 Task: Compose an email with the signature Cole Ward with the subject Invitation to a meeting and the message Could you please provide me with a list of vendors we are currently using for our supplies? from softage.4@softage.net to softage.2@softage.net, select first 2 words, change the font of the message to Serif and change the font typography to italics Send the email. Finally, move the email from Sent Items to the label Onboarding
Action: Mouse moved to (1259, 98)
Screenshot: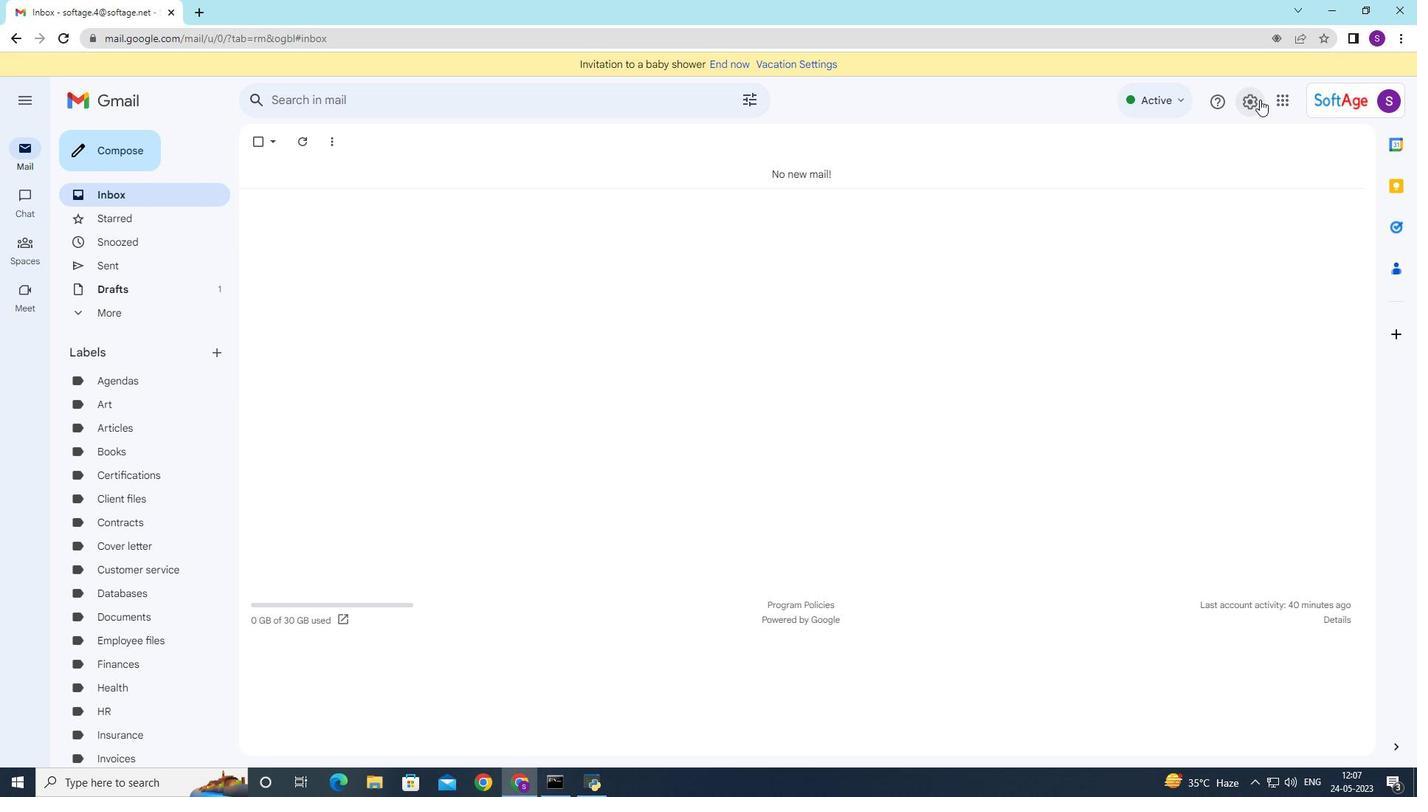 
Action: Mouse pressed left at (1259, 98)
Screenshot: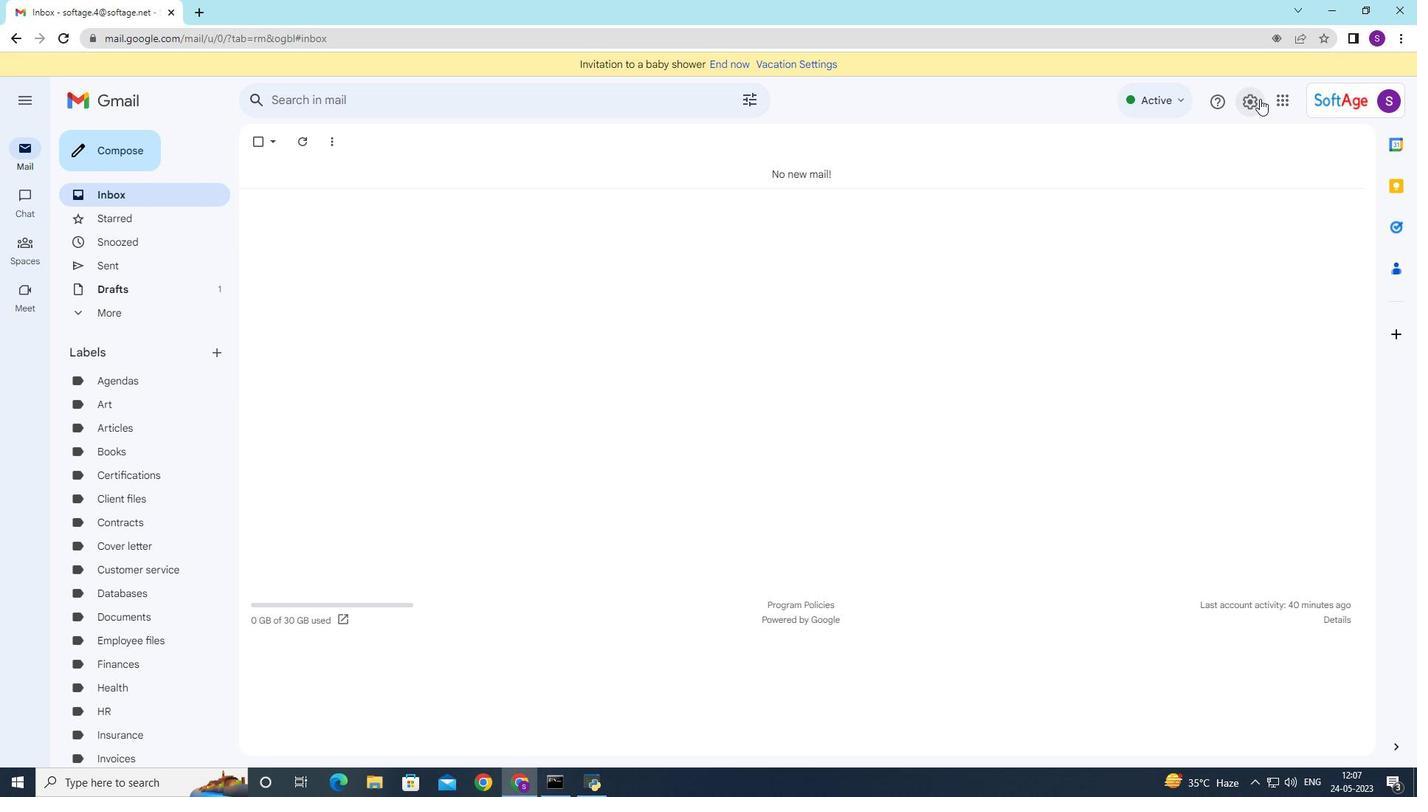 
Action: Mouse moved to (1273, 177)
Screenshot: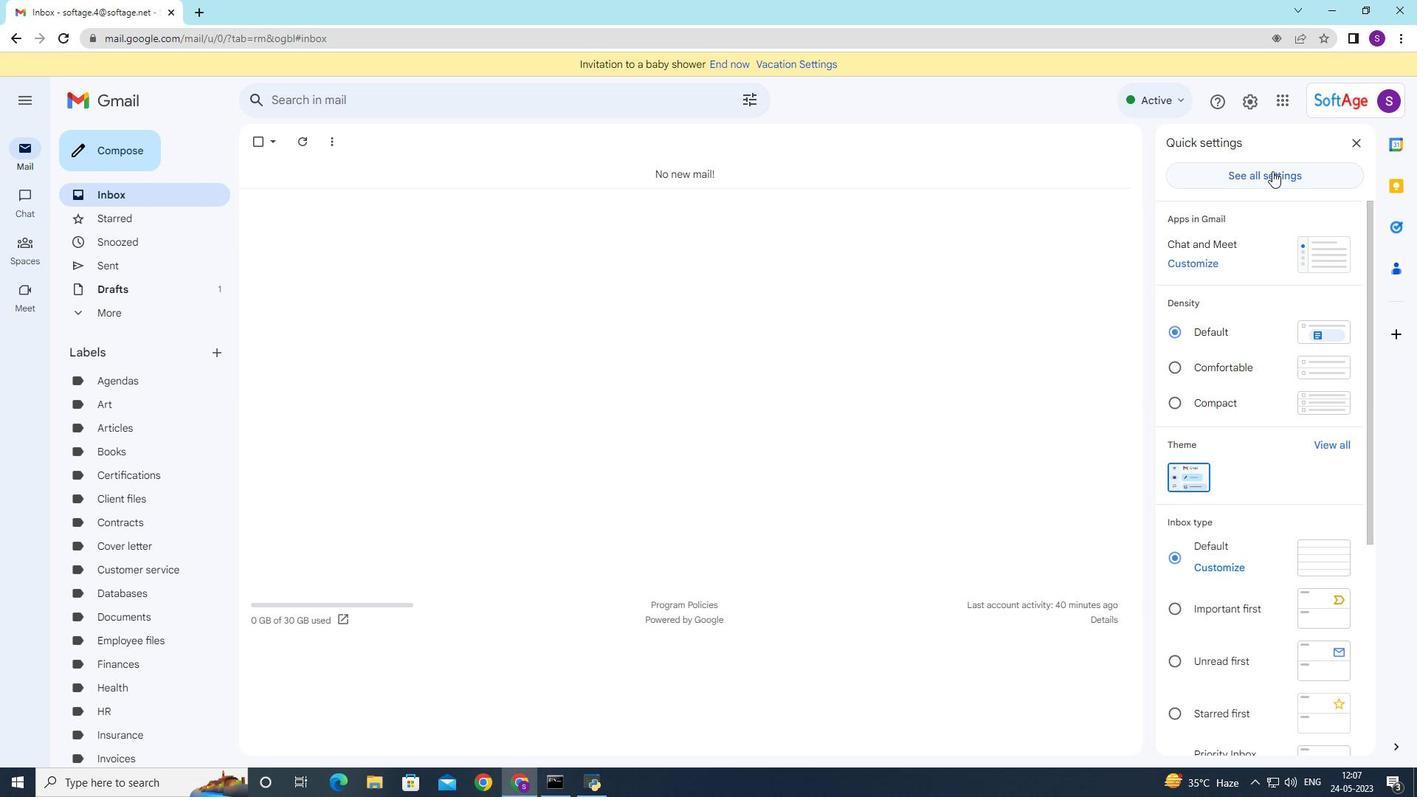 
Action: Mouse pressed left at (1272, 178)
Screenshot: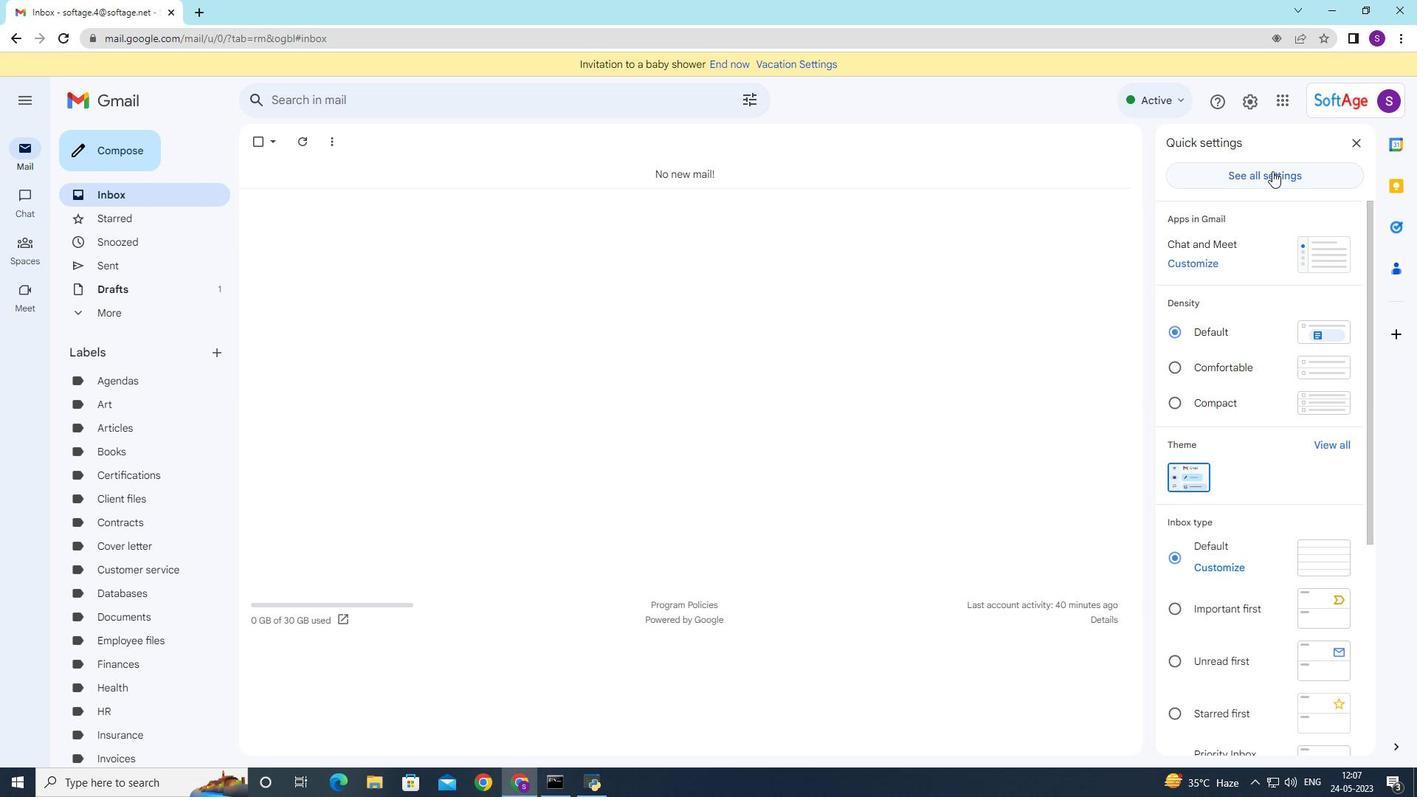 
Action: Mouse moved to (606, 348)
Screenshot: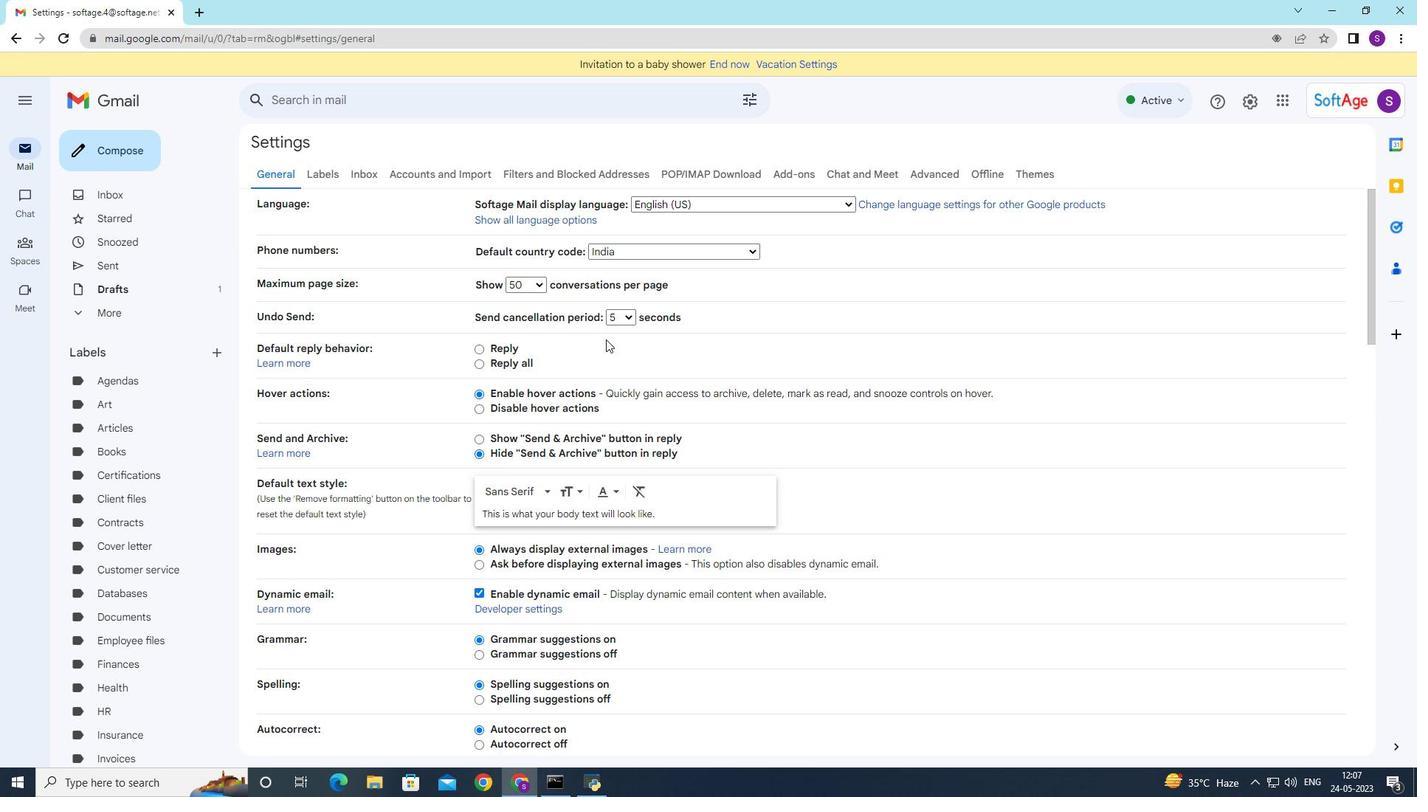
Action: Mouse scrolled (606, 347) with delta (0, 0)
Screenshot: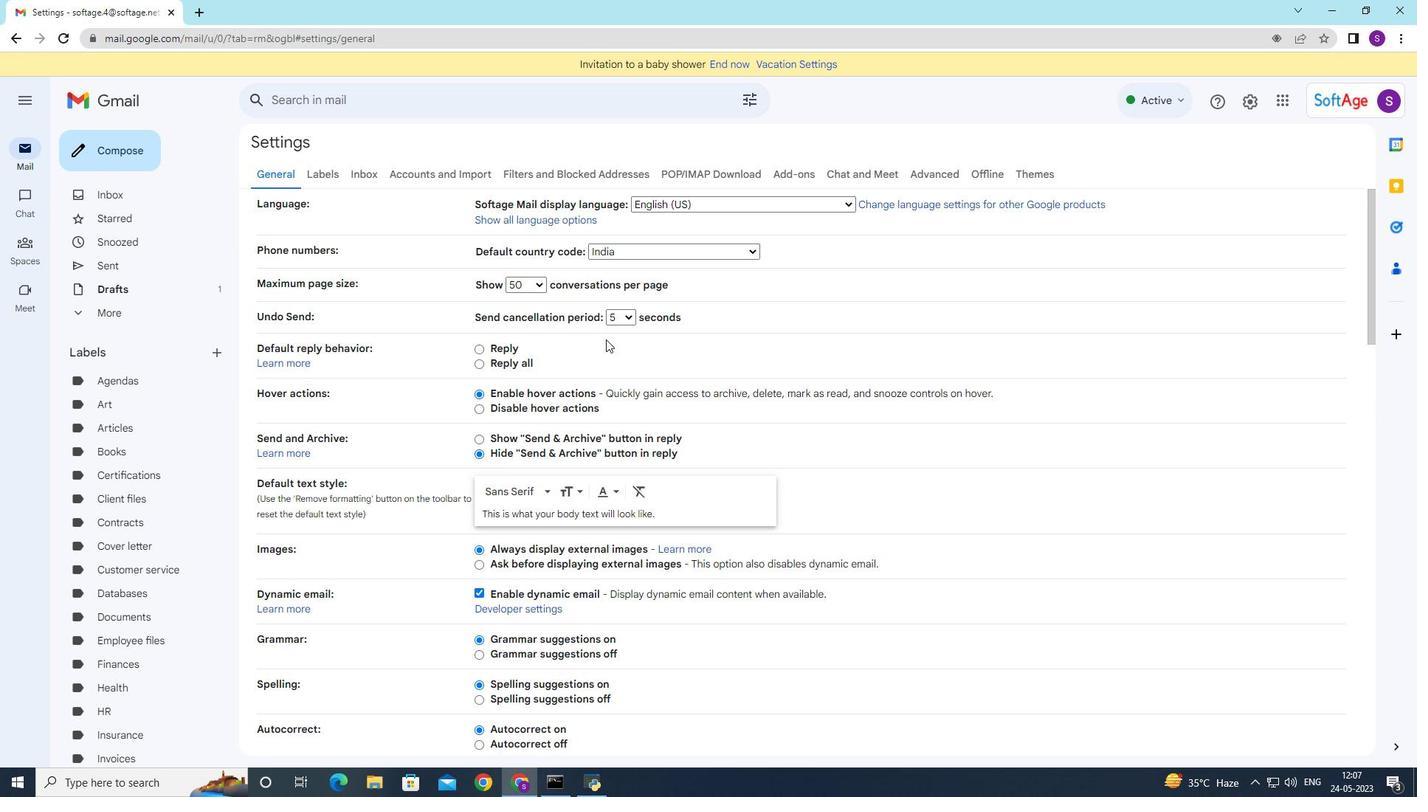 
Action: Mouse moved to (606, 349)
Screenshot: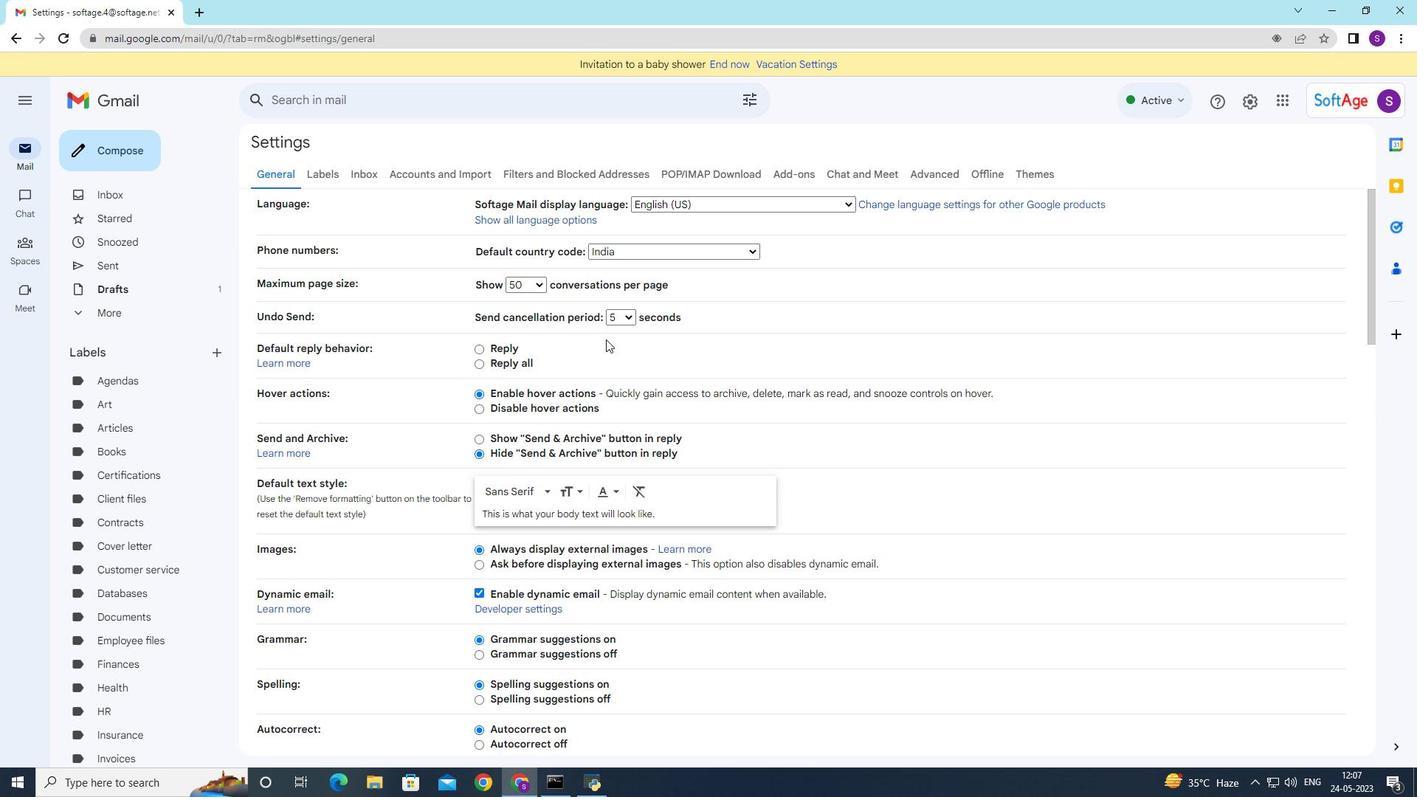 
Action: Mouse scrolled (606, 348) with delta (0, 0)
Screenshot: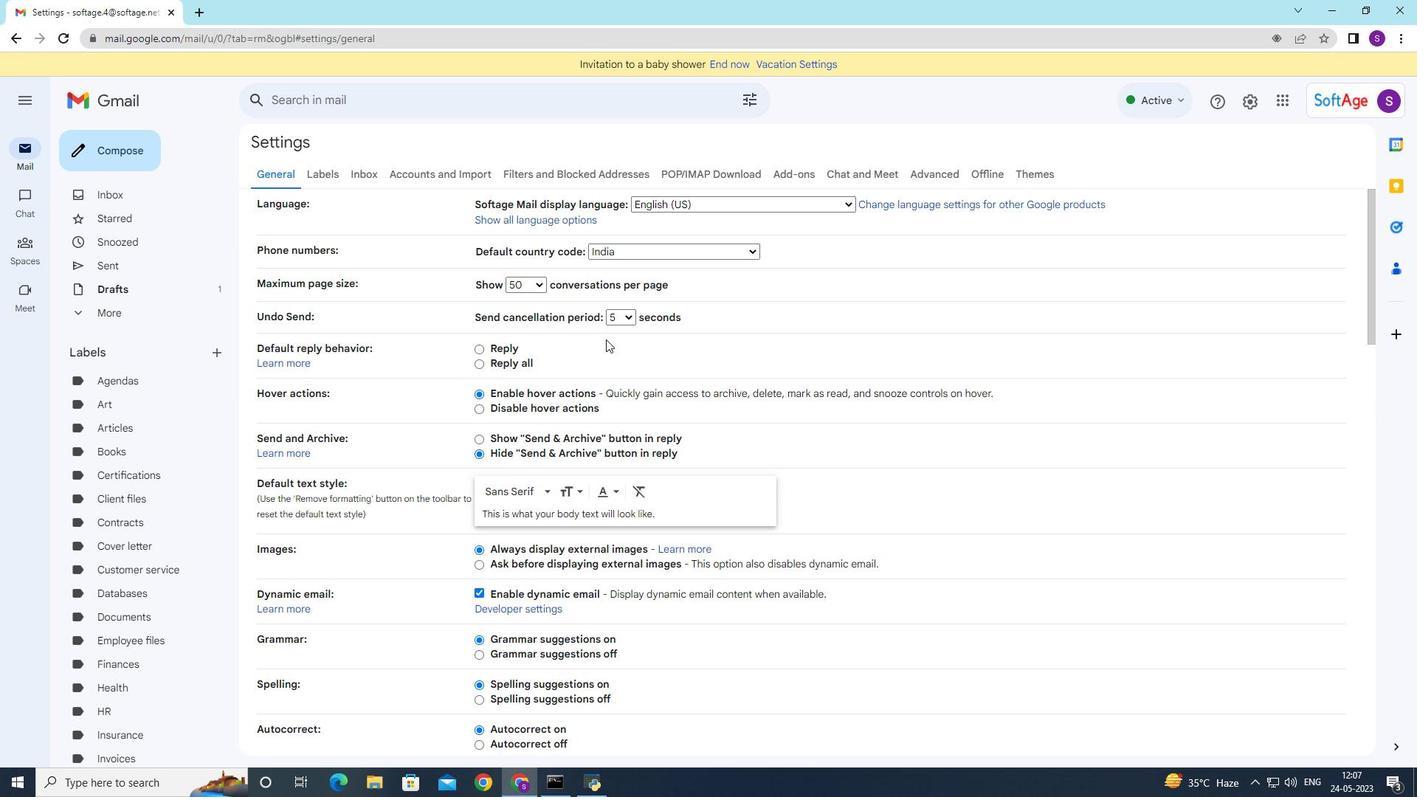 
Action: Mouse scrolled (606, 348) with delta (0, 0)
Screenshot: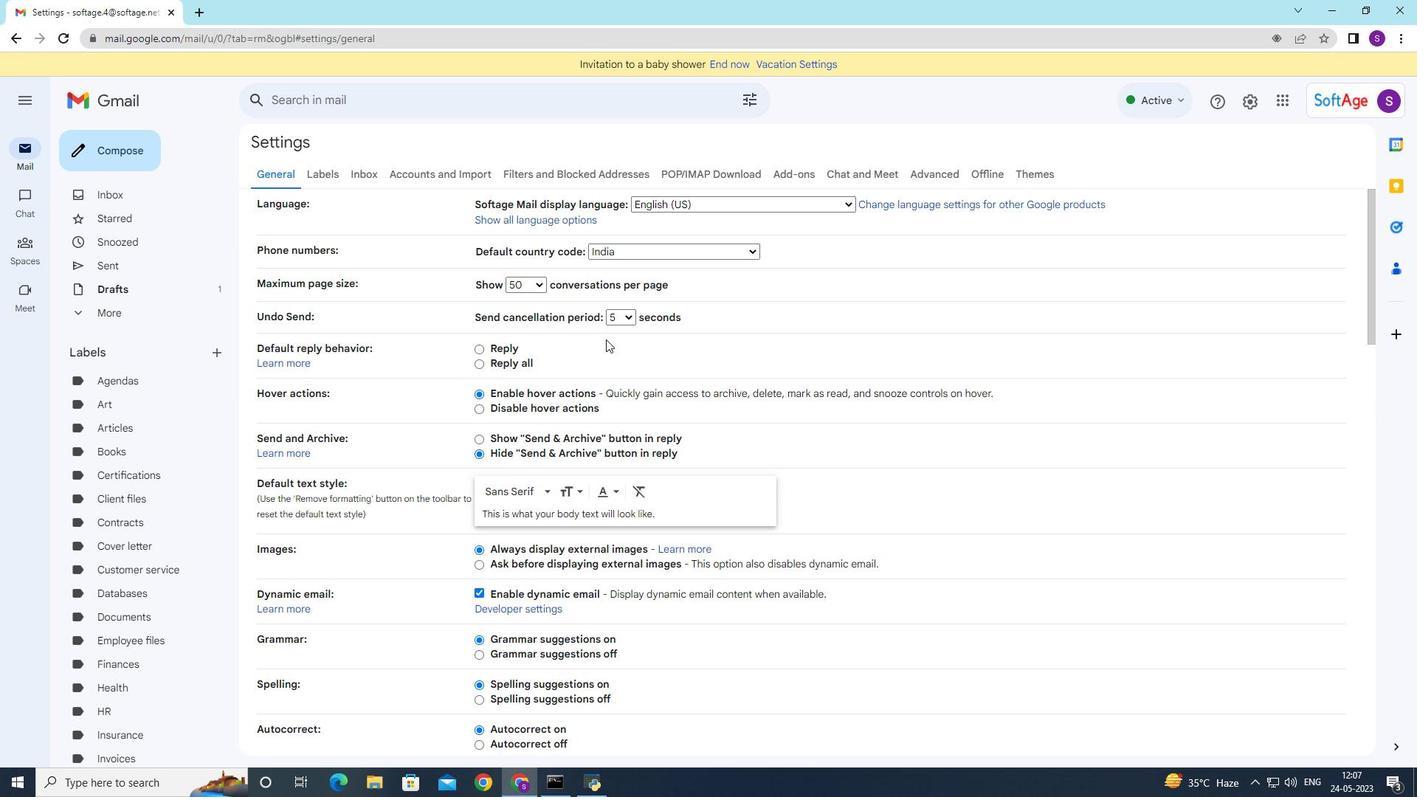 
Action: Mouse moved to (606, 349)
Screenshot: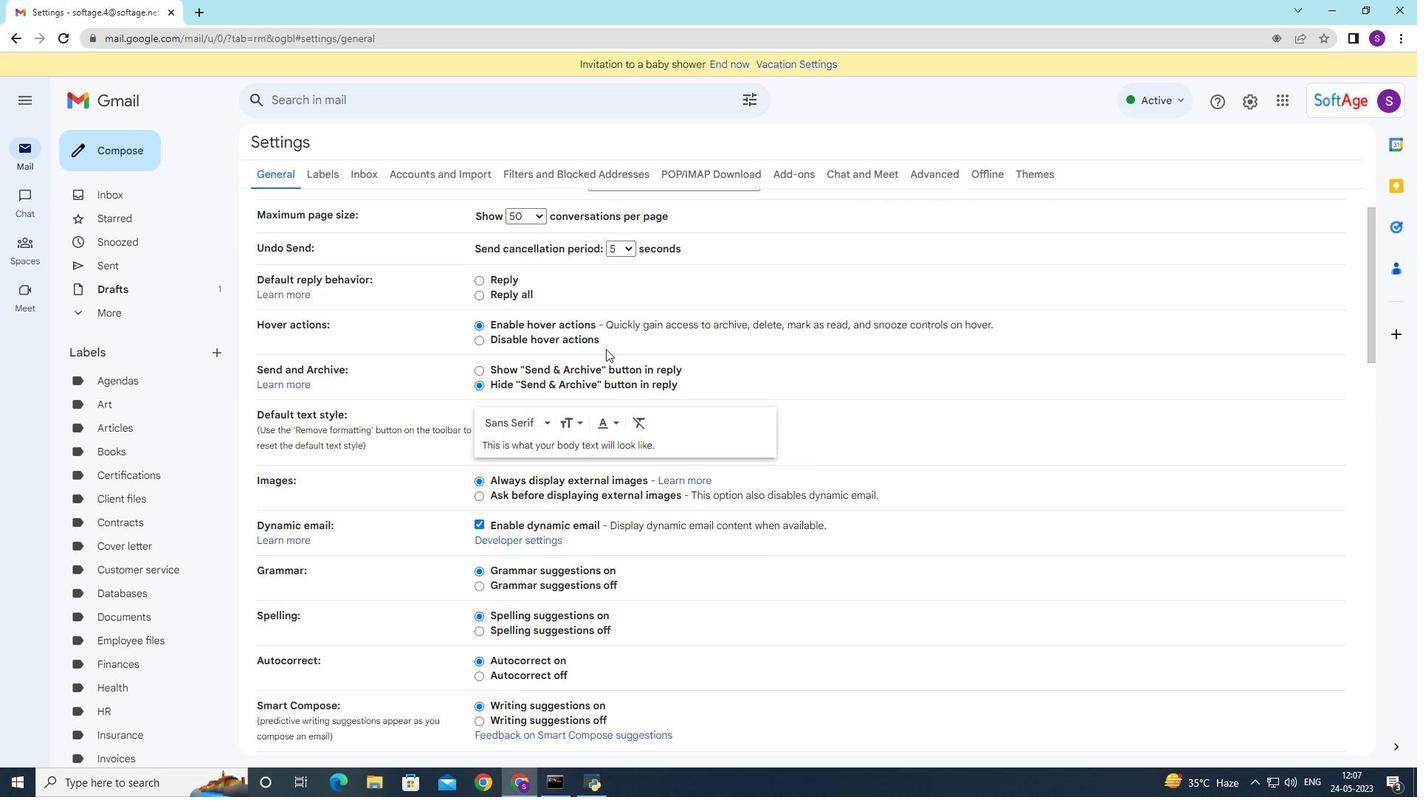
Action: Mouse scrolled (606, 348) with delta (0, 0)
Screenshot: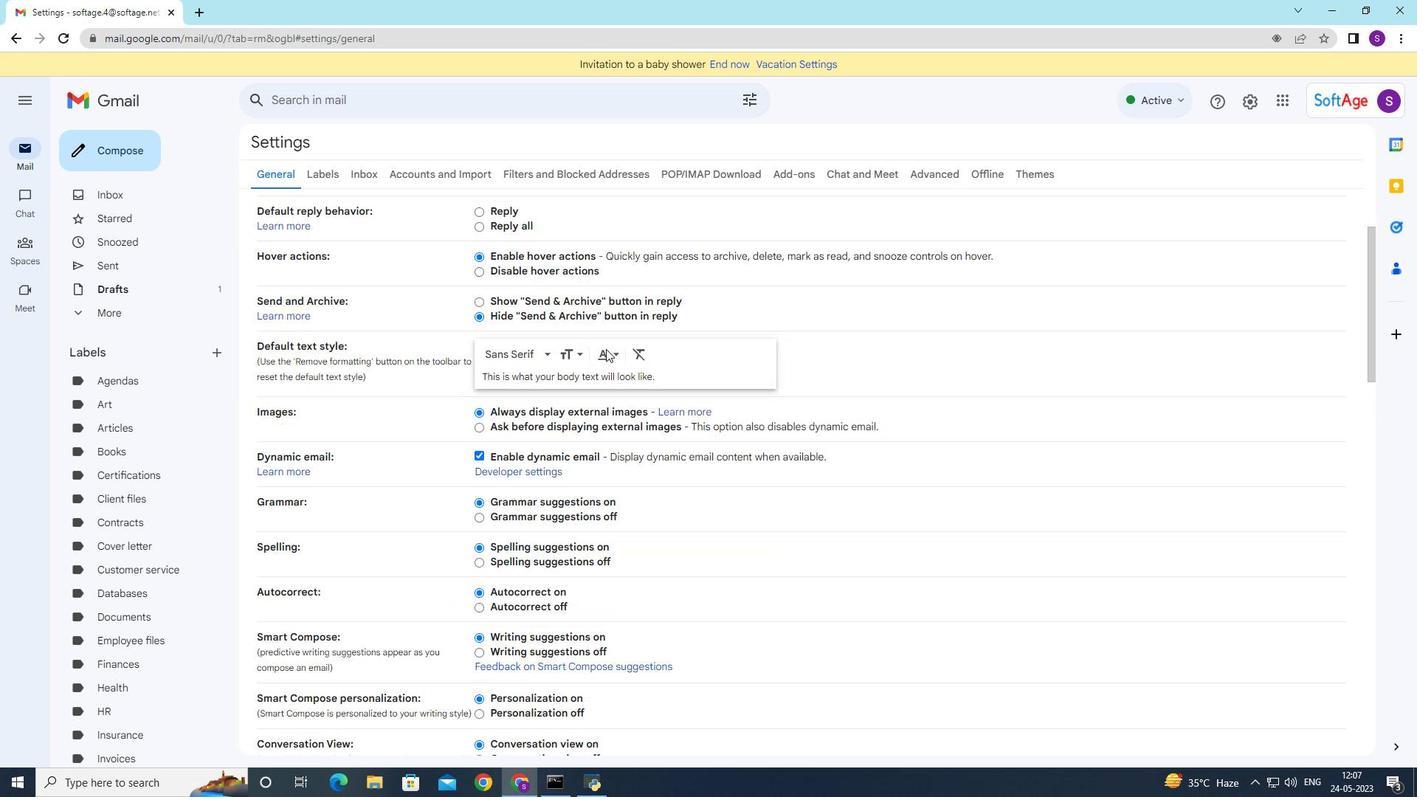 
Action: Mouse moved to (606, 349)
Screenshot: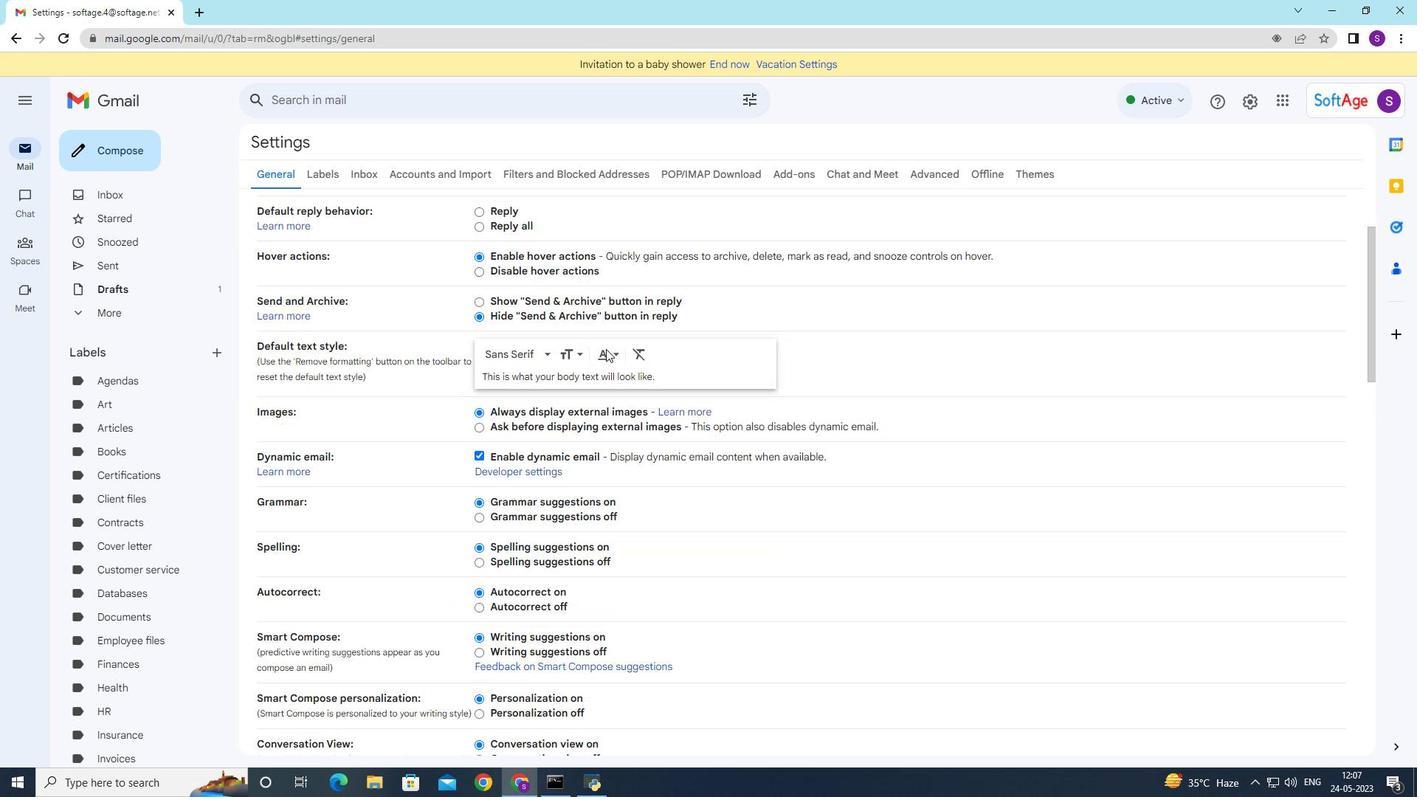 
Action: Mouse scrolled (606, 348) with delta (0, 0)
Screenshot: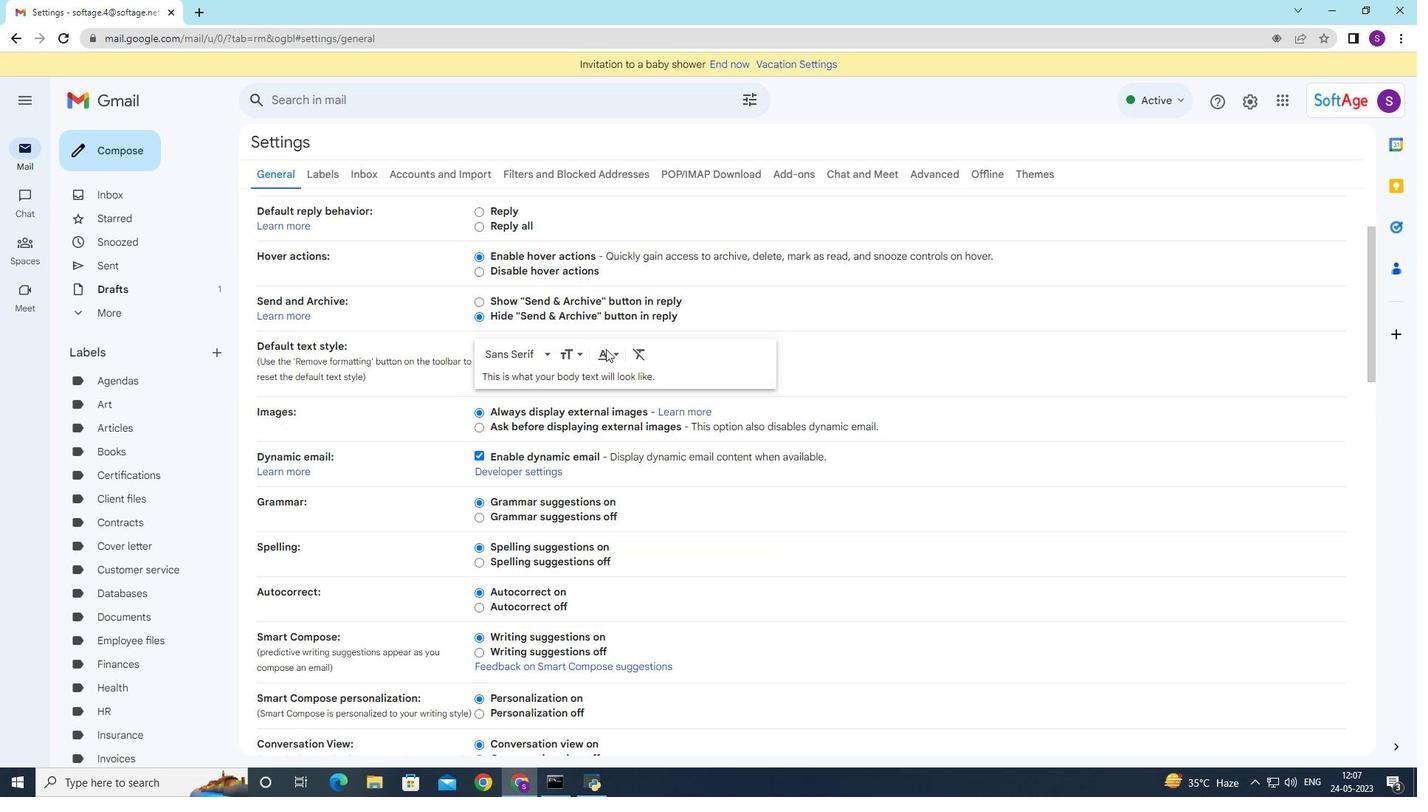 
Action: Mouse moved to (598, 373)
Screenshot: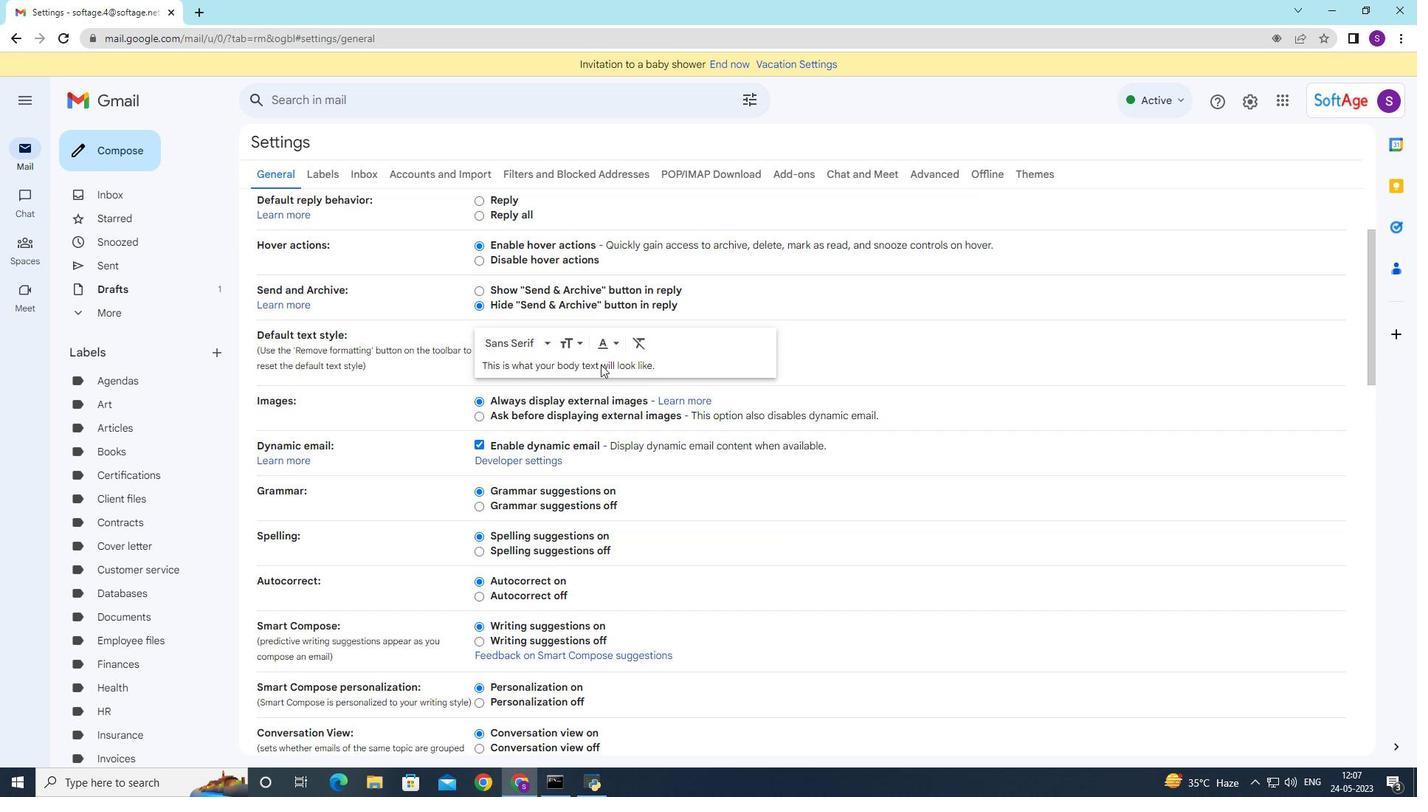 
Action: Mouse scrolled (598, 372) with delta (0, 0)
Screenshot: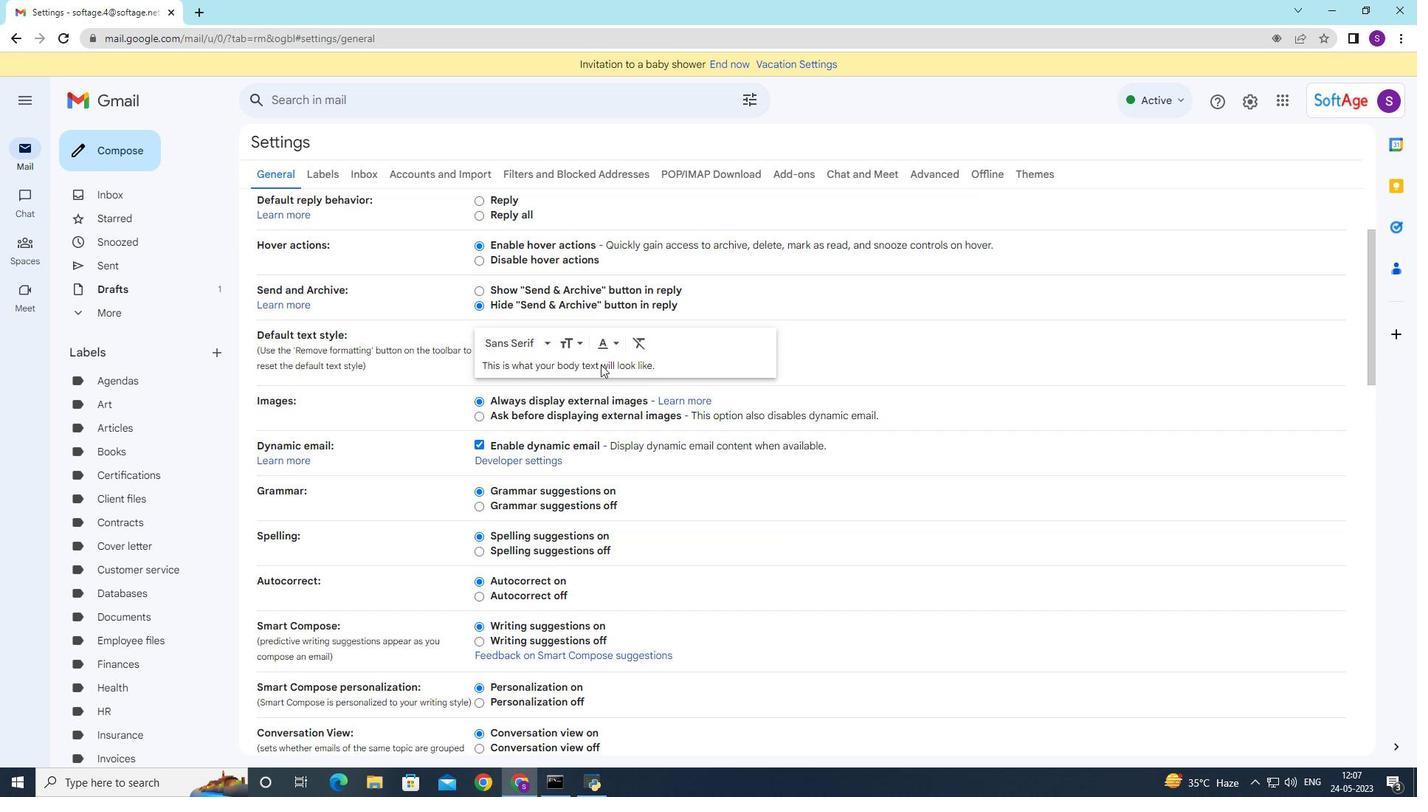 
Action: Mouse moved to (598, 374)
Screenshot: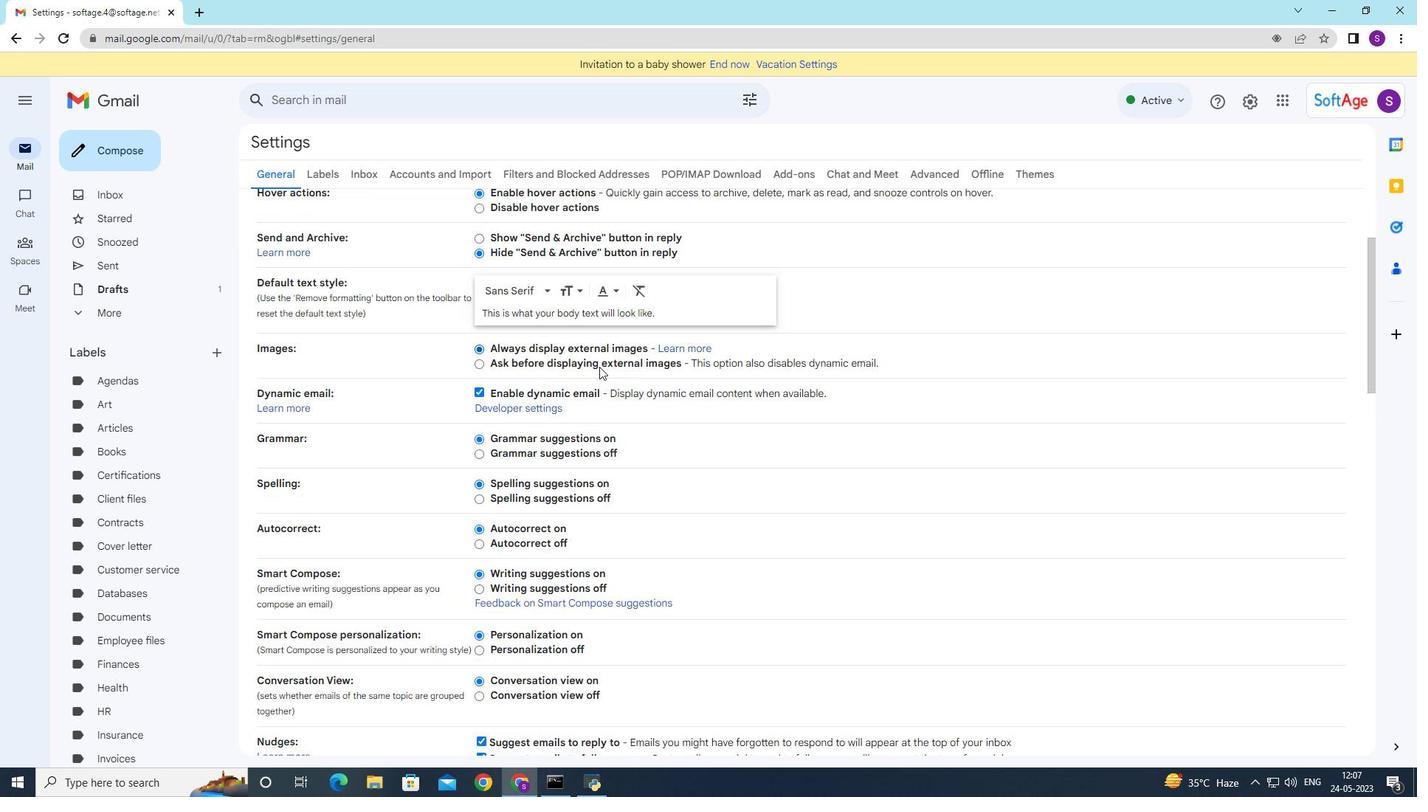 
Action: Mouse scrolled (598, 374) with delta (0, 0)
Screenshot: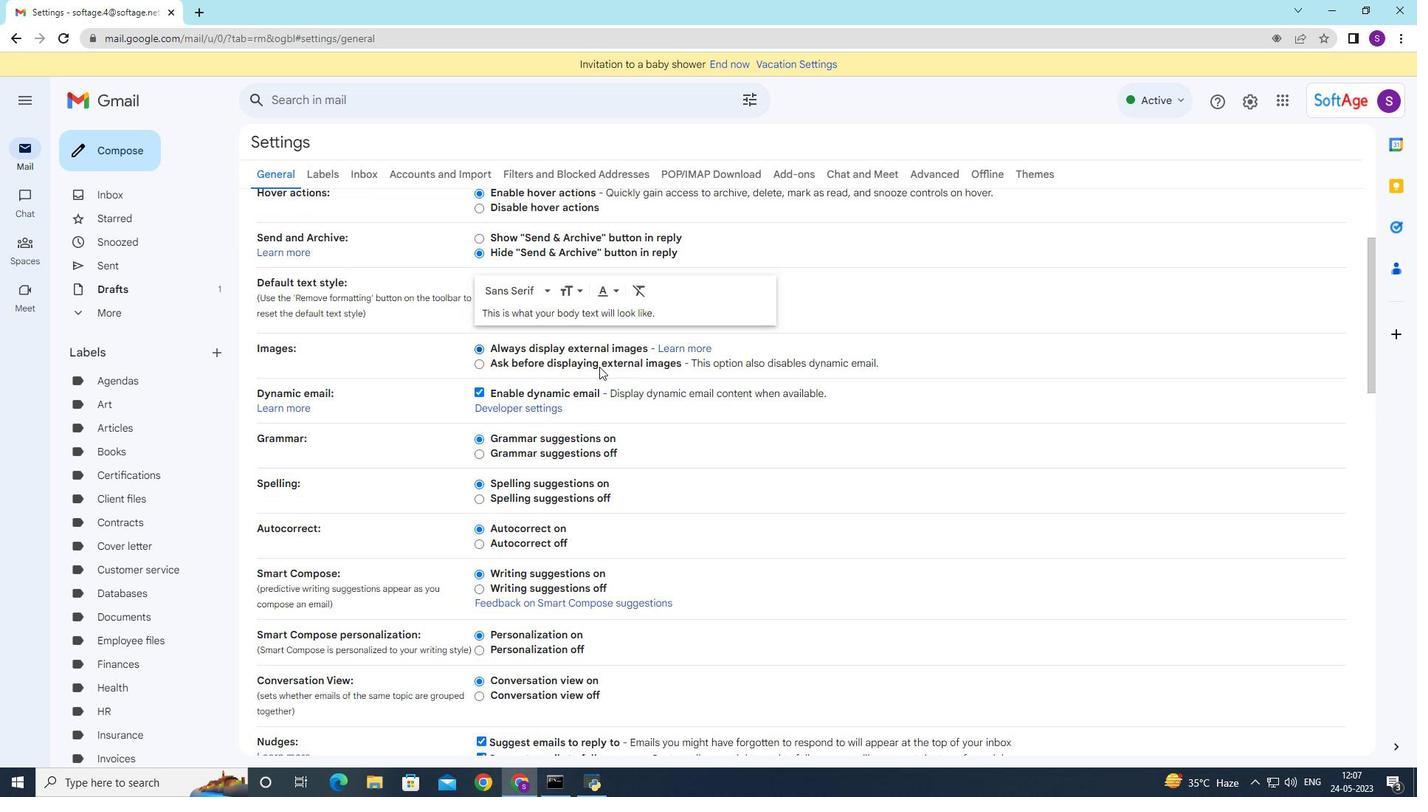 
Action: Mouse moved to (598, 375)
Screenshot: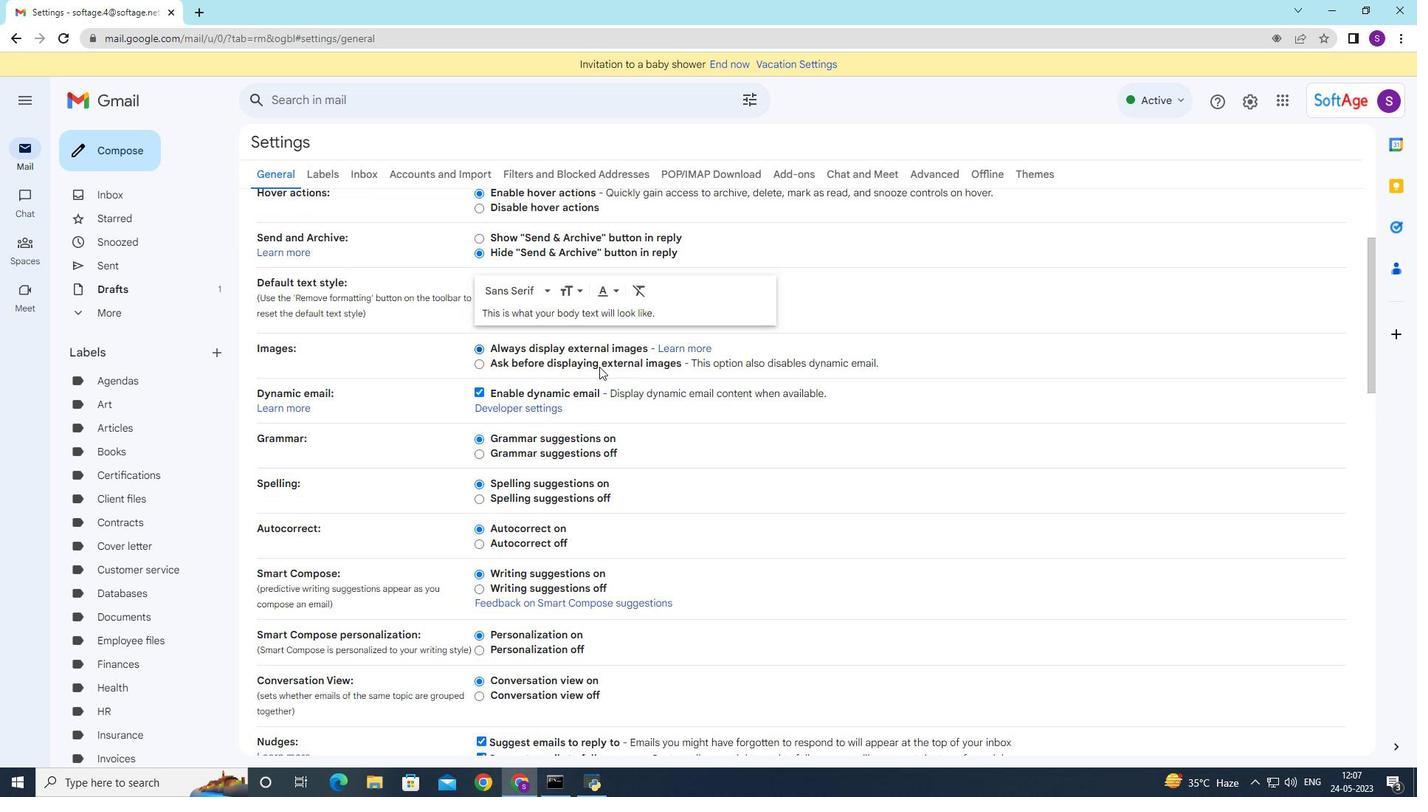 
Action: Mouse scrolled (598, 374) with delta (0, 0)
Screenshot: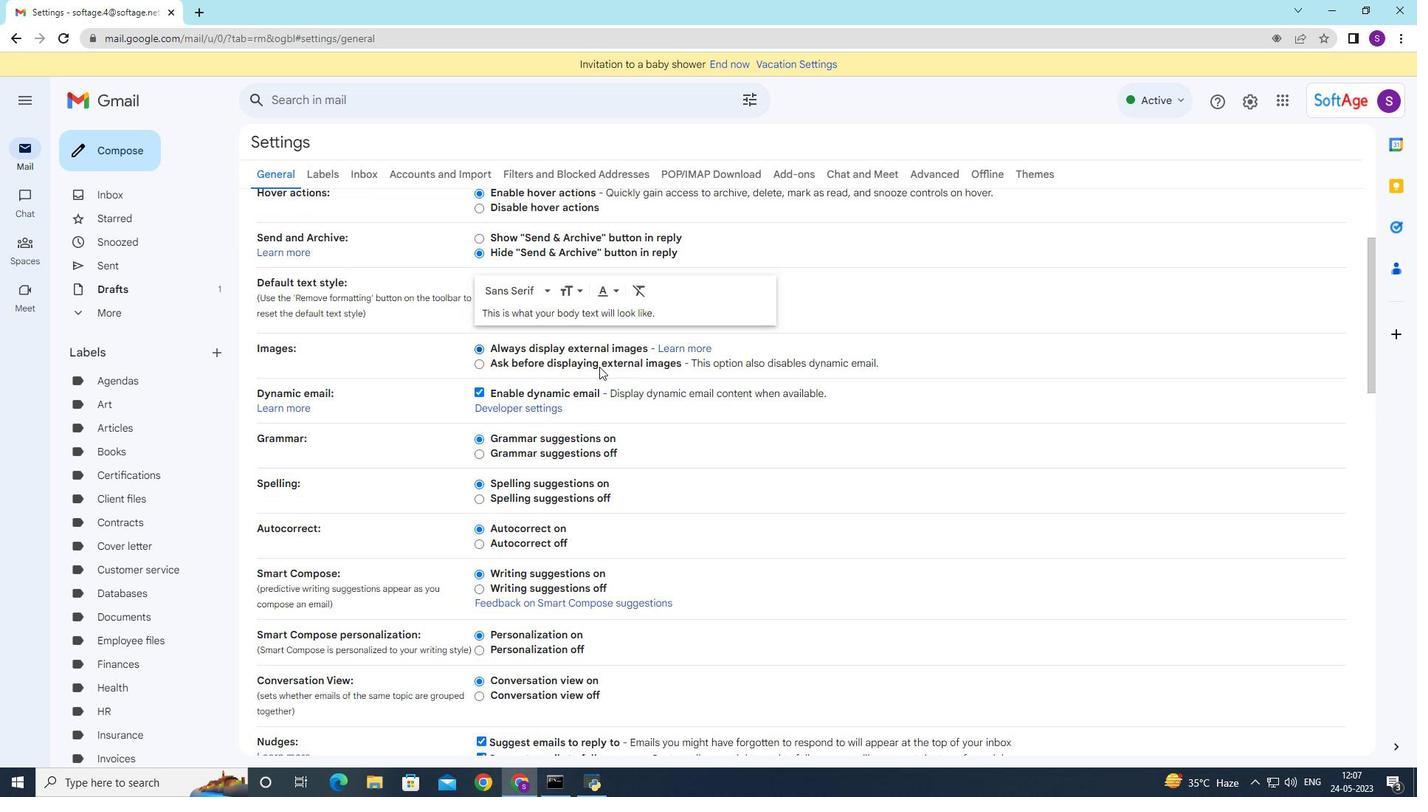 
Action: Mouse scrolled (598, 374) with delta (0, 0)
Screenshot: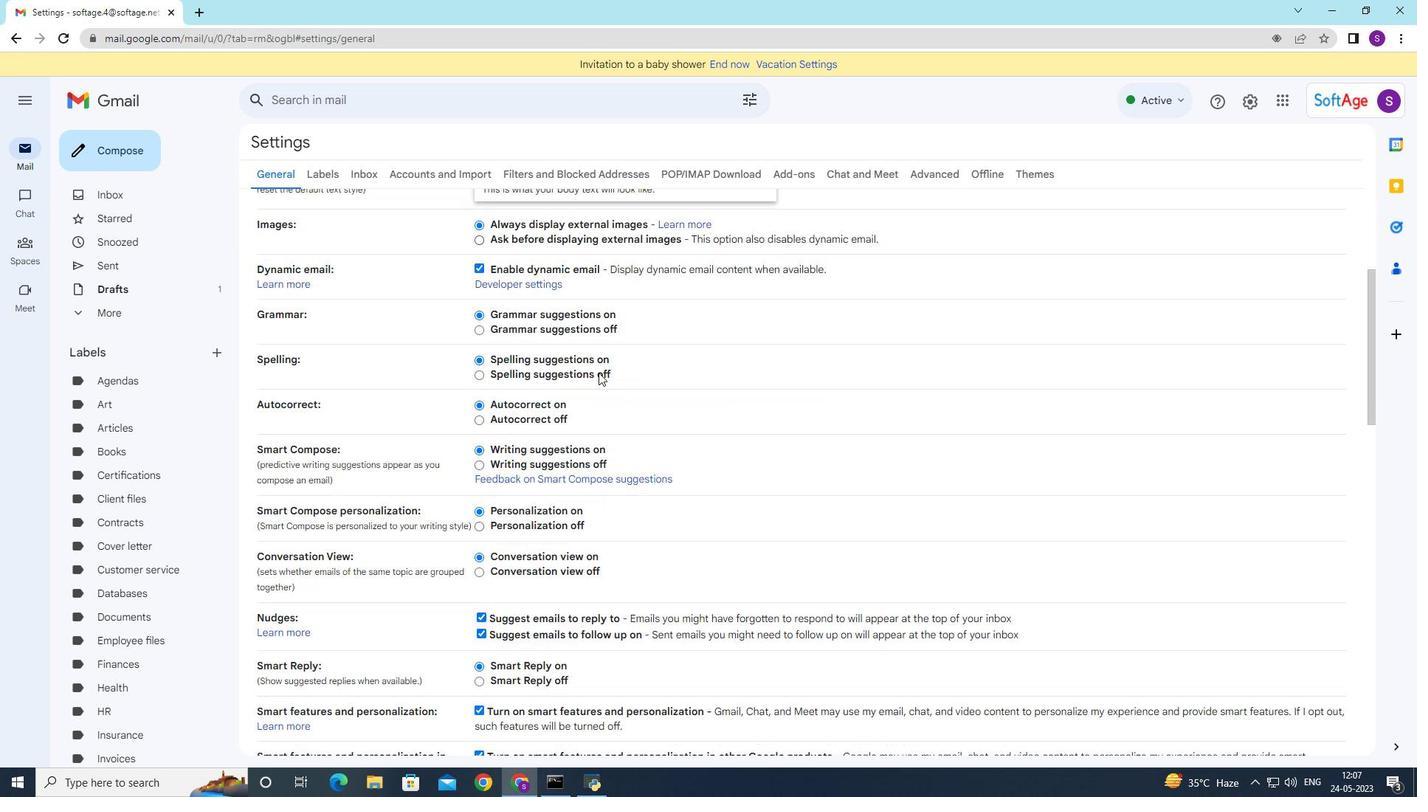 
Action: Mouse moved to (598, 375)
Screenshot: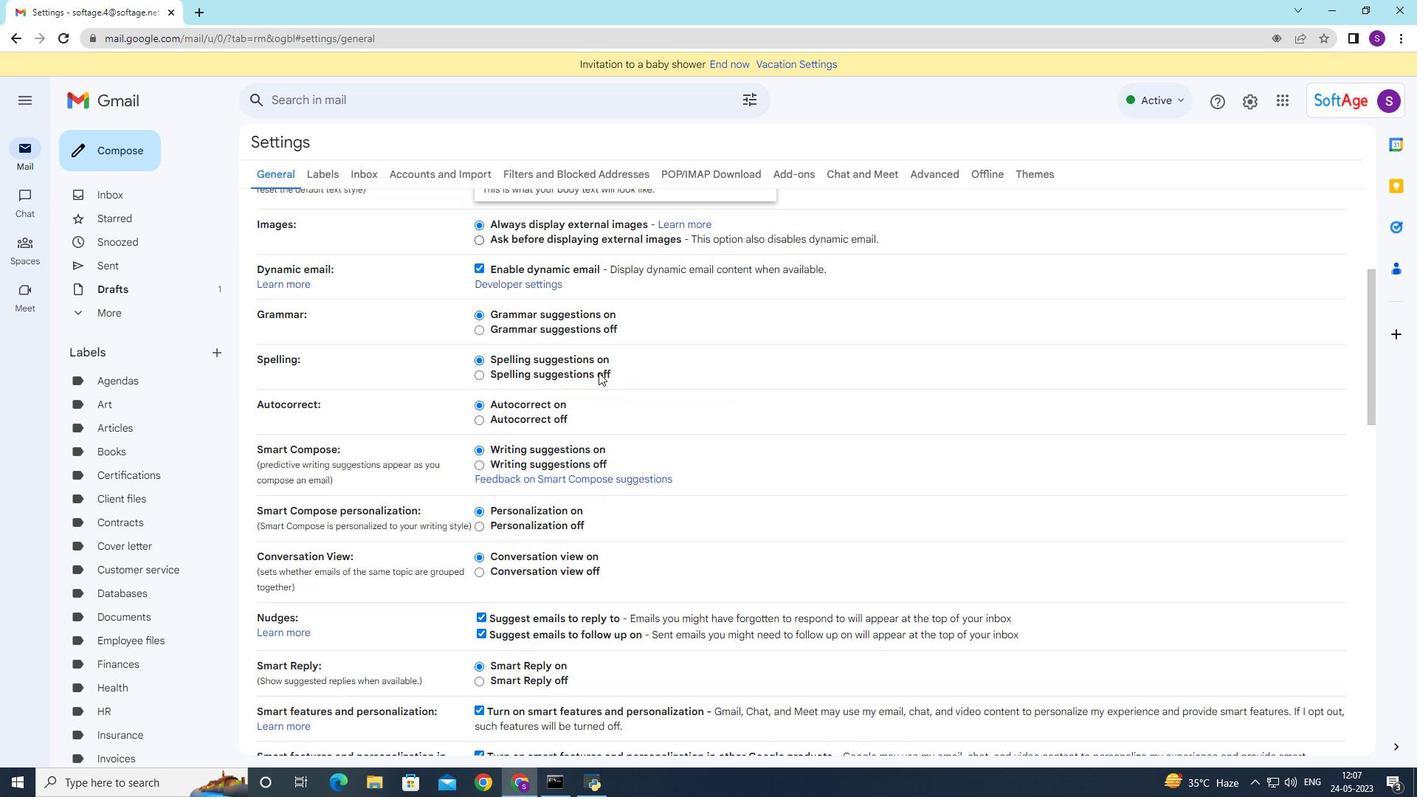 
Action: Mouse scrolled (598, 374) with delta (0, 0)
Screenshot: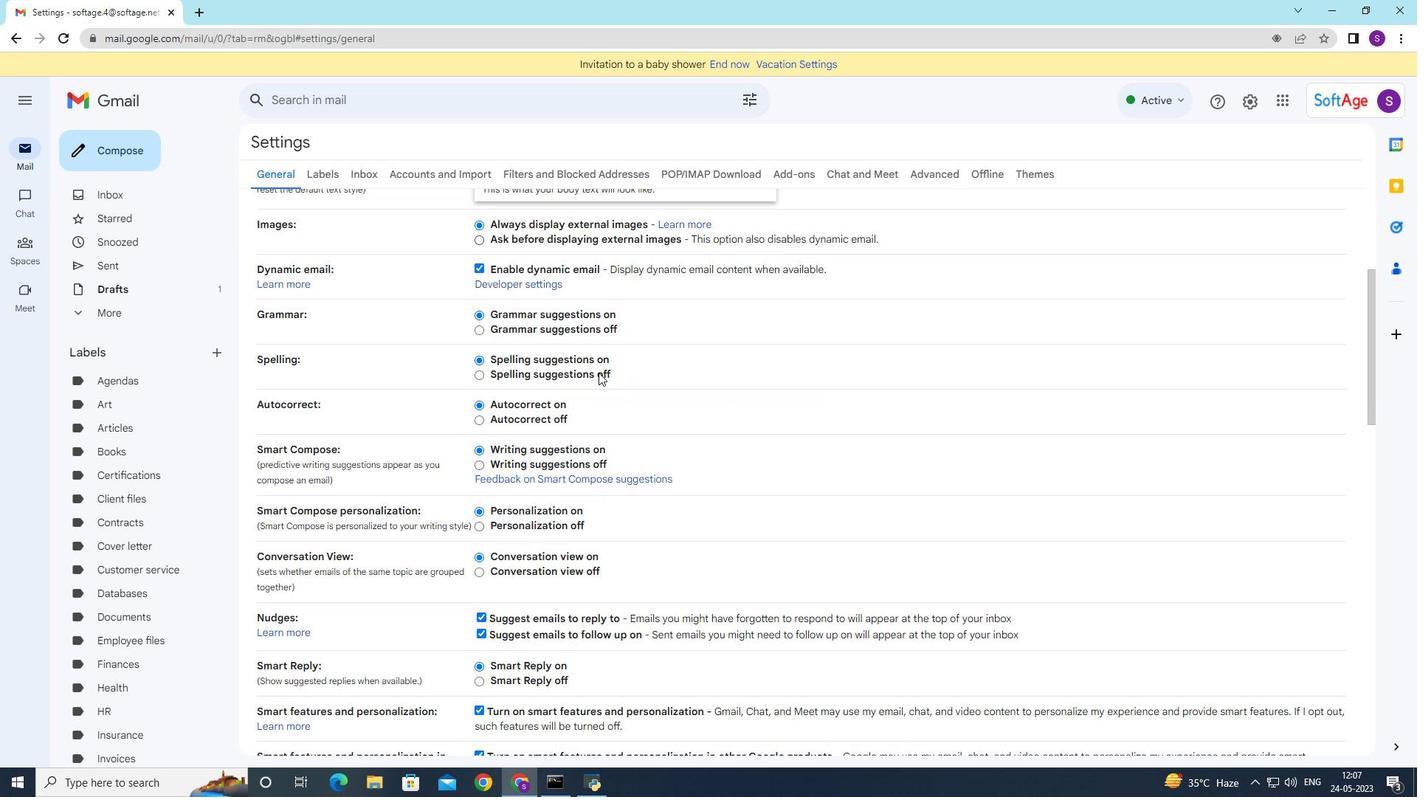 
Action: Mouse moved to (598, 377)
Screenshot: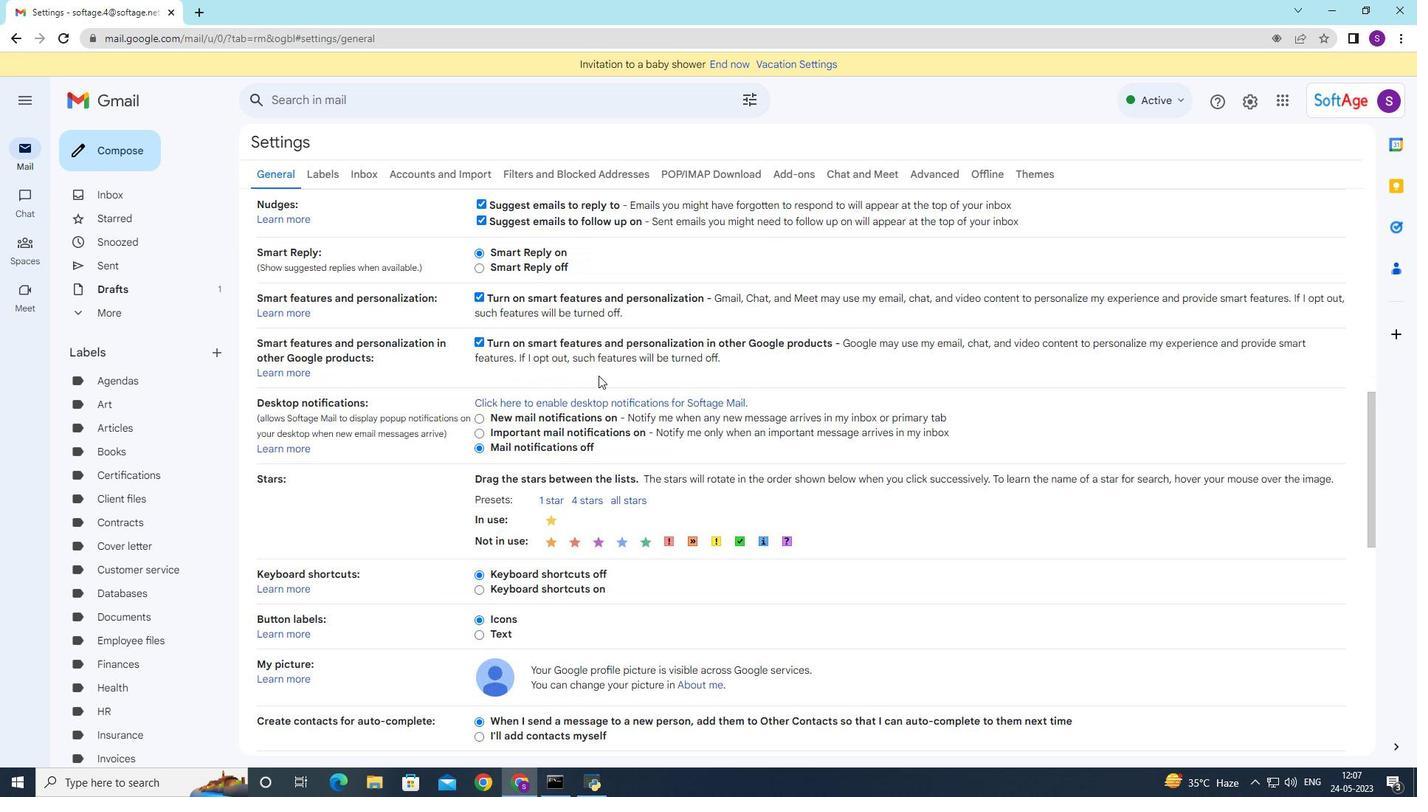 
Action: Mouse scrolled (598, 376) with delta (0, 0)
Screenshot: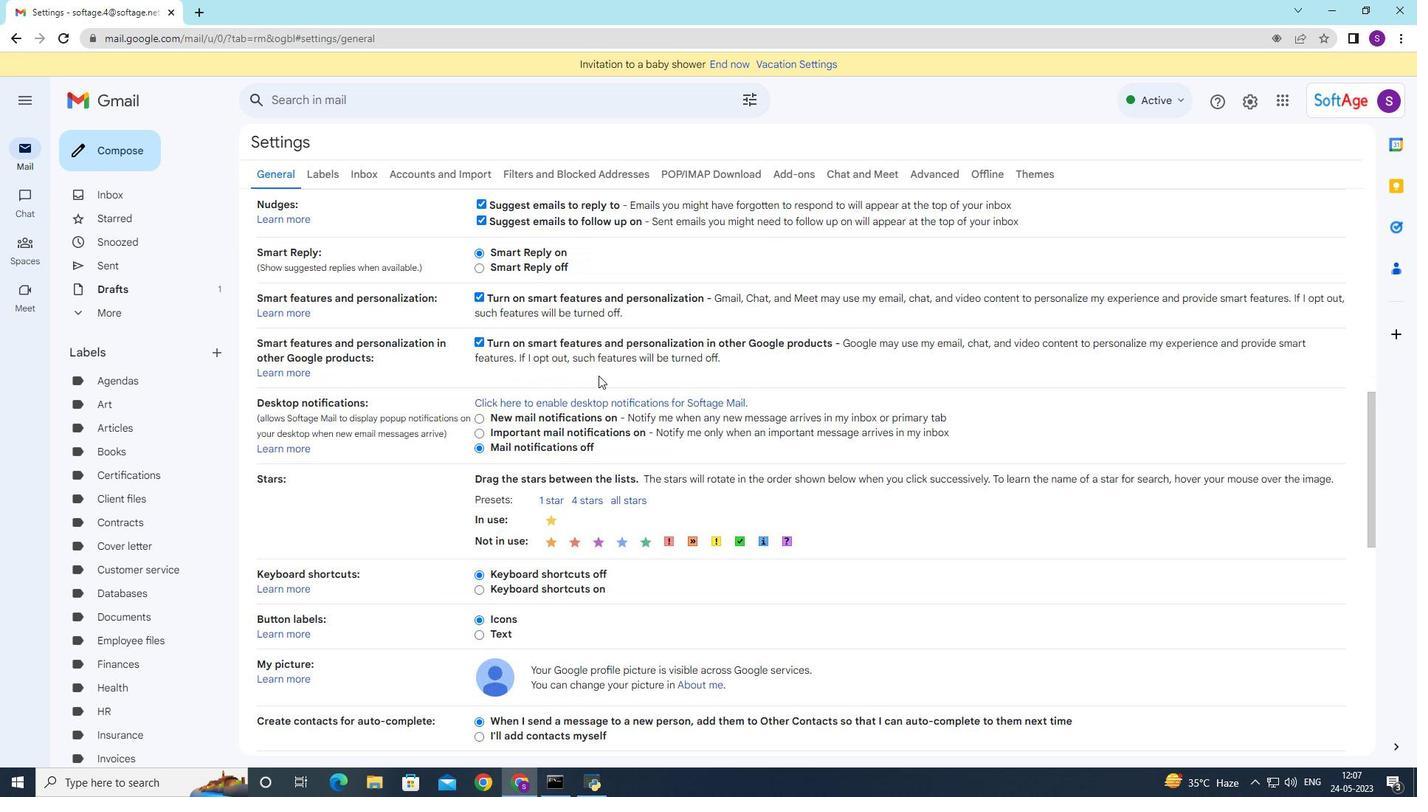 
Action: Mouse moved to (598, 379)
Screenshot: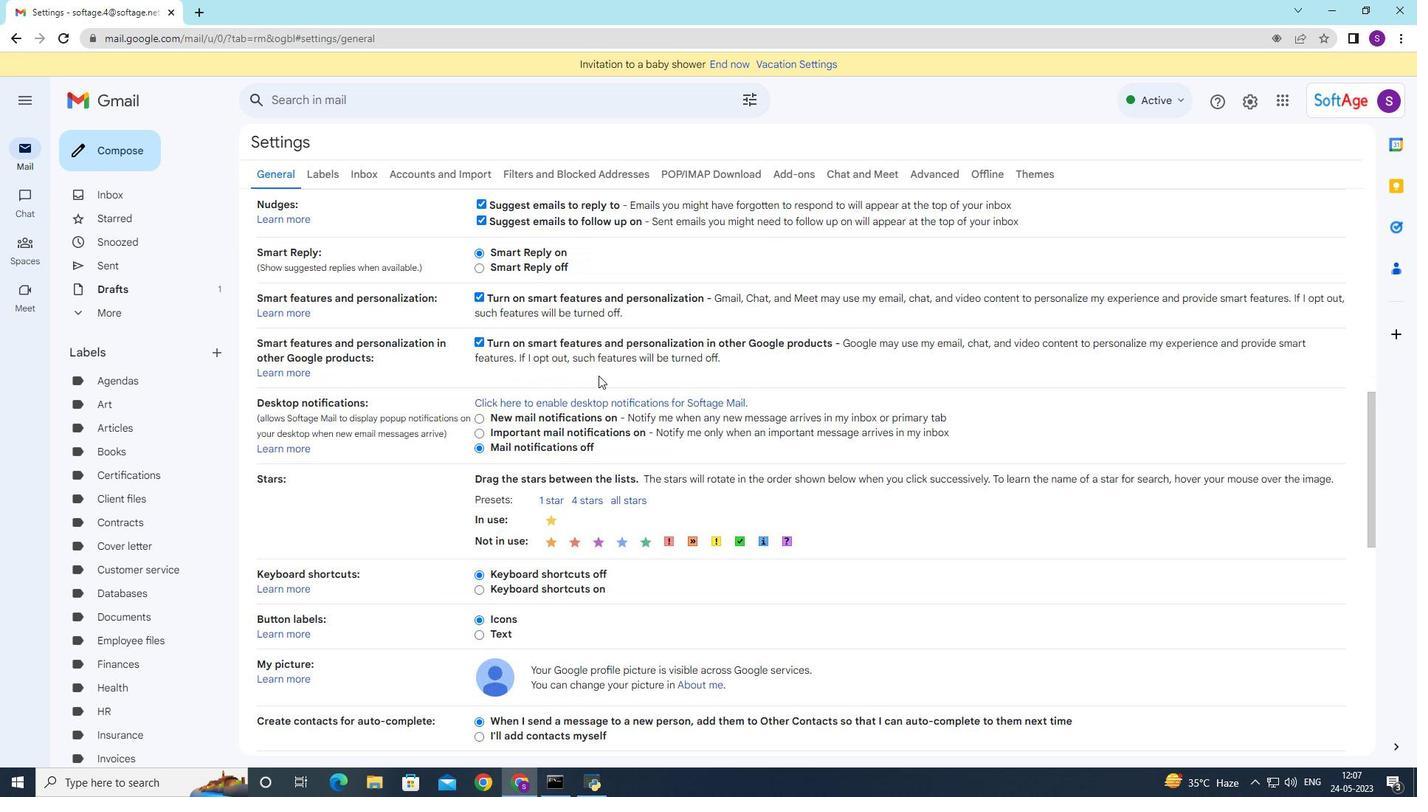 
Action: Mouse scrolled (598, 378) with delta (0, 0)
Screenshot: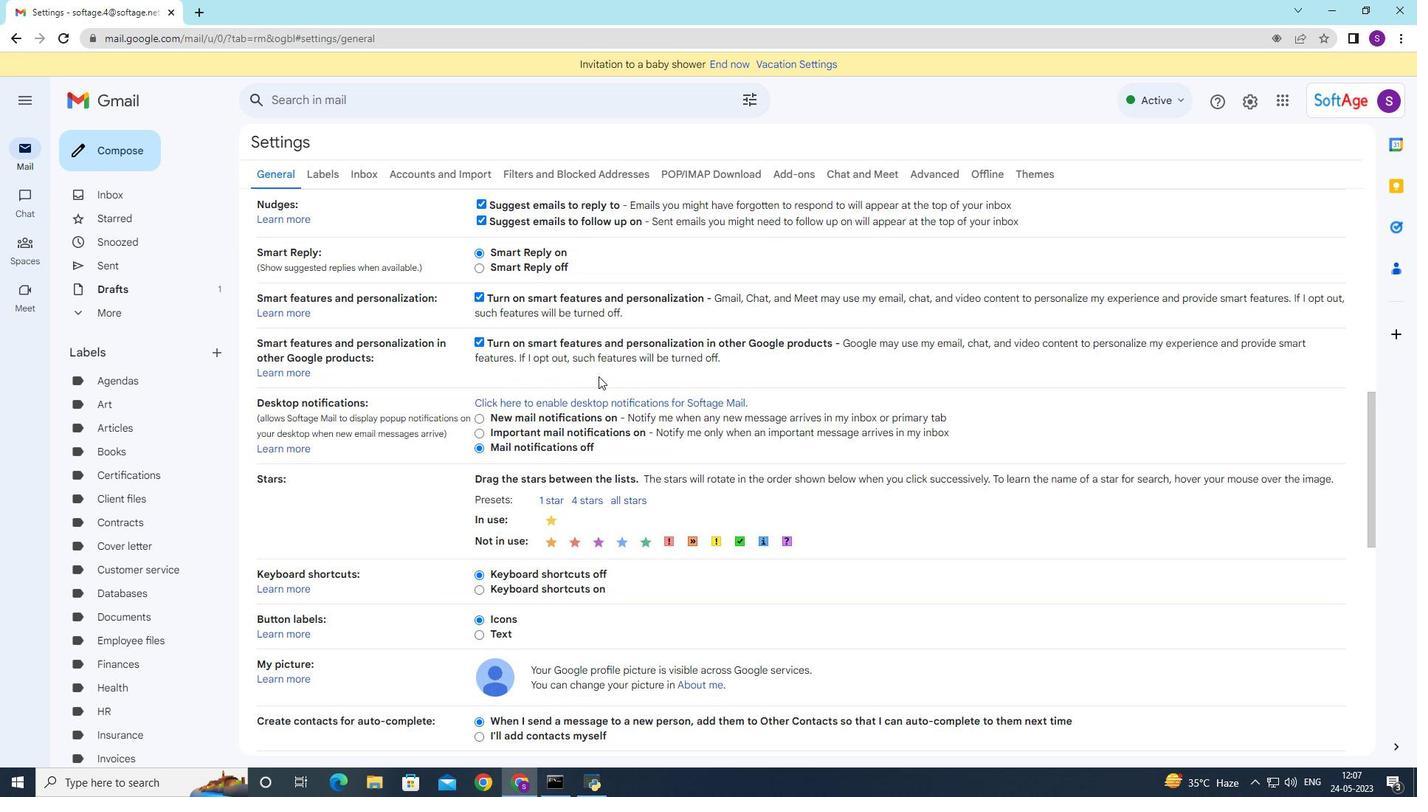 
Action: Mouse moved to (598, 383)
Screenshot: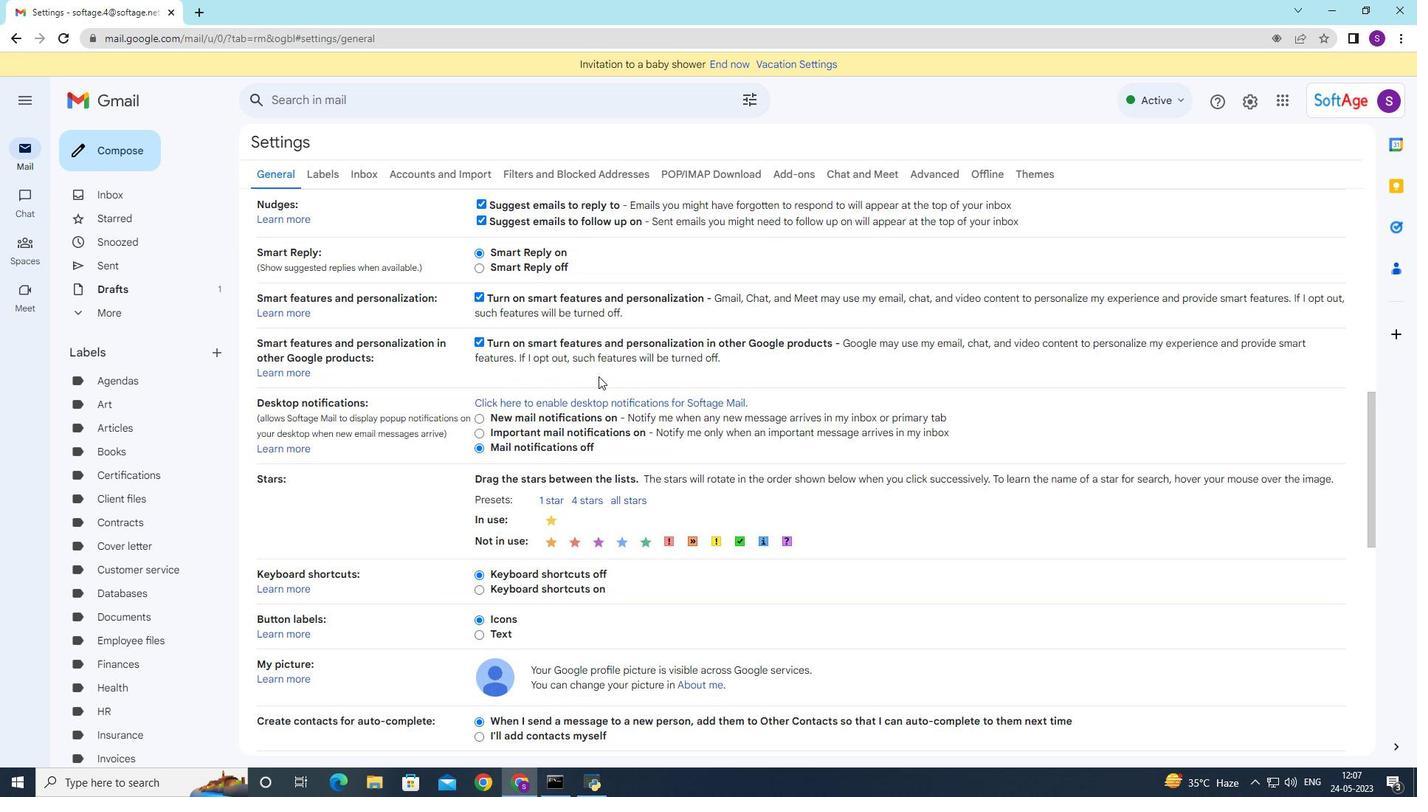 
Action: Mouse scrolled (598, 382) with delta (0, 0)
Screenshot: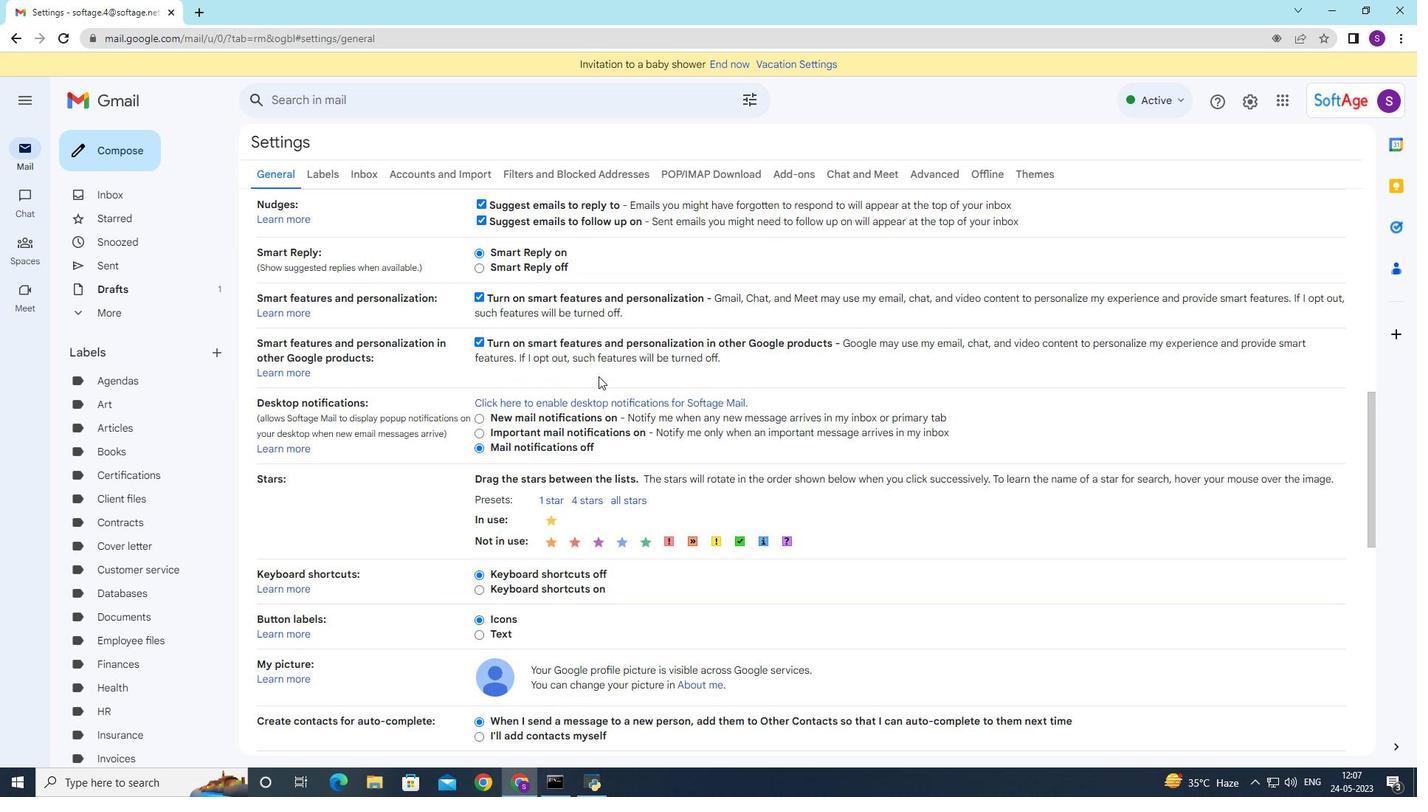 
Action: Mouse moved to (598, 384)
Screenshot: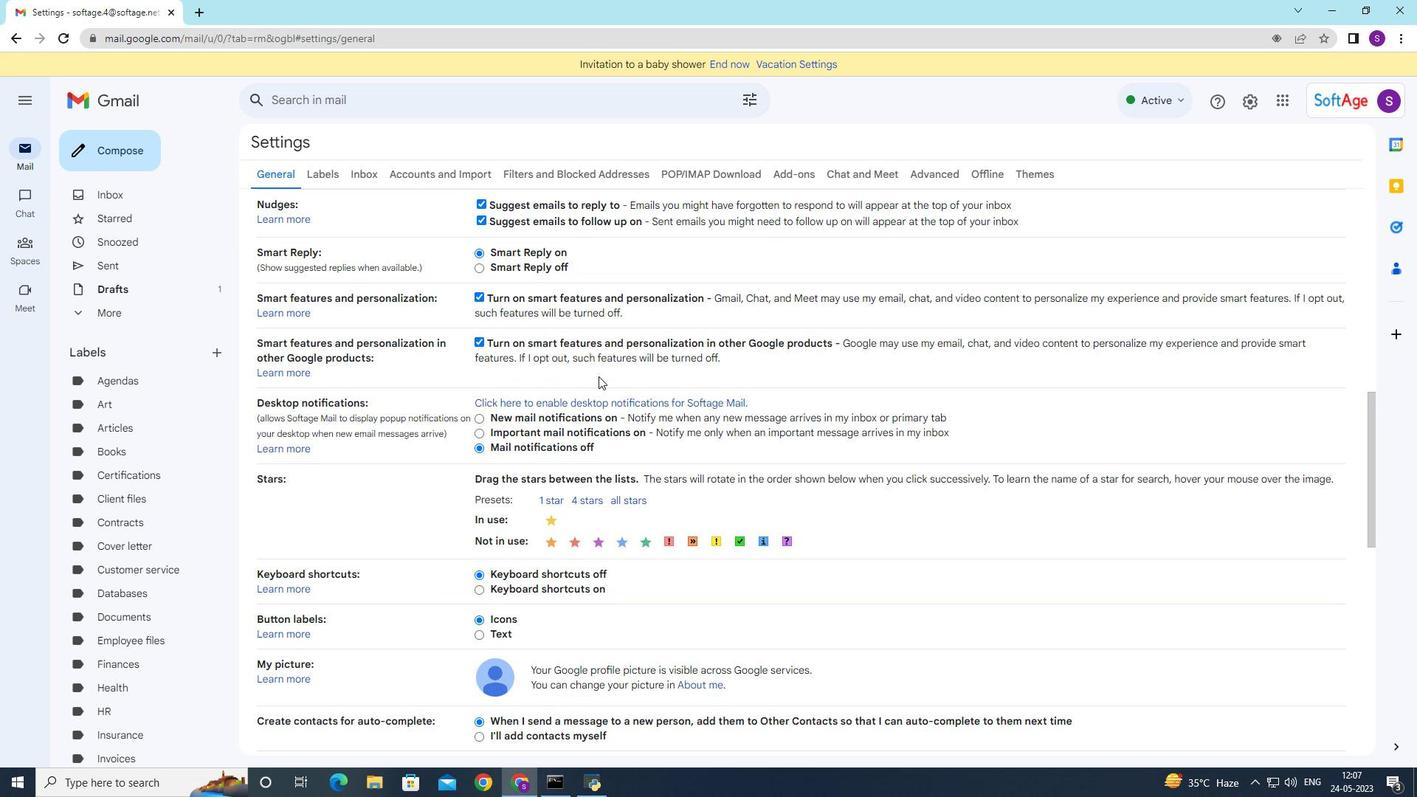 
Action: Mouse scrolled (598, 383) with delta (0, 0)
Screenshot: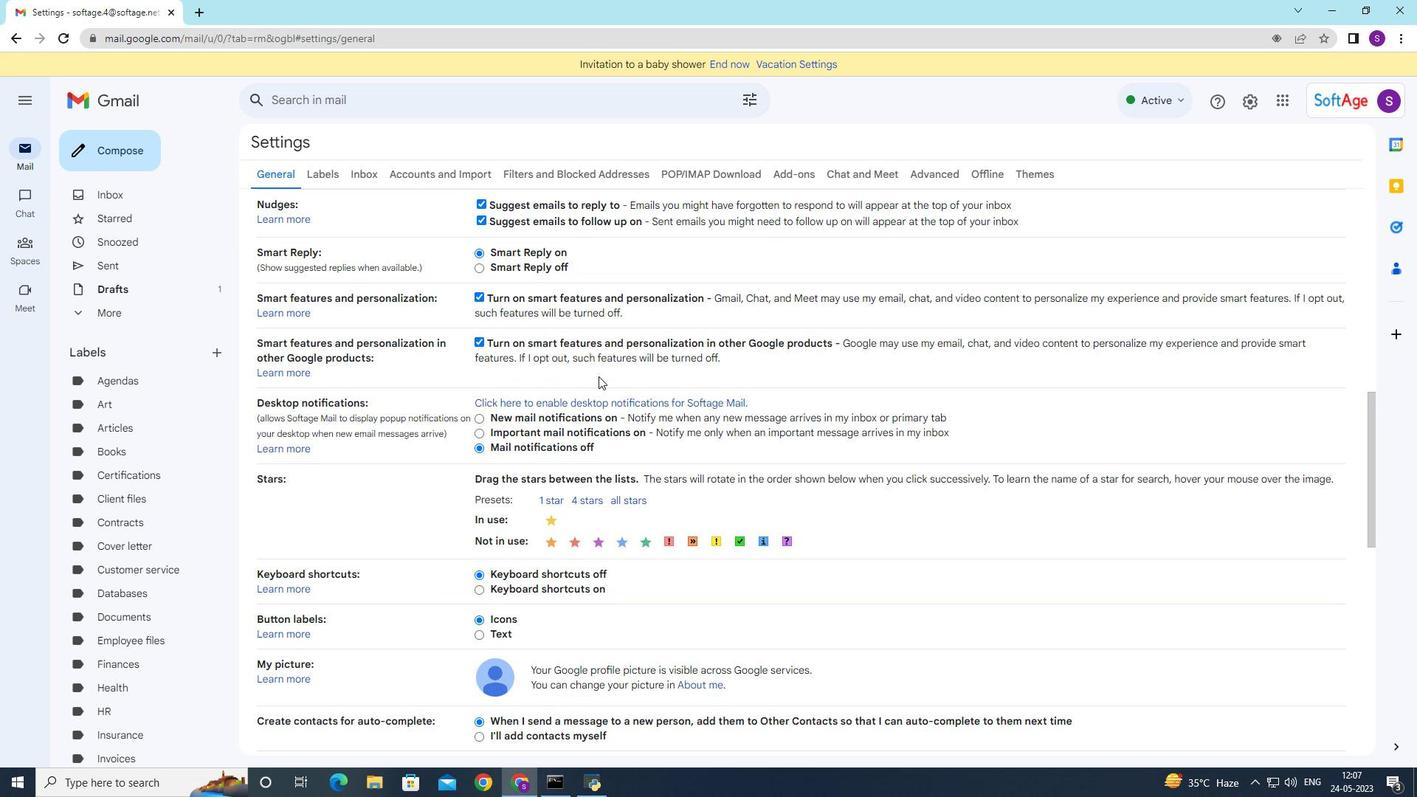 
Action: Mouse moved to (596, 405)
Screenshot: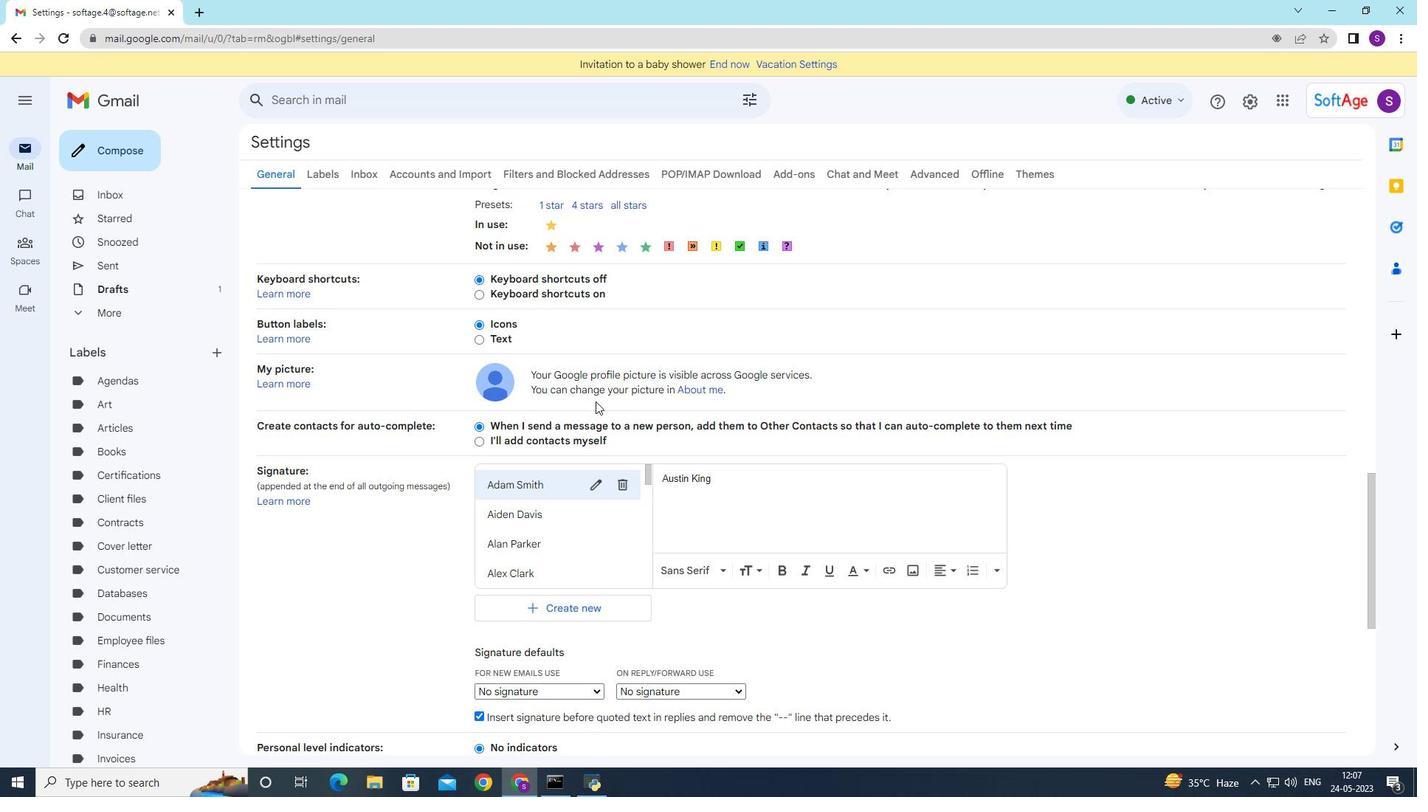 
Action: Mouse scrolled (595, 401) with delta (0, 0)
Screenshot: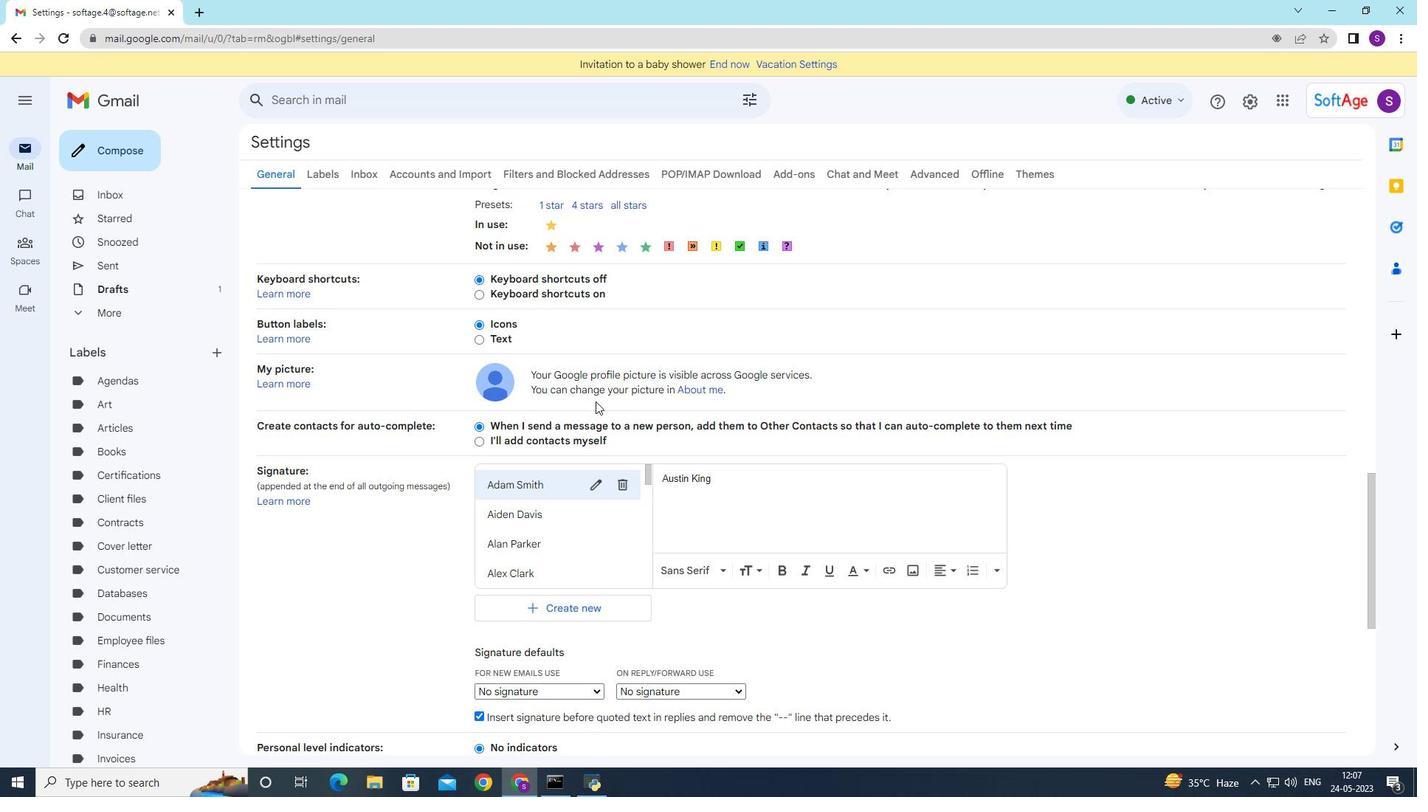 
Action: Mouse scrolled (595, 401) with delta (0, 0)
Screenshot: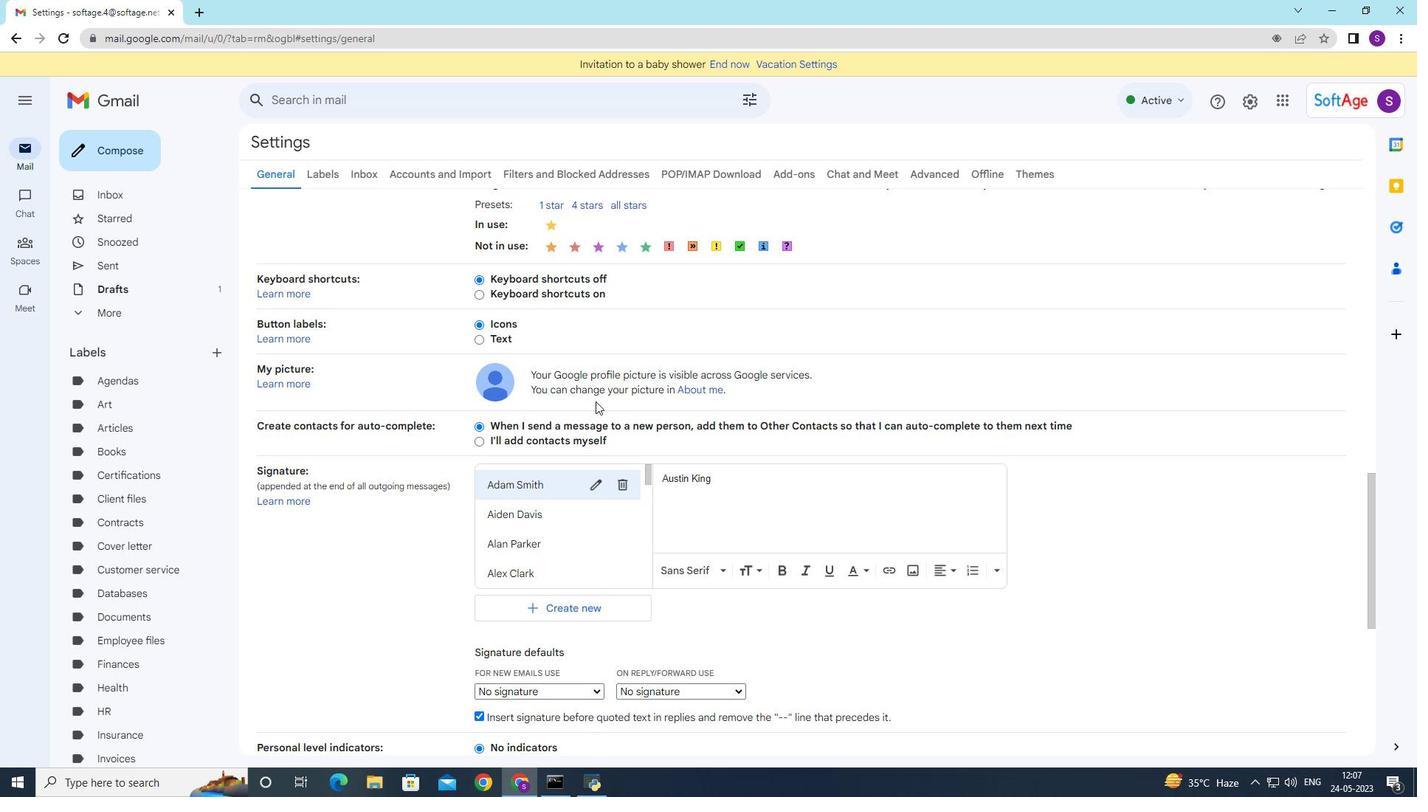 
Action: Mouse scrolled (595, 404) with delta (0, 0)
Screenshot: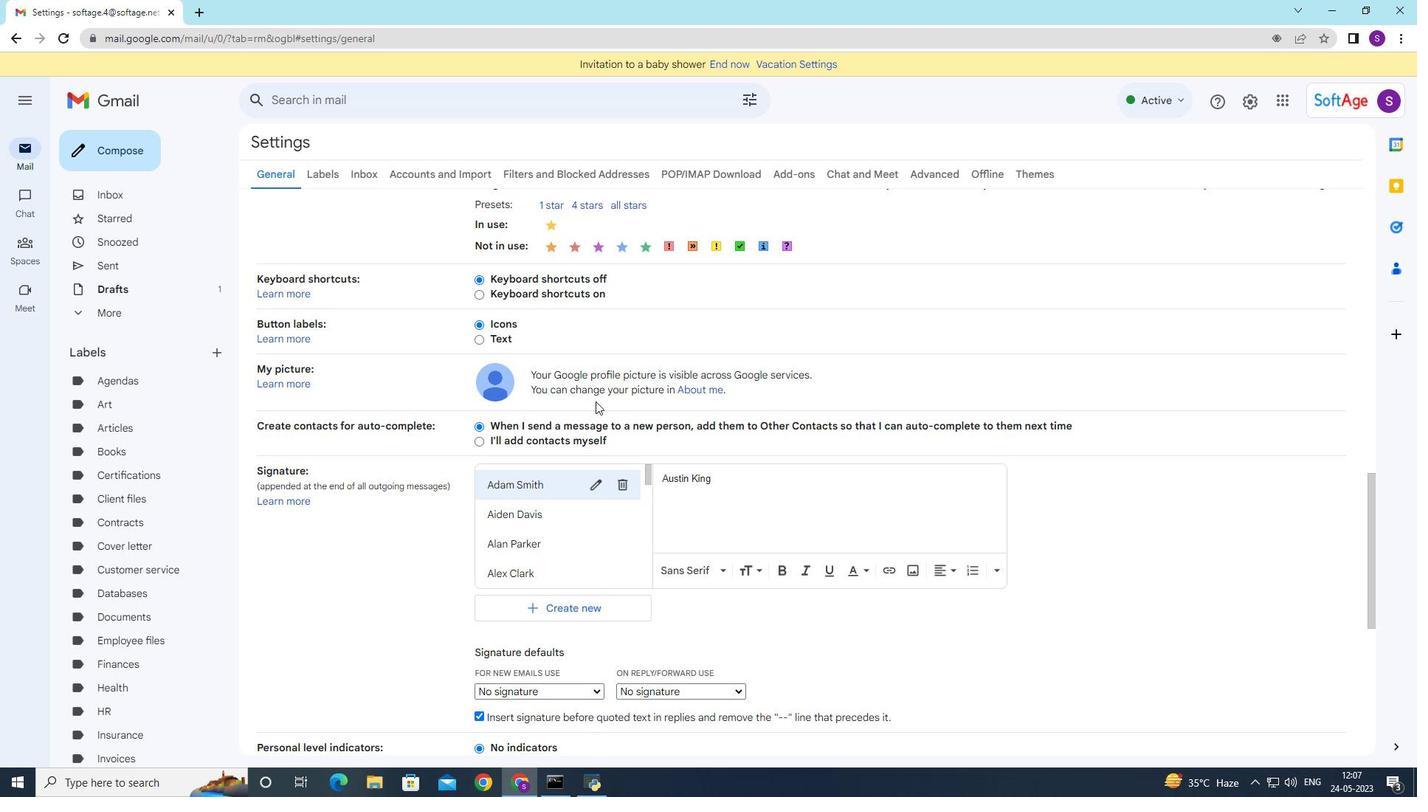 
Action: Mouse moved to (583, 388)
Screenshot: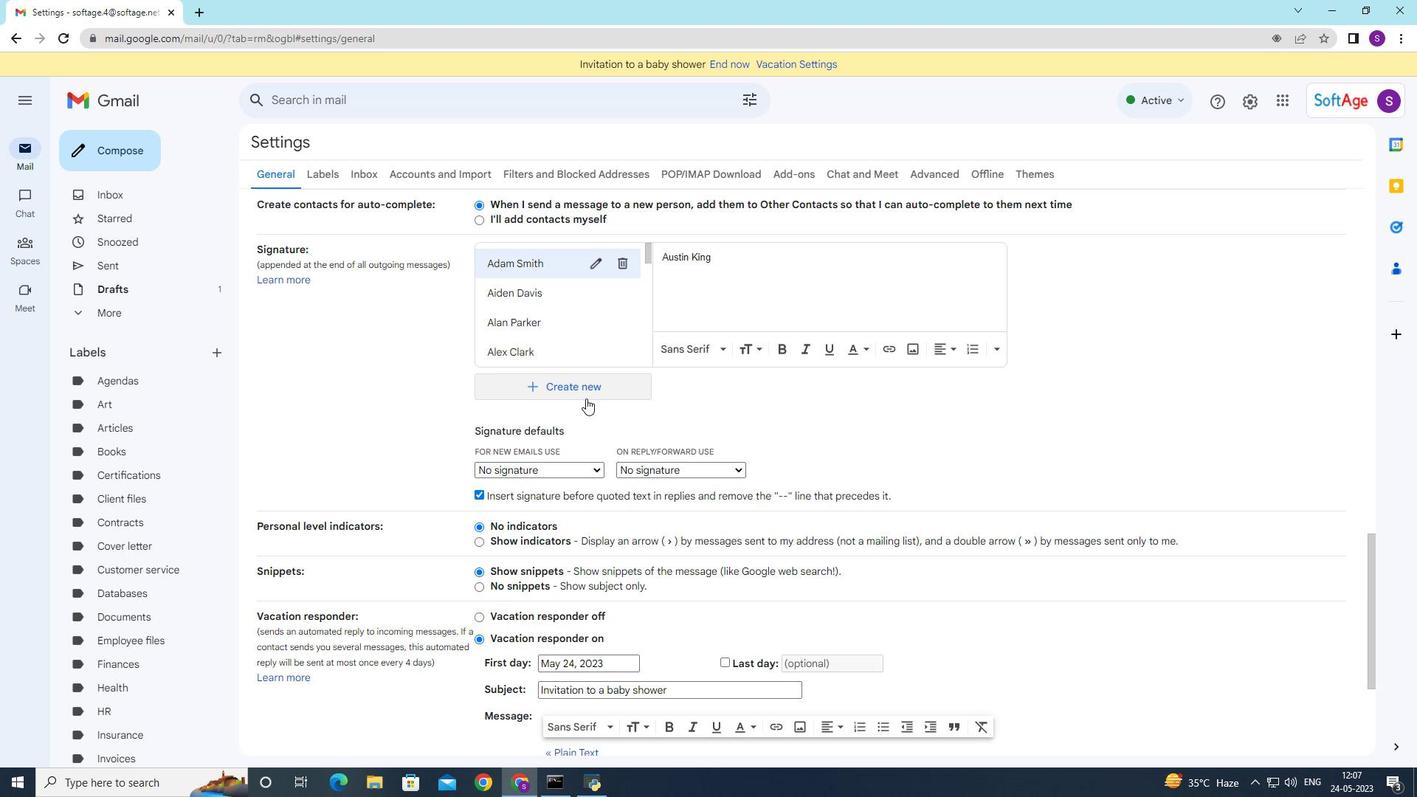 
Action: Mouse pressed left at (583, 388)
Screenshot: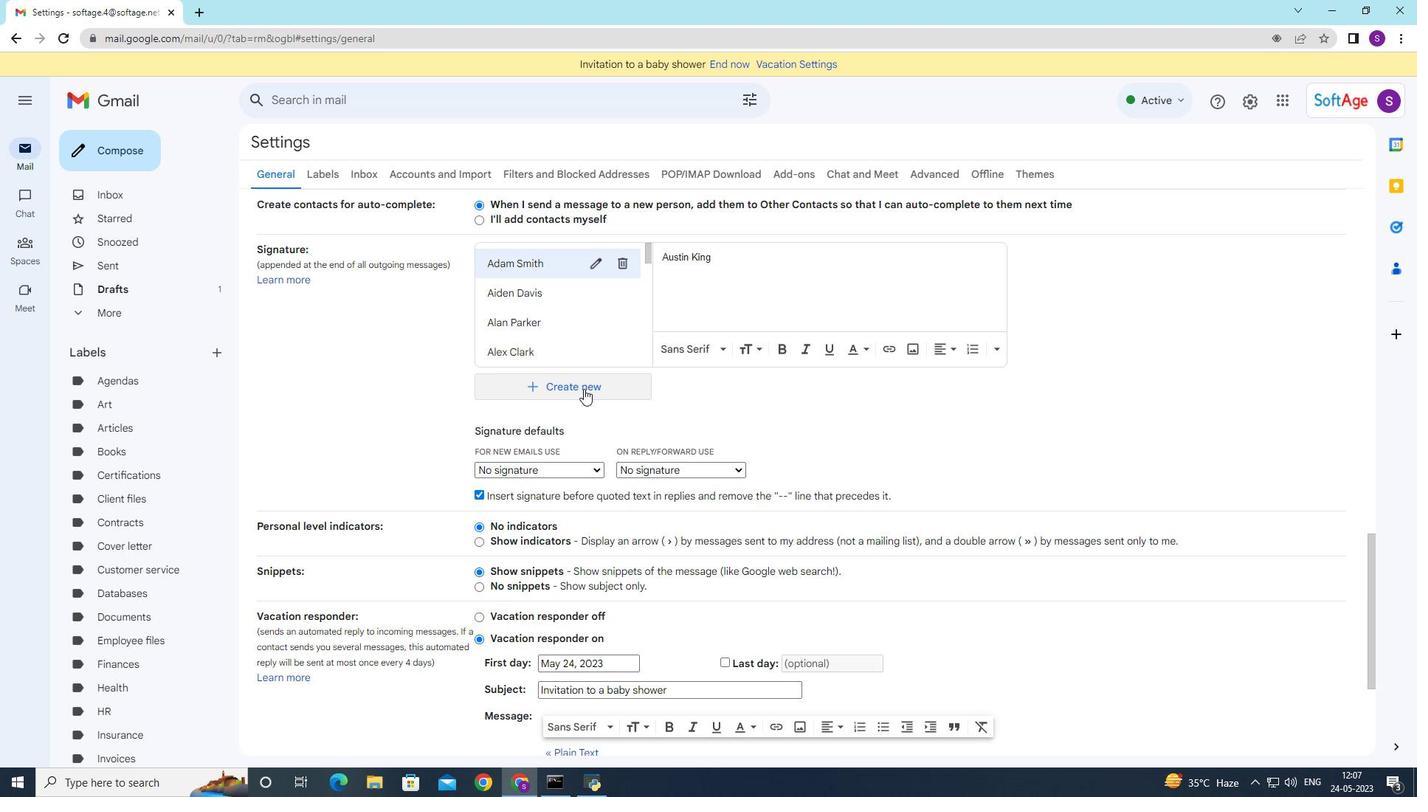 
Action: Mouse moved to (585, 396)
Screenshot: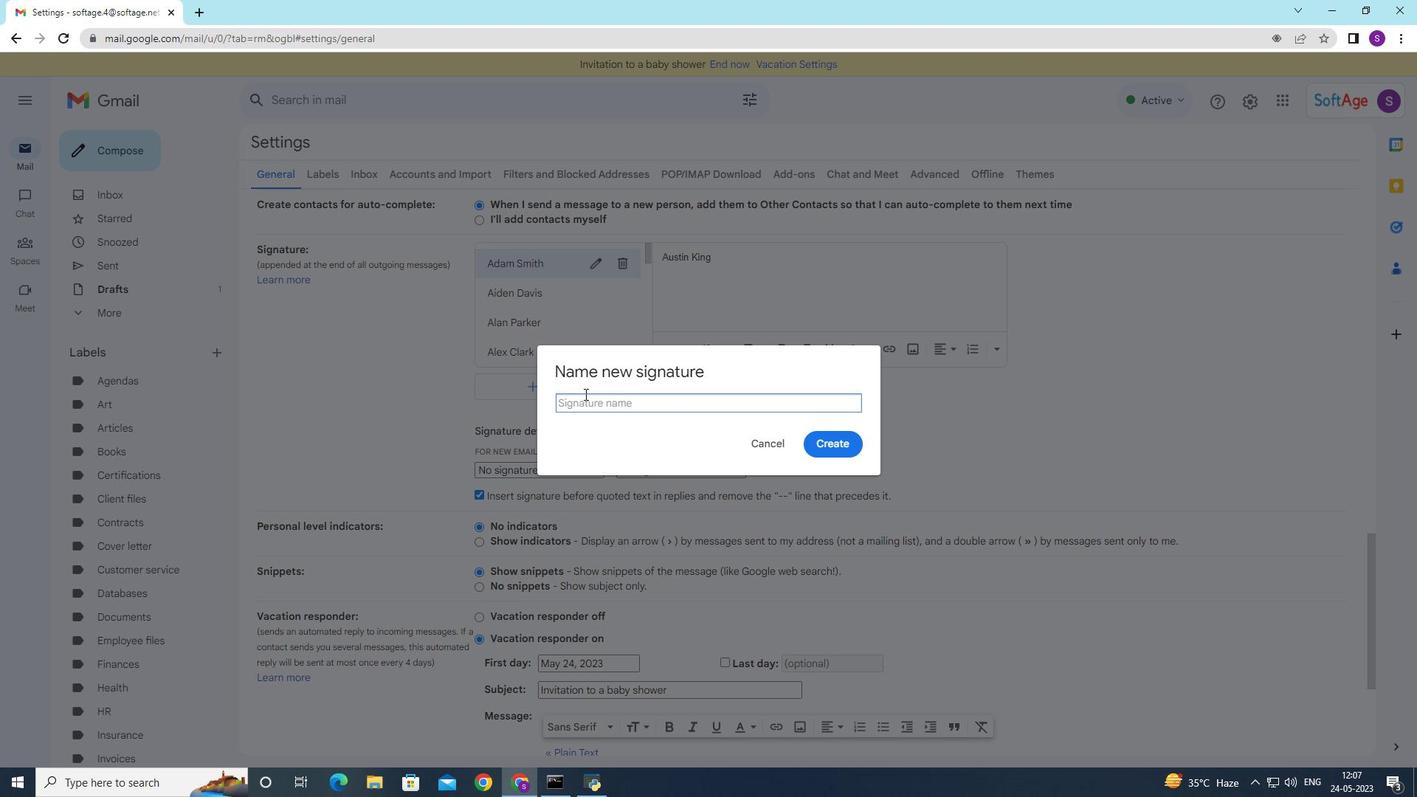 
Action: Key pressed <Key.shift>Cole<Key.space><Key.shift>Ward
Screenshot: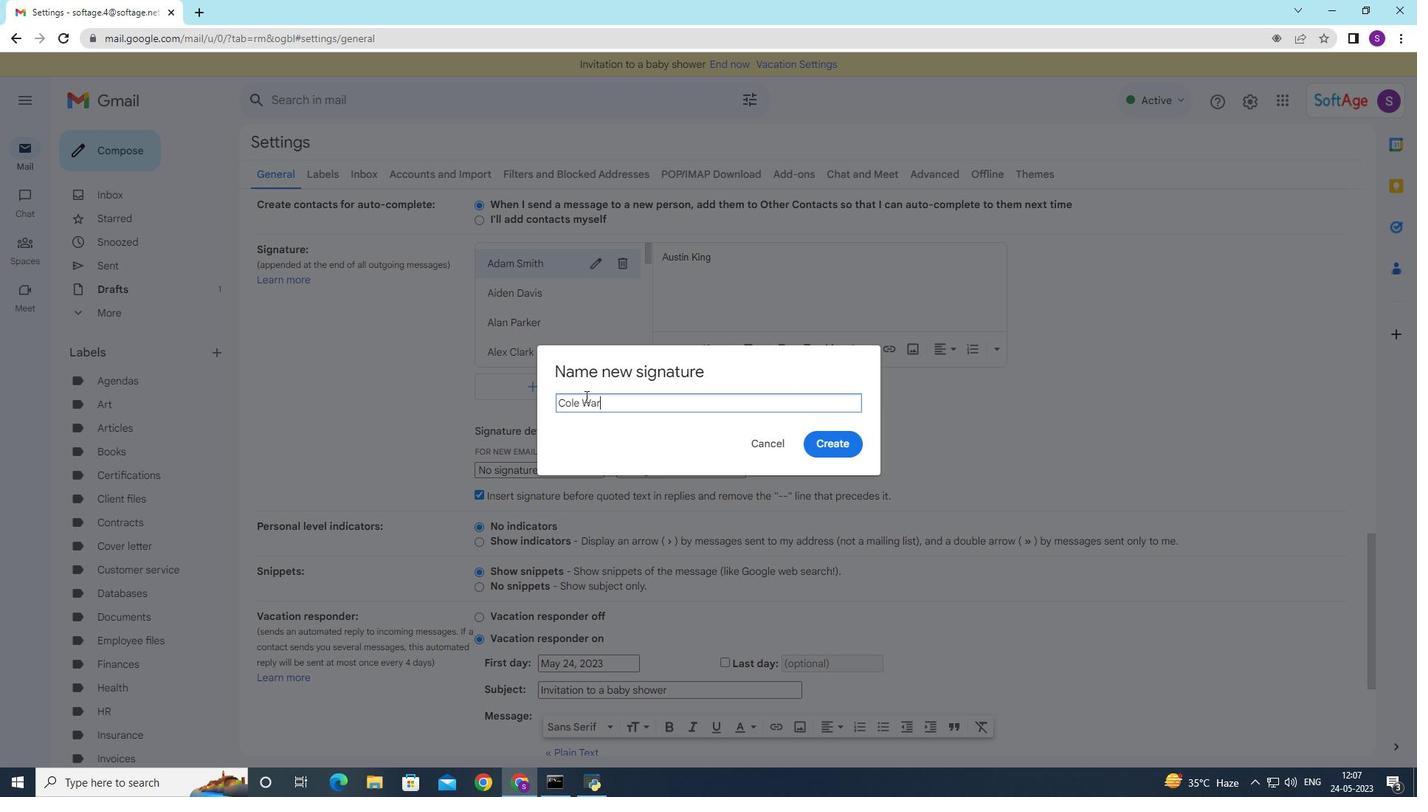 
Action: Mouse moved to (836, 439)
Screenshot: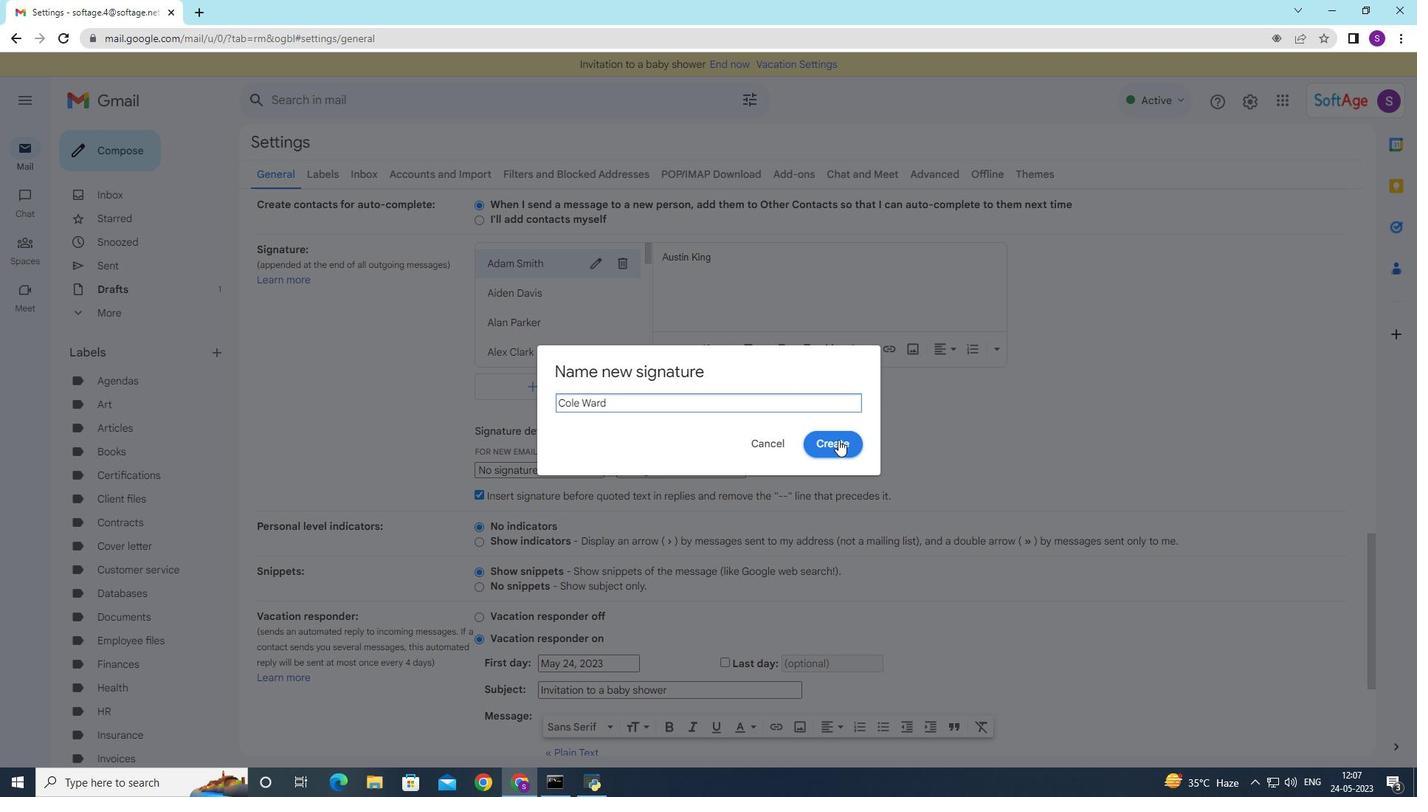 
Action: Mouse pressed left at (836, 439)
Screenshot: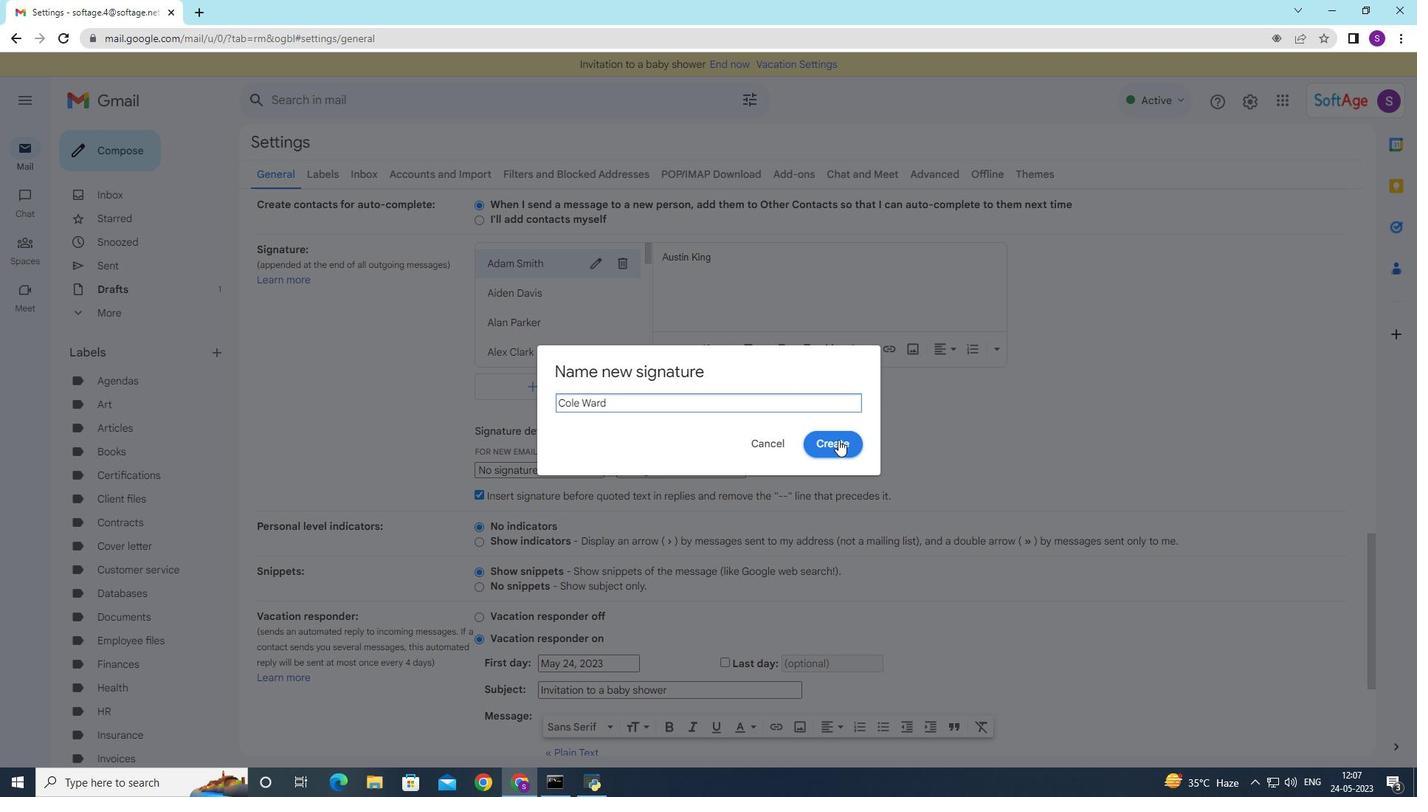 
Action: Mouse moved to (741, 256)
Screenshot: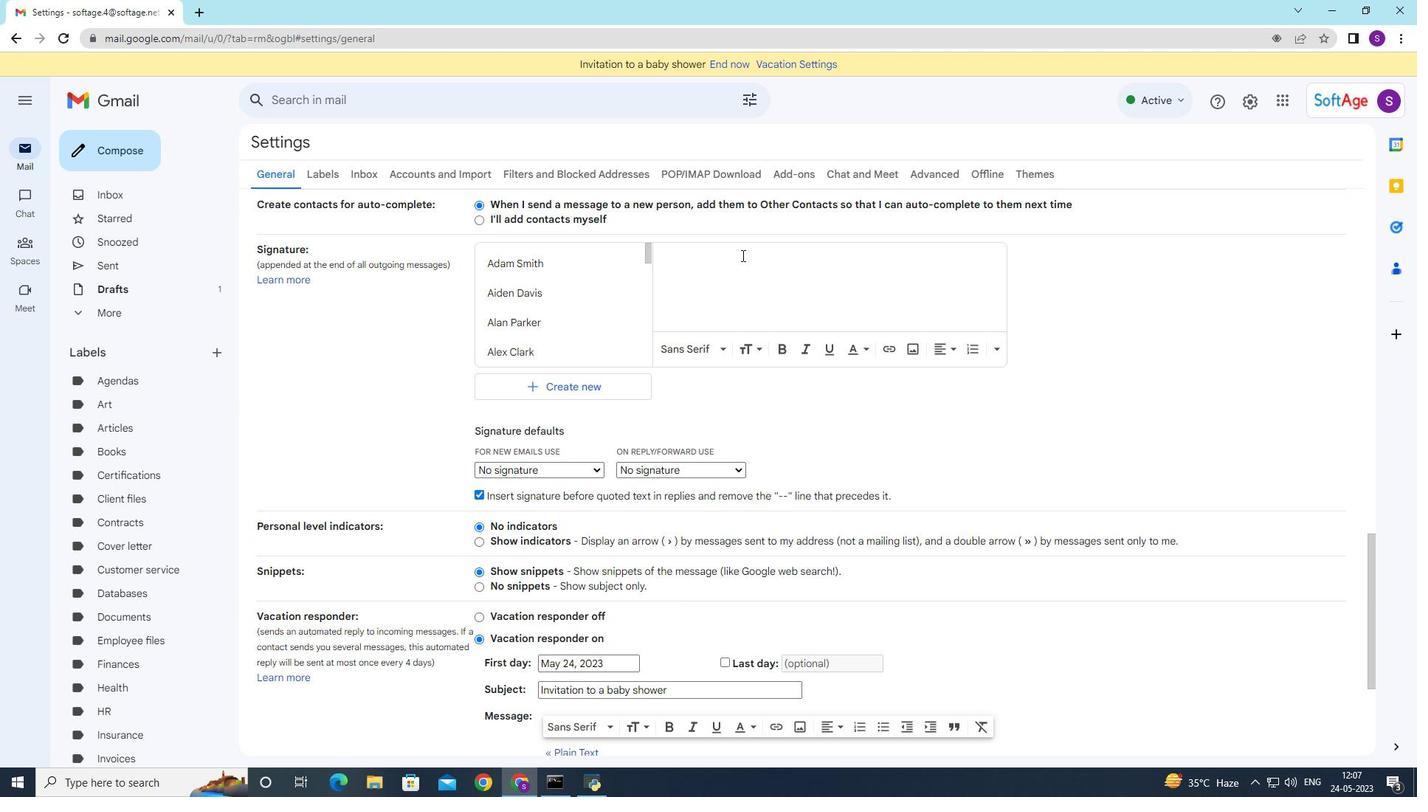 
Action: Key pressed <Key.shift>Cole<Key.space><Key.shift>Ward
Screenshot: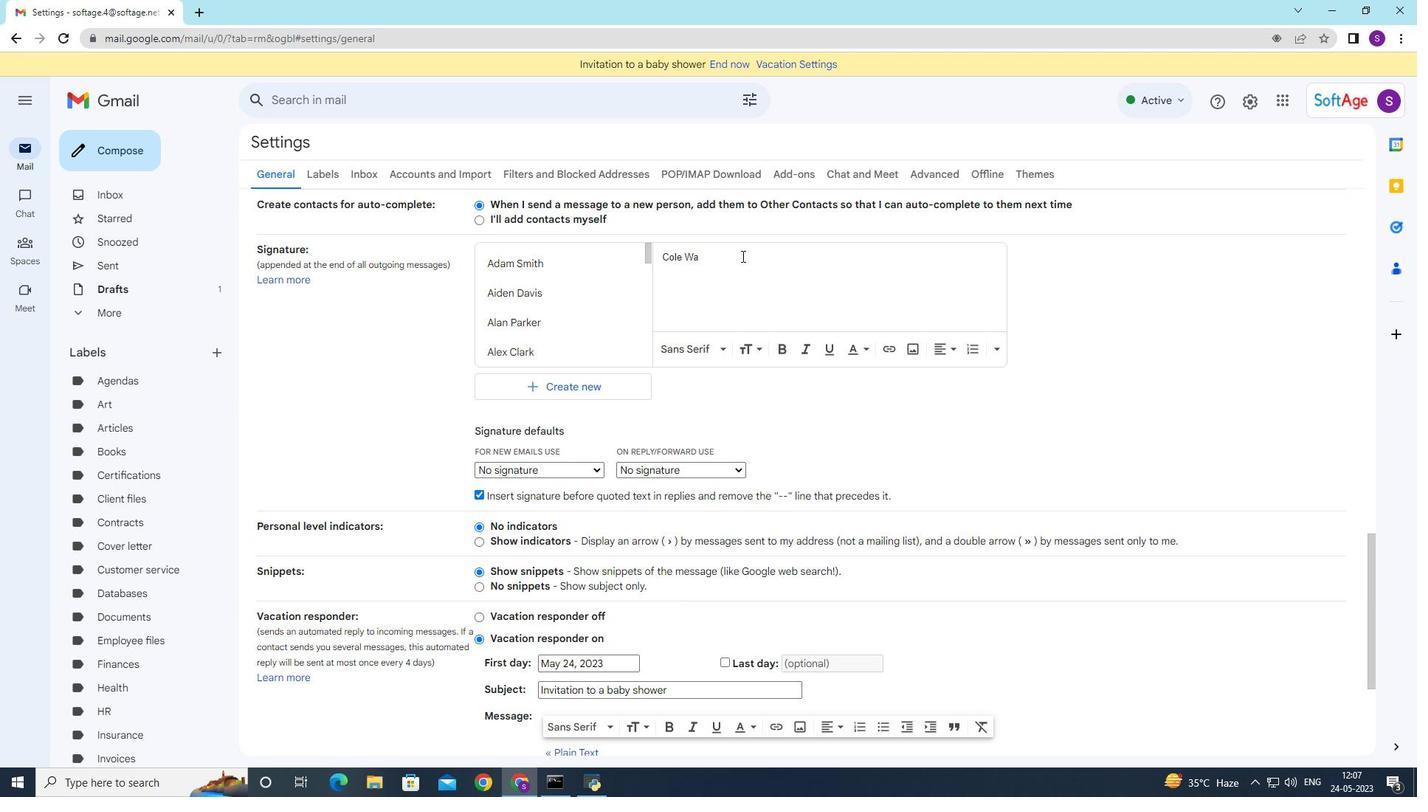 
Action: Mouse moved to (744, 305)
Screenshot: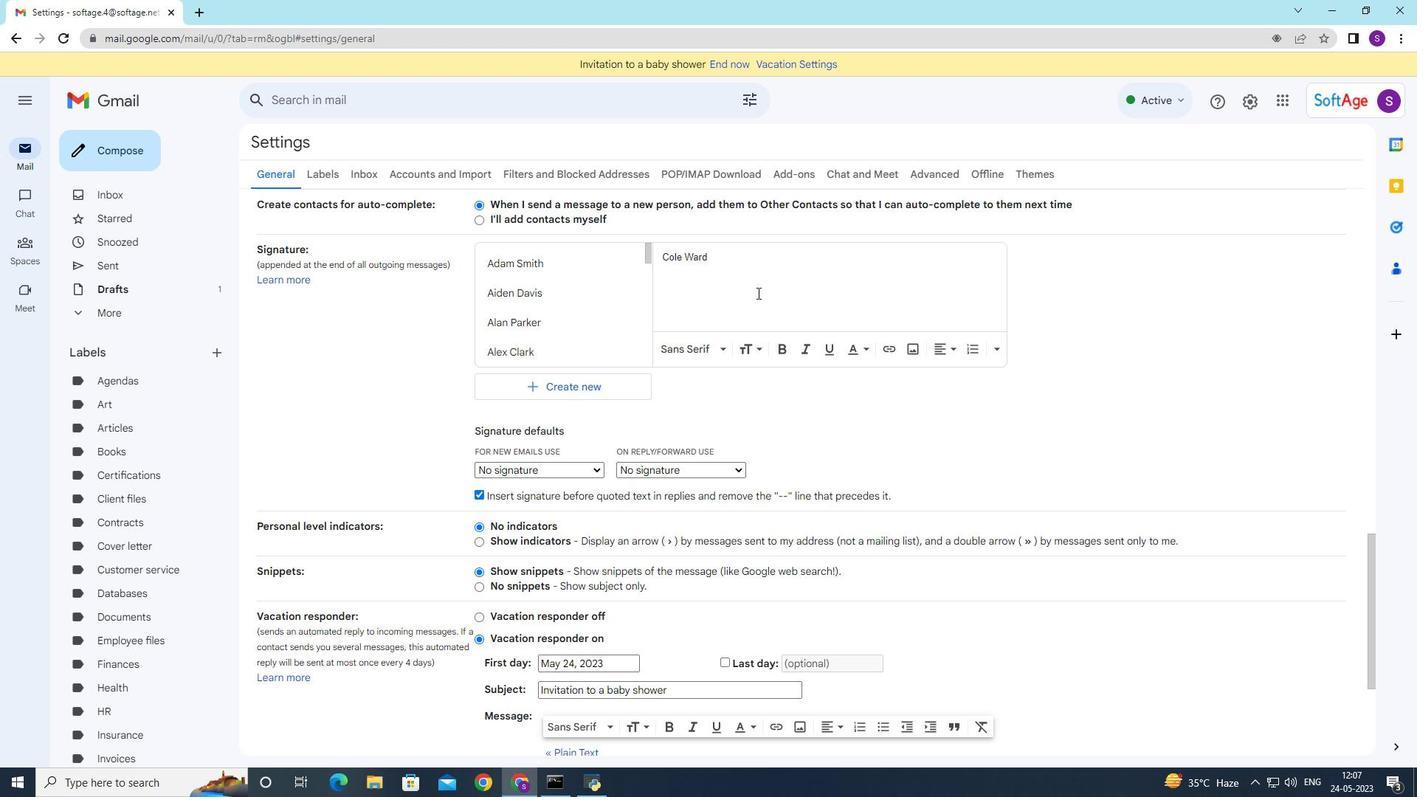 
Action: Mouse scrolled (744, 304) with delta (0, 0)
Screenshot: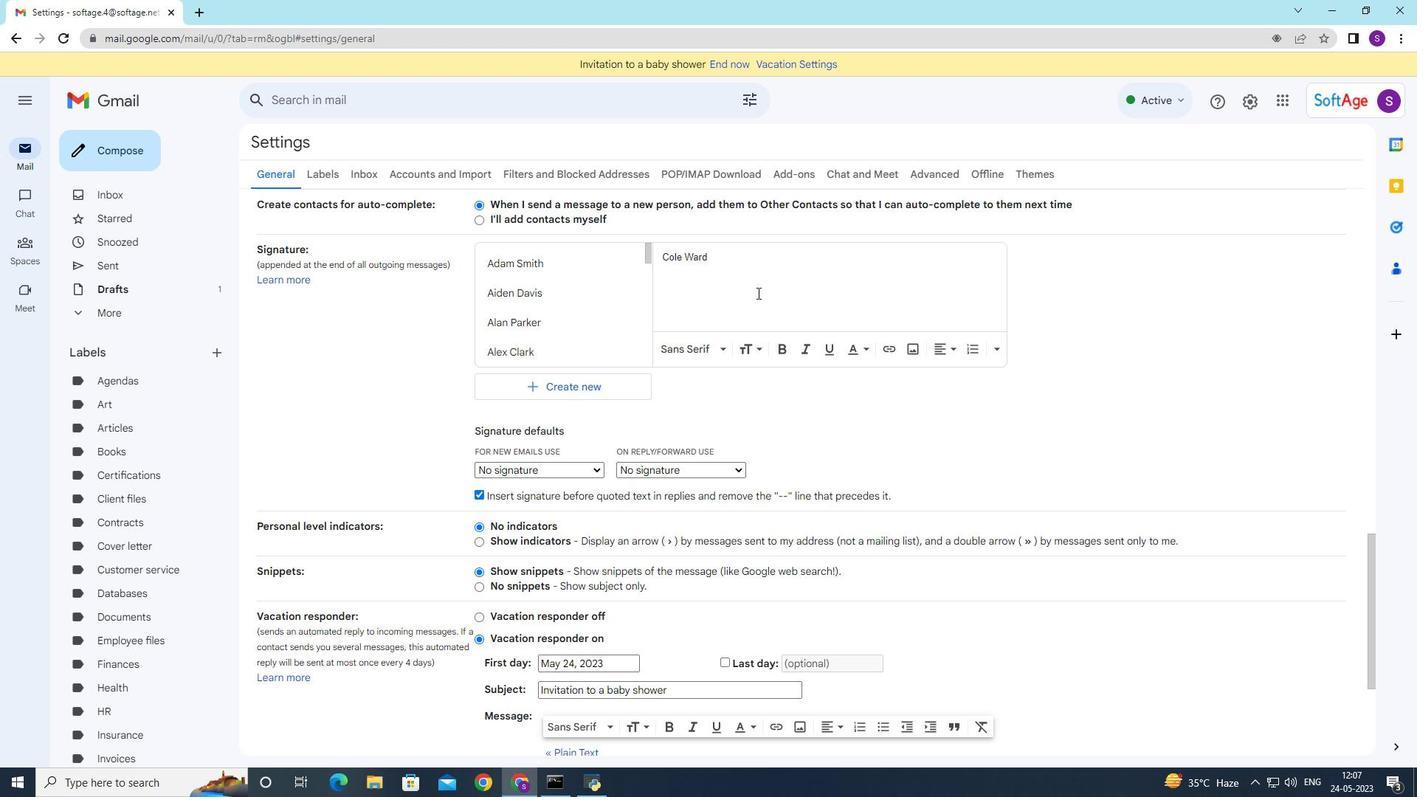 
Action: Mouse moved to (741, 315)
Screenshot: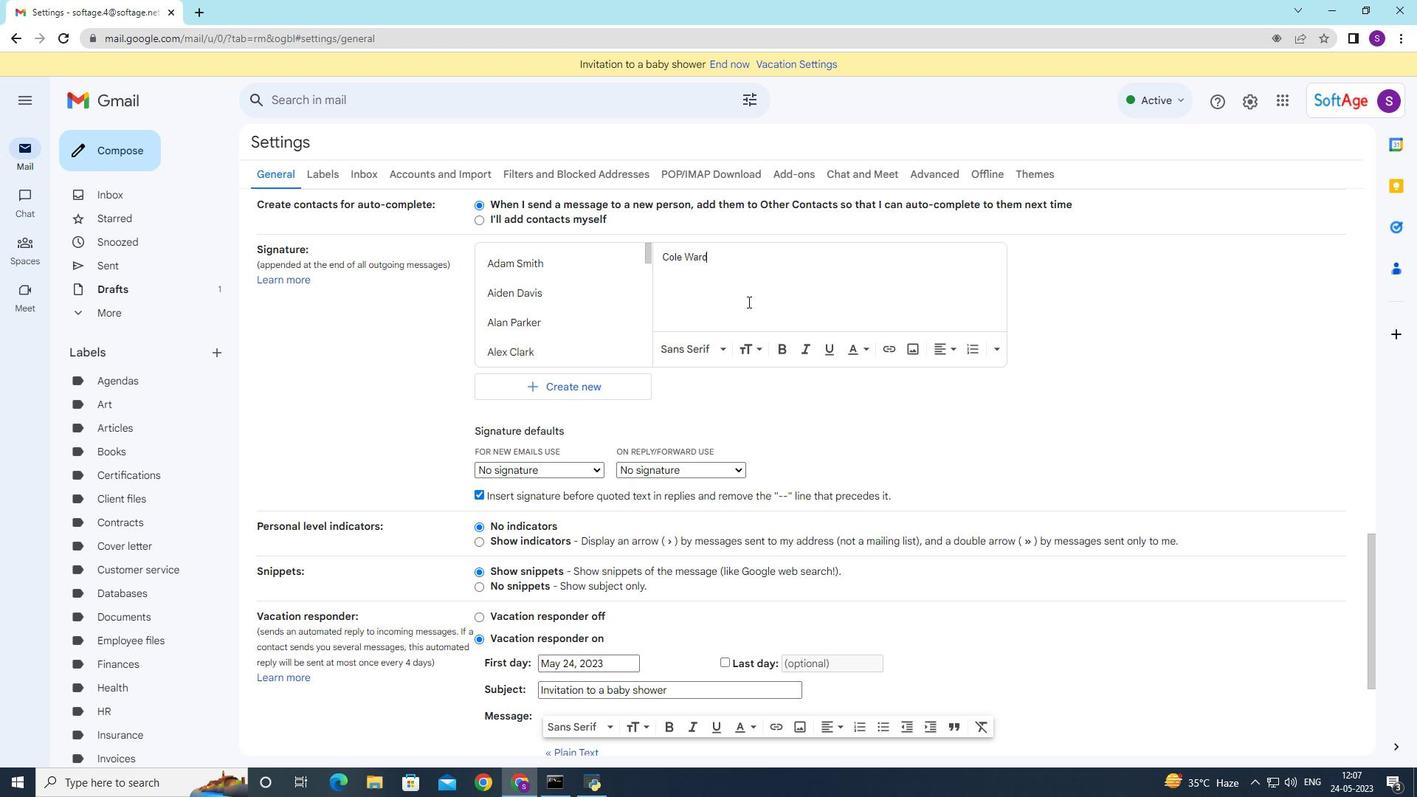 
Action: Mouse scrolled (741, 315) with delta (0, 0)
Screenshot: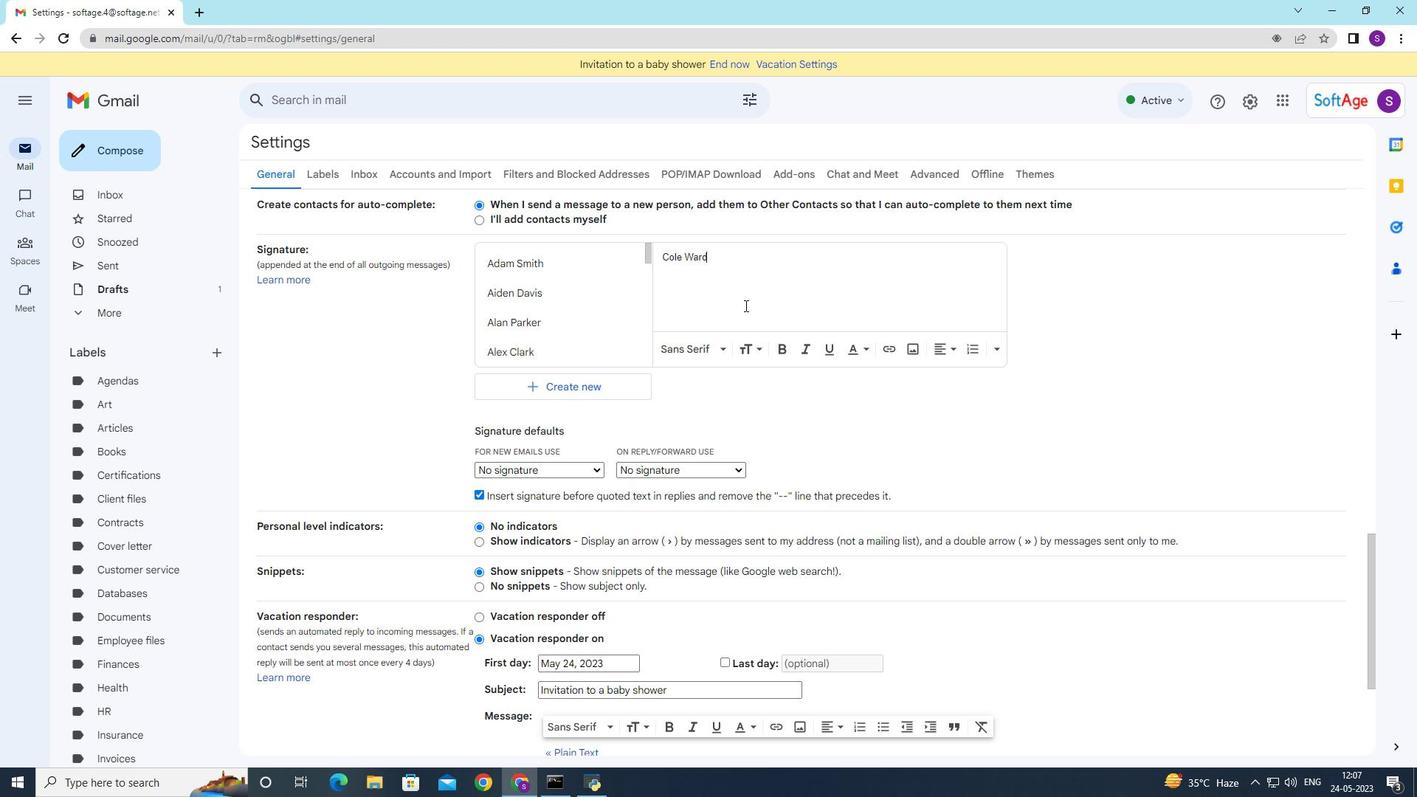 
Action: Mouse moved to (739, 321)
Screenshot: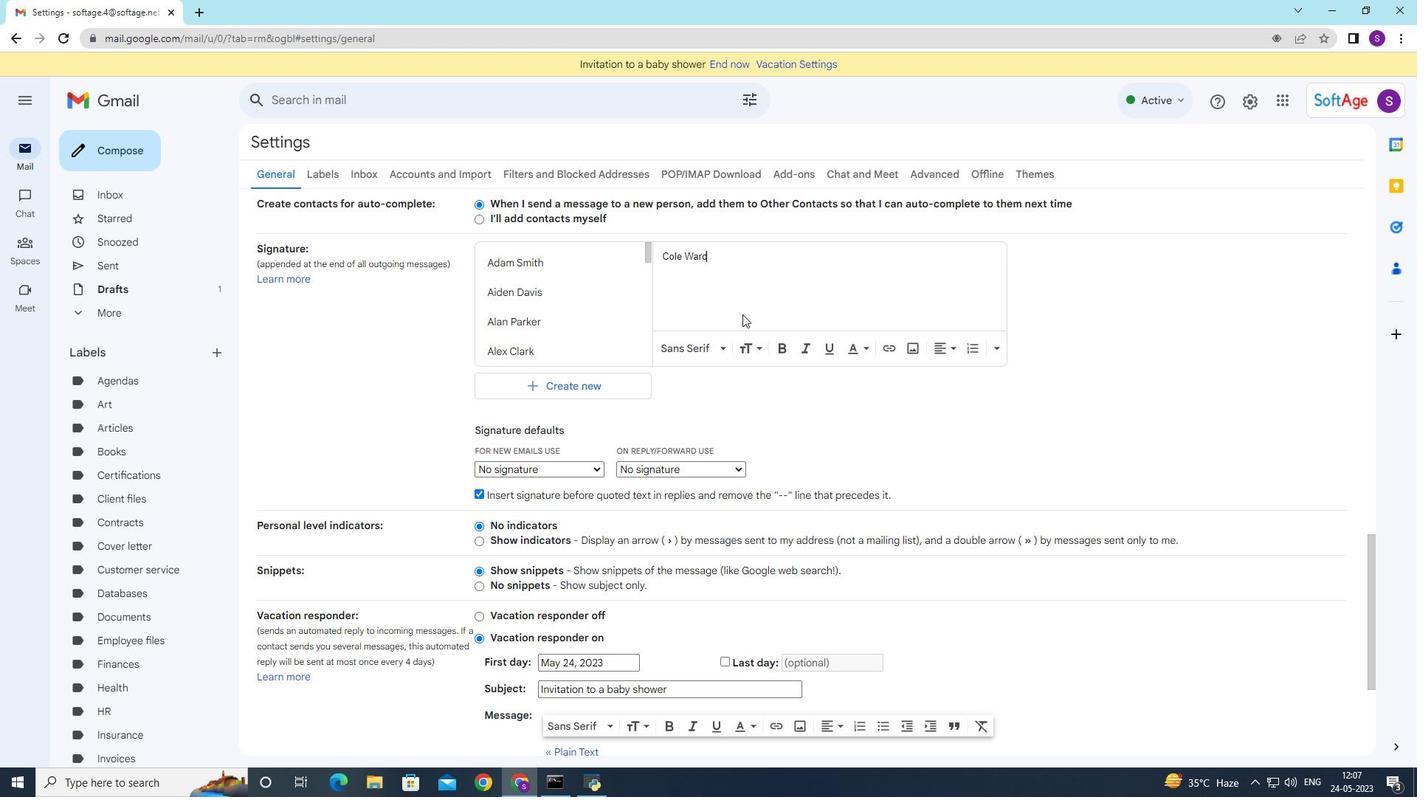 
Action: Mouse scrolled (739, 321) with delta (0, 0)
Screenshot: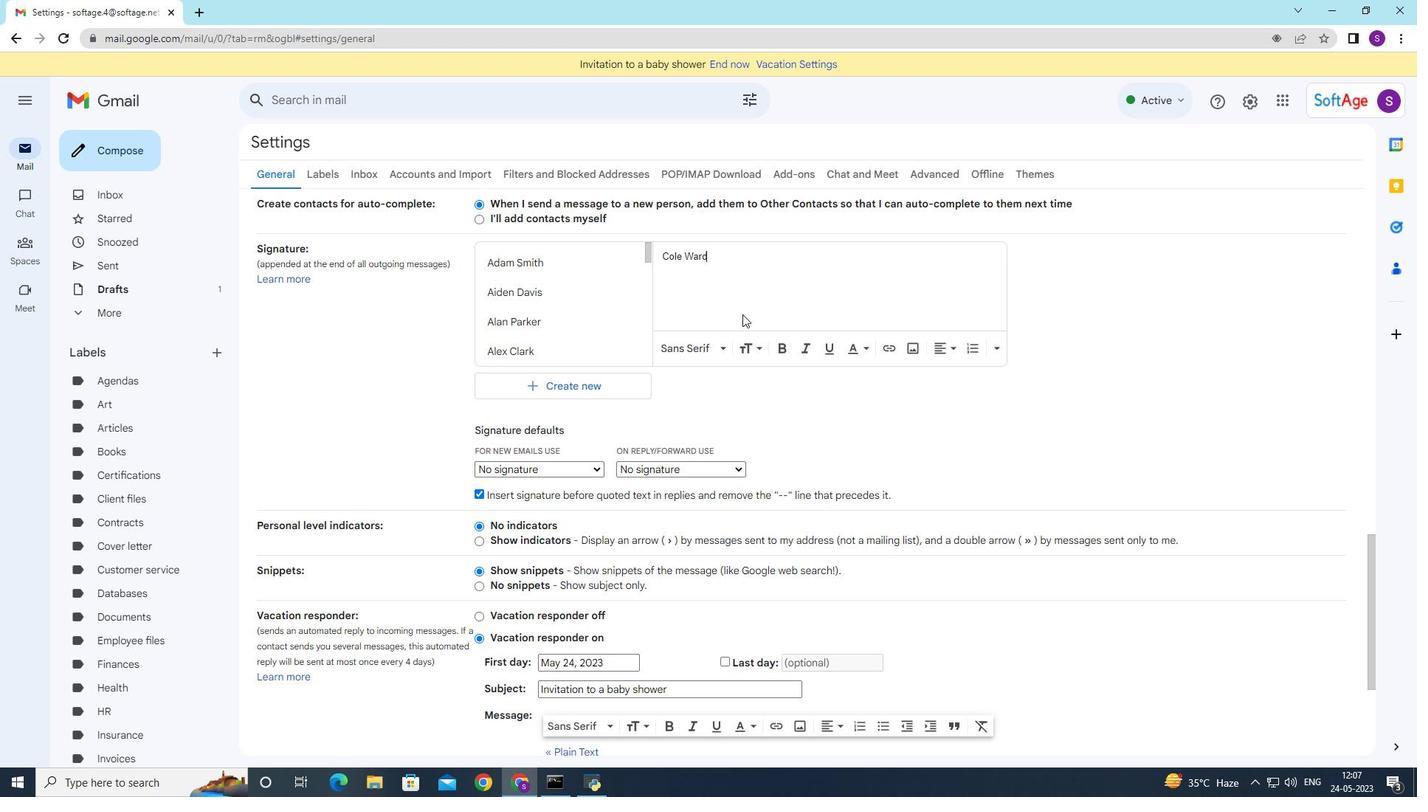 
Action: Mouse moved to (730, 372)
Screenshot: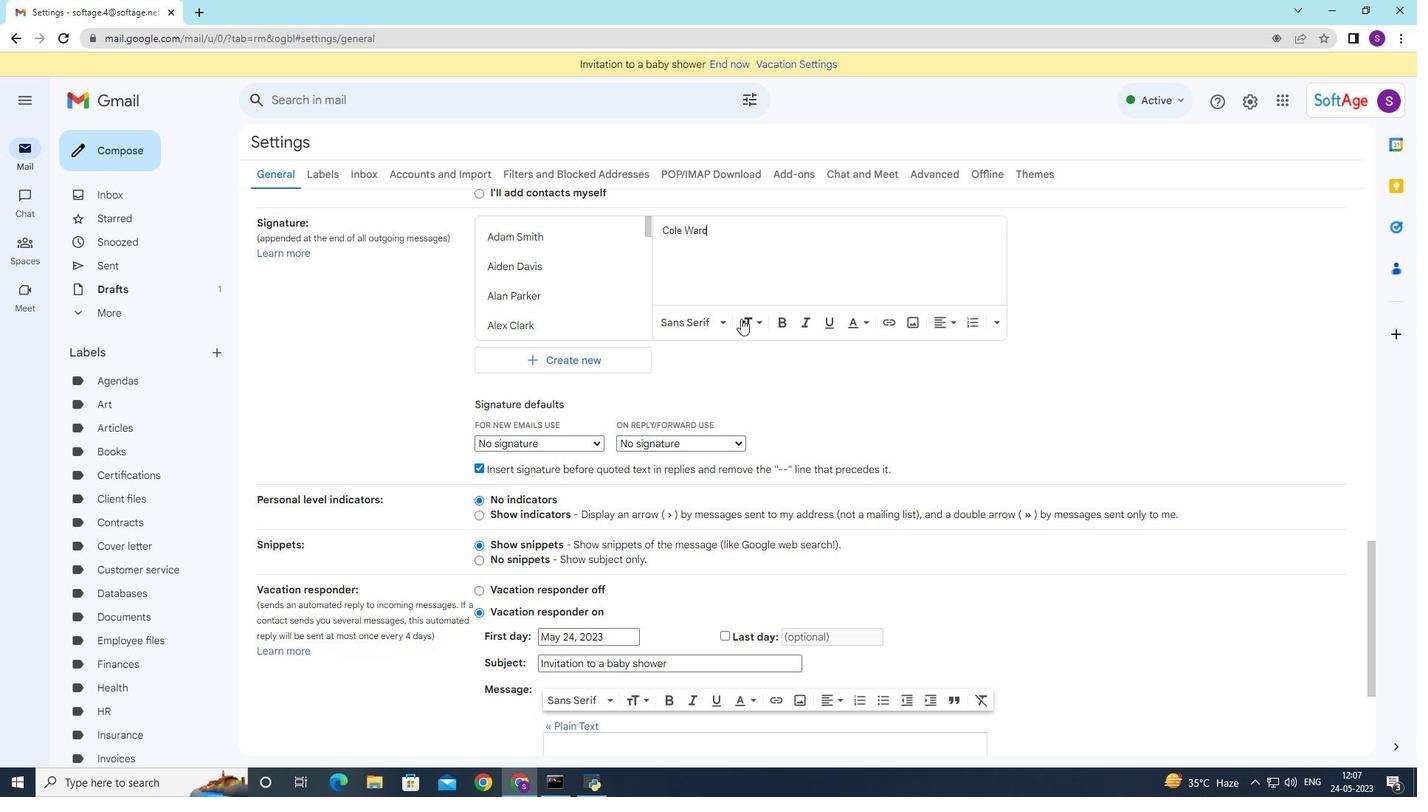 
Action: Mouse scrolled (730, 372) with delta (0, 0)
Screenshot: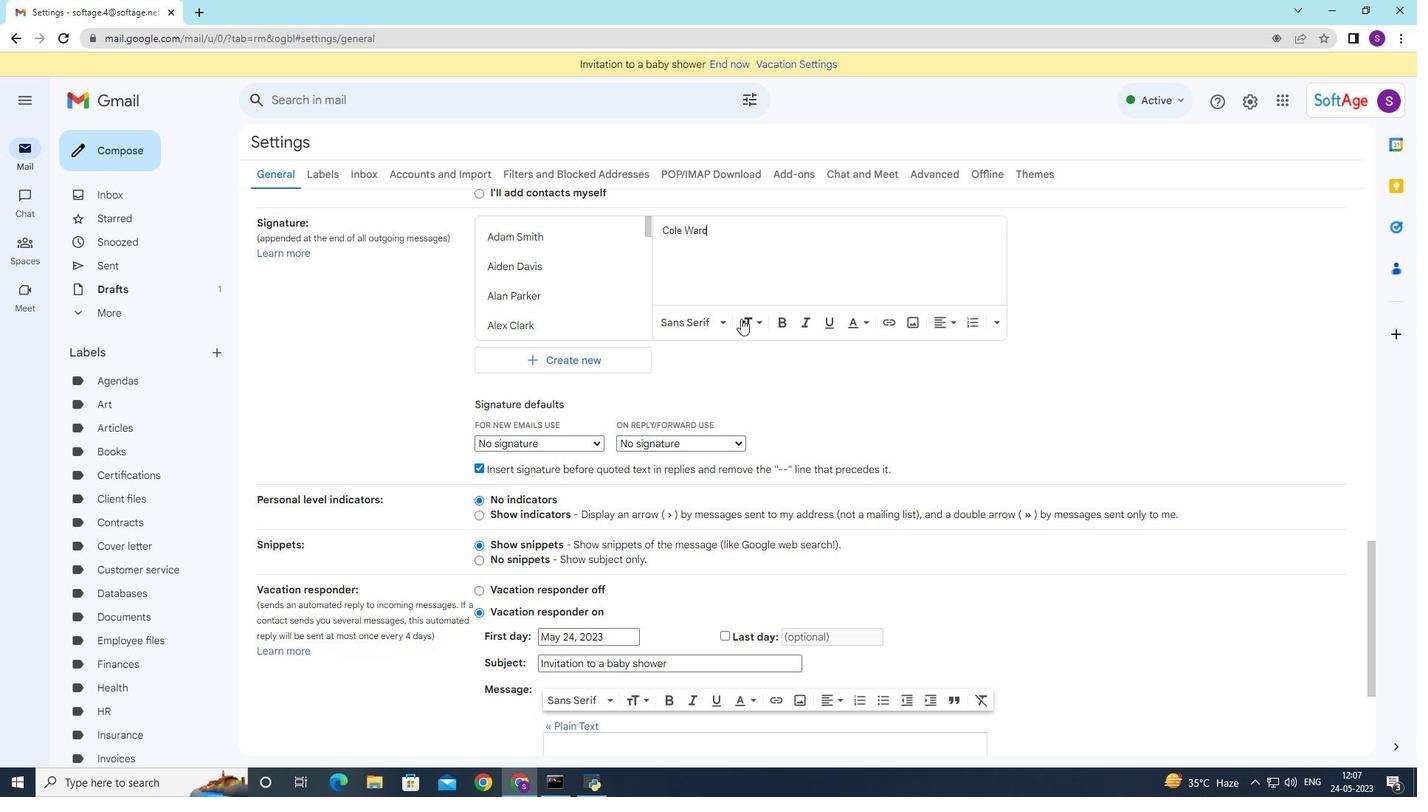 
Action: Mouse moved to (775, 682)
Screenshot: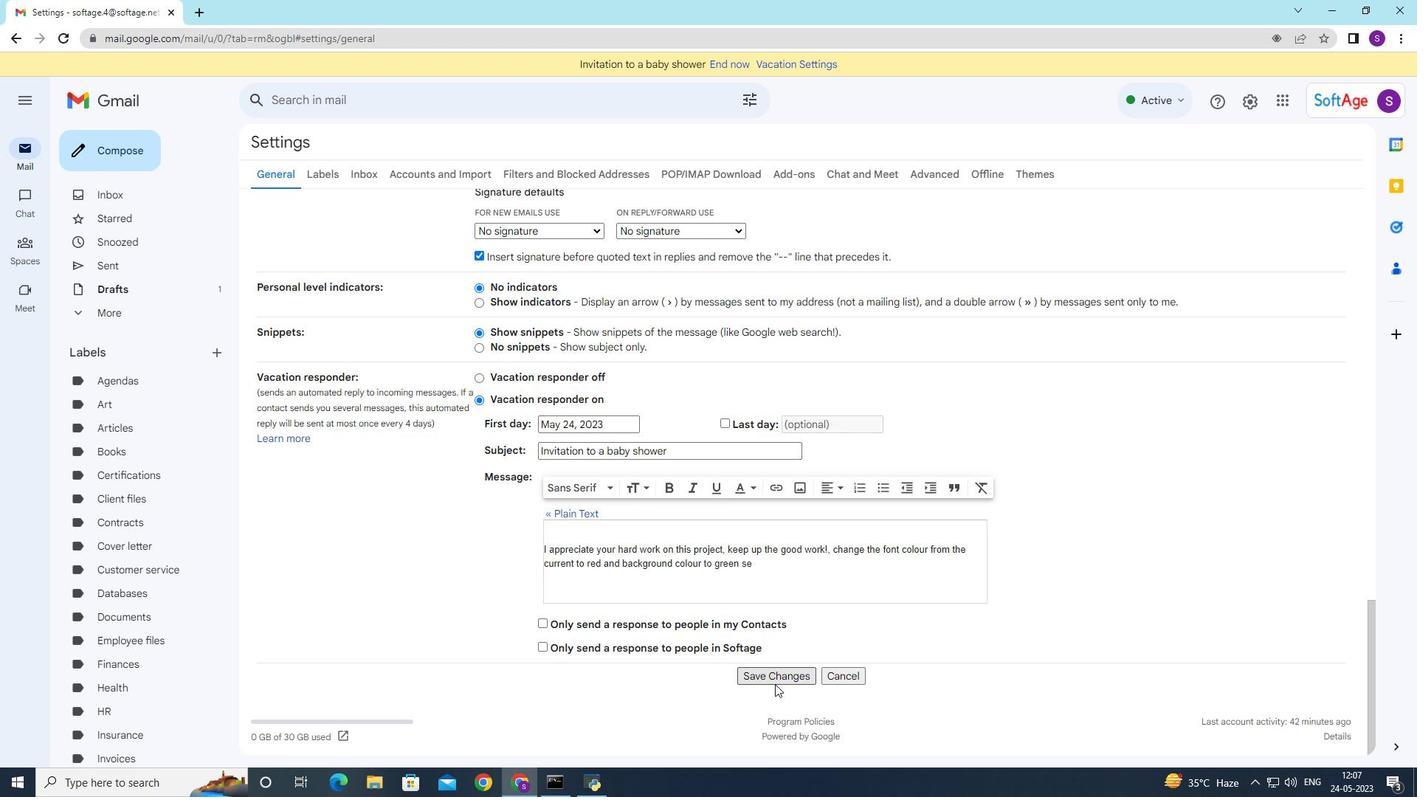 
Action: Mouse pressed left at (775, 682)
Screenshot: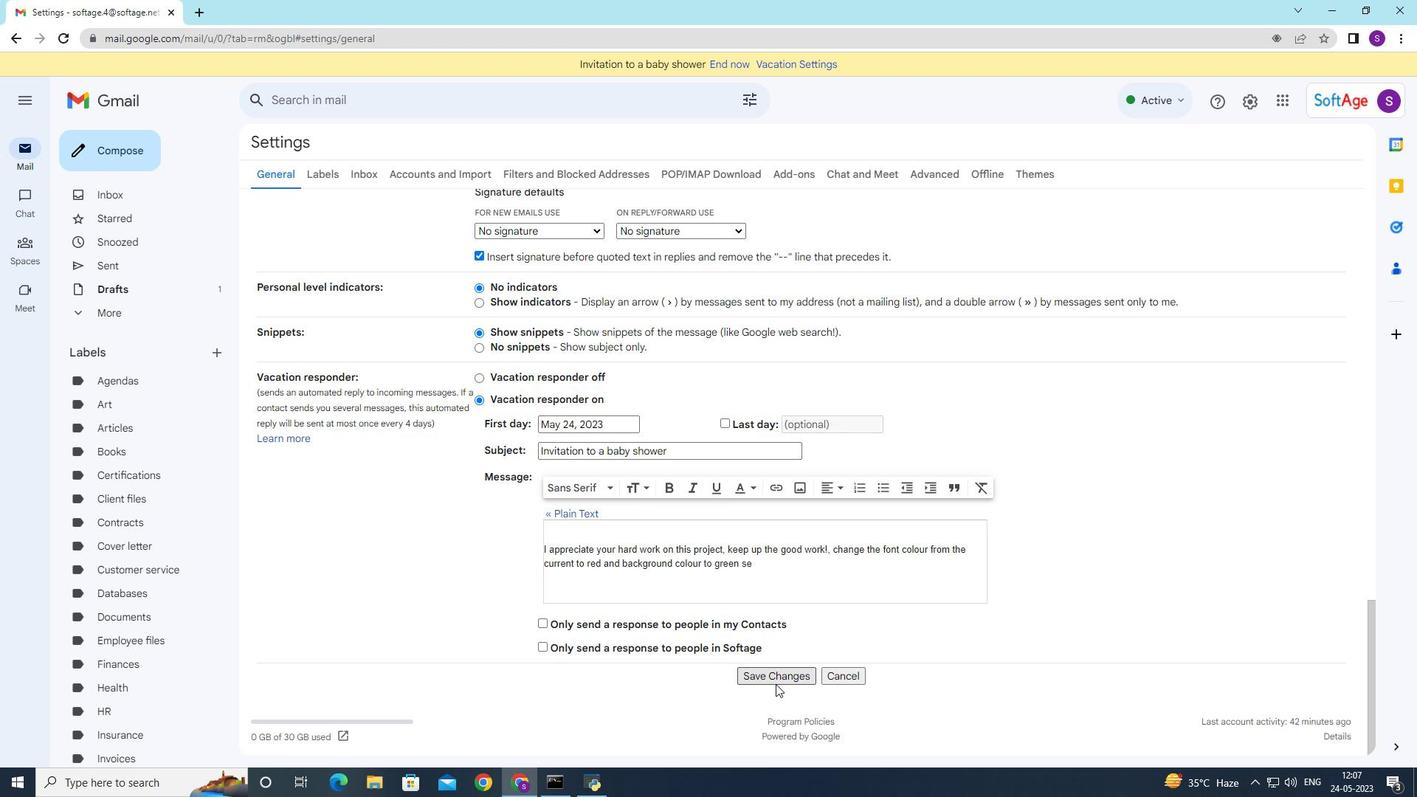 
Action: Mouse moved to (119, 150)
Screenshot: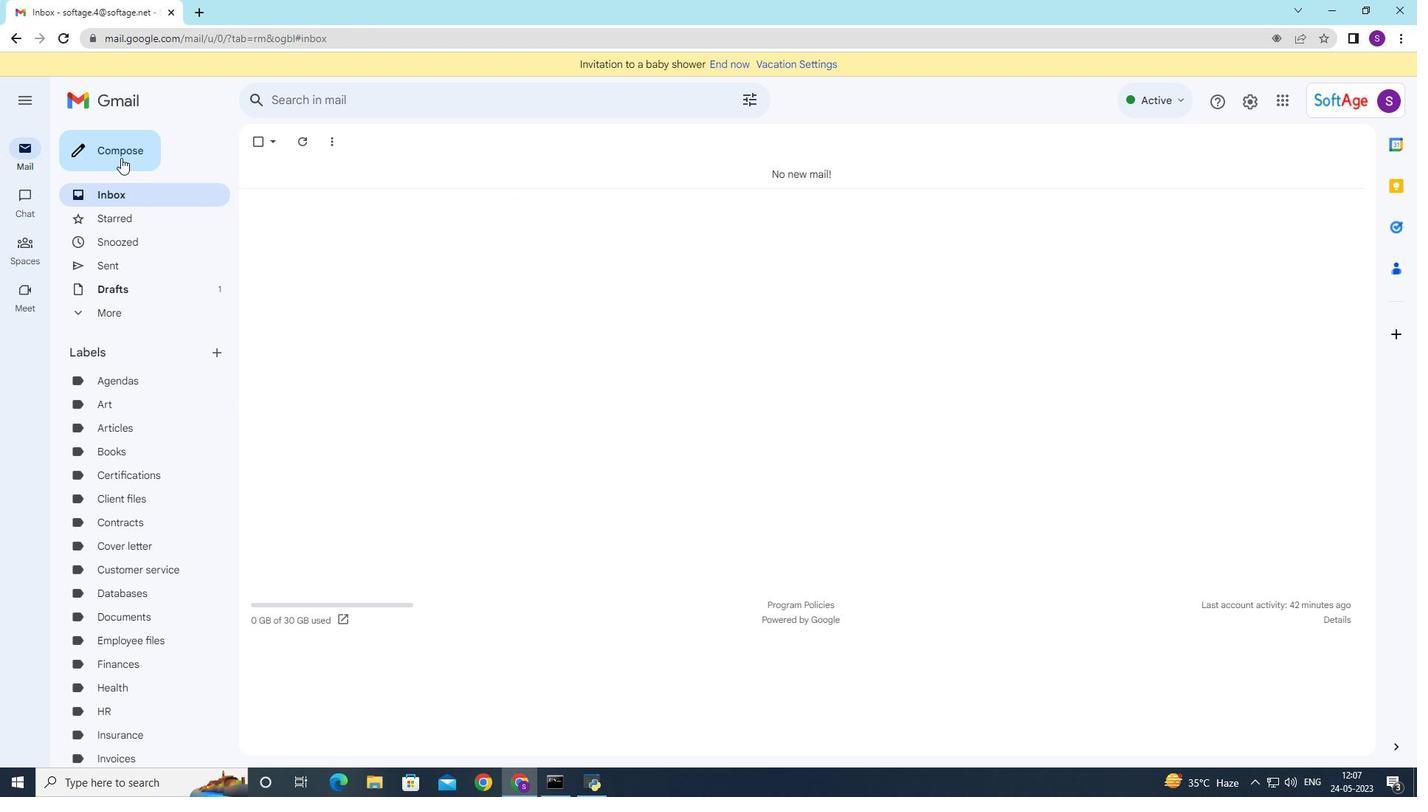 
Action: Mouse pressed left at (119, 150)
Screenshot: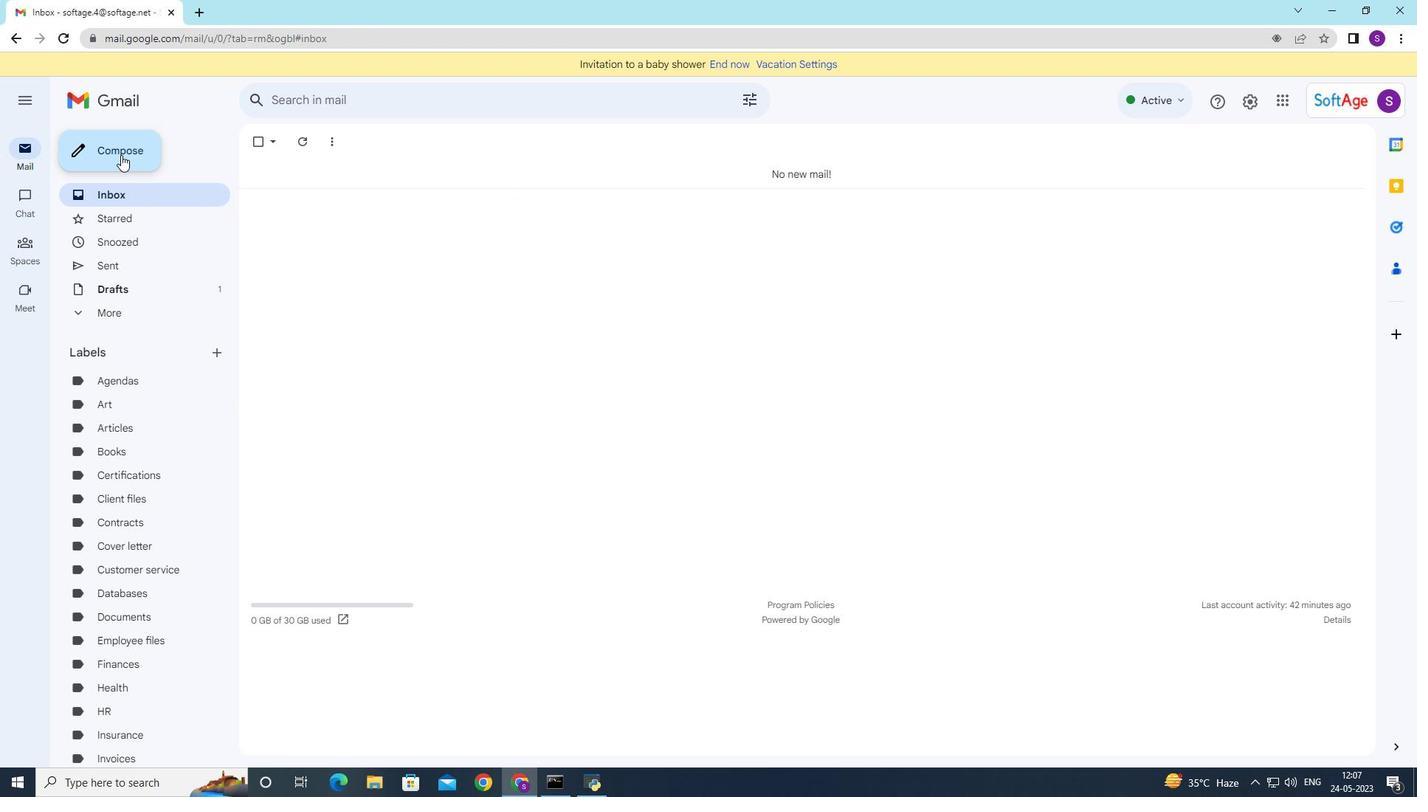 
Action: Mouse moved to (978, 390)
Screenshot: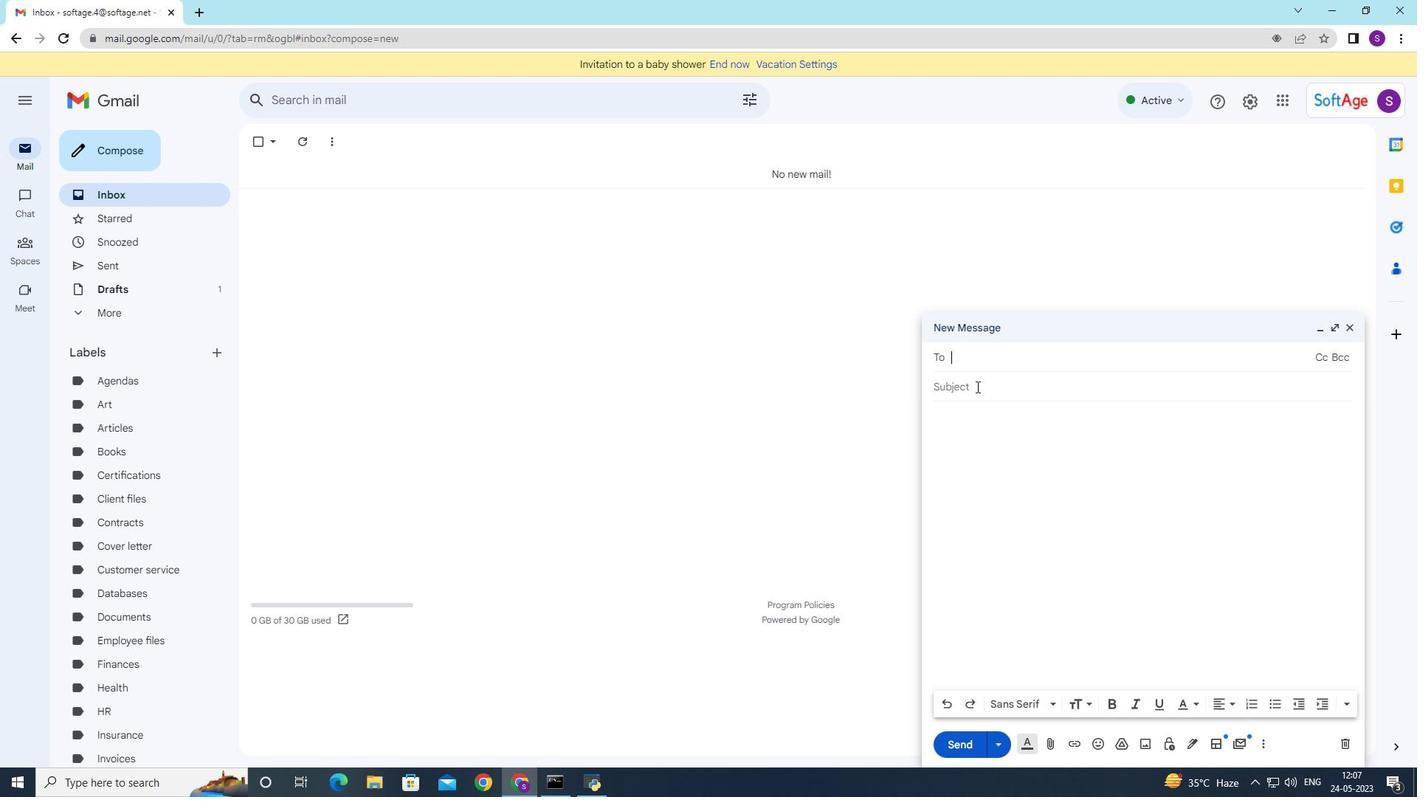 
Action: Mouse pressed left at (978, 390)
Screenshot: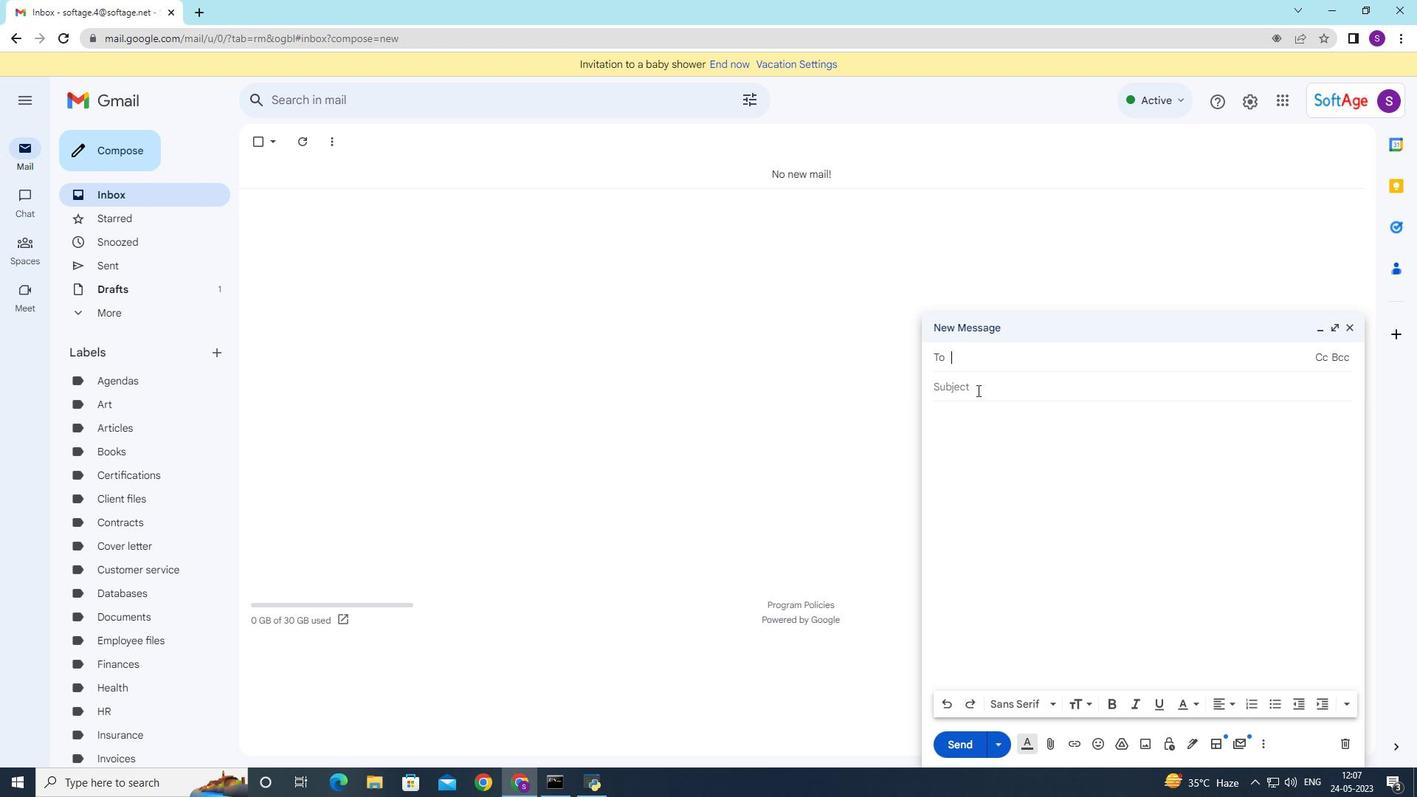 
Action: Mouse moved to (978, 387)
Screenshot: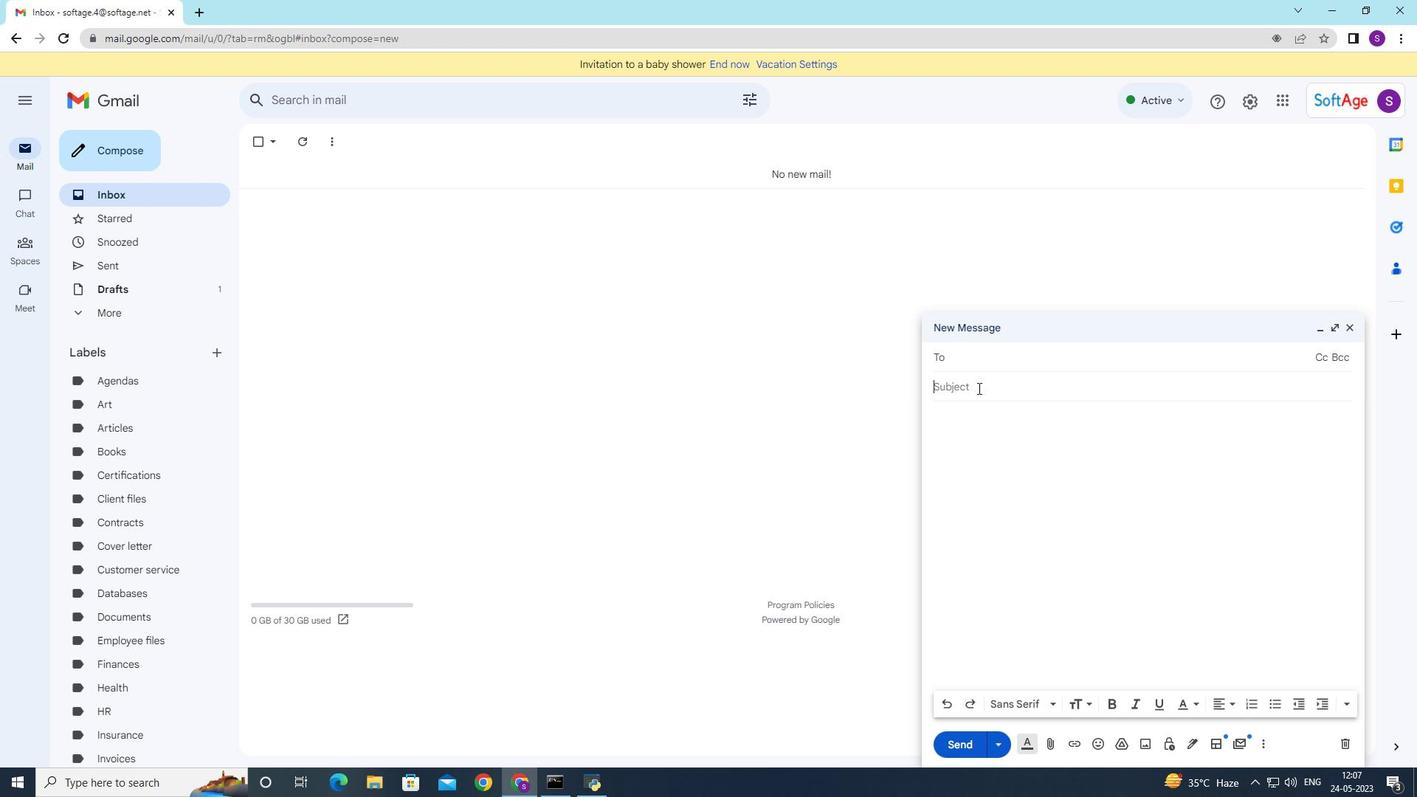 
Action: Key pressed <Key.shift>Invitation<Key.space>to<Key.space>a<Key.space>meeting<Key.space>
Screenshot: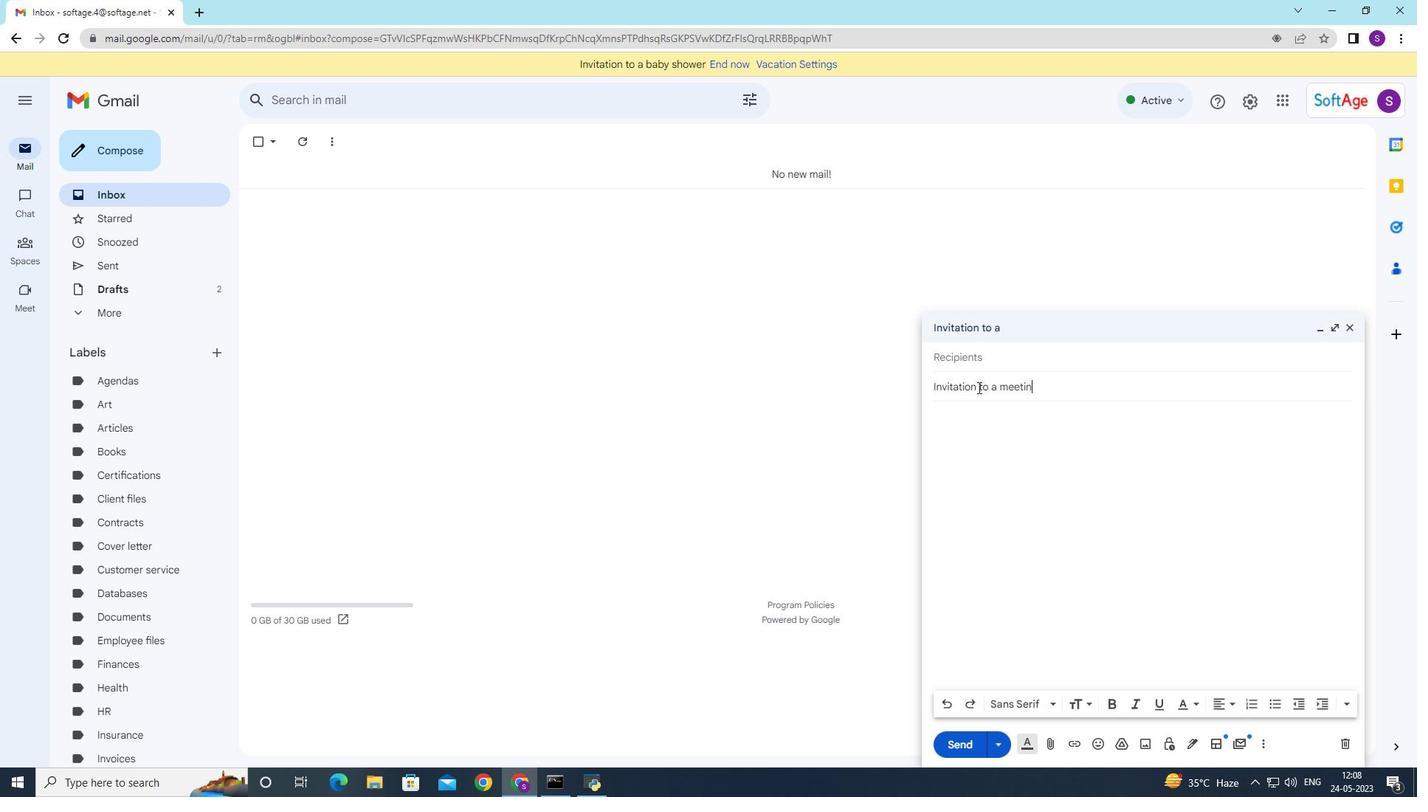 
Action: Mouse moved to (1192, 749)
Screenshot: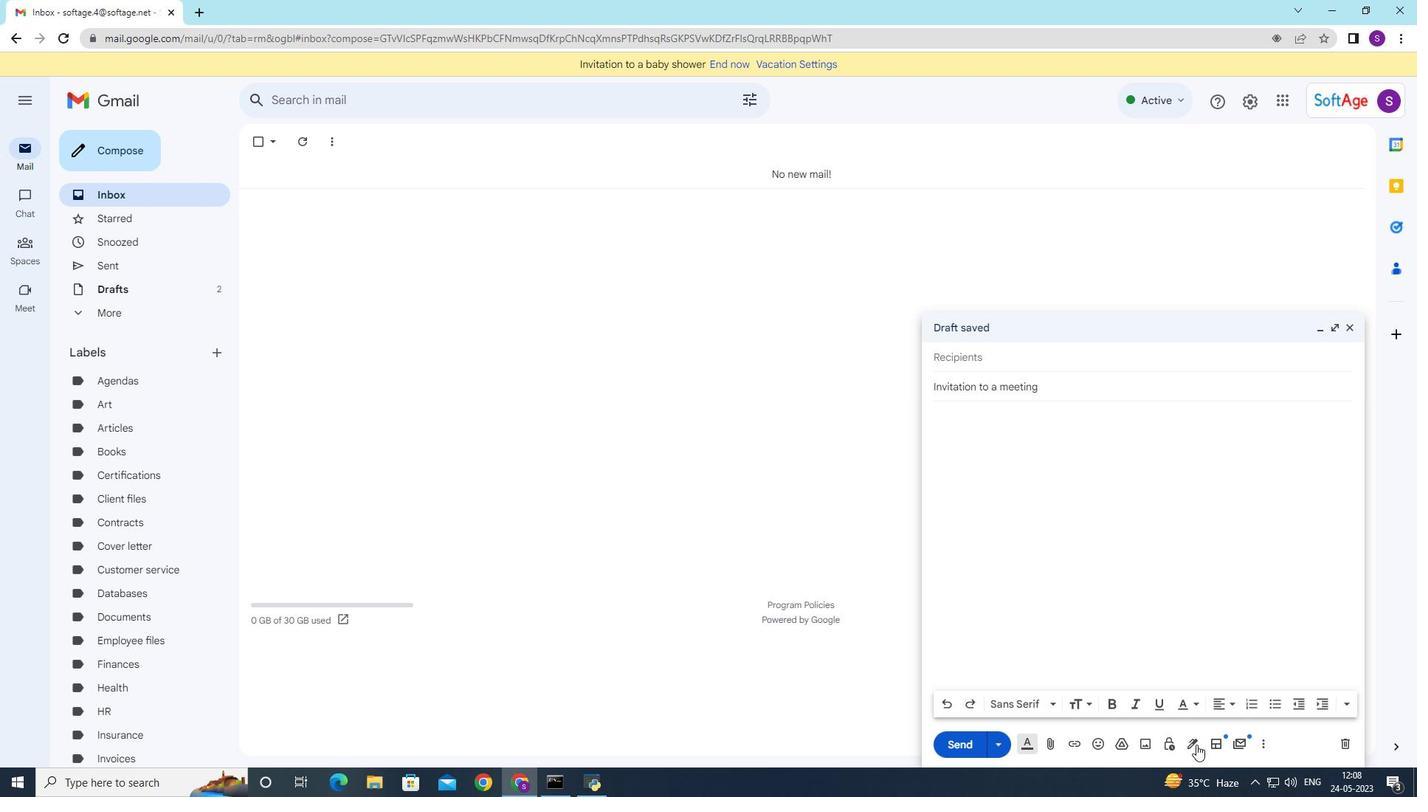 
Action: Mouse pressed left at (1192, 749)
Screenshot: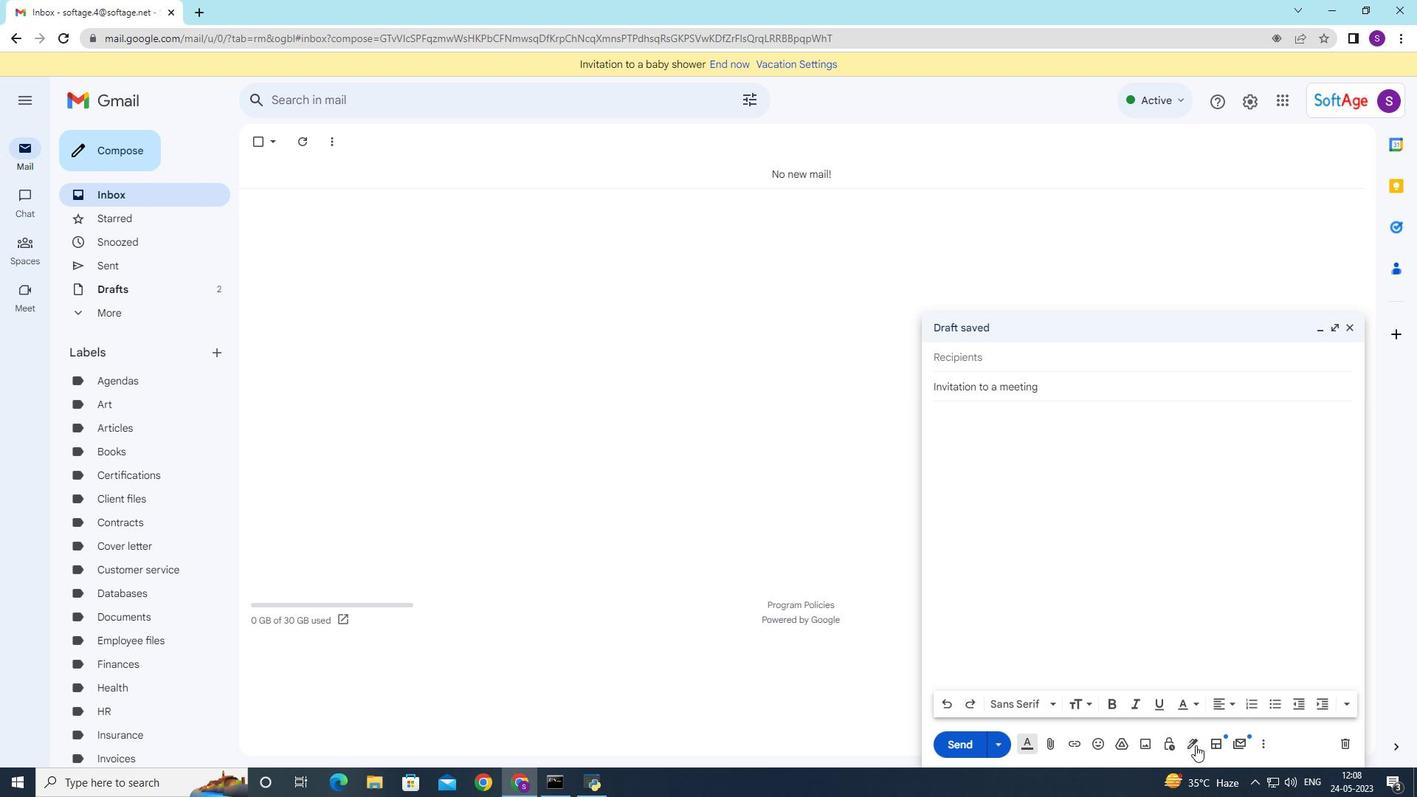 
Action: Mouse moved to (1257, 589)
Screenshot: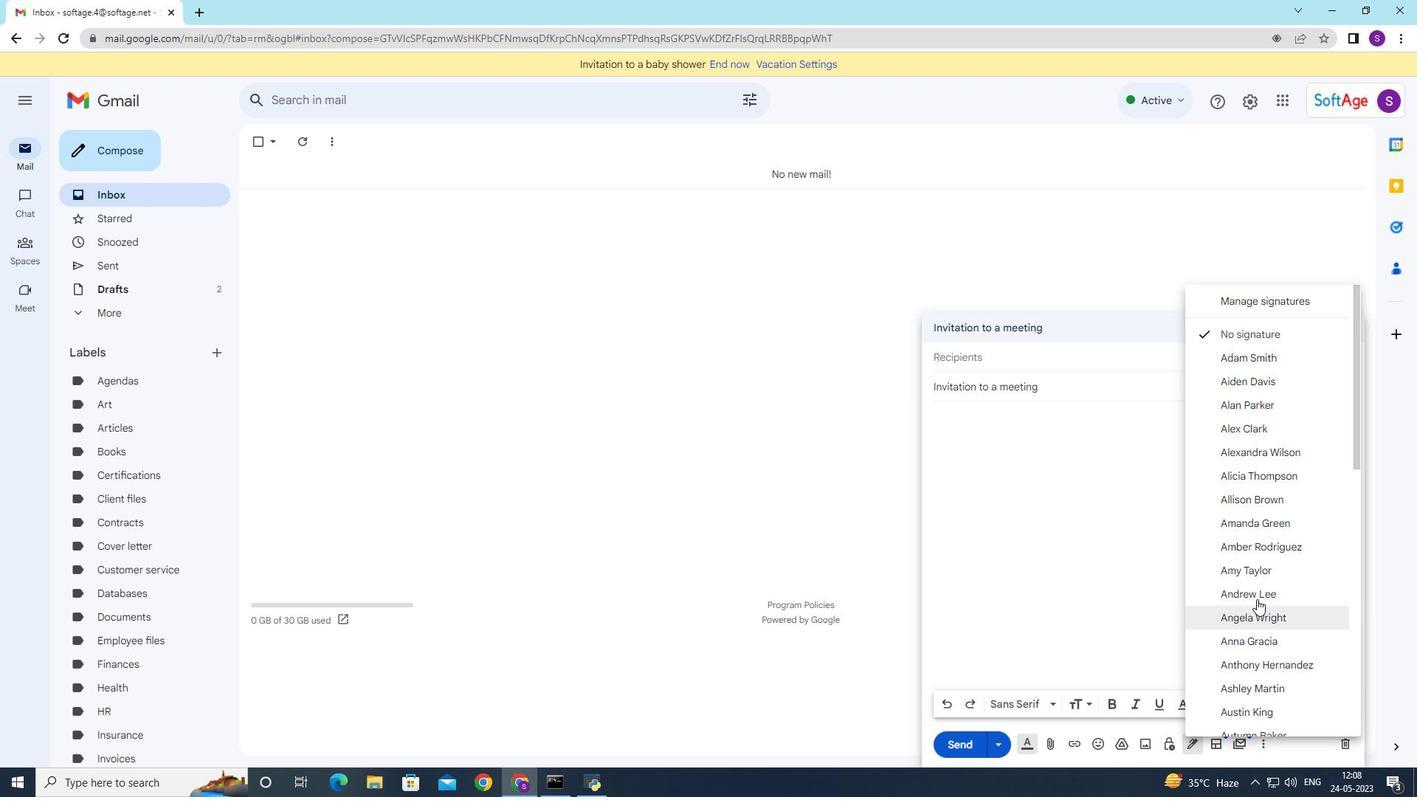 
Action: Mouse scrolled (1257, 589) with delta (0, 0)
Screenshot: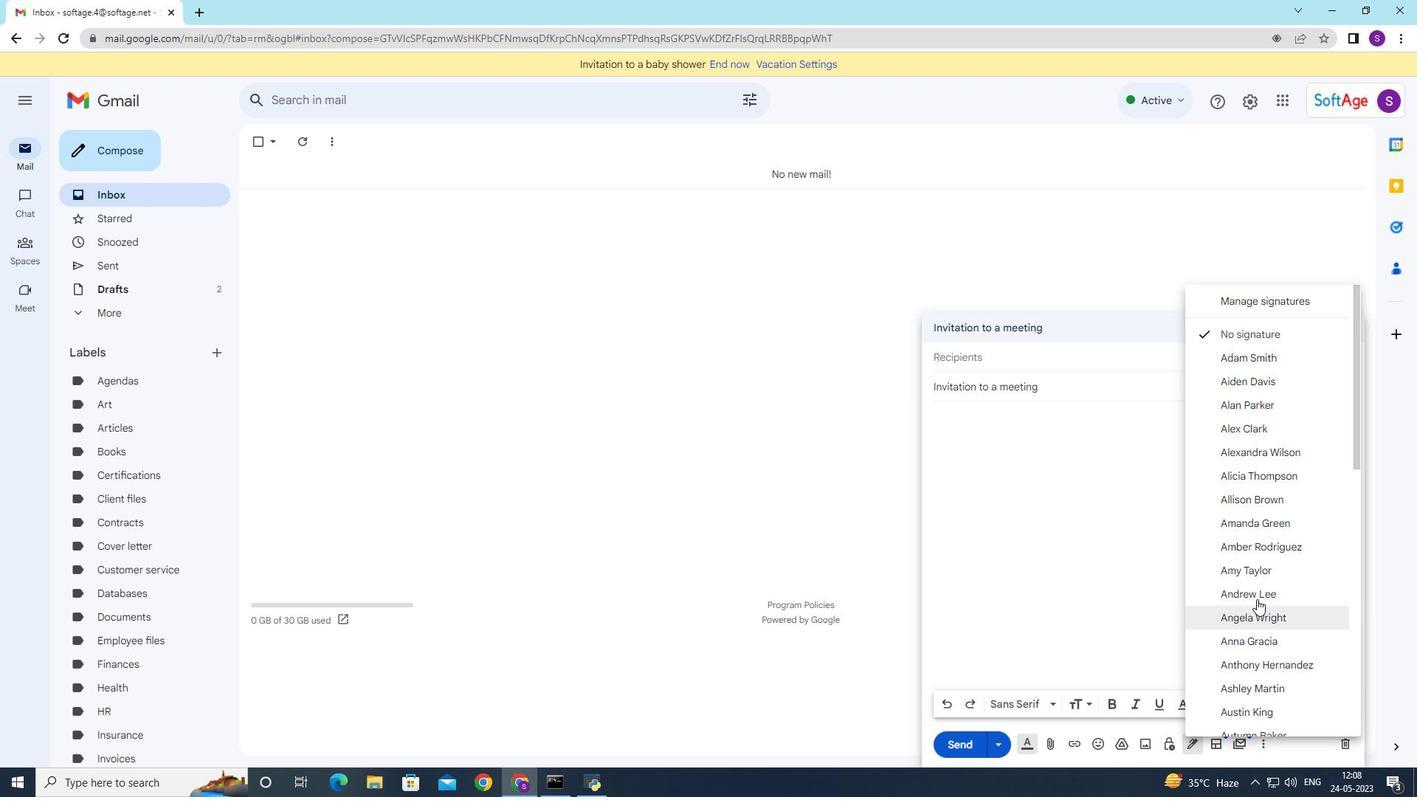 
Action: Mouse scrolled (1257, 589) with delta (0, 0)
Screenshot: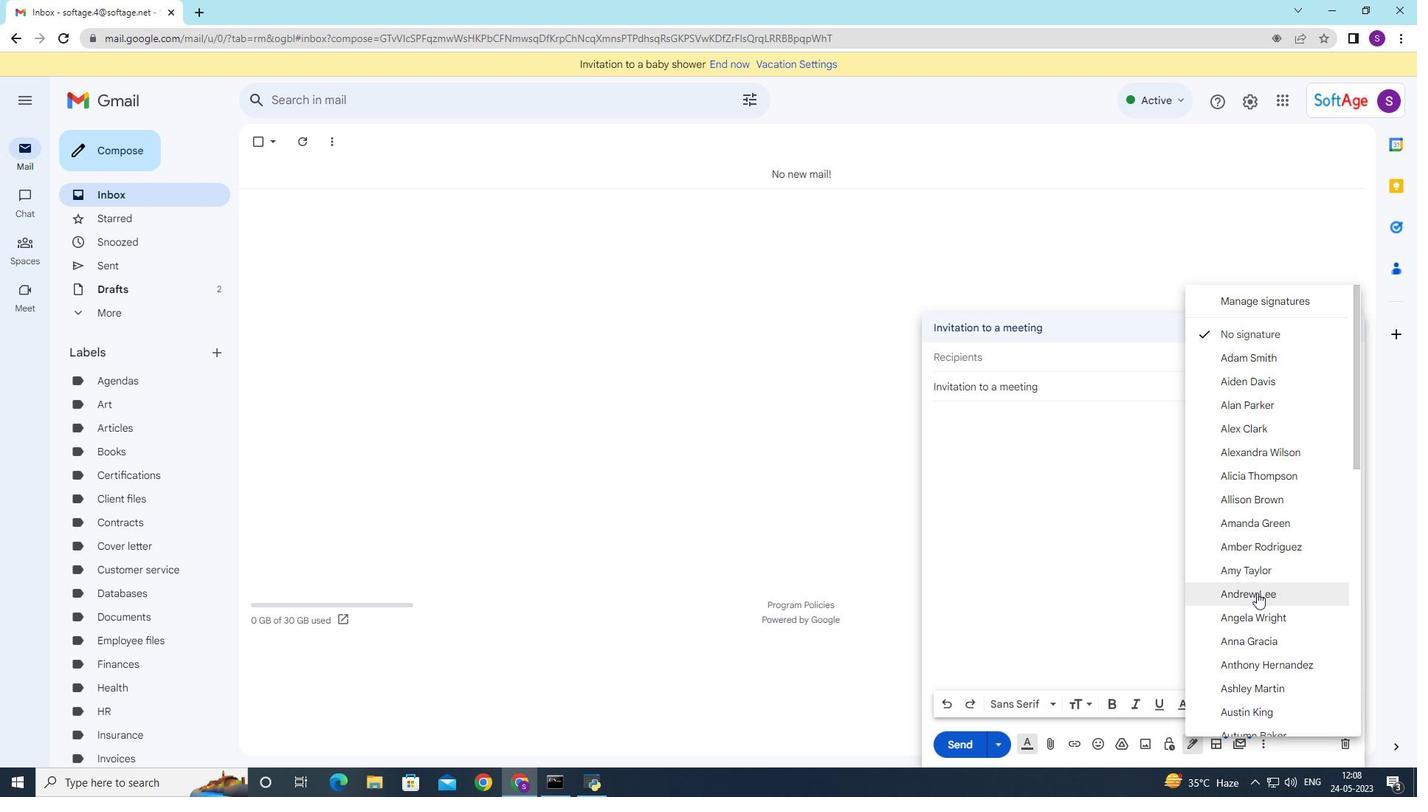 
Action: Mouse scrolled (1257, 589) with delta (0, 0)
Screenshot: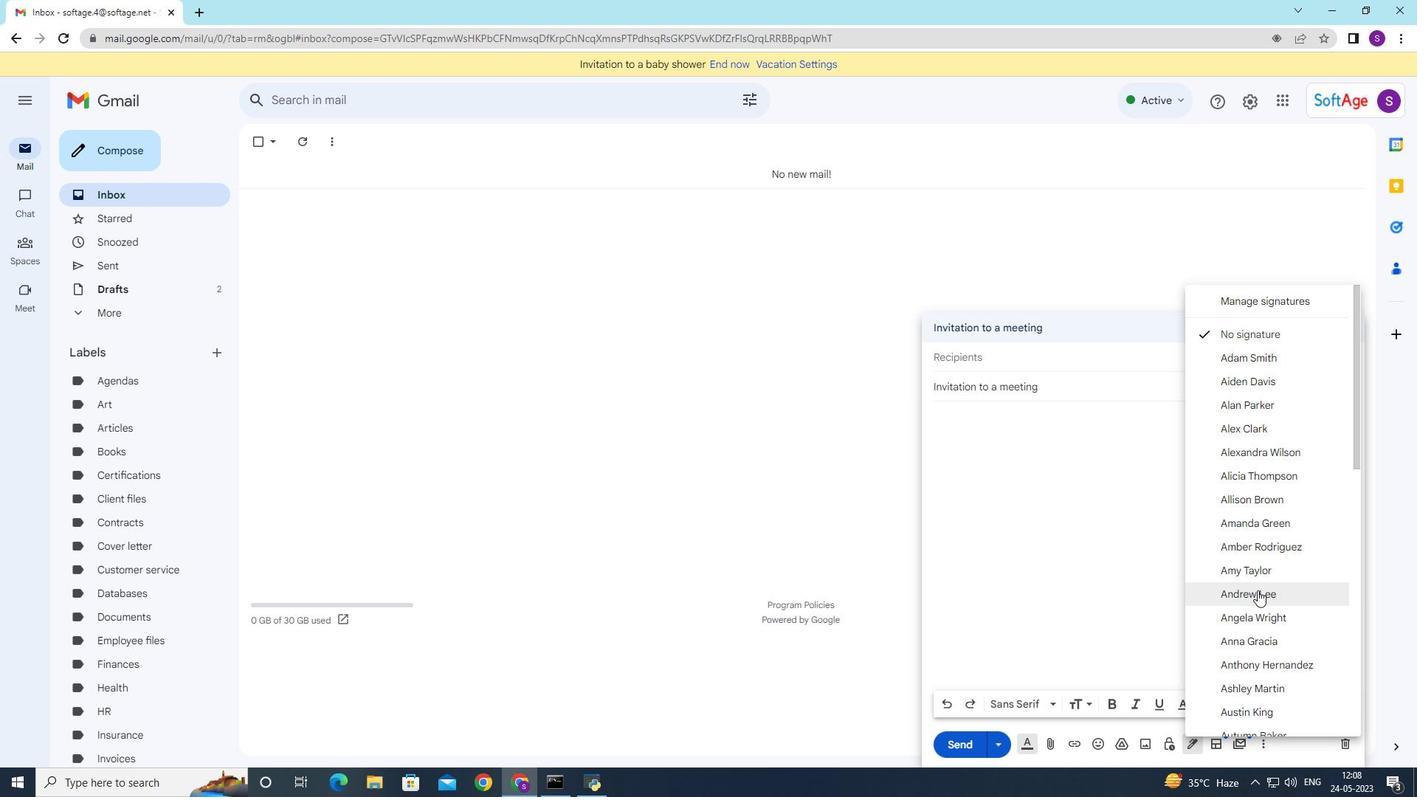 
Action: Mouse moved to (1257, 590)
Screenshot: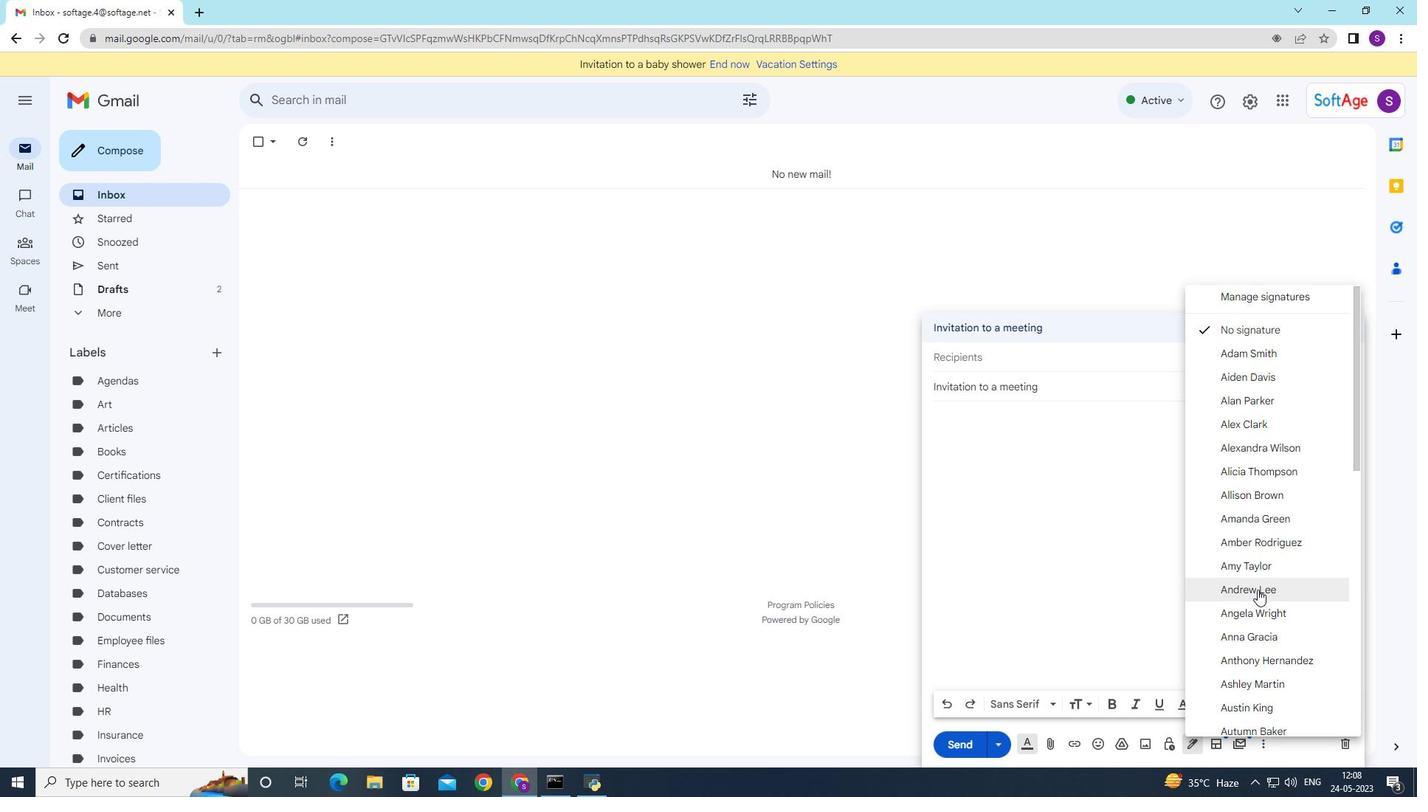 
Action: Mouse scrolled (1257, 589) with delta (0, 0)
Screenshot: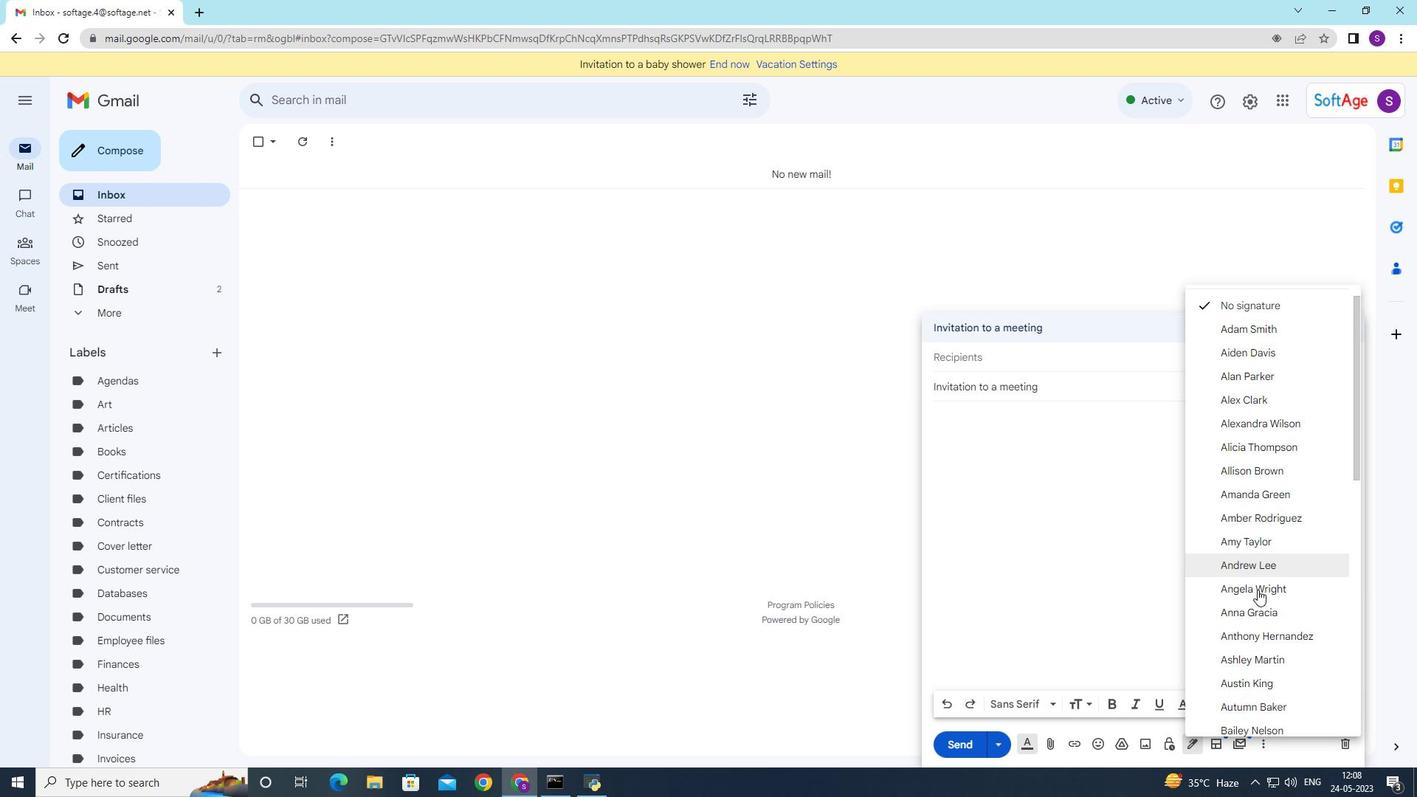 
Action: Mouse moved to (1260, 603)
Screenshot: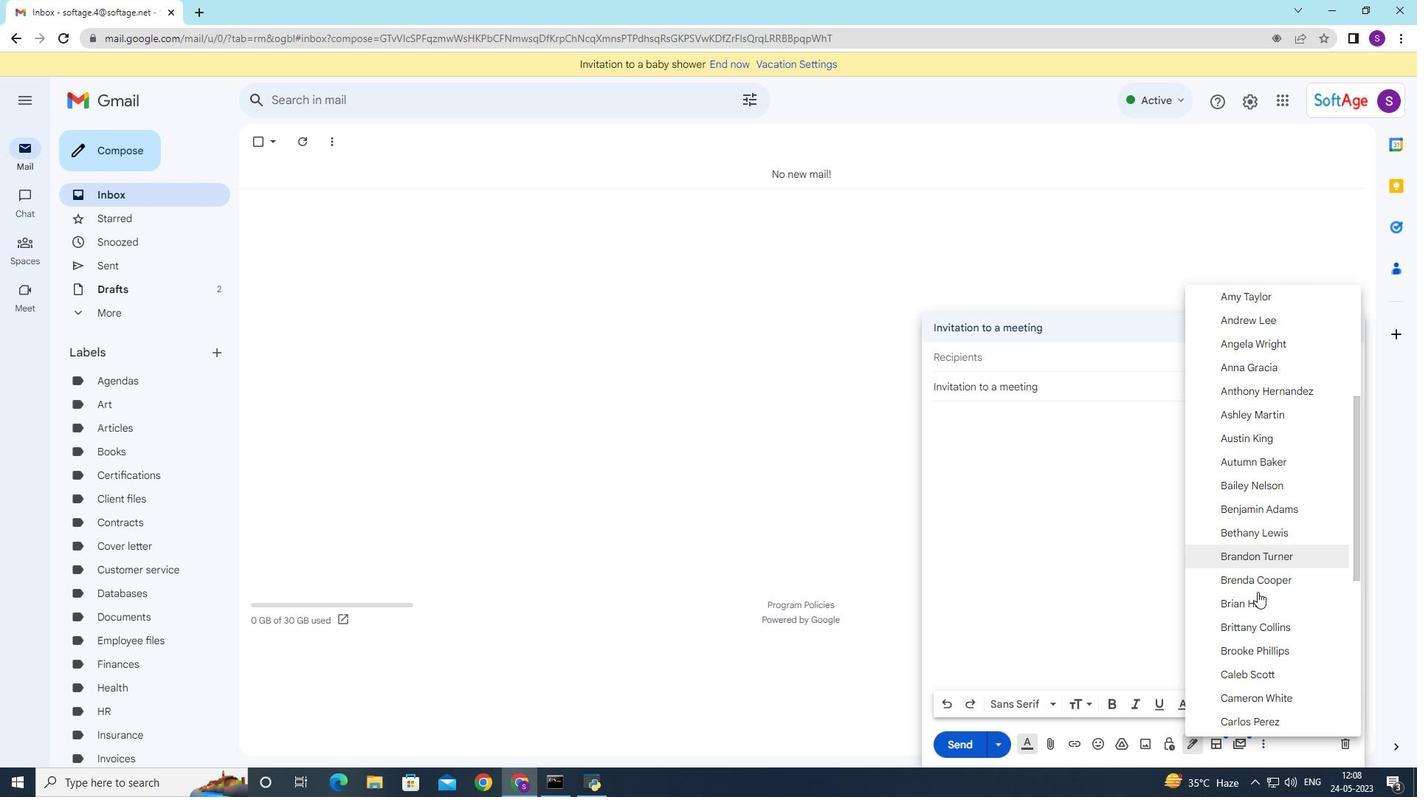 
Action: Mouse scrolled (1258, 597) with delta (0, 0)
Screenshot: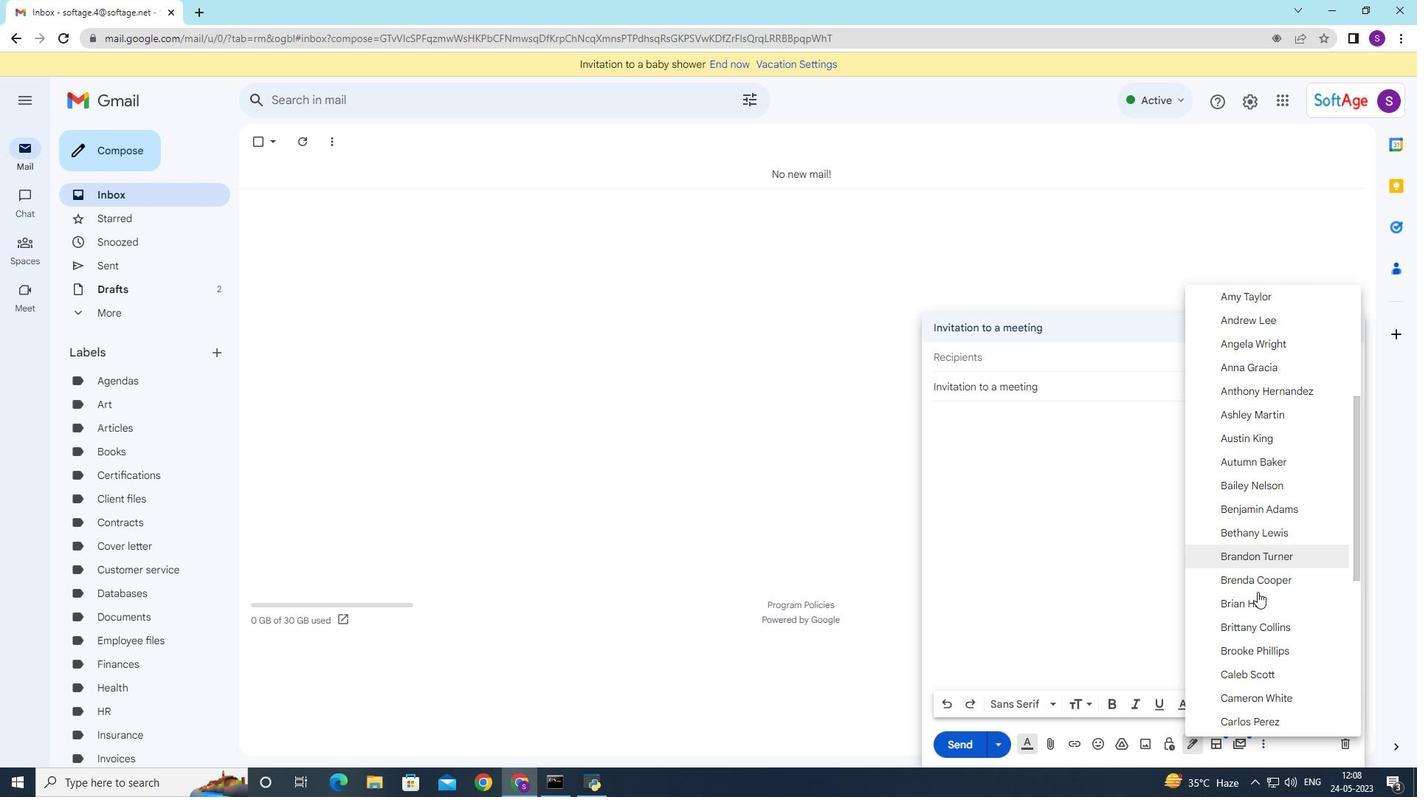 
Action: Mouse moved to (1262, 607)
Screenshot: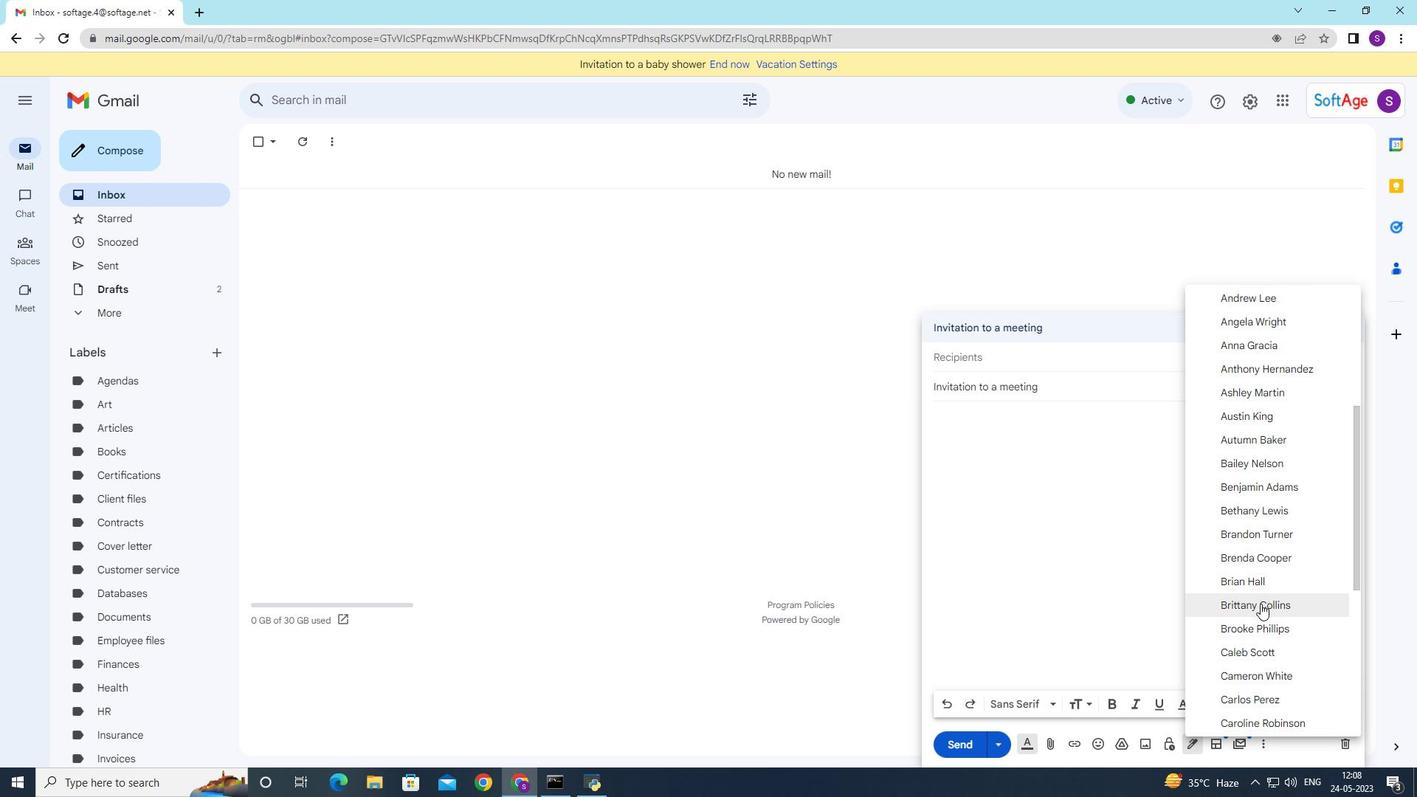 
Action: Mouse scrolled (1262, 606) with delta (0, 0)
Screenshot: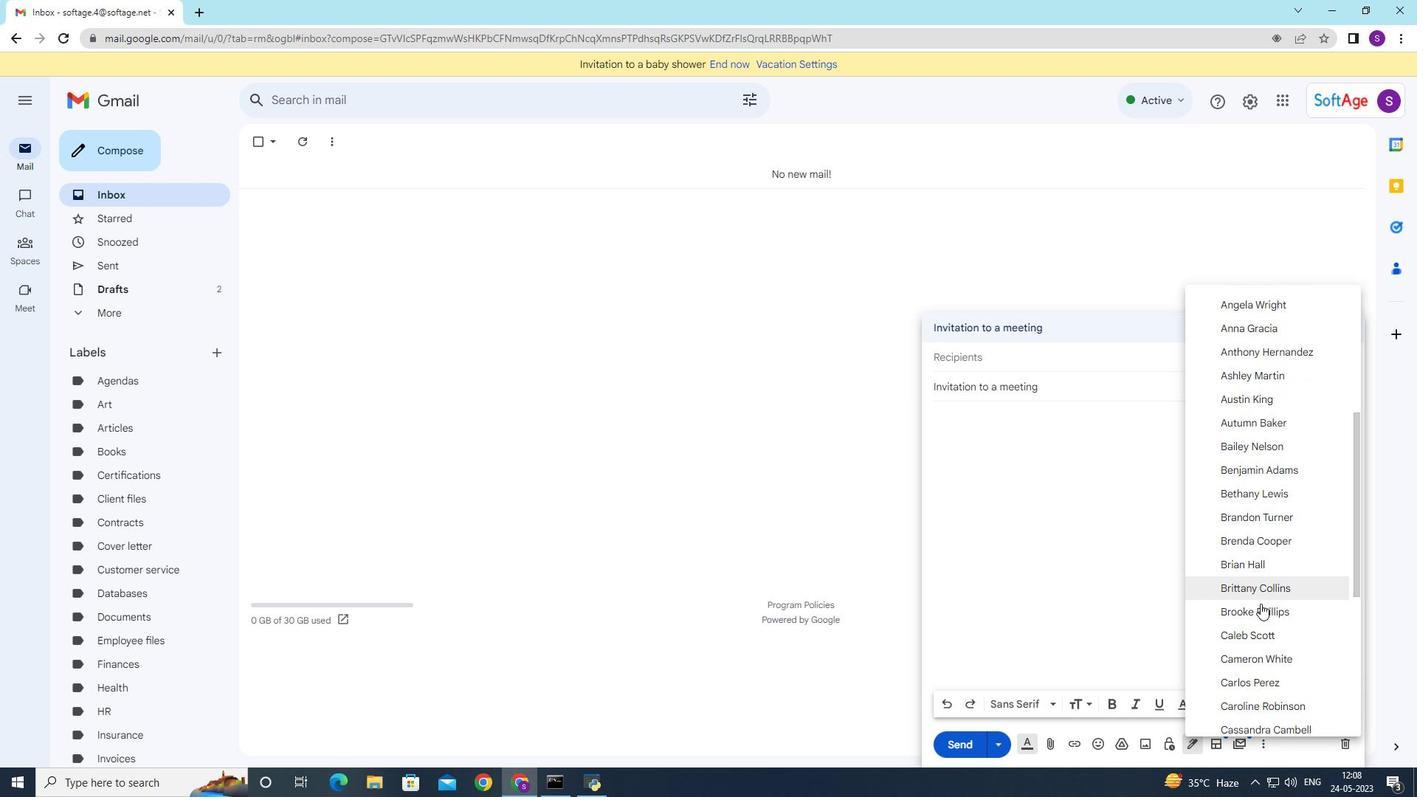
Action: Mouse moved to (1262, 609)
Screenshot: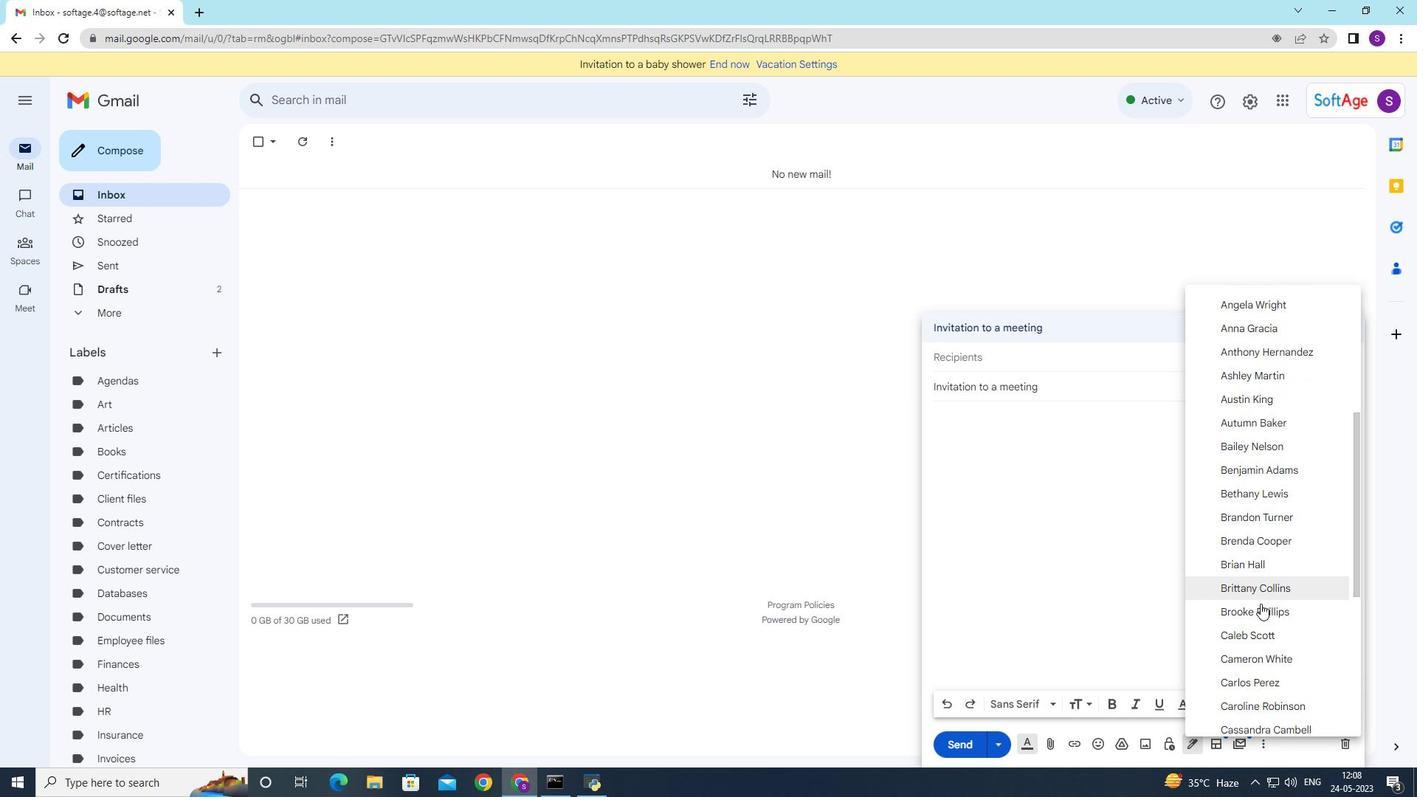 
Action: Mouse scrolled (1262, 608) with delta (0, 0)
Screenshot: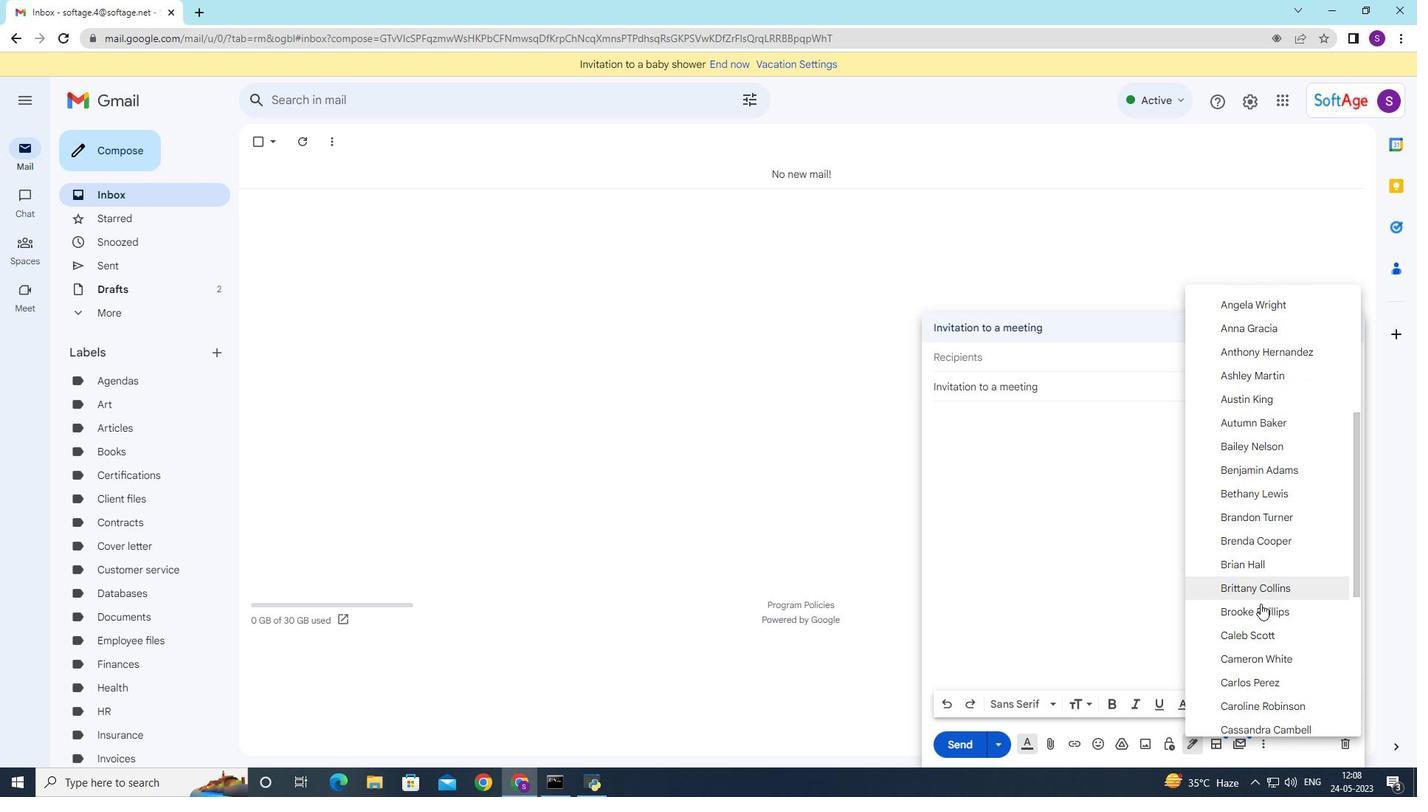 
Action: Mouse moved to (1263, 613)
Screenshot: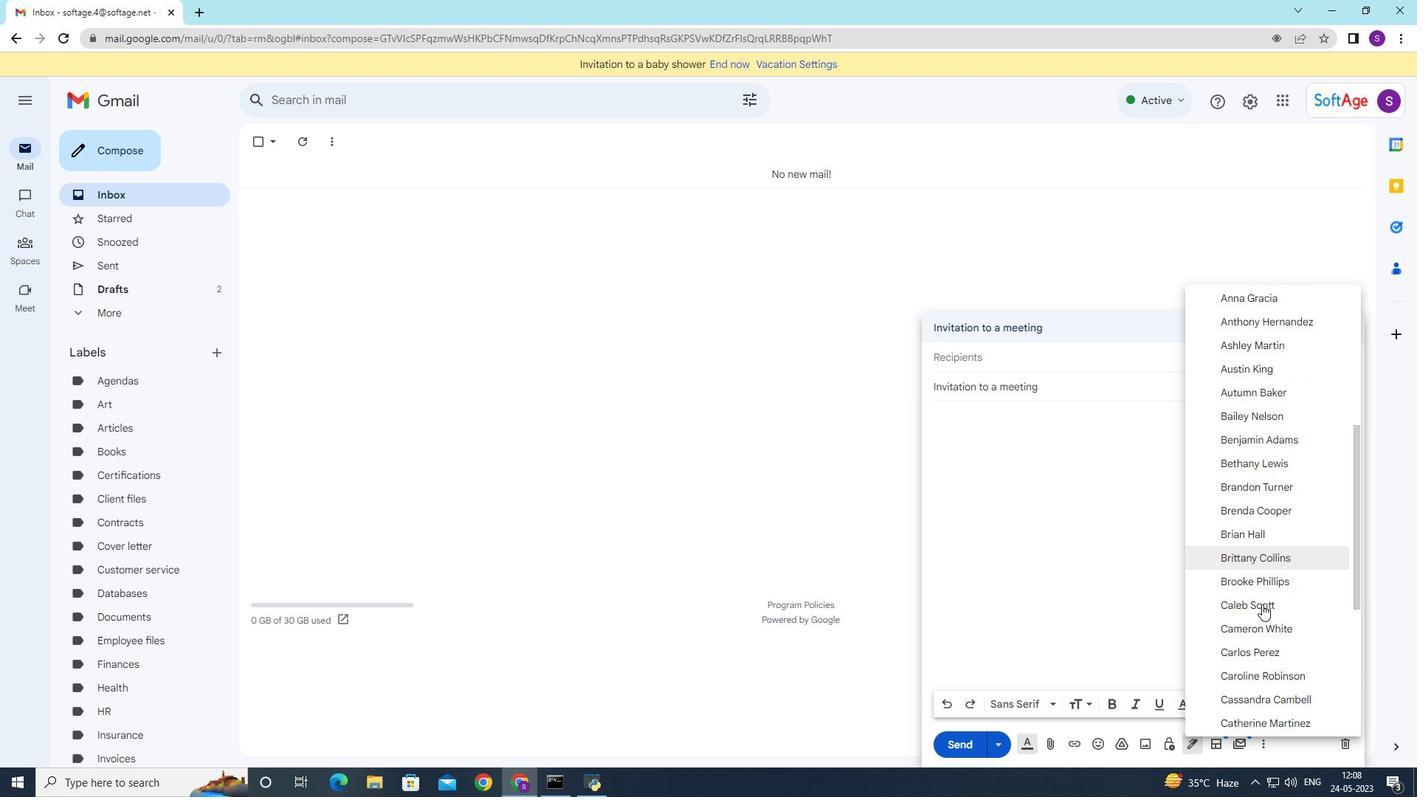 
Action: Mouse scrolled (1263, 612) with delta (0, 0)
Screenshot: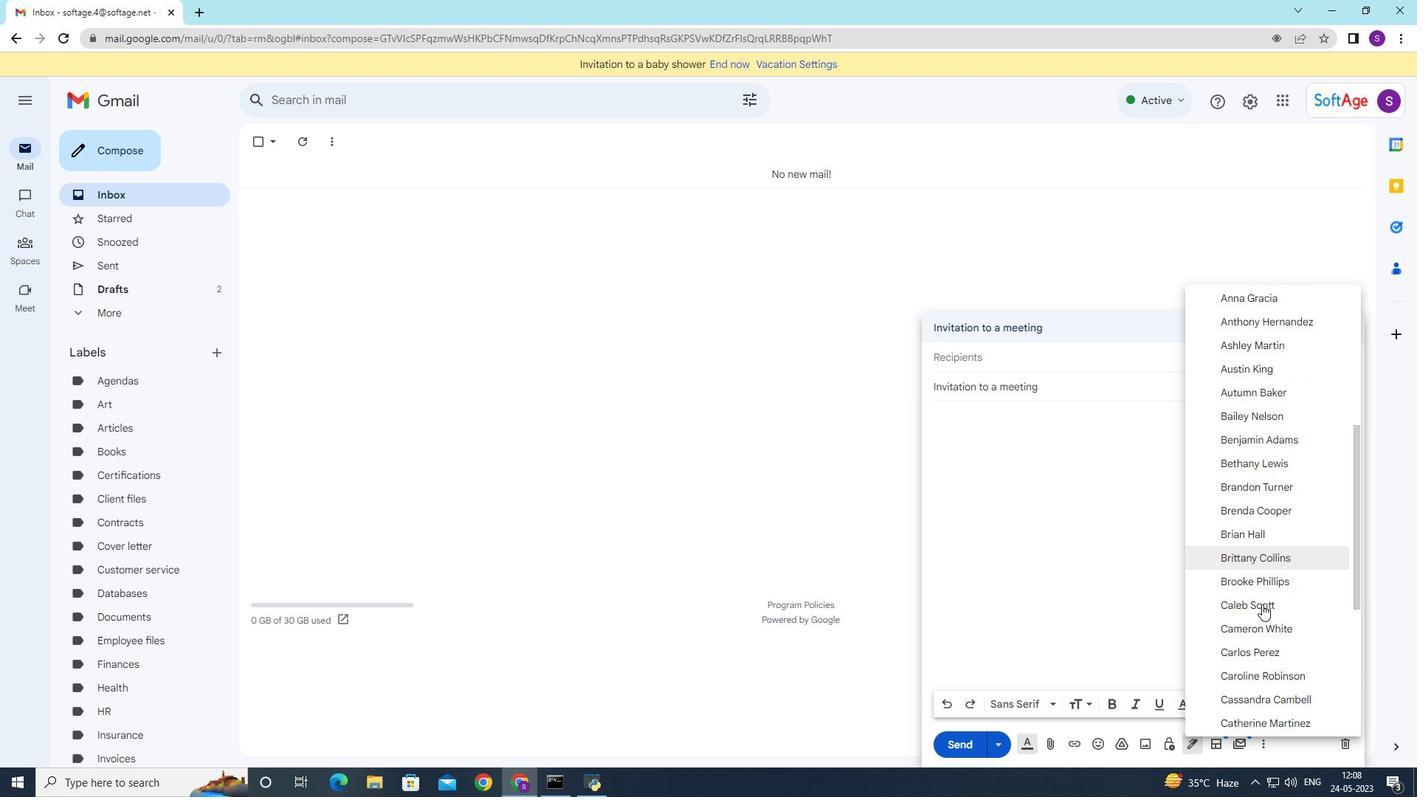 
Action: Mouse moved to (1264, 618)
Screenshot: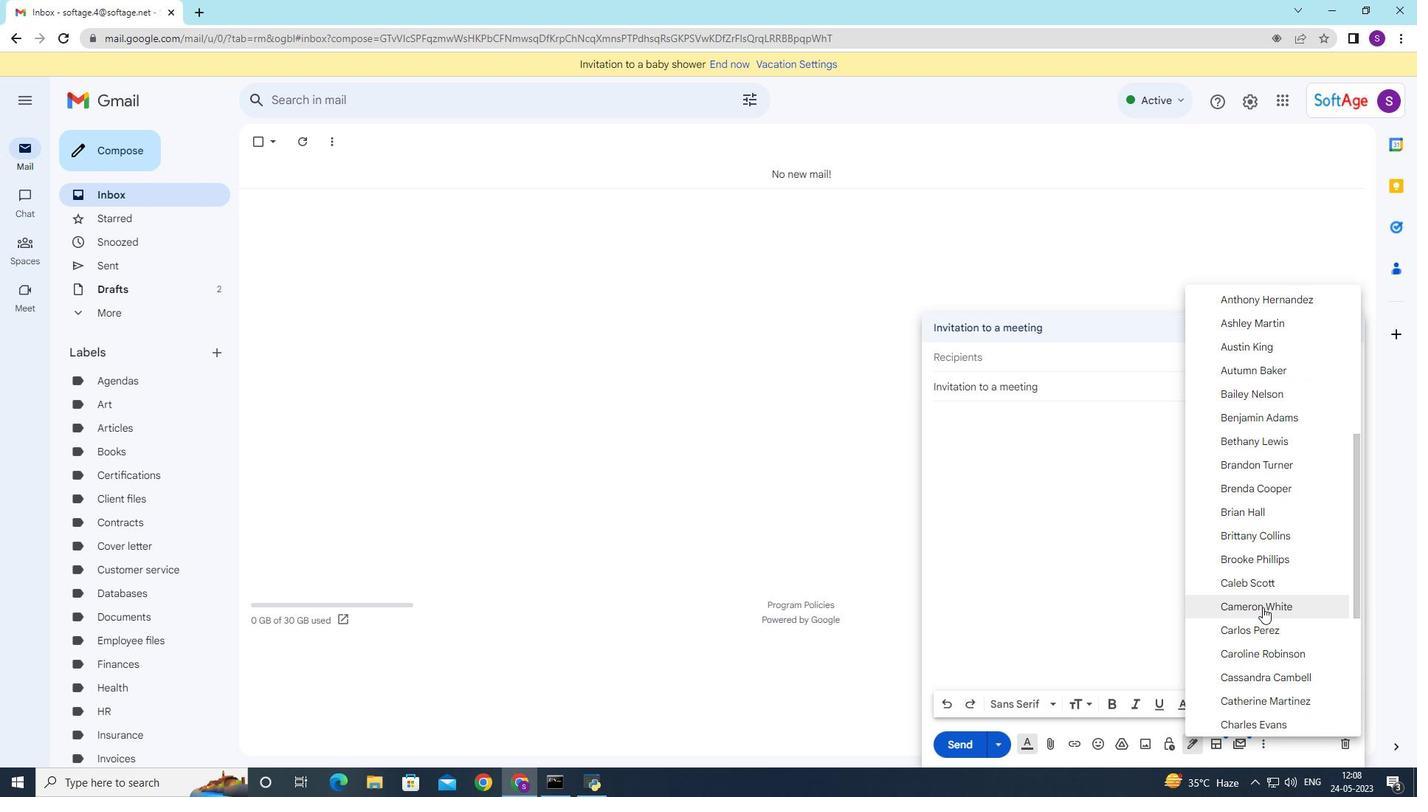
Action: Mouse scrolled (1264, 617) with delta (0, 0)
Screenshot: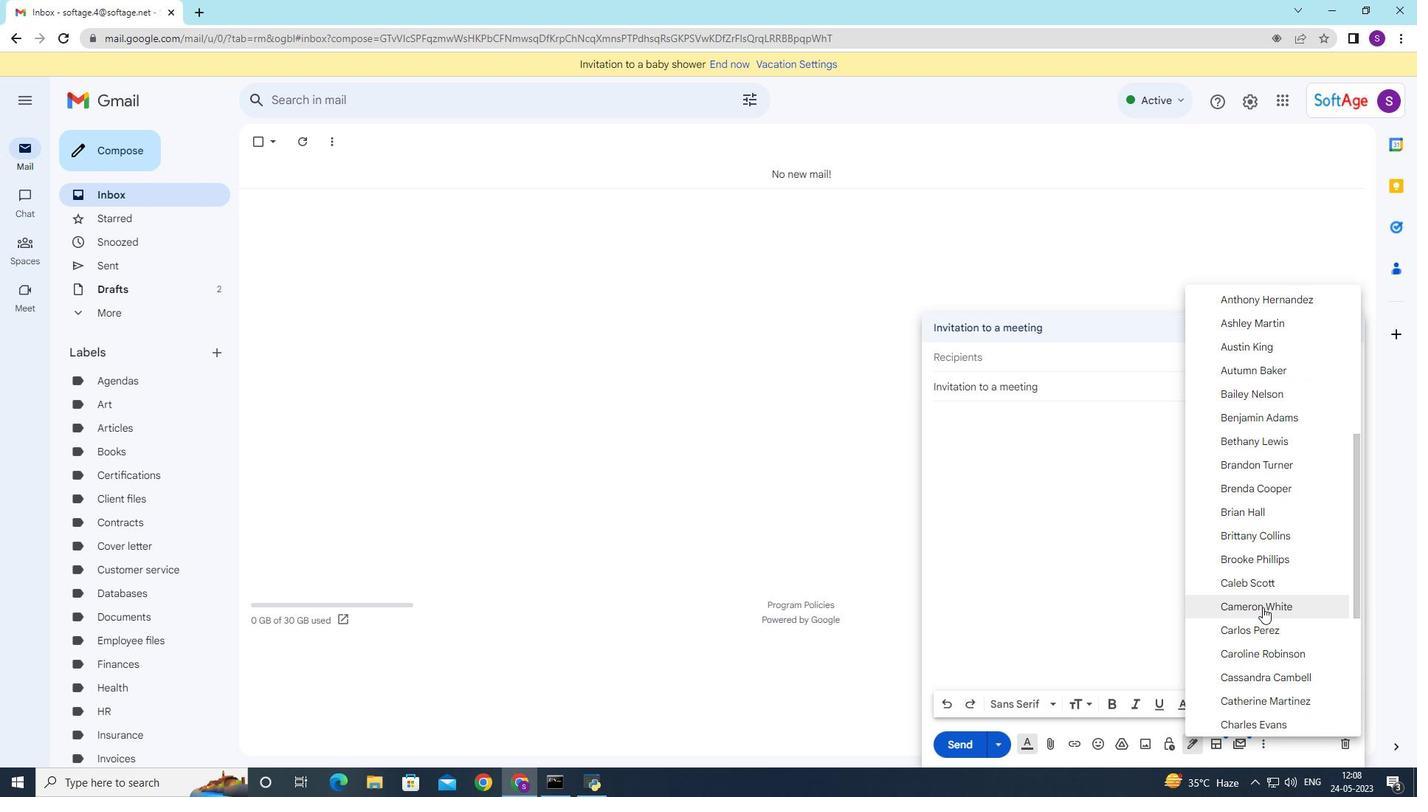 
Action: Mouse moved to (1273, 678)
Screenshot: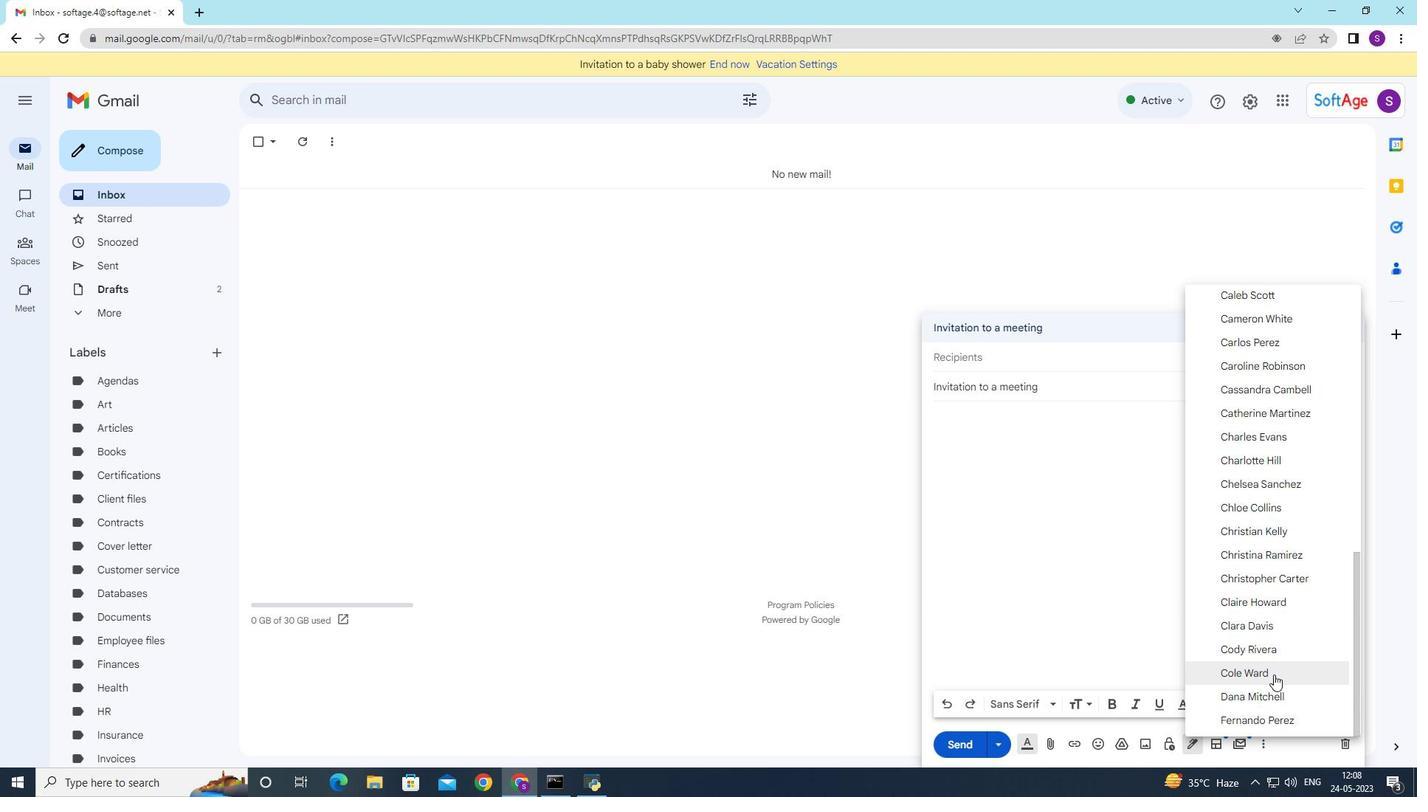 
Action: Mouse pressed left at (1273, 678)
Screenshot: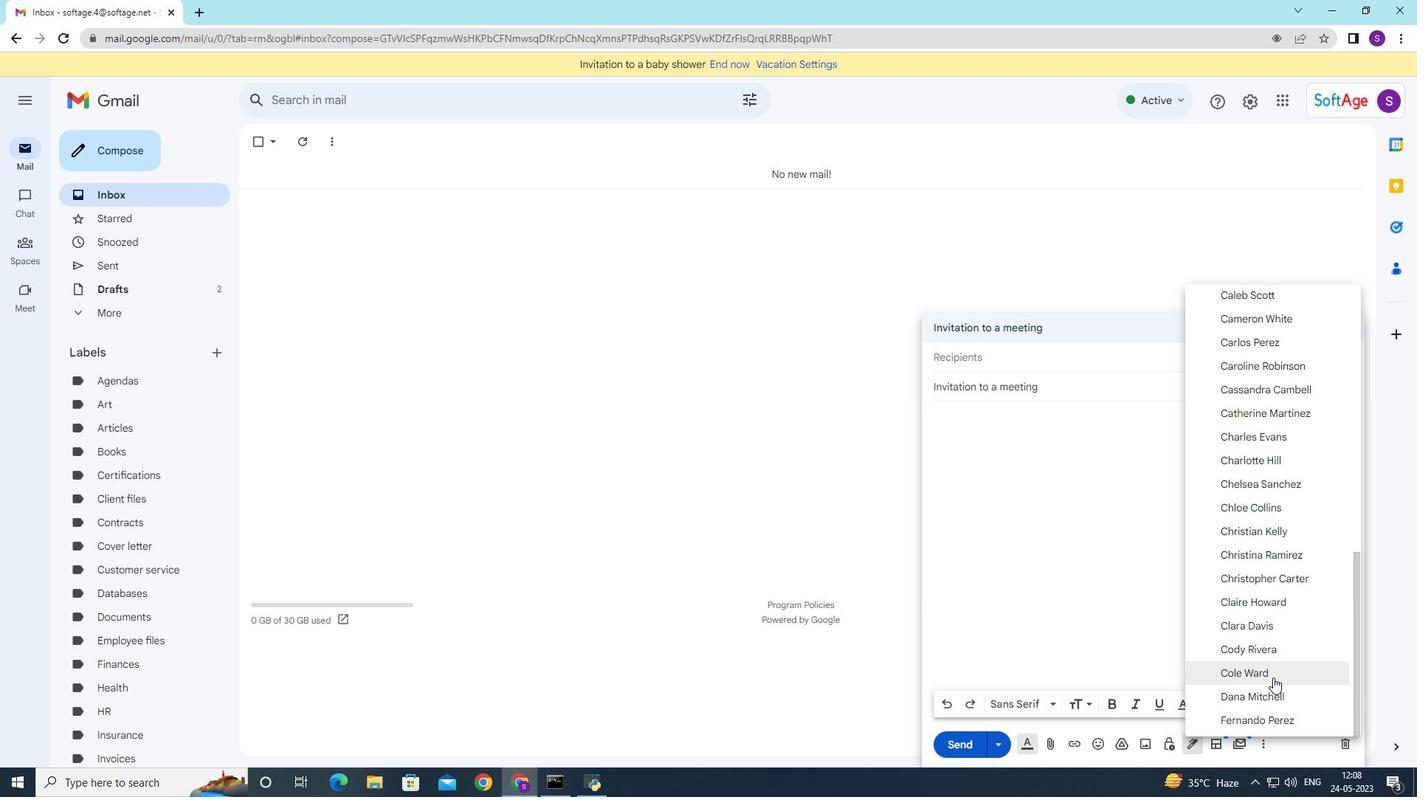
Action: Mouse moved to (1108, 552)
Screenshot: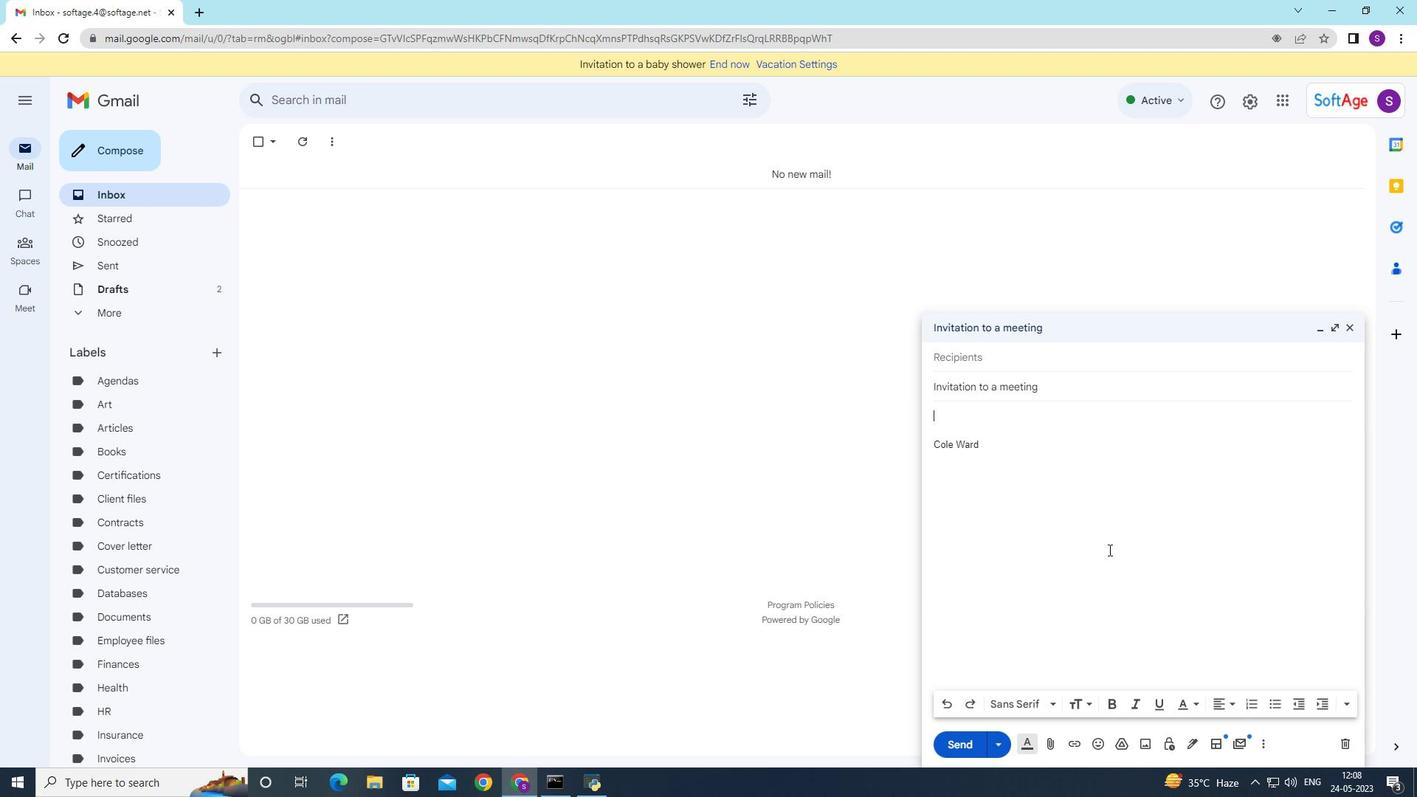 
Action: Key pressed <Key.shift>Could<Key.space>you<Key.space>please<Key.space>provide<Key.space>me<Key.space>with<Key.space>a<Key.space>list<Key.space>of<Key.space>vendors<Key.space>we<Key.space>are<Key.space>currently<Key.space>using<Key.space>for<Key.space>our<Key.space>supplies<Key.shift_r>?
Screenshot: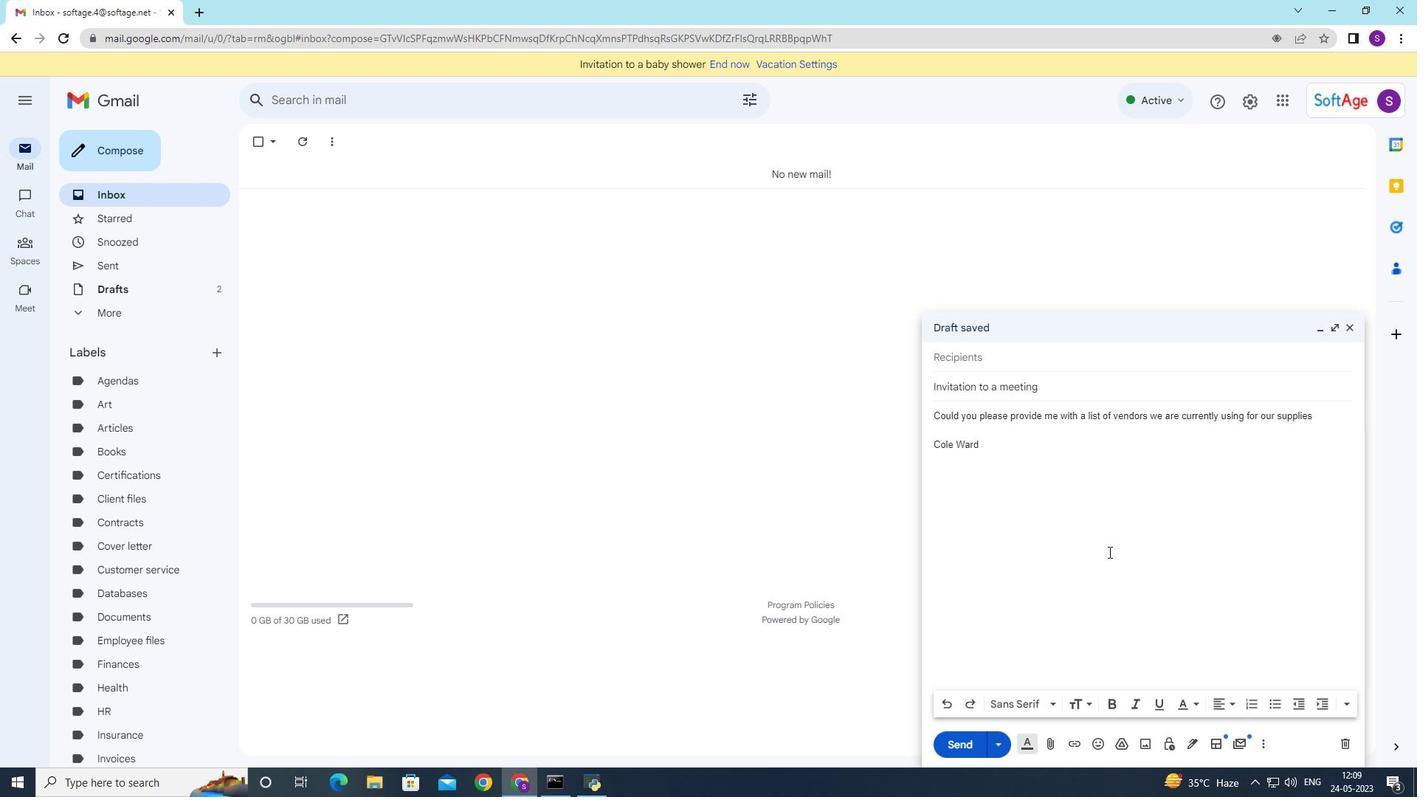 
Action: Mouse moved to (1020, 363)
Screenshot: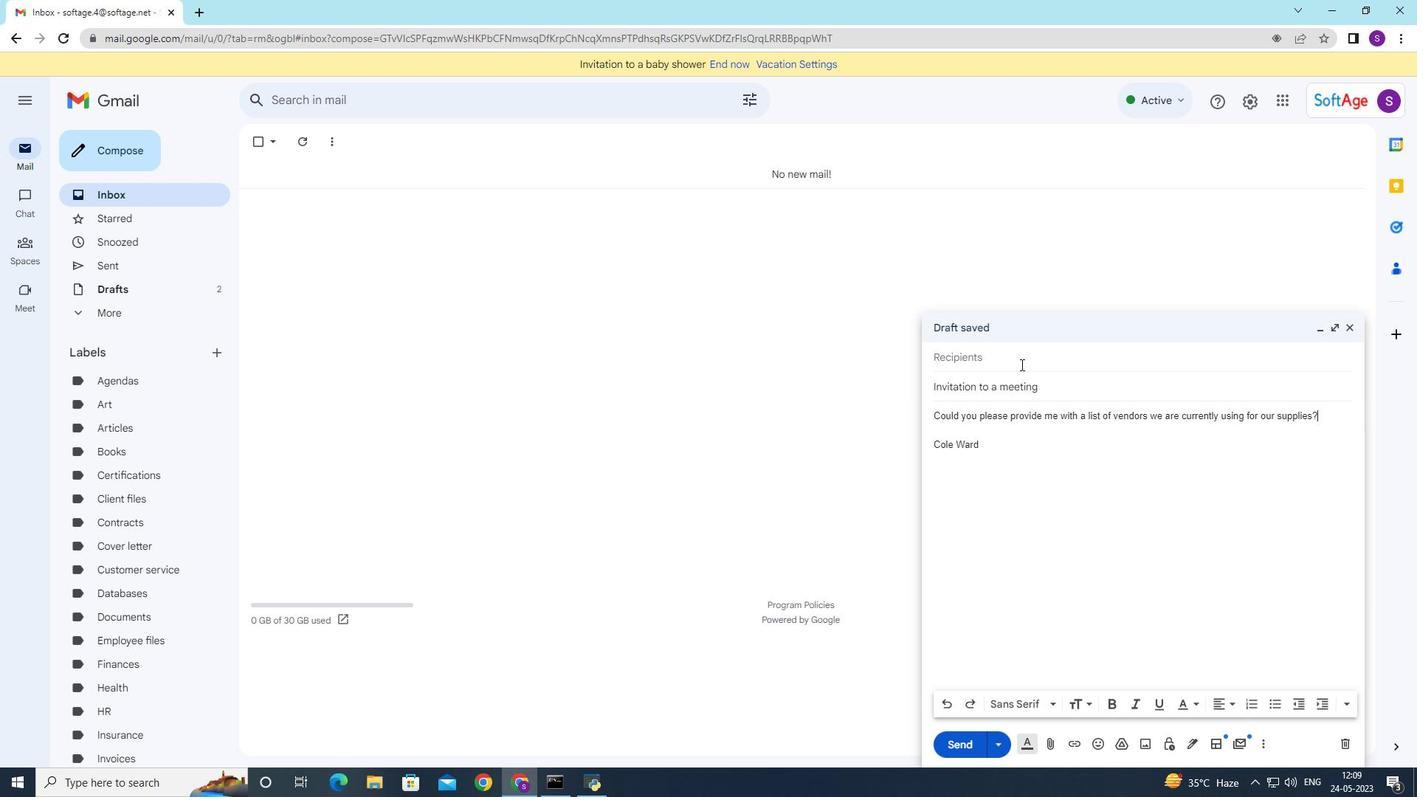 
Action: Mouse pressed left at (1020, 363)
Screenshot: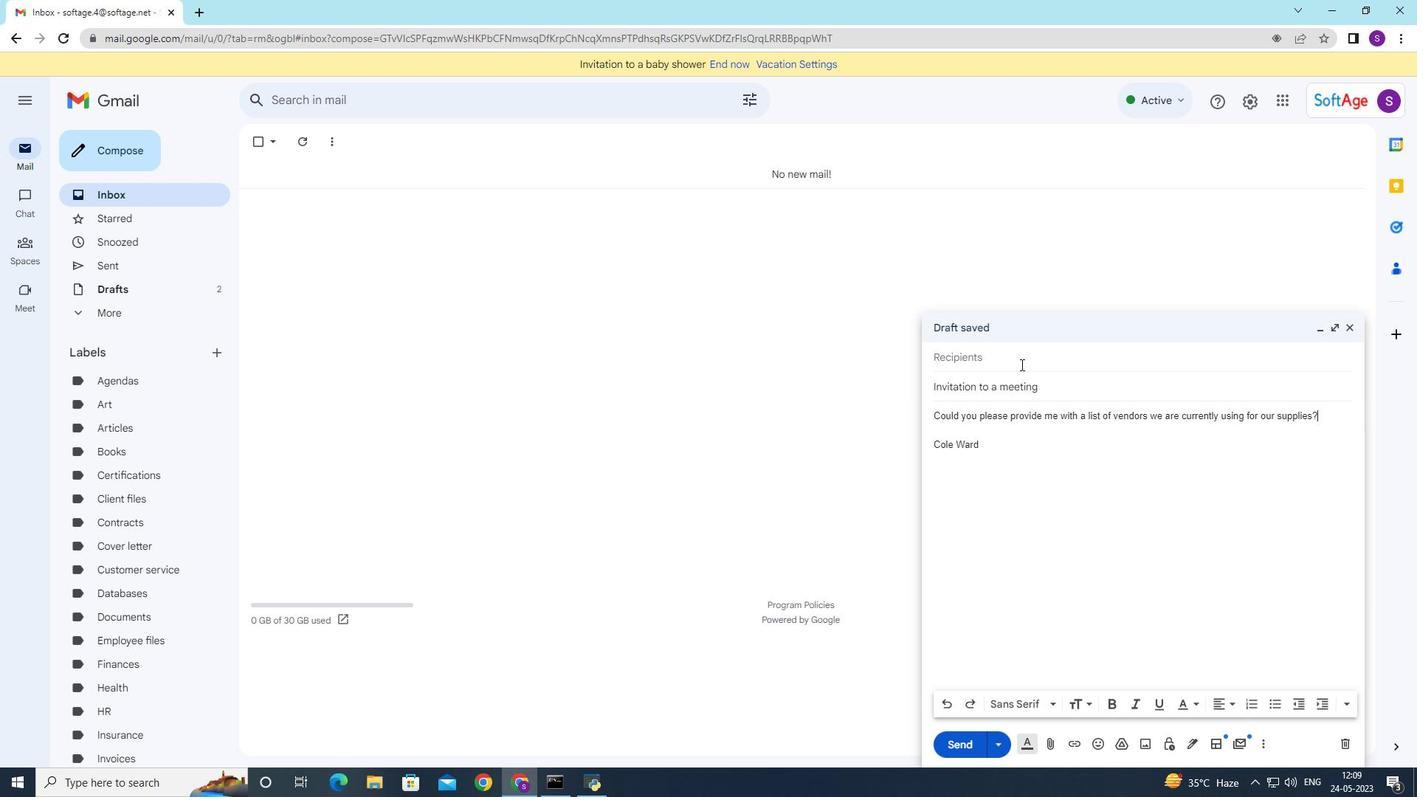 
Action: Mouse moved to (1016, 366)
Screenshot: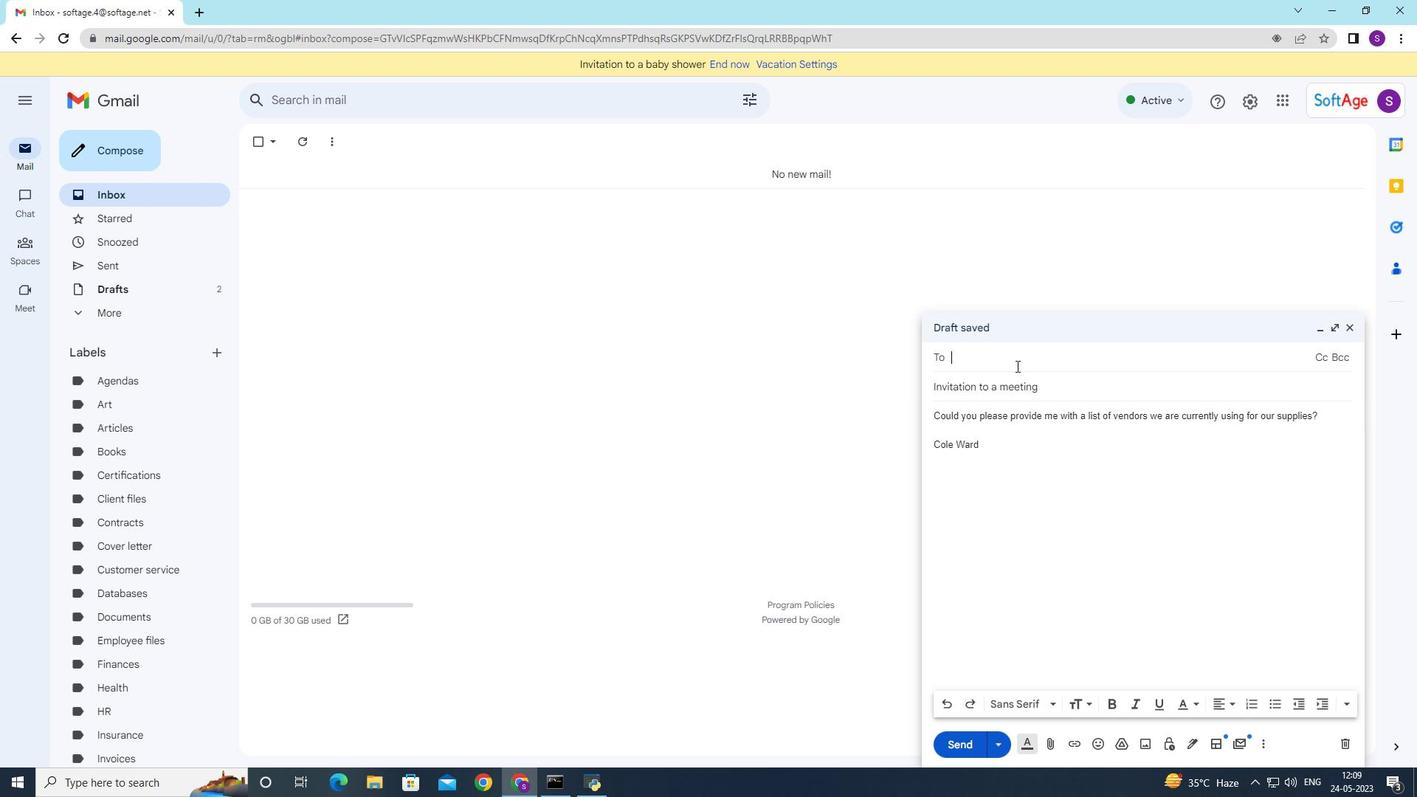 
Action: Key pressed softage<Key.space><Key.backspace>.2
Screenshot: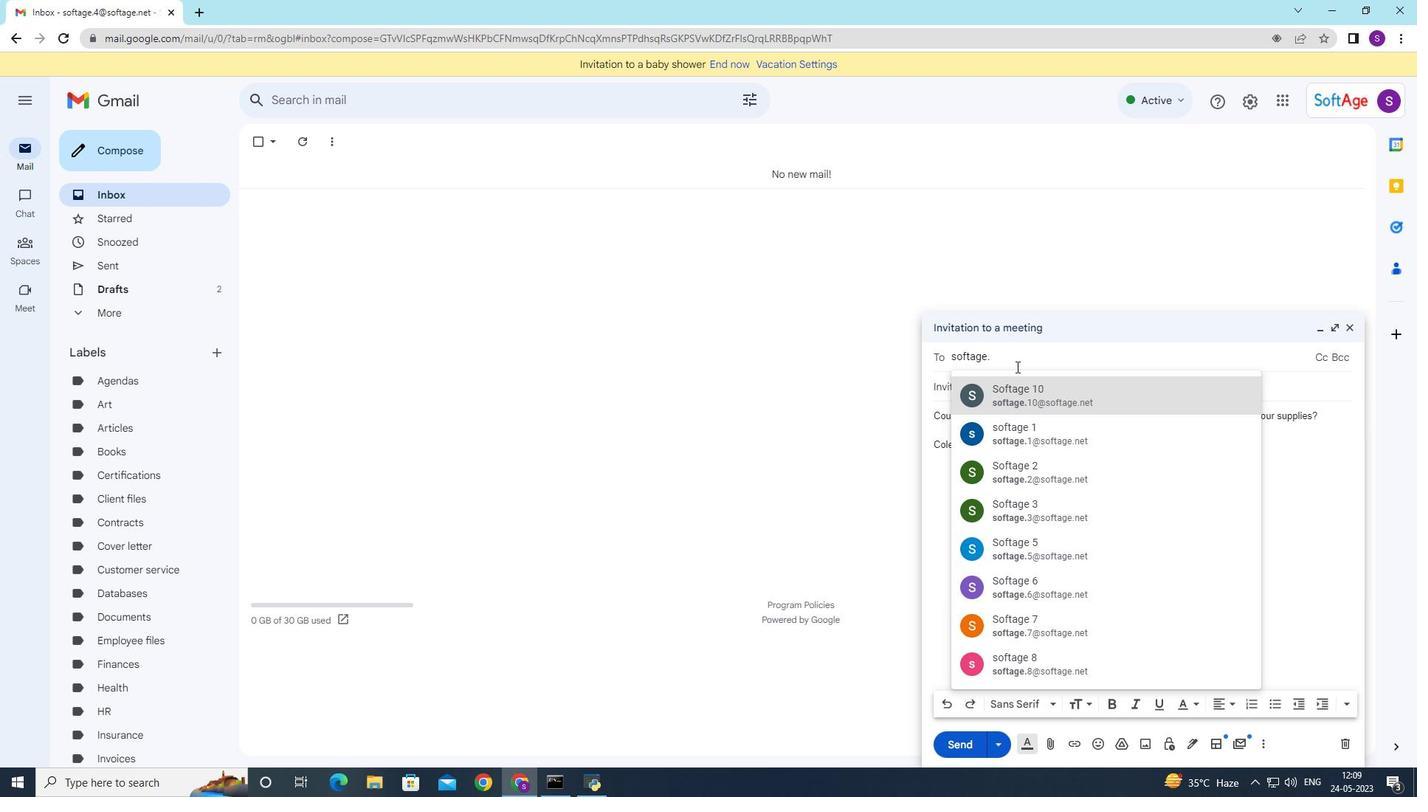 
Action: Mouse moved to (1110, 390)
Screenshot: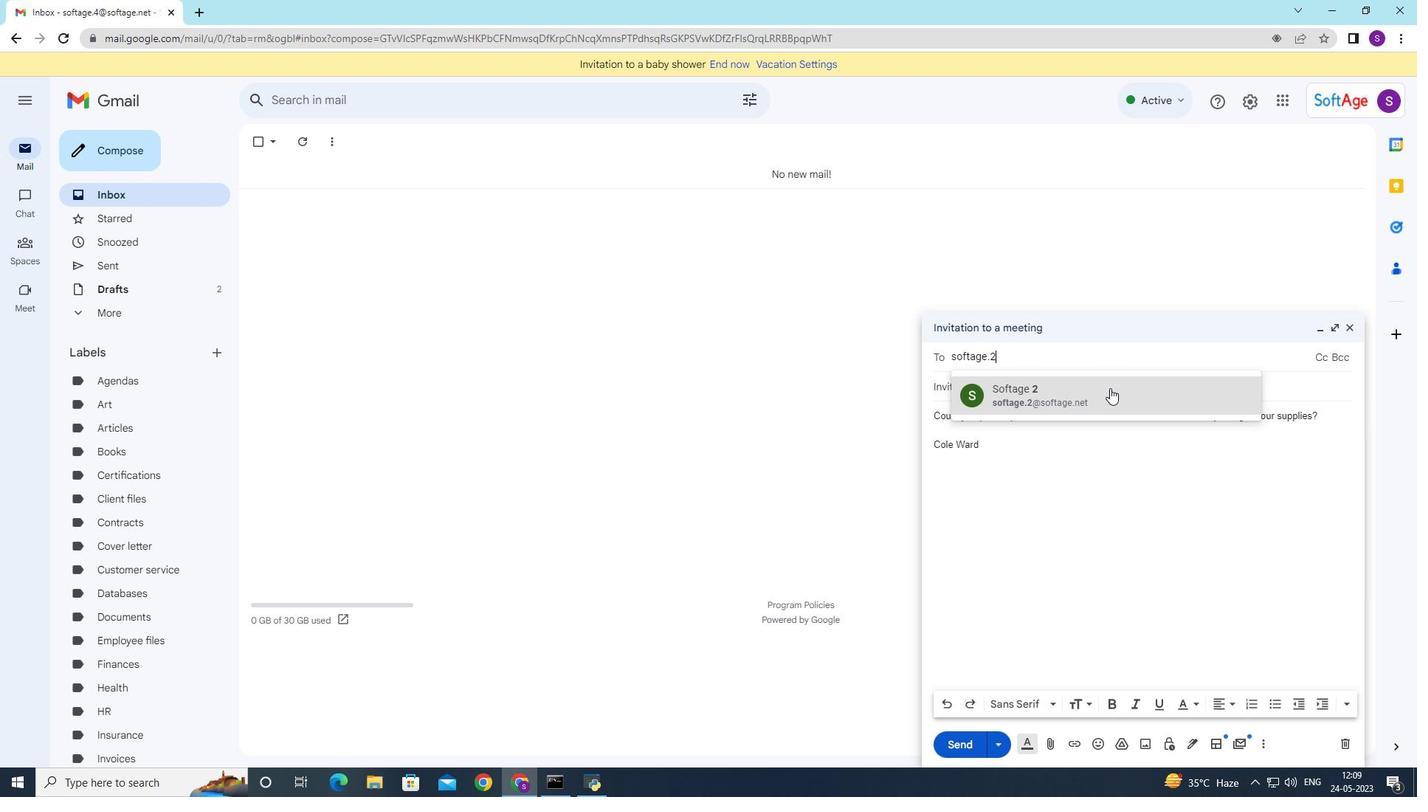 
Action: Mouse pressed left at (1110, 390)
Screenshot: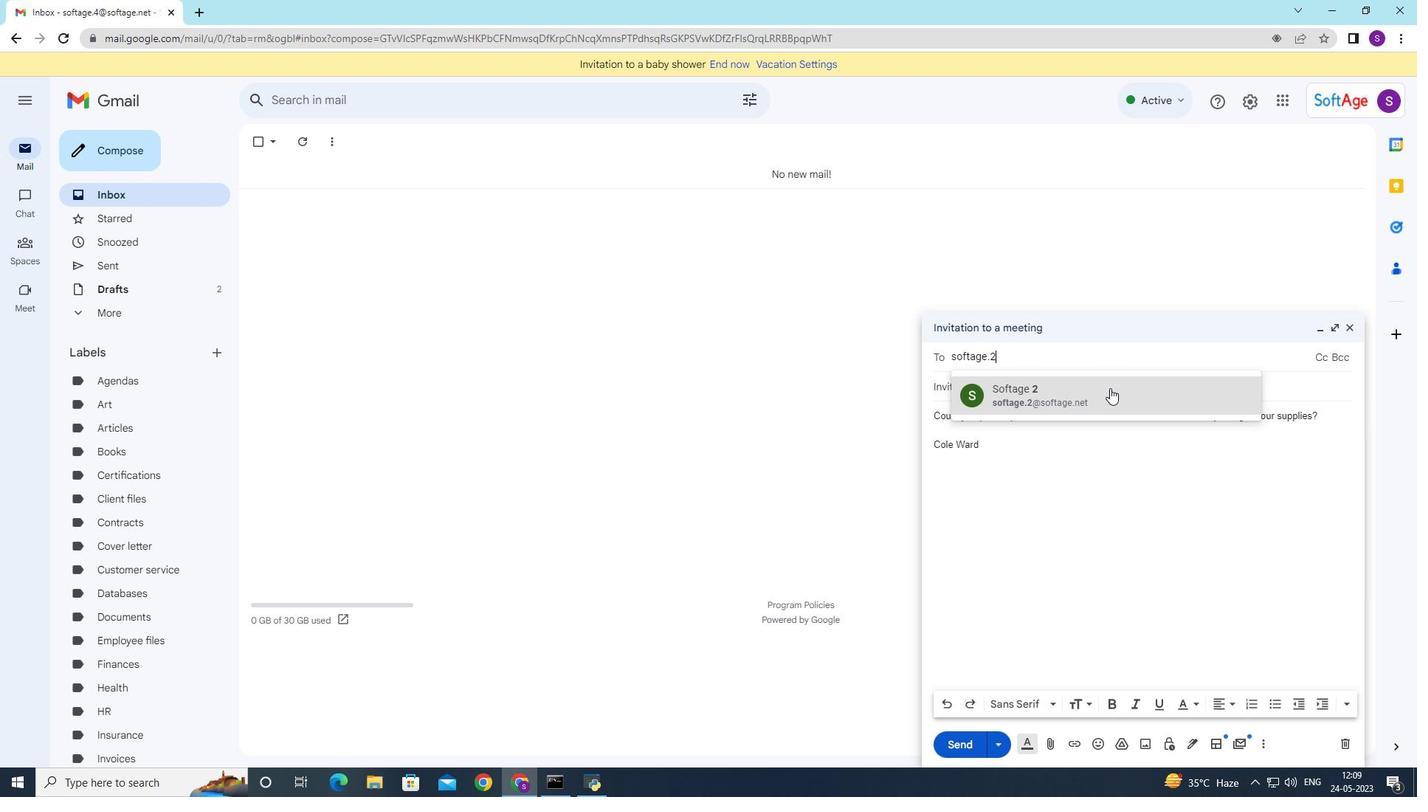 
Action: Mouse moved to (975, 431)
Screenshot: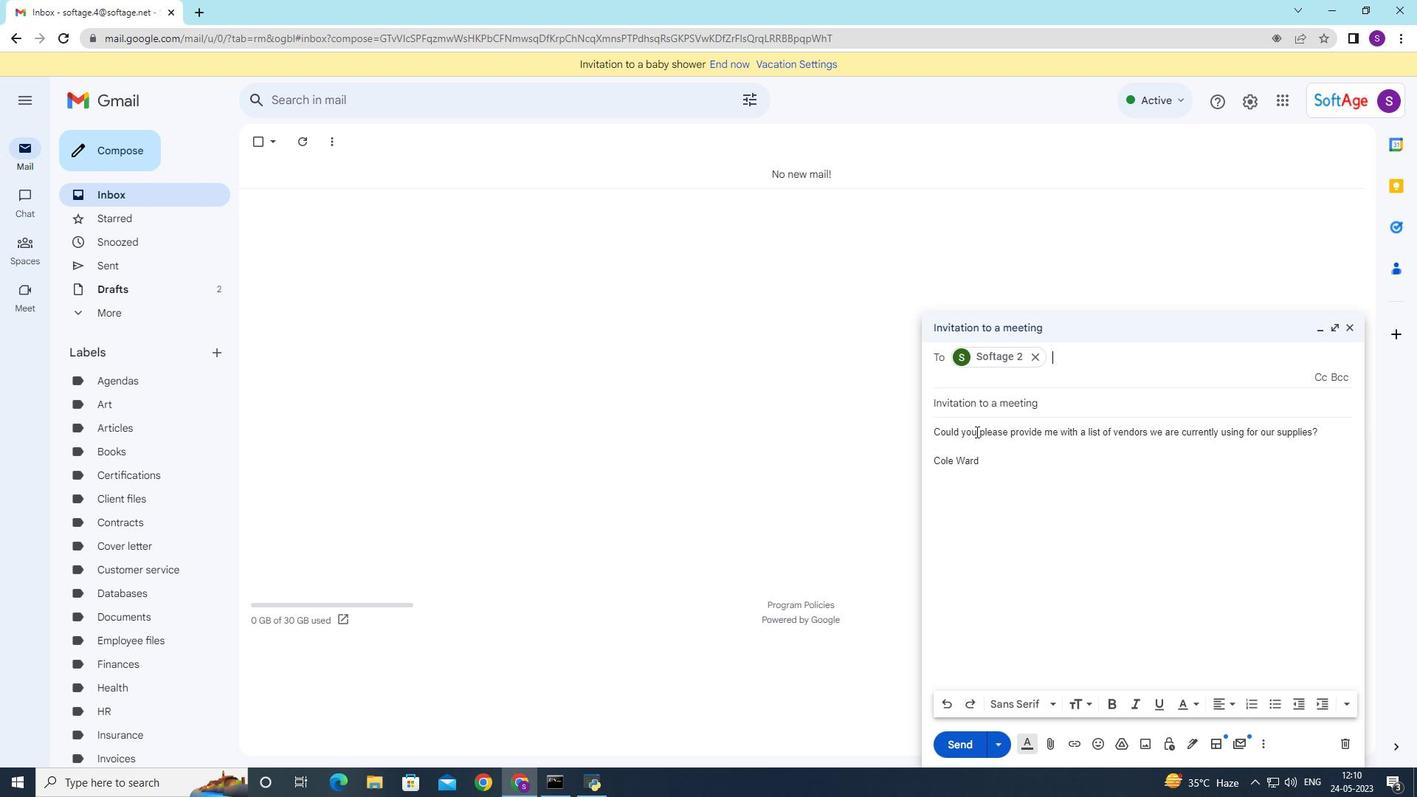 
Action: Mouse pressed left at (975, 431)
Screenshot: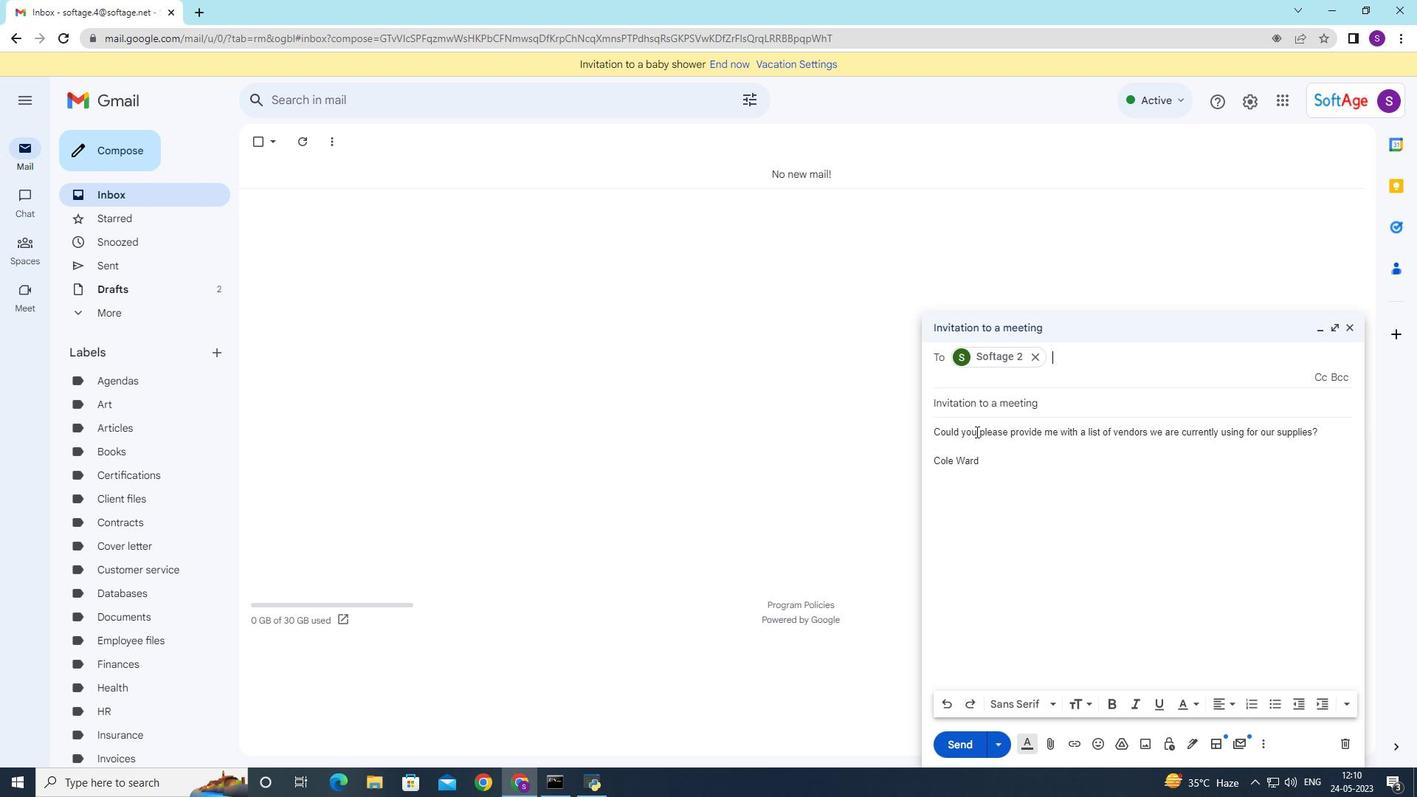 
Action: Mouse moved to (1054, 703)
Screenshot: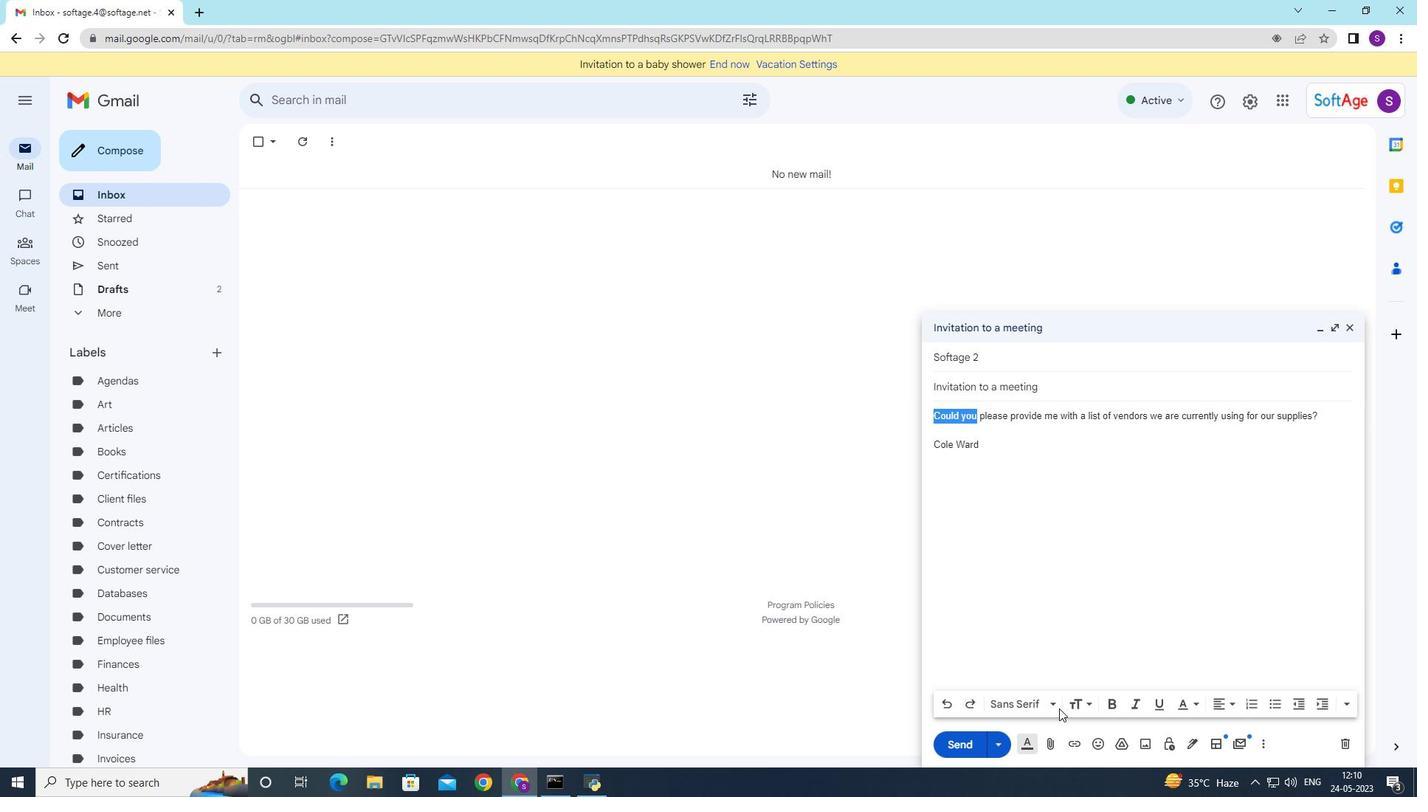 
Action: Mouse pressed left at (1054, 703)
Screenshot: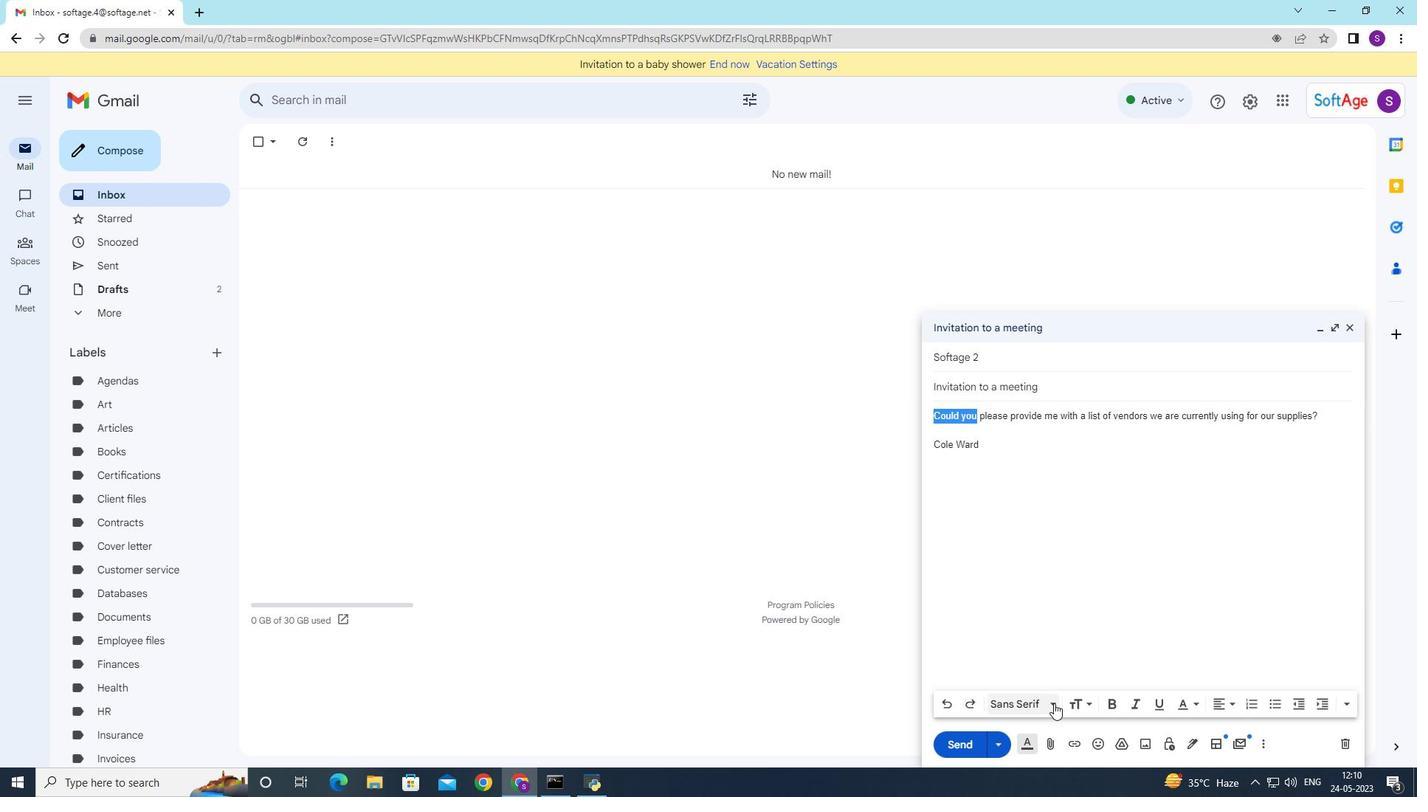 
Action: Mouse moved to (1091, 468)
Screenshot: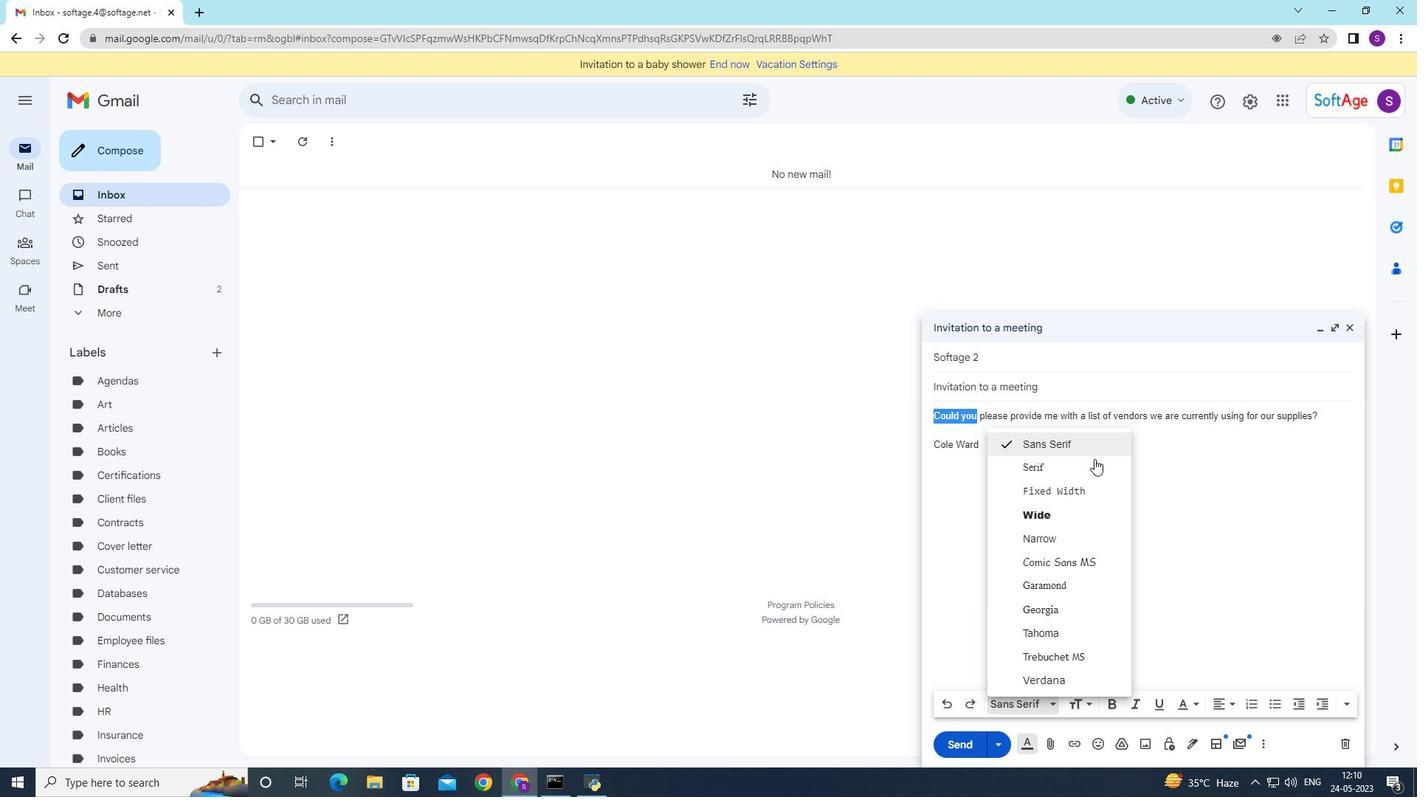 
Action: Mouse pressed left at (1091, 468)
Screenshot: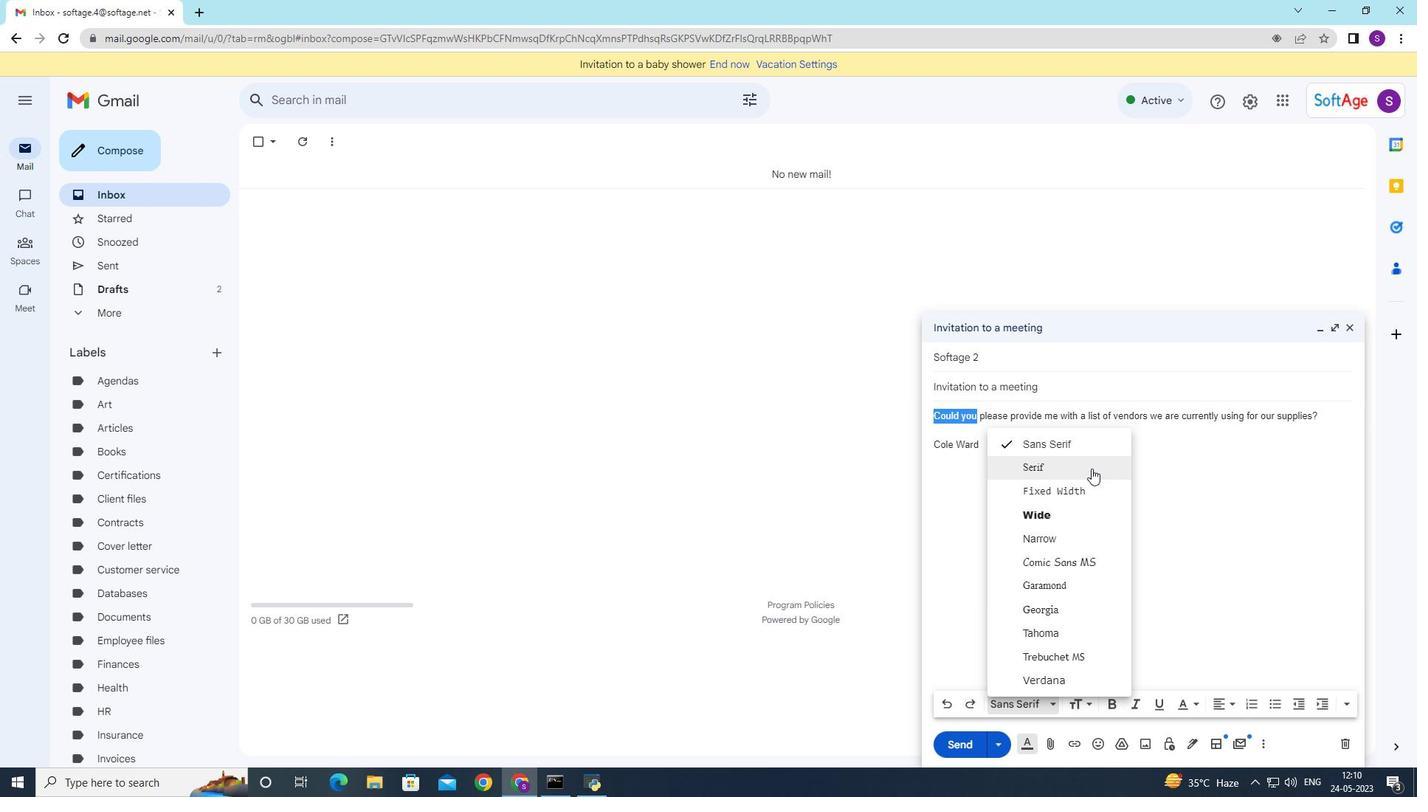 
Action: Mouse moved to (1133, 703)
Screenshot: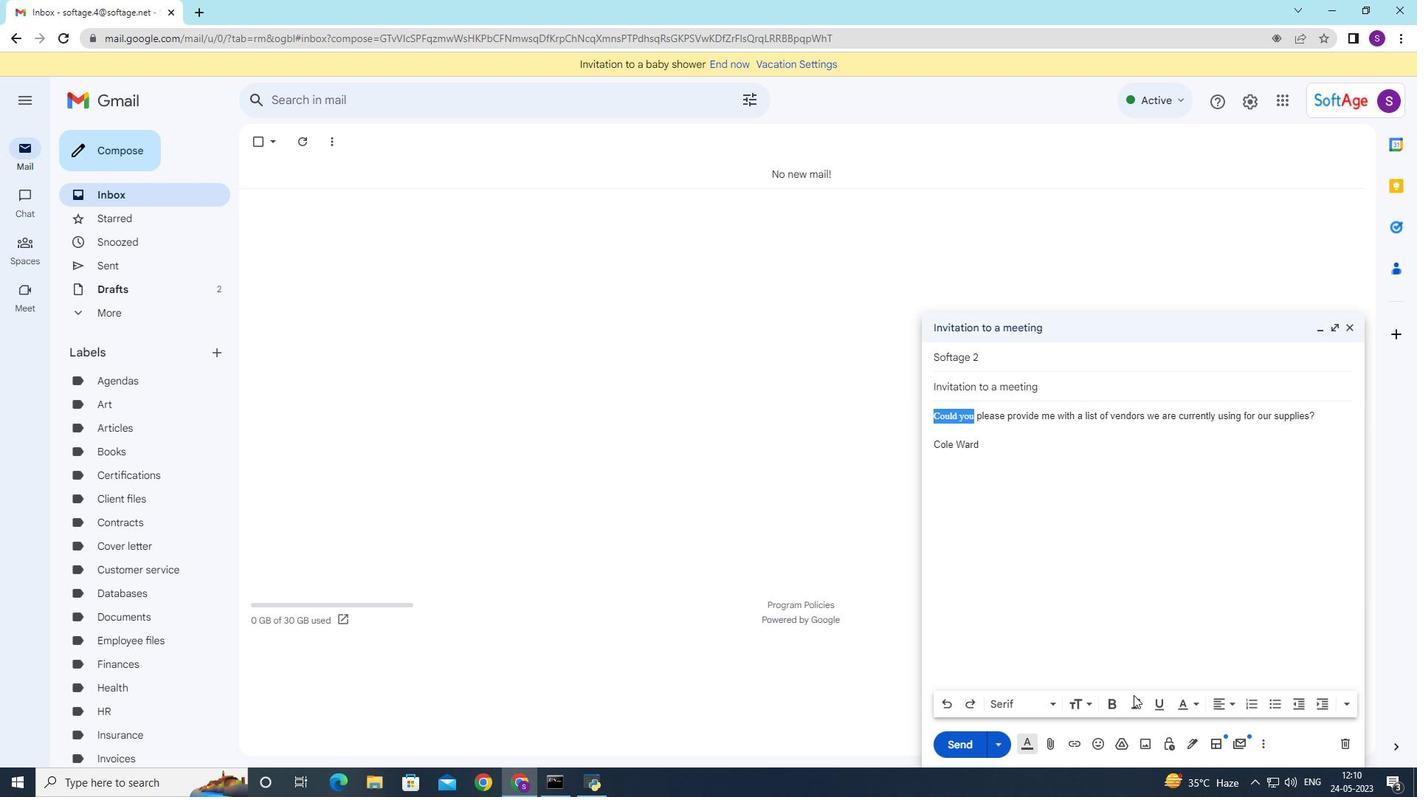 
Action: Mouse pressed left at (1133, 703)
Screenshot: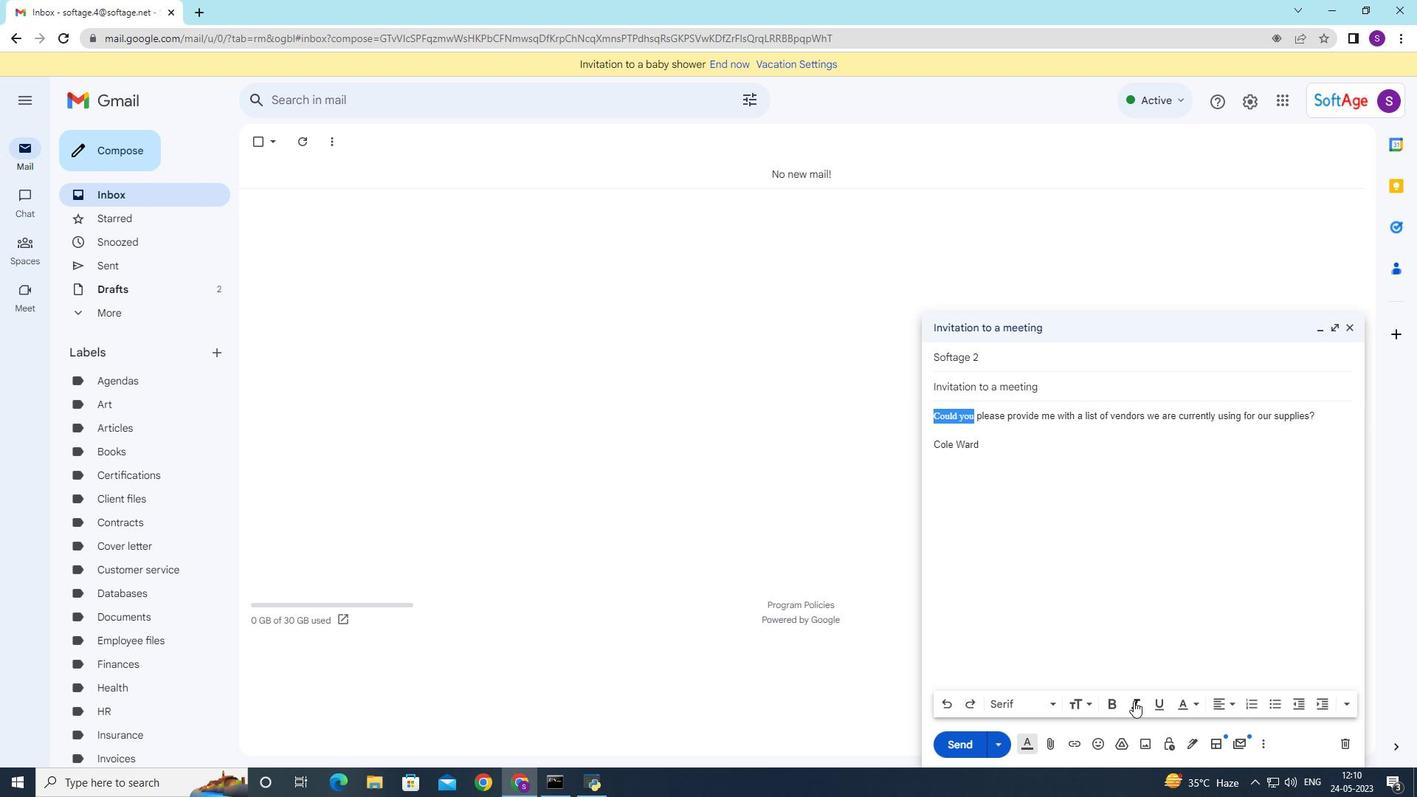 
Action: Mouse moved to (949, 747)
Screenshot: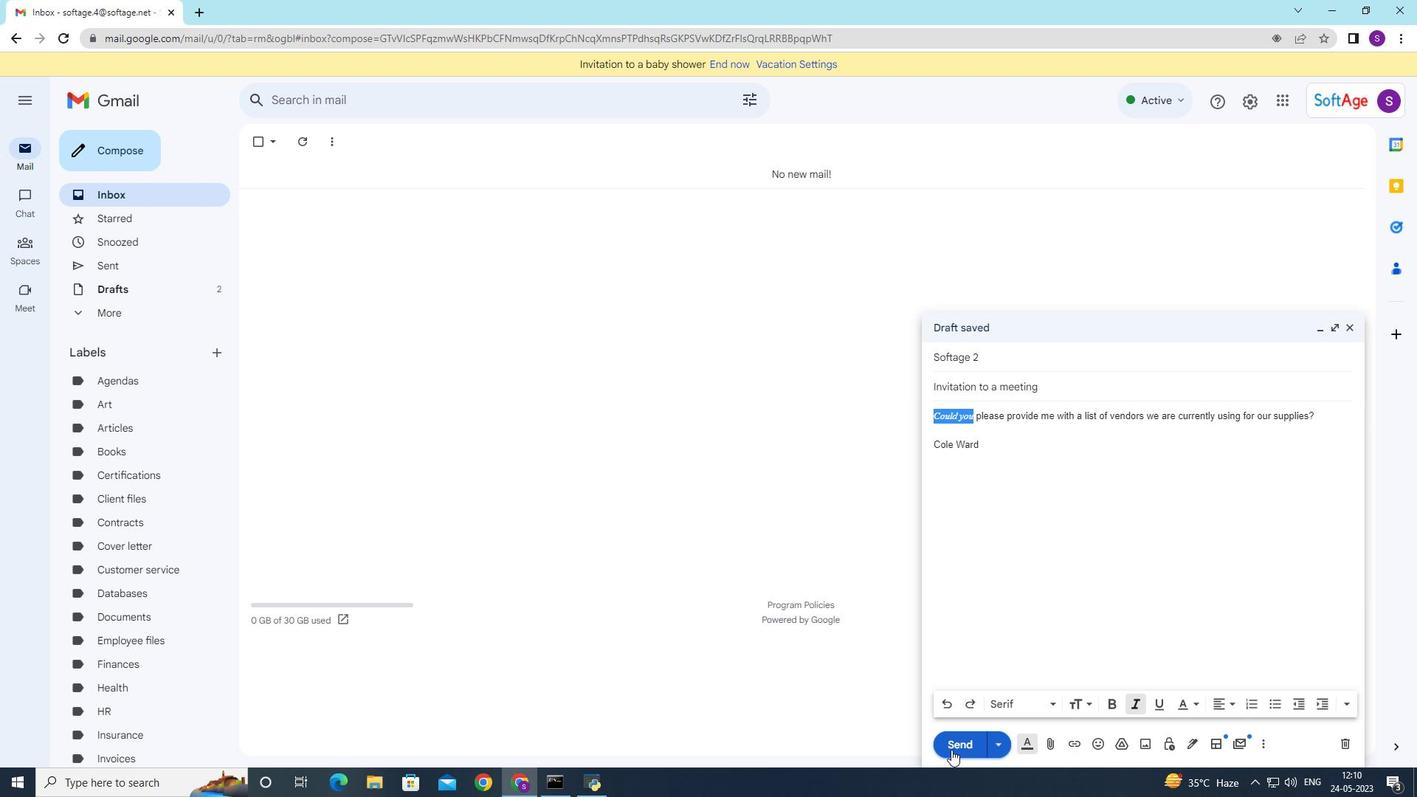 
Action: Mouse pressed left at (949, 747)
Screenshot: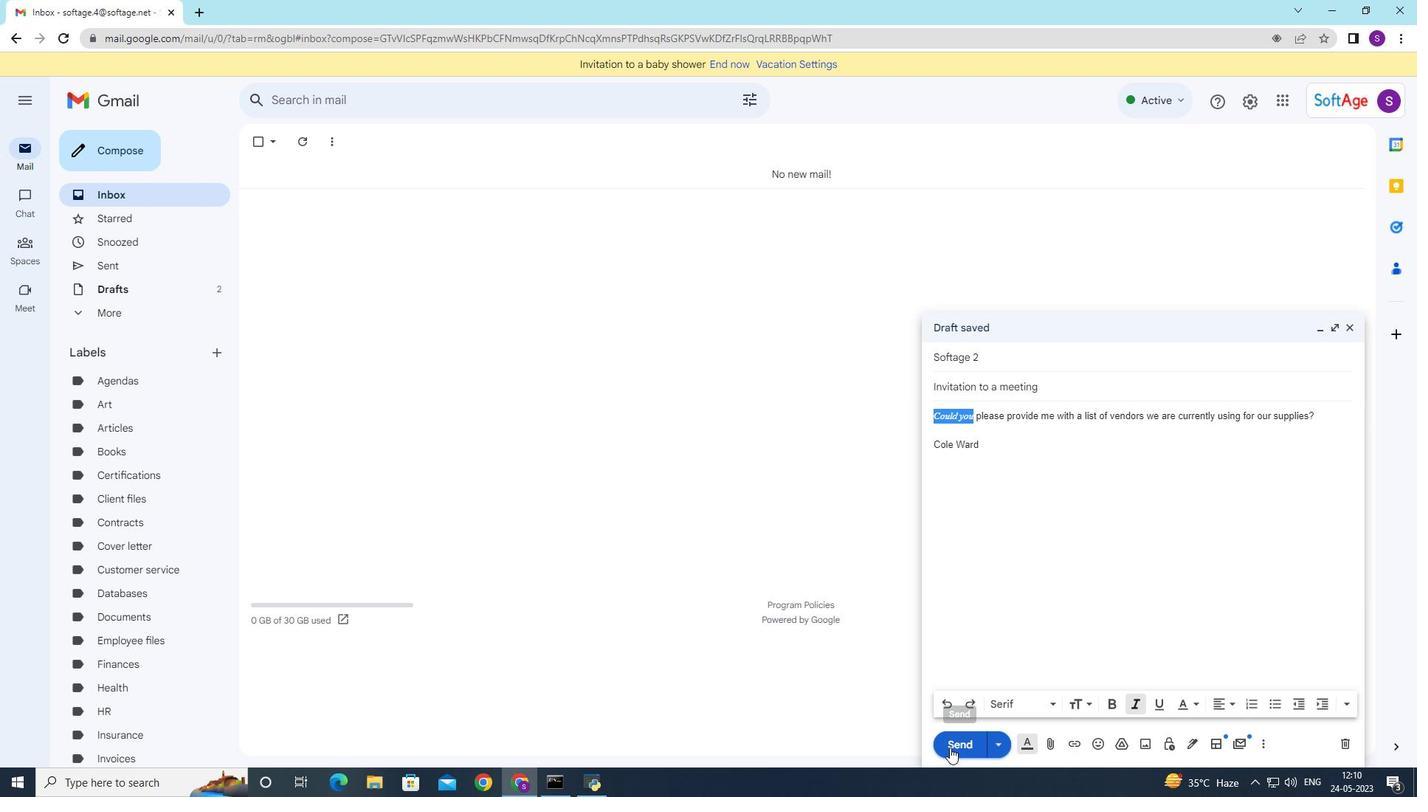 
Action: Mouse moved to (217, 354)
Screenshot: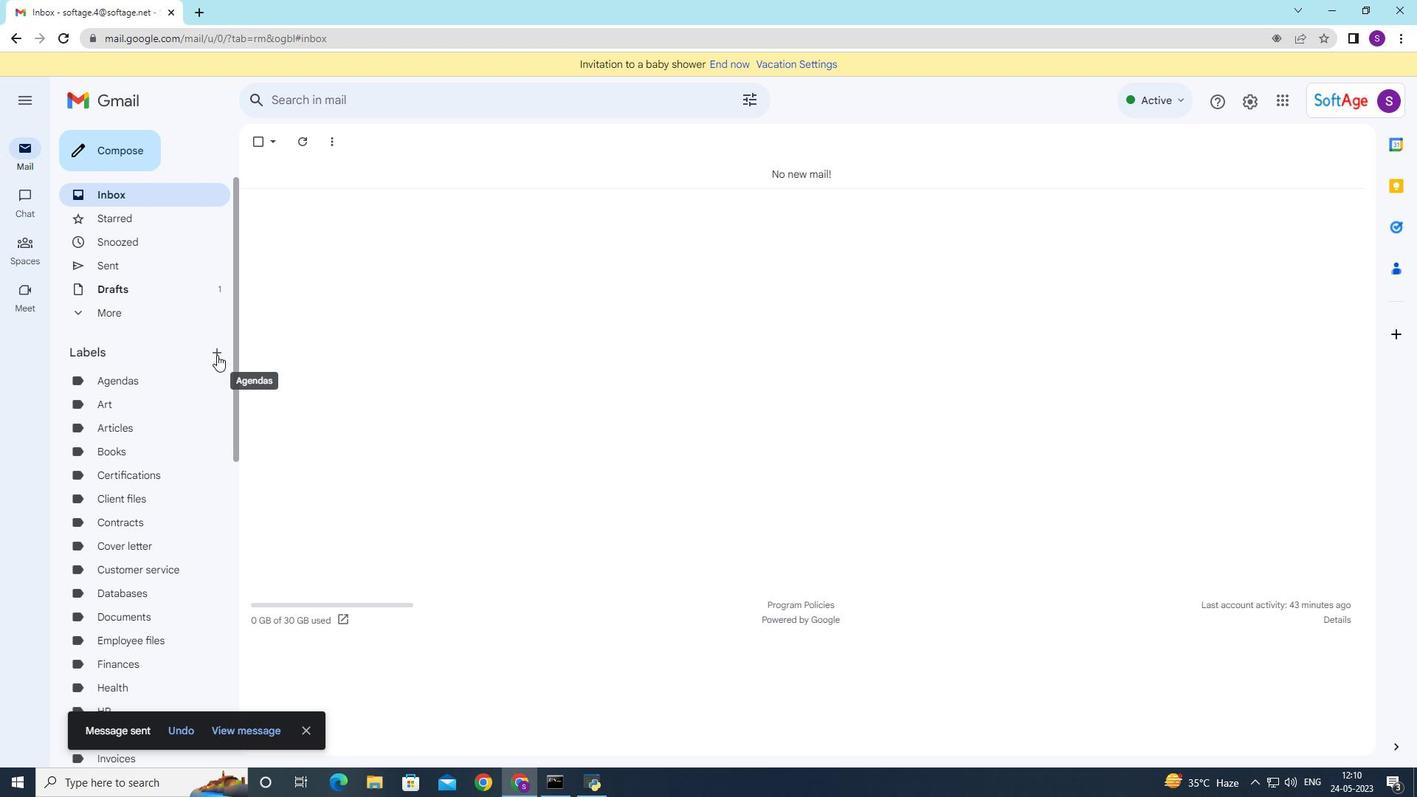
Action: Mouse pressed left at (217, 354)
Screenshot: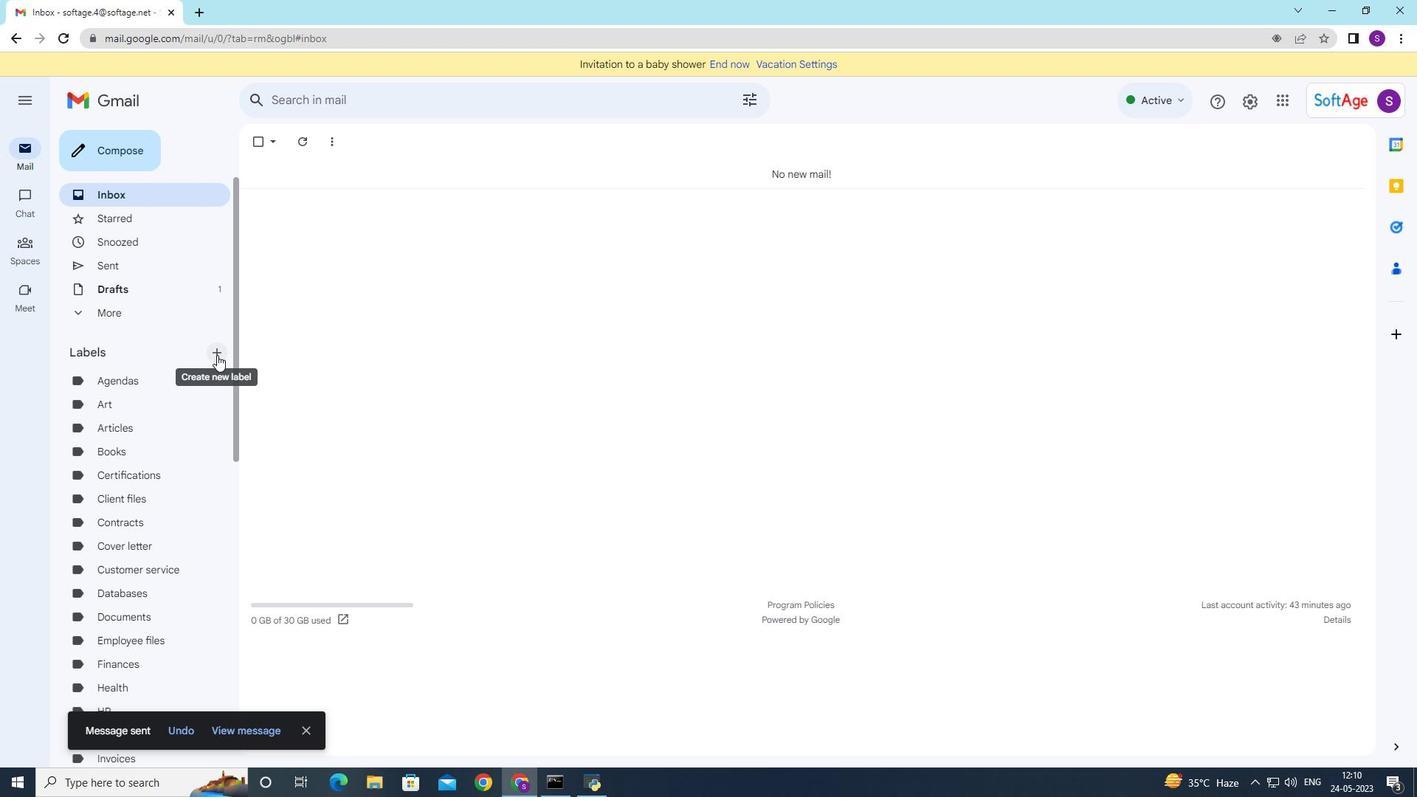 
Action: Mouse moved to (218, 374)
Screenshot: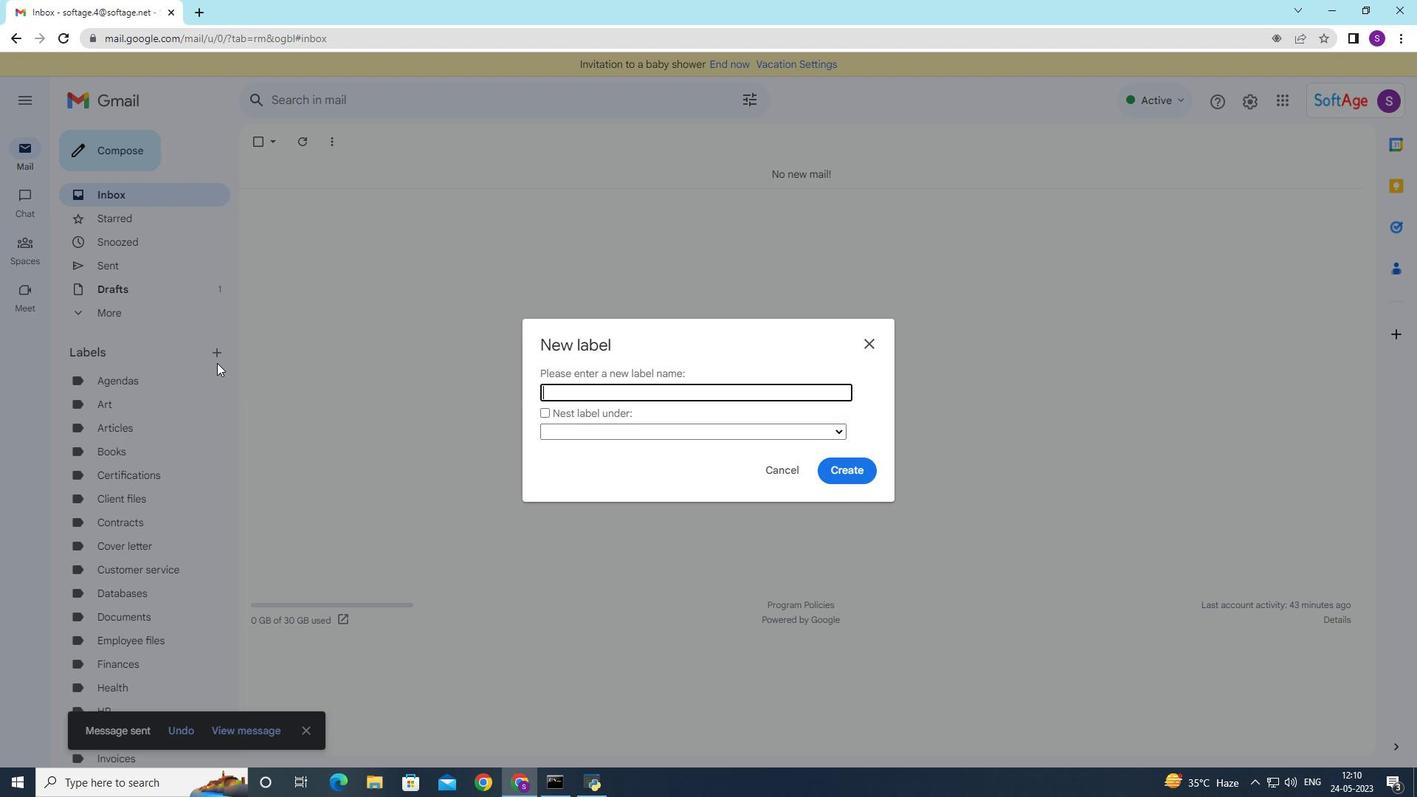 
Action: Key pressed <Key.shift>ON<Key.backspace>nboe<Key.backspace>arding
Screenshot: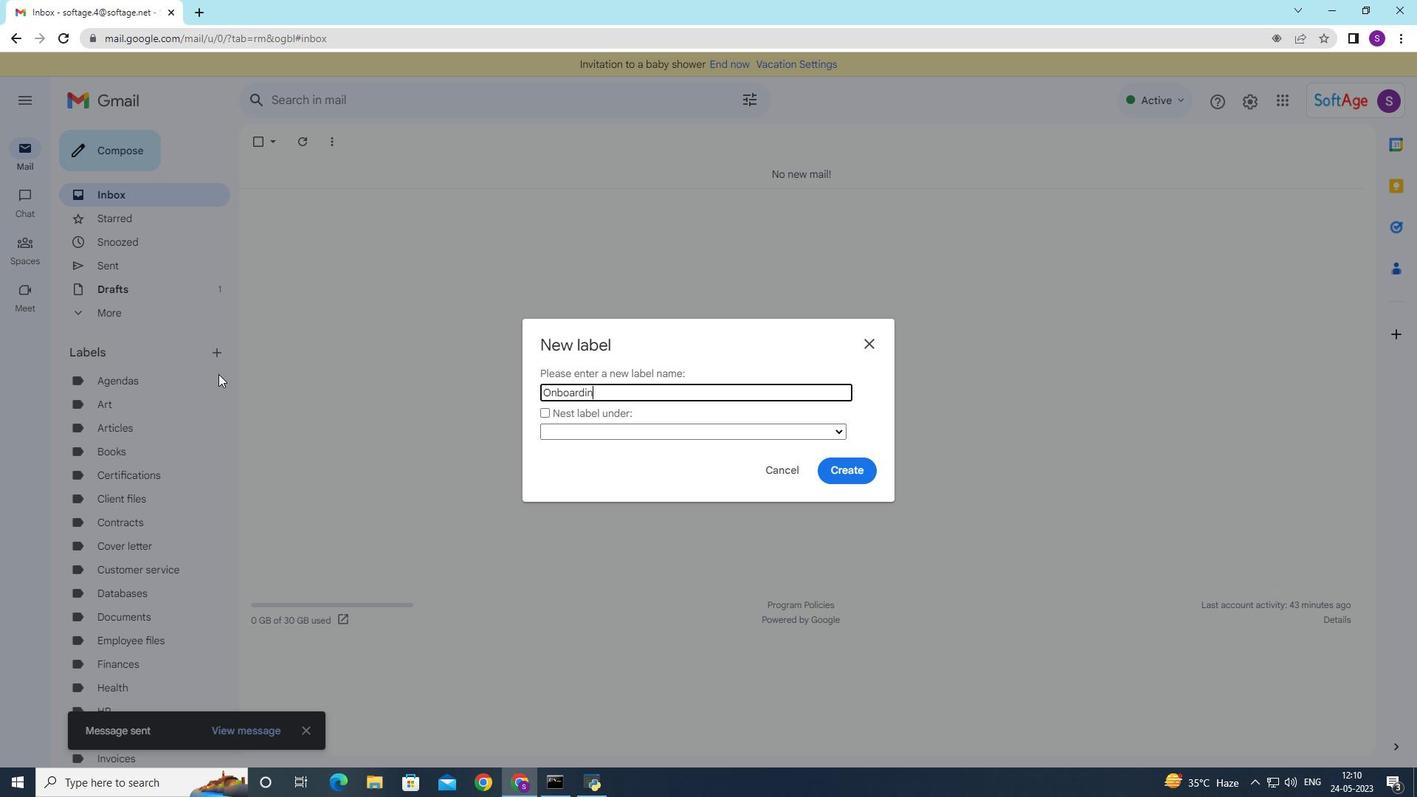
Action: Mouse moved to (831, 470)
Screenshot: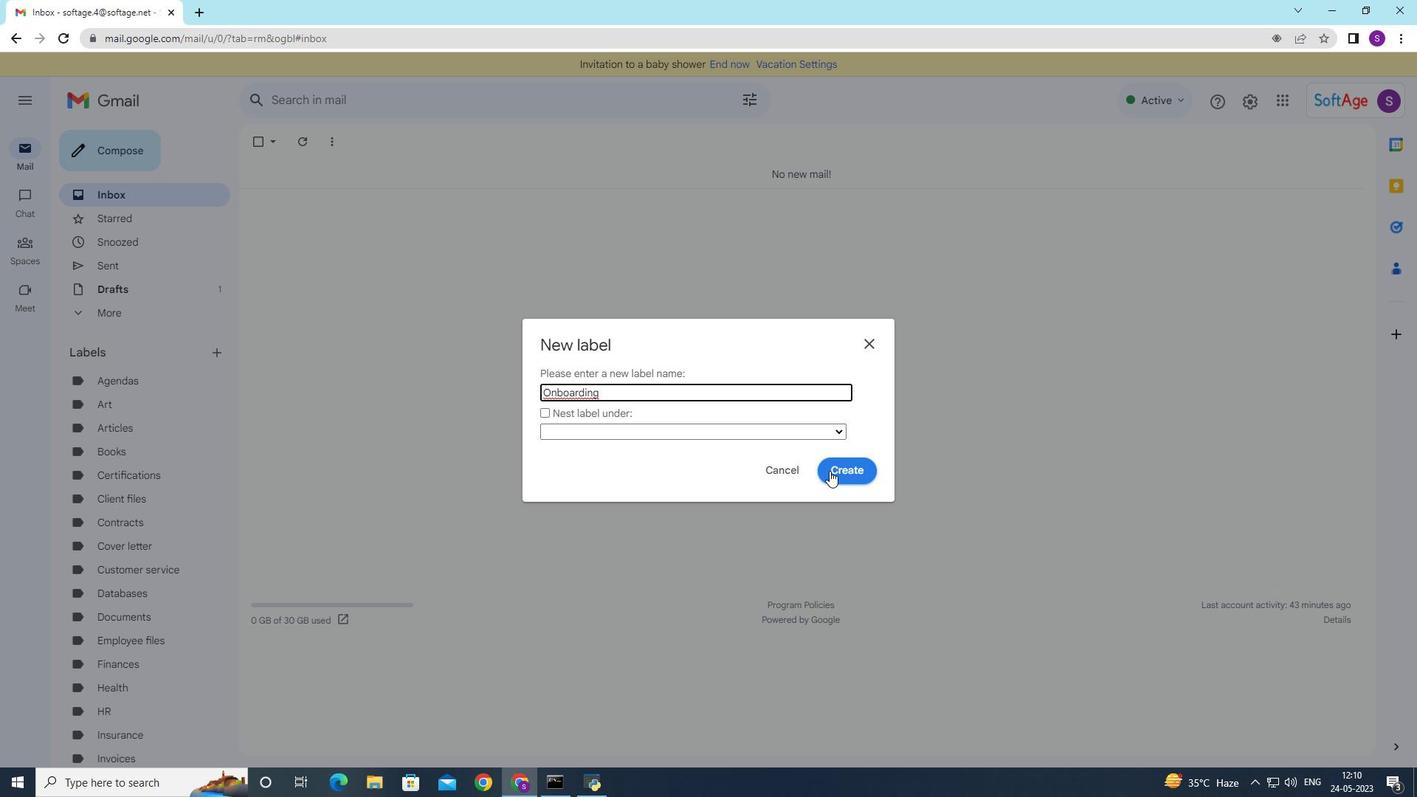 
Action: Mouse pressed left at (831, 470)
Screenshot: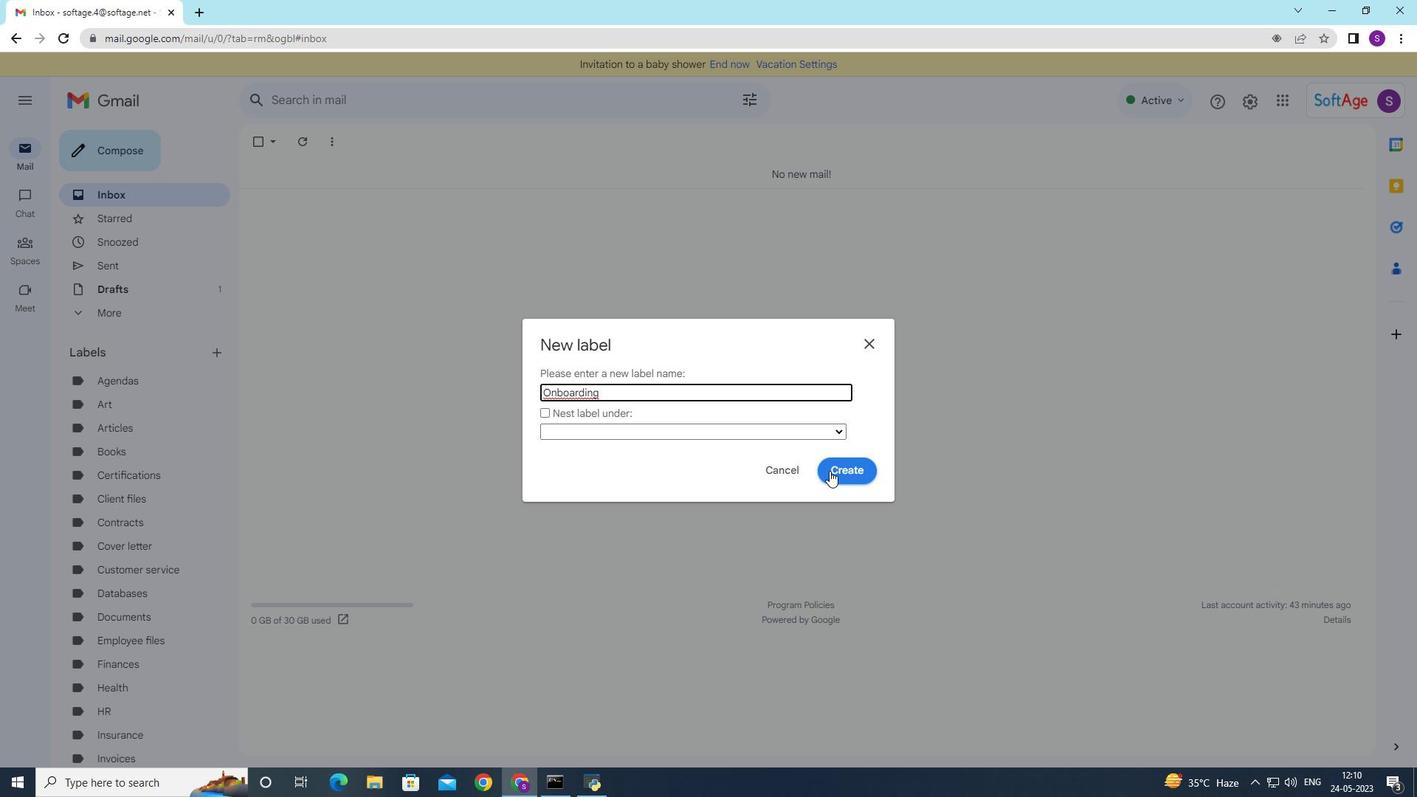 
Action: Mouse moved to (141, 259)
Screenshot: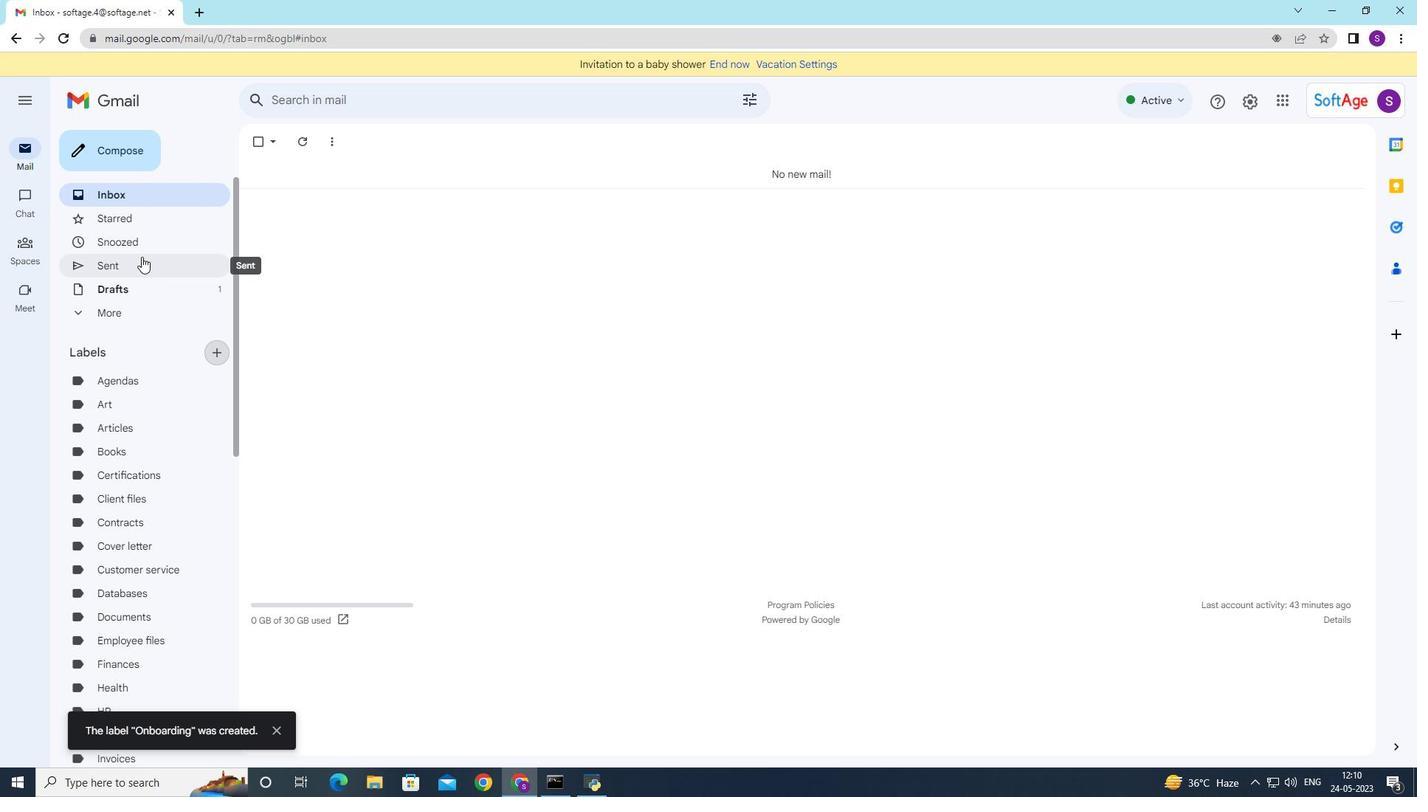 
Action: Mouse pressed left at (141, 259)
Screenshot: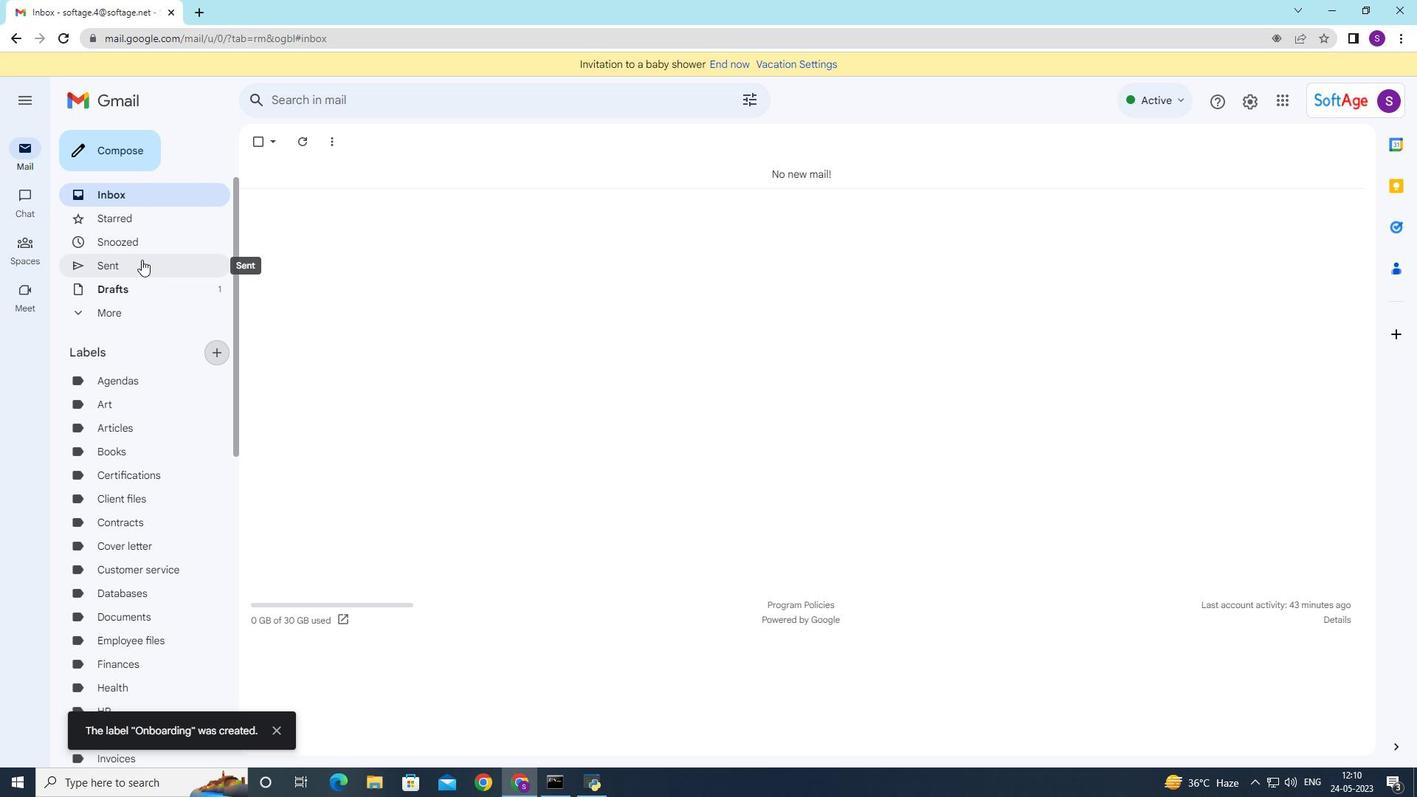 
Action: Mouse moved to (676, 219)
Screenshot: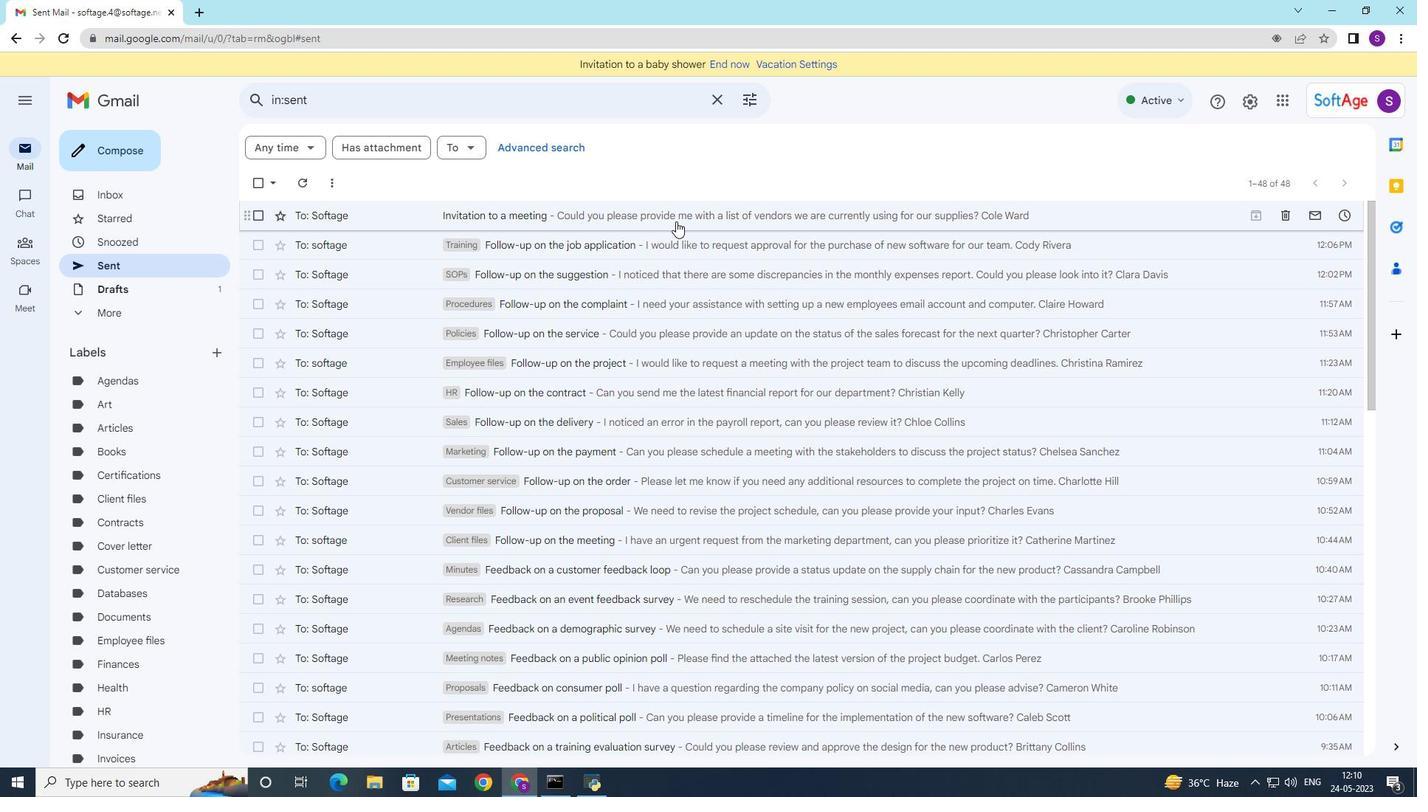 
Action: Mouse pressed right at (676, 219)
Screenshot: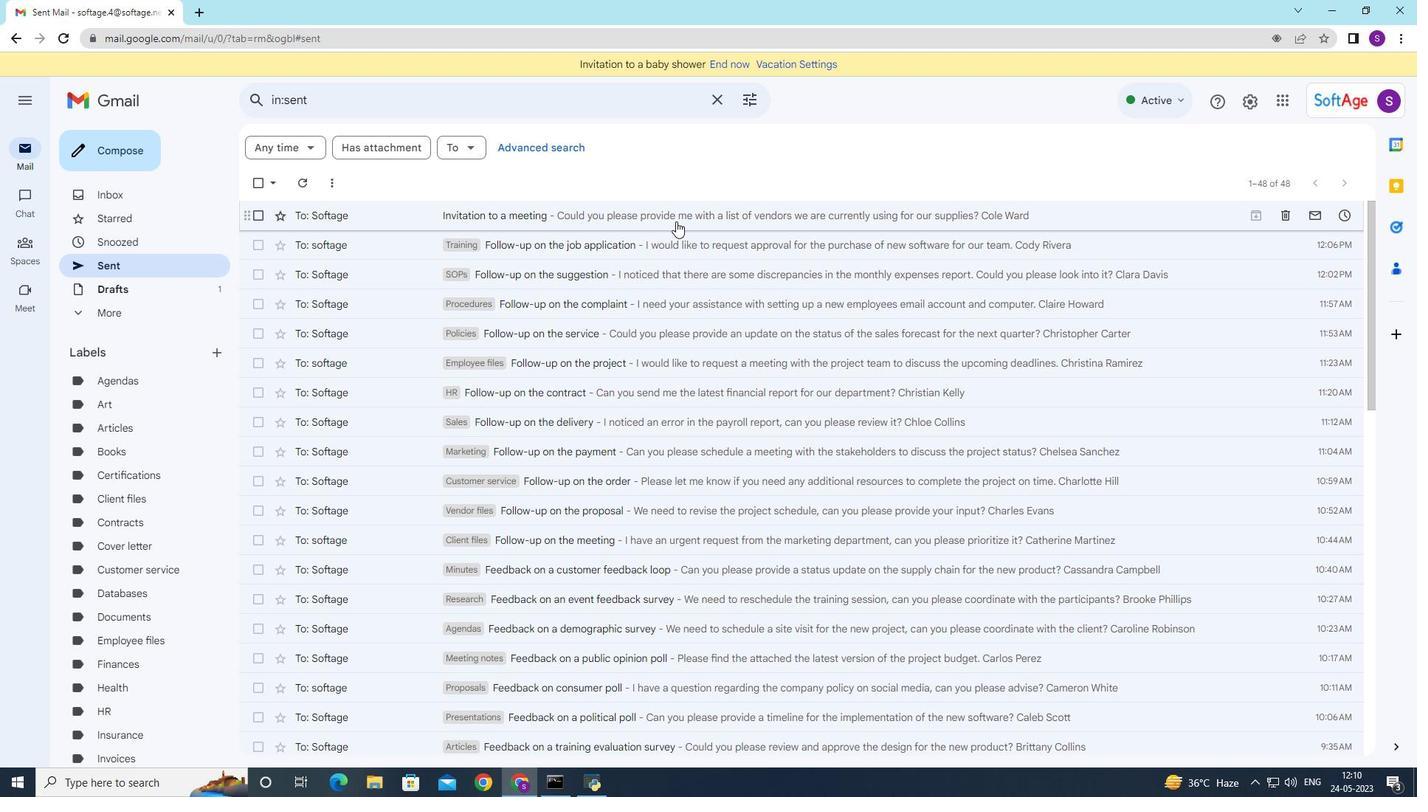 
Action: Mouse moved to (938, 222)
Screenshot: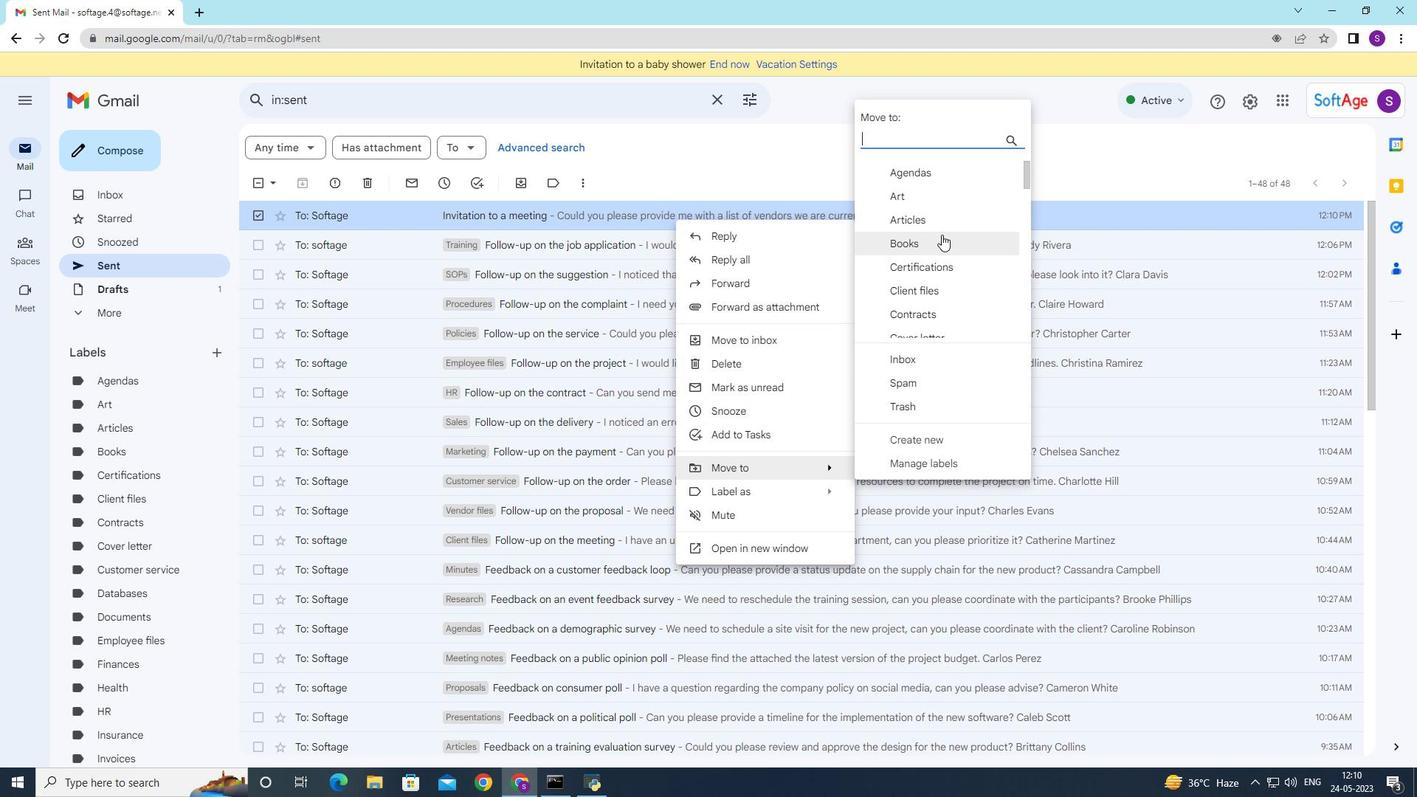 
Action: Mouse scrolled (938, 221) with delta (0, 0)
Screenshot: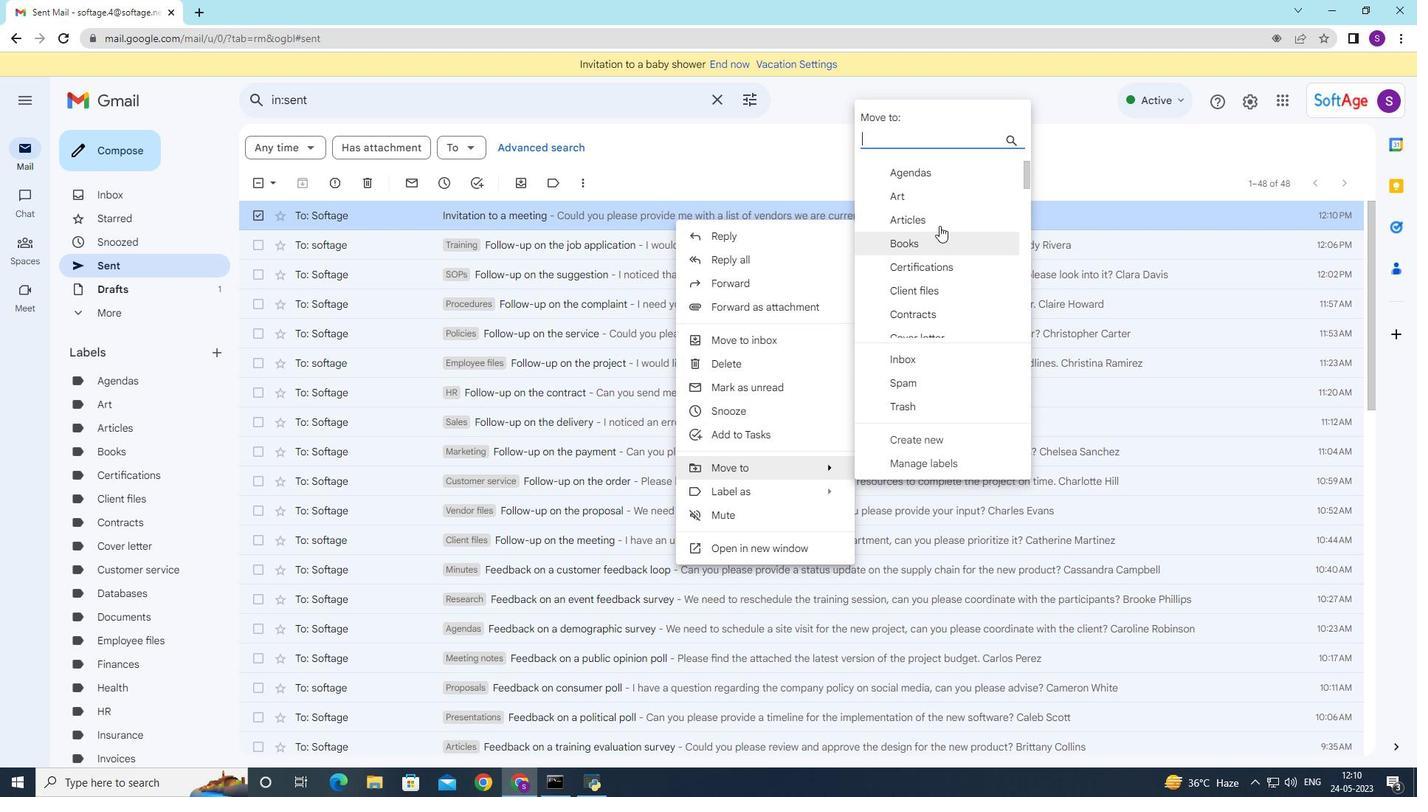 
Action: Mouse moved to (938, 222)
Screenshot: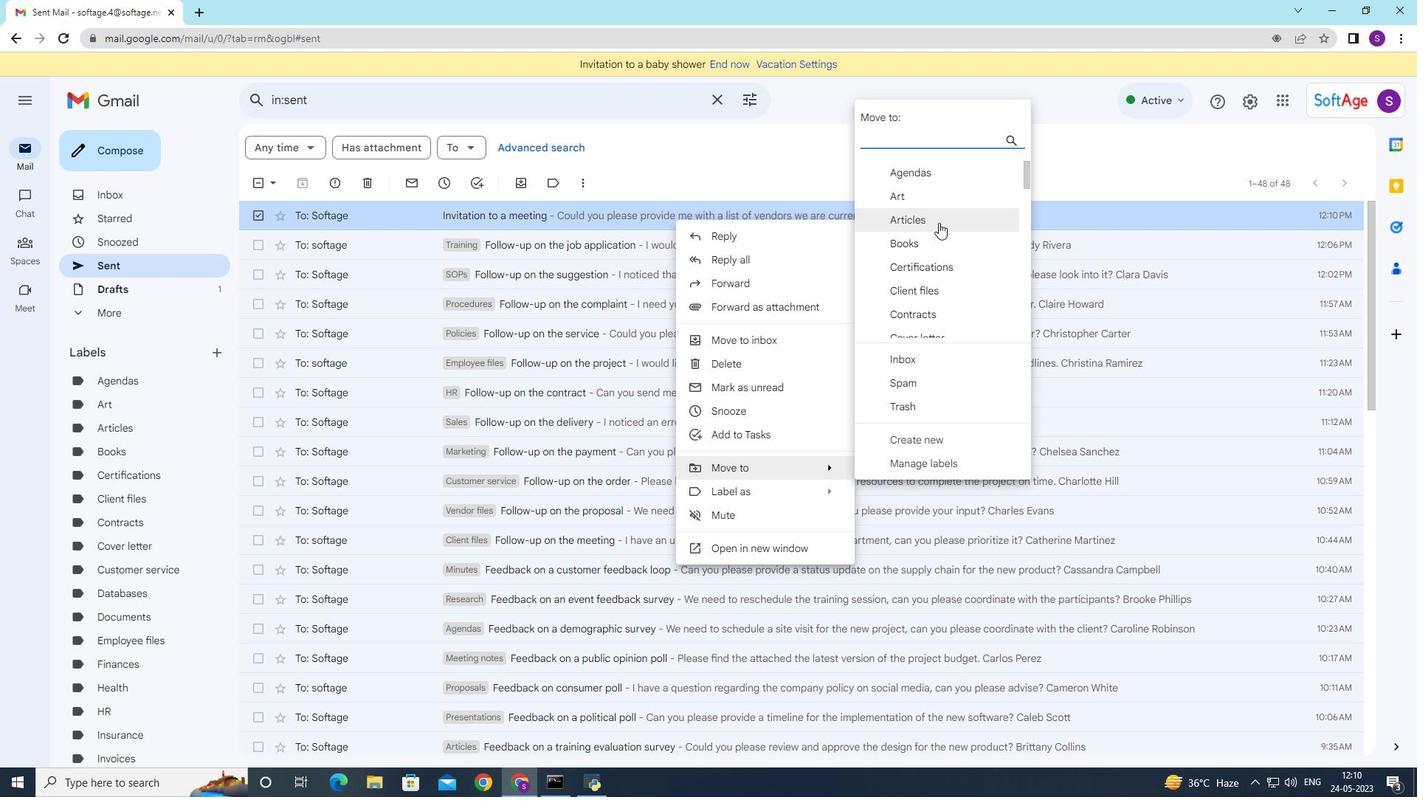 
Action: Mouse scrolled (938, 221) with delta (0, 0)
Screenshot: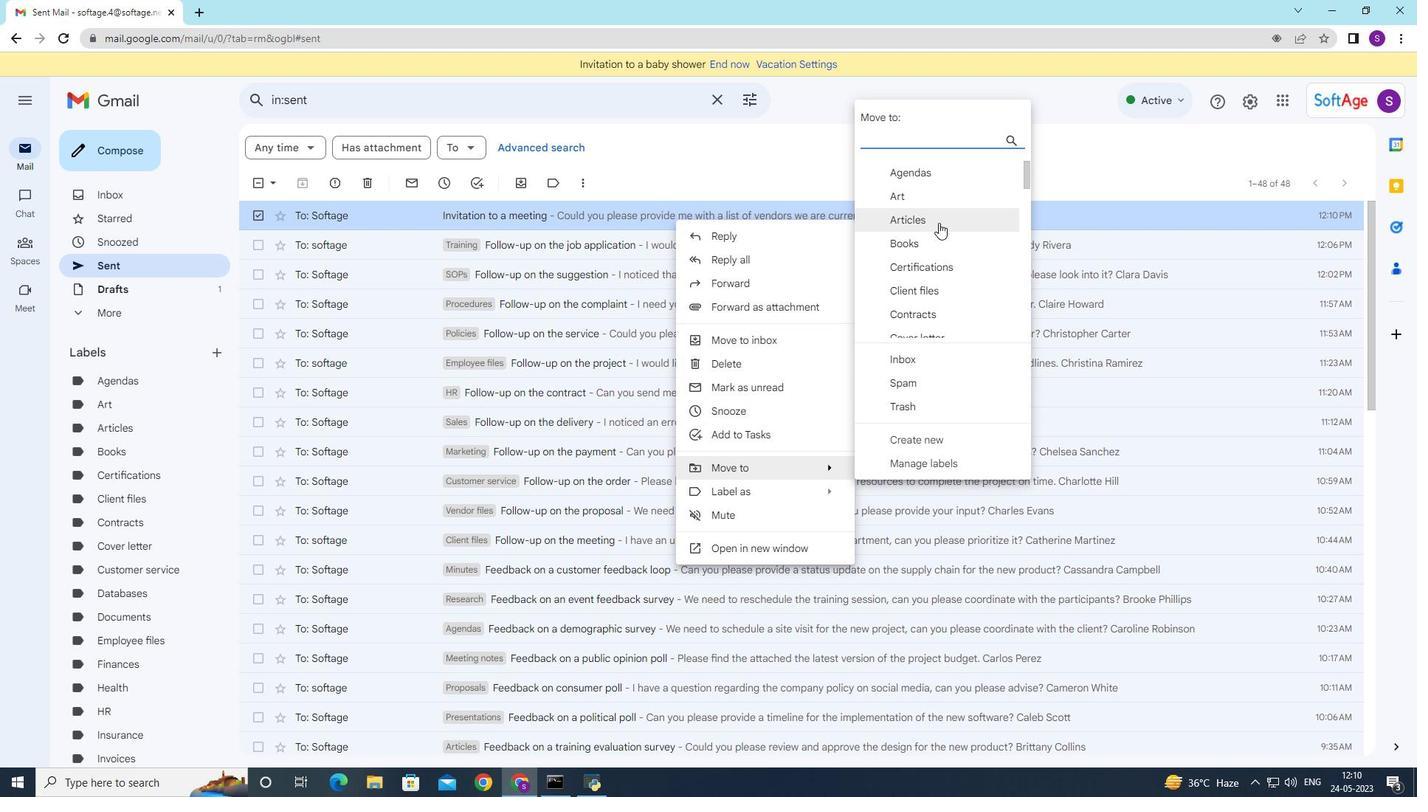 
Action: Mouse moved to (938, 222)
Screenshot: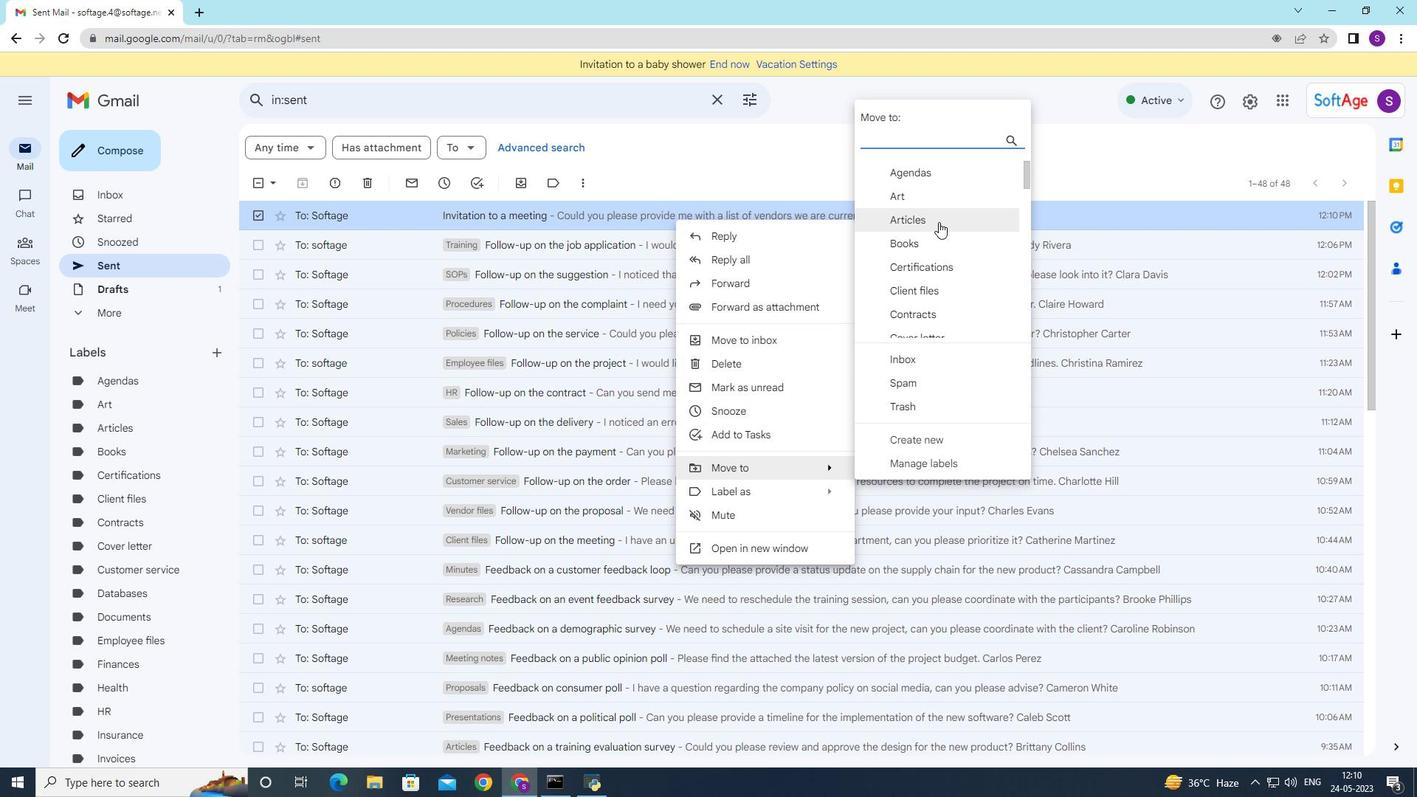 
Action: Mouse scrolled (938, 222) with delta (0, 0)
Screenshot: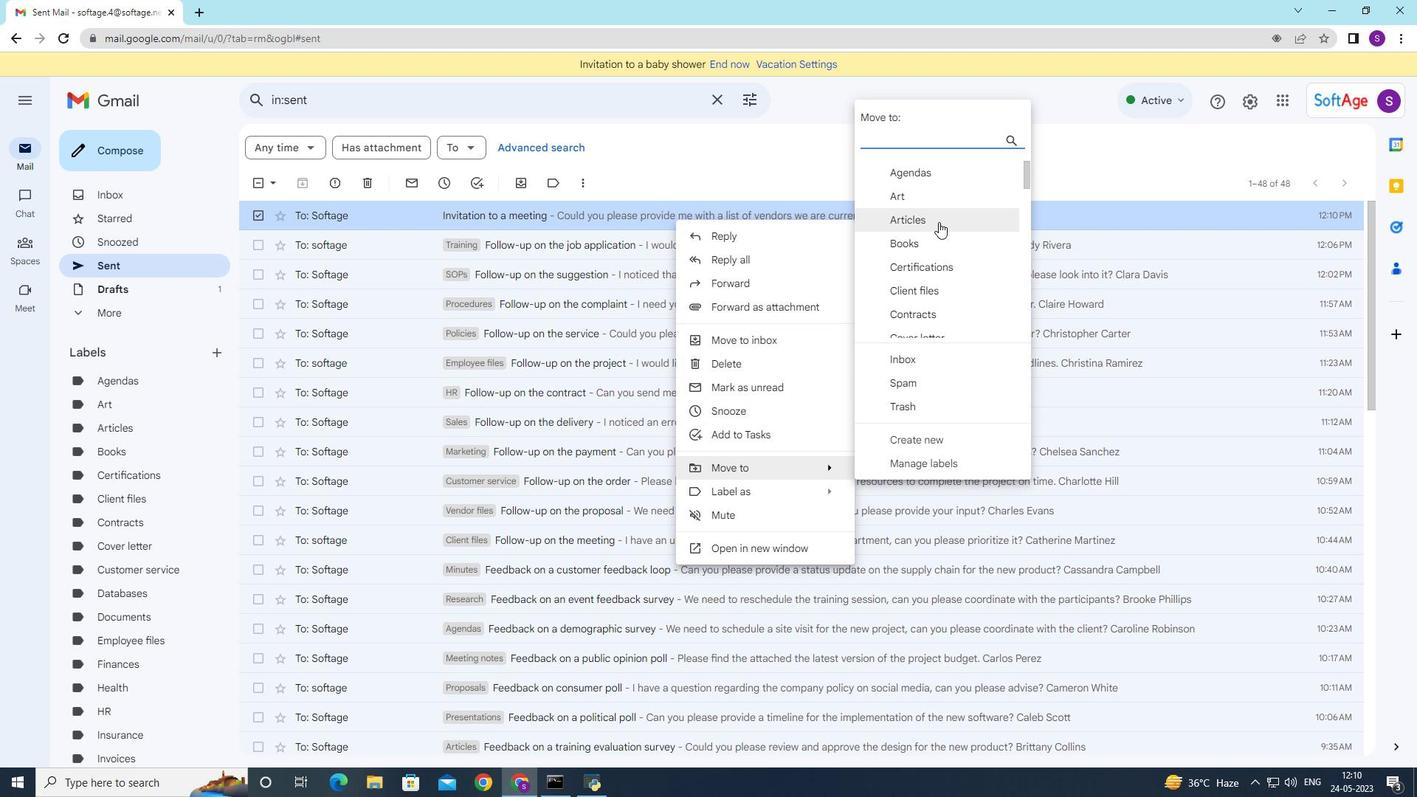 
Action: Mouse moved to (938, 228)
Screenshot: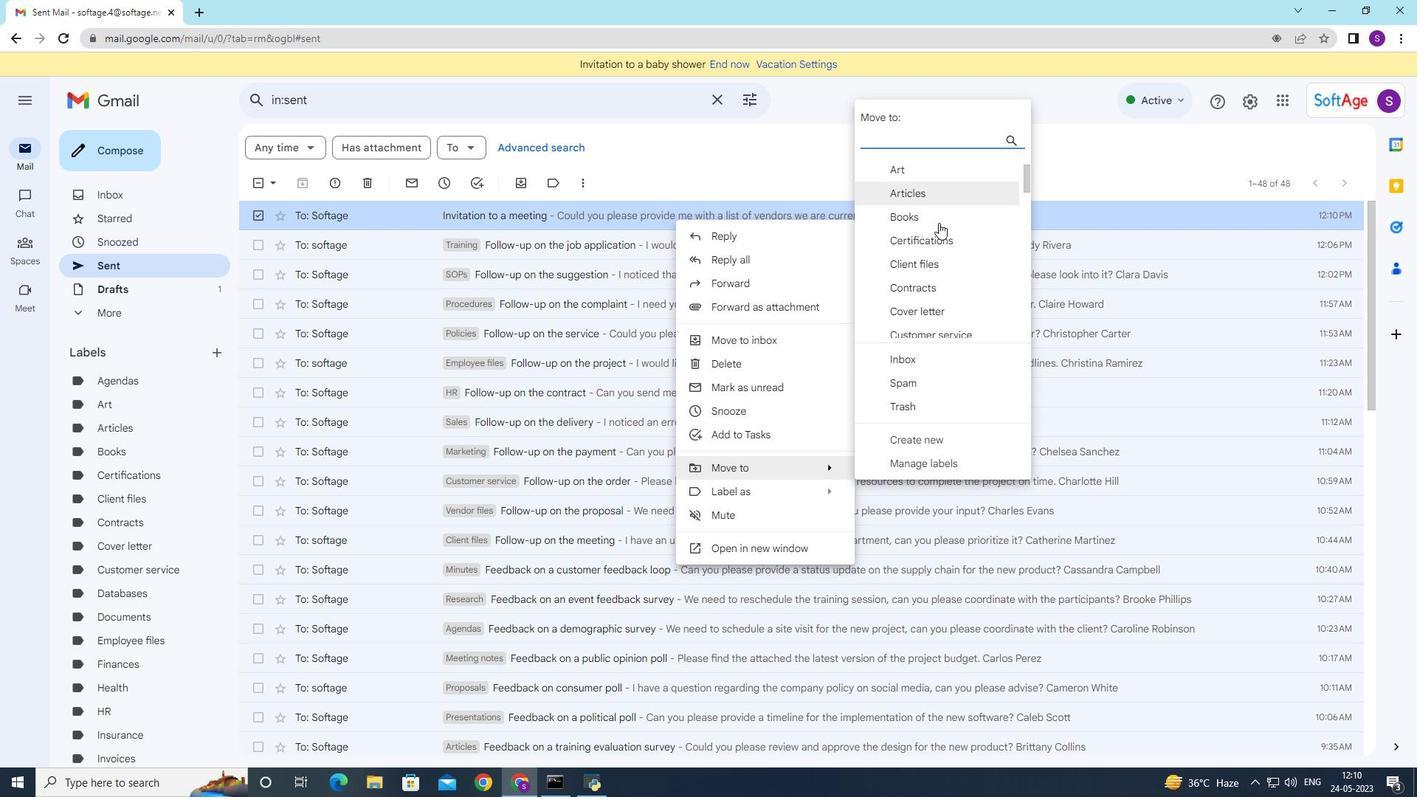 
Action: Mouse scrolled (938, 225) with delta (0, 0)
Screenshot: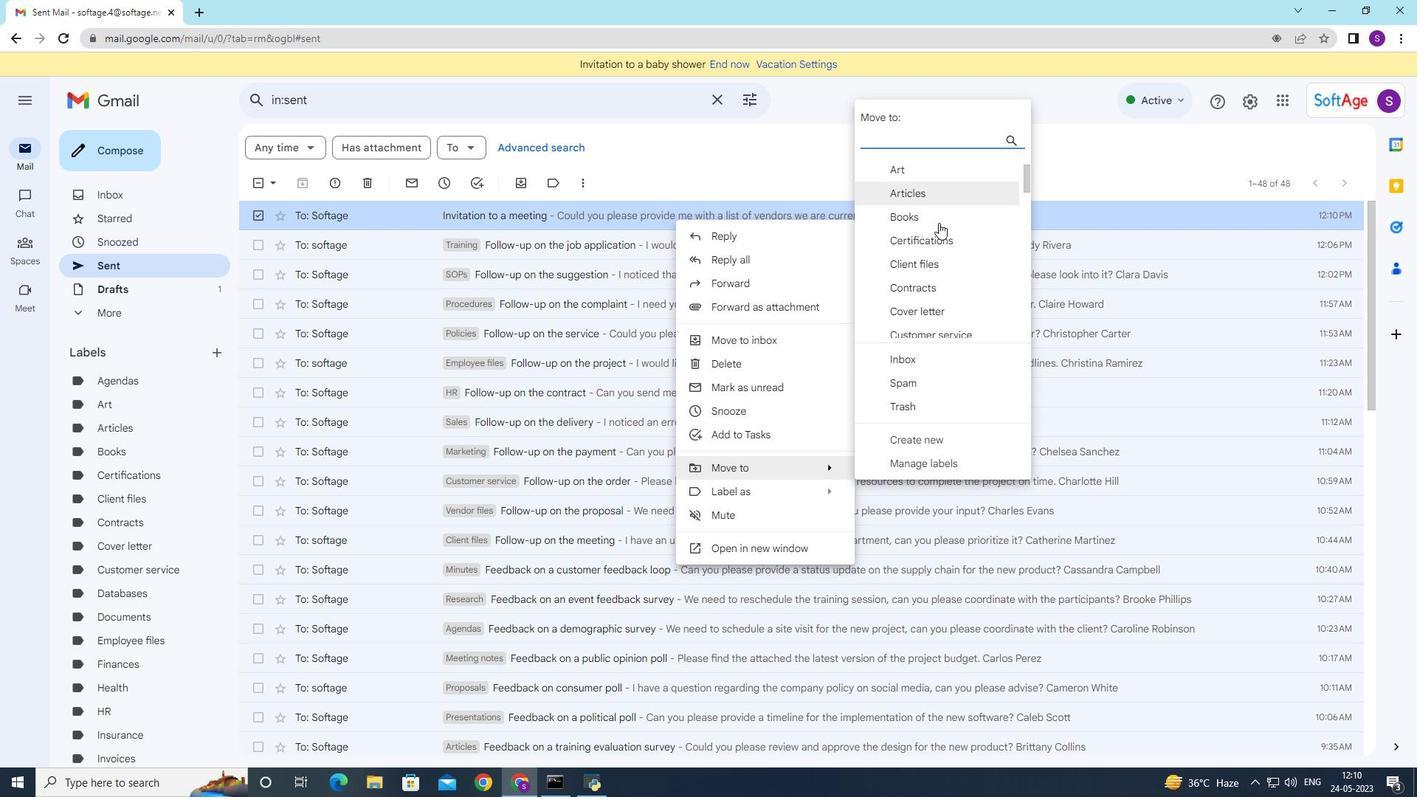 
Action: Mouse moved to (941, 264)
Screenshot: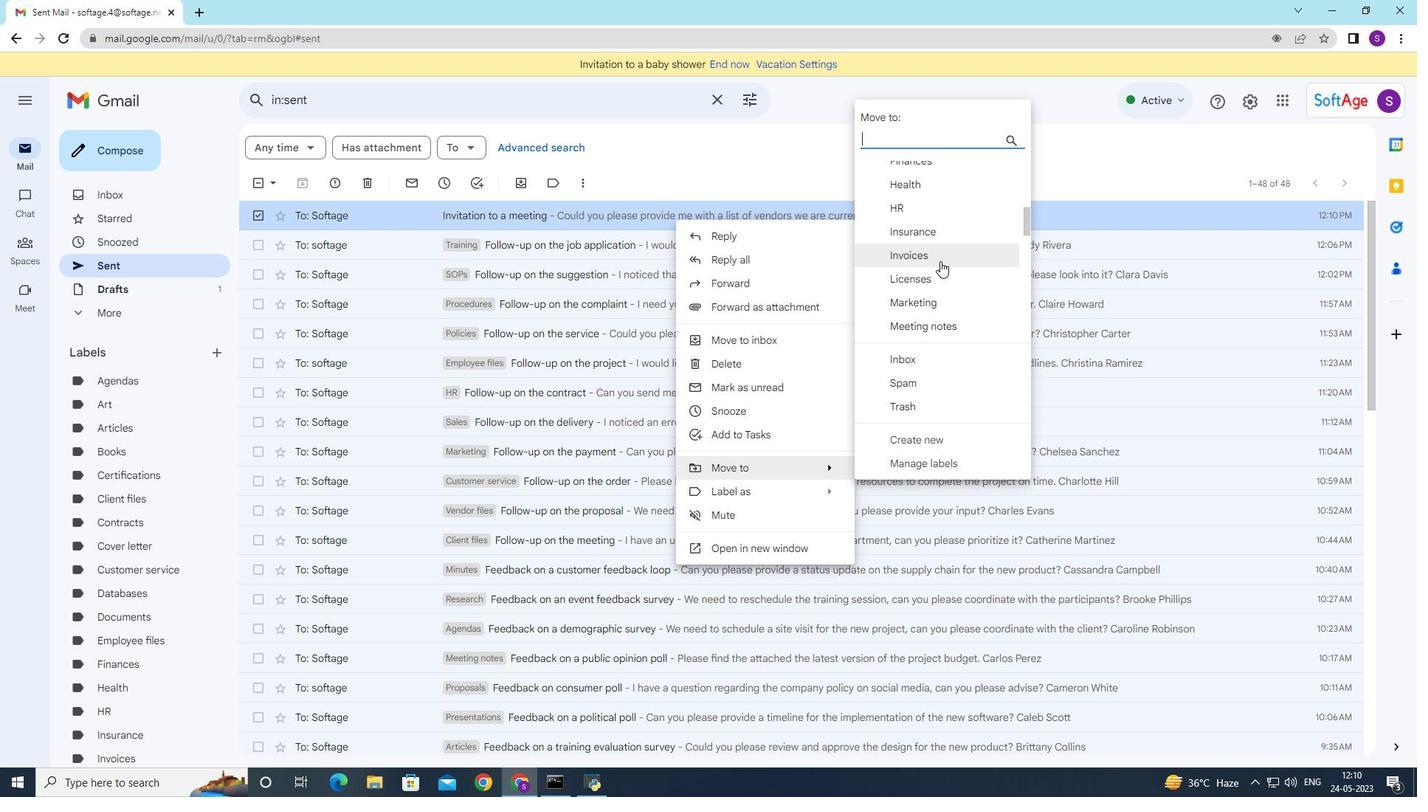 
Action: Mouse scrolled (941, 263) with delta (0, 0)
Screenshot: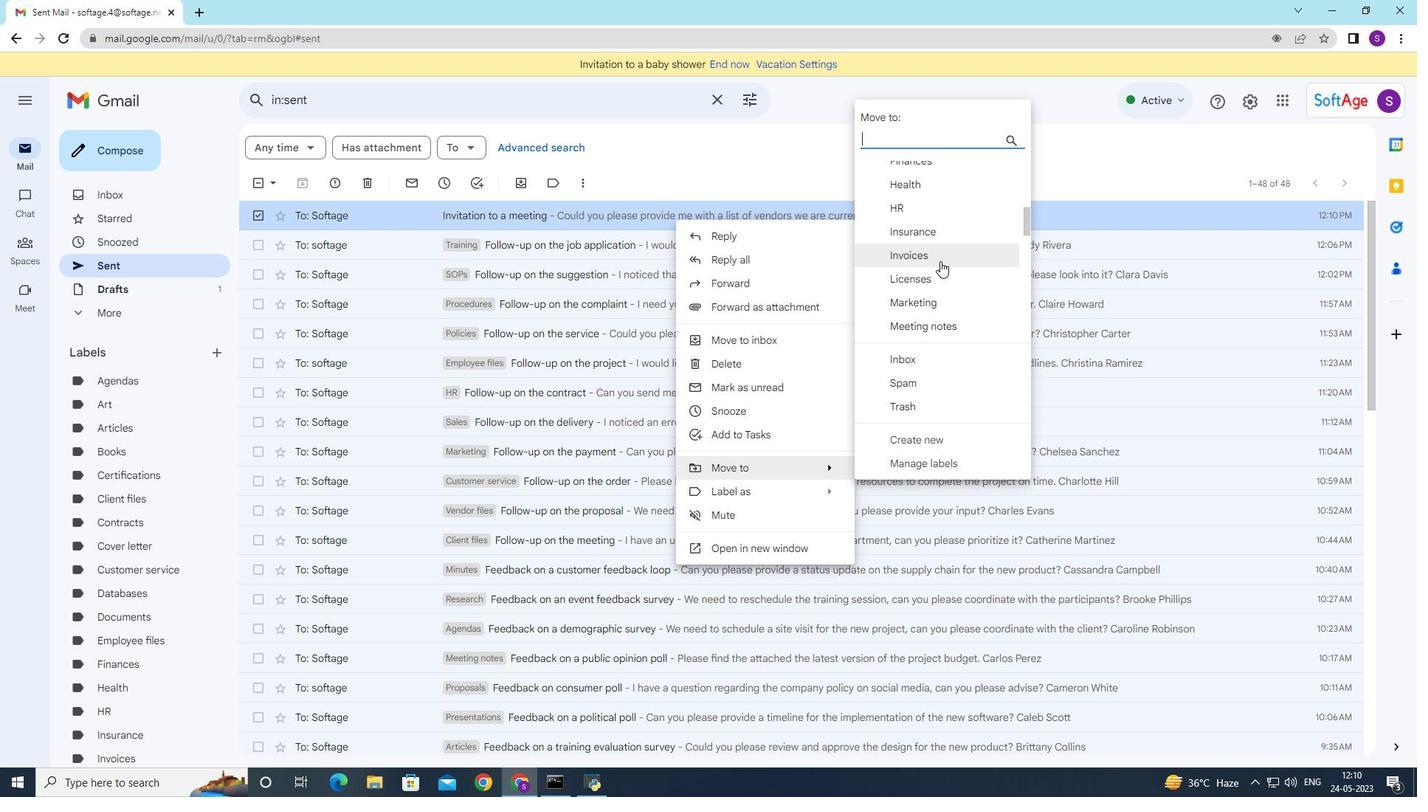 
Action: Mouse scrolled (941, 263) with delta (0, 0)
Screenshot: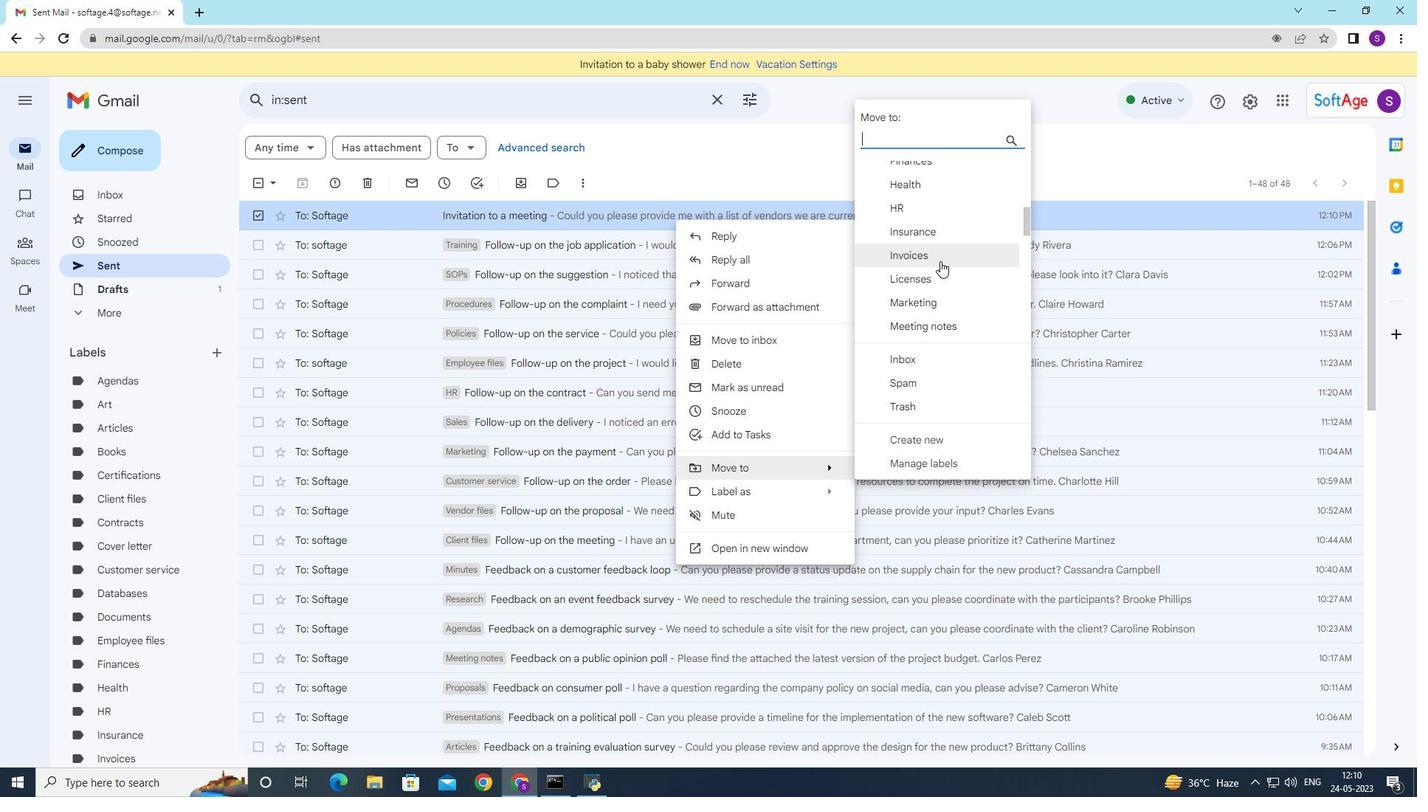 
Action: Mouse moved to (941, 269)
Screenshot: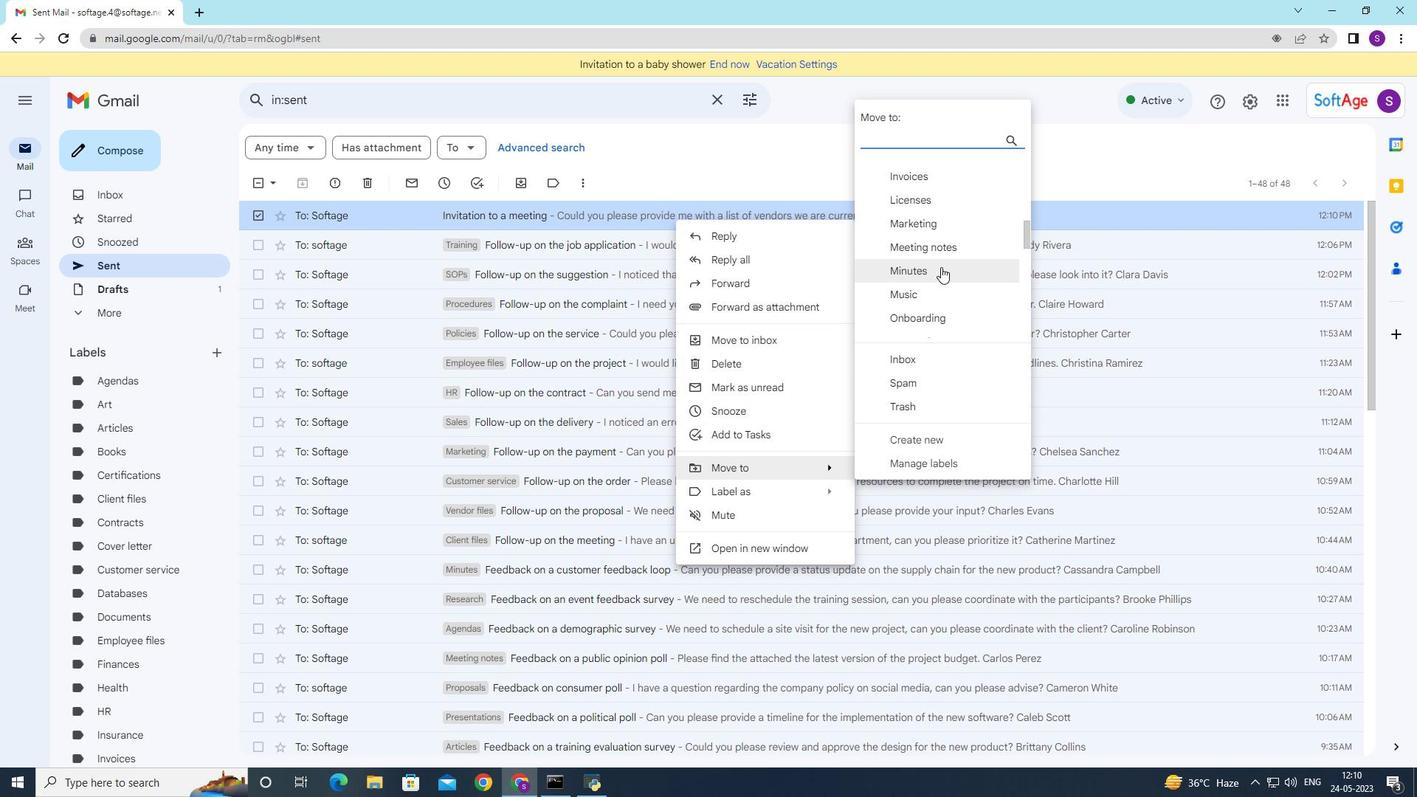
Action: Mouse scrolled (941, 268) with delta (0, 0)
Screenshot: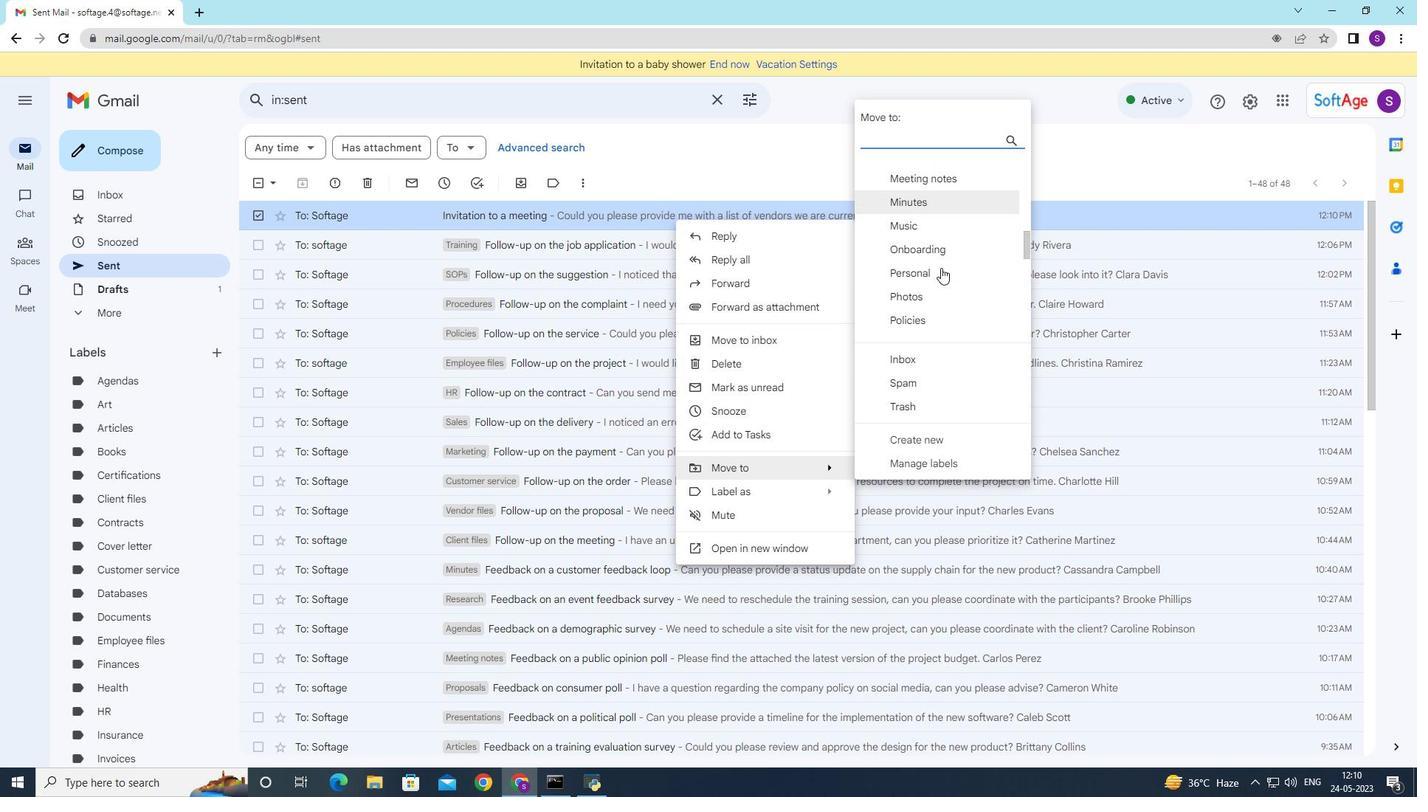 
Action: Mouse moved to (941, 275)
Screenshot: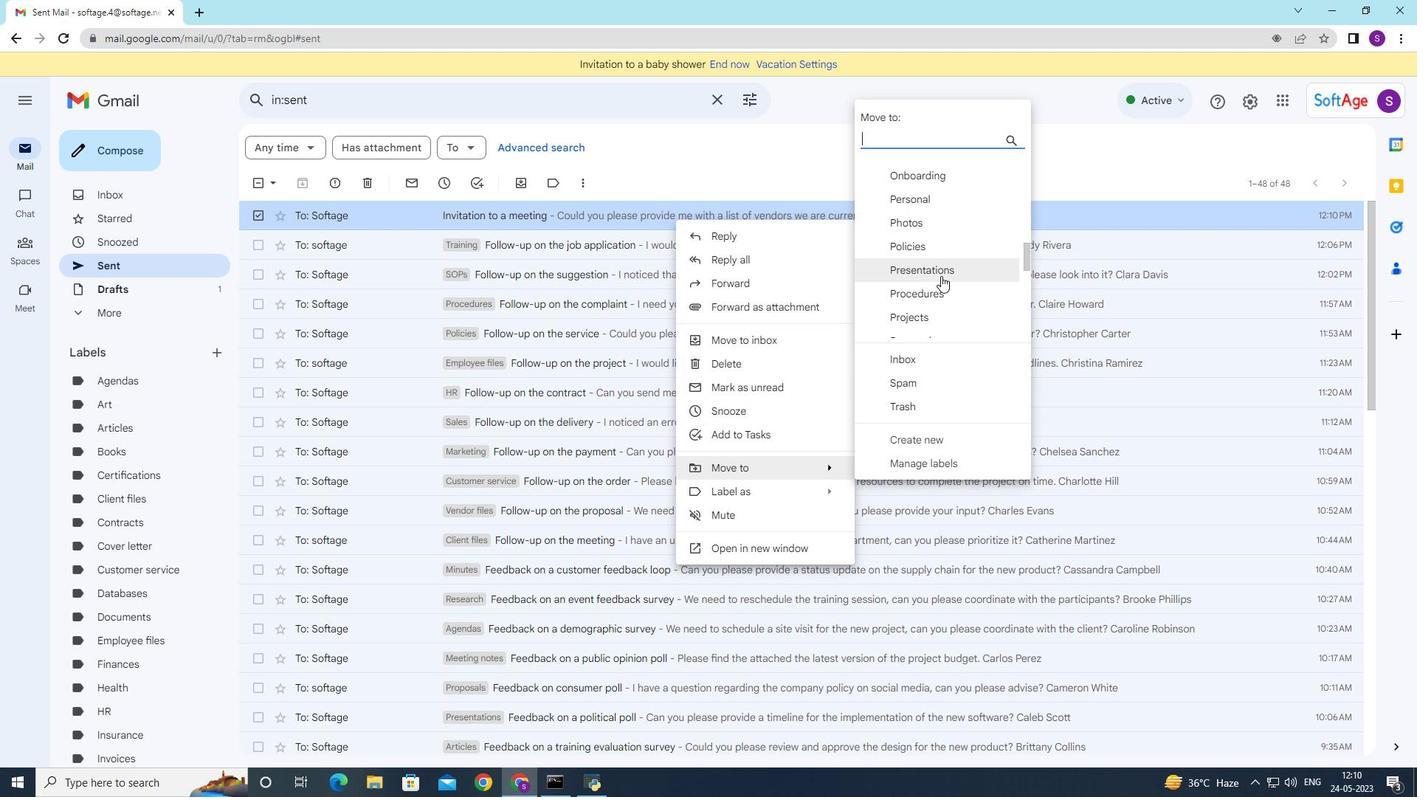 
Action: Mouse scrolled (941, 274) with delta (0, 0)
Screenshot: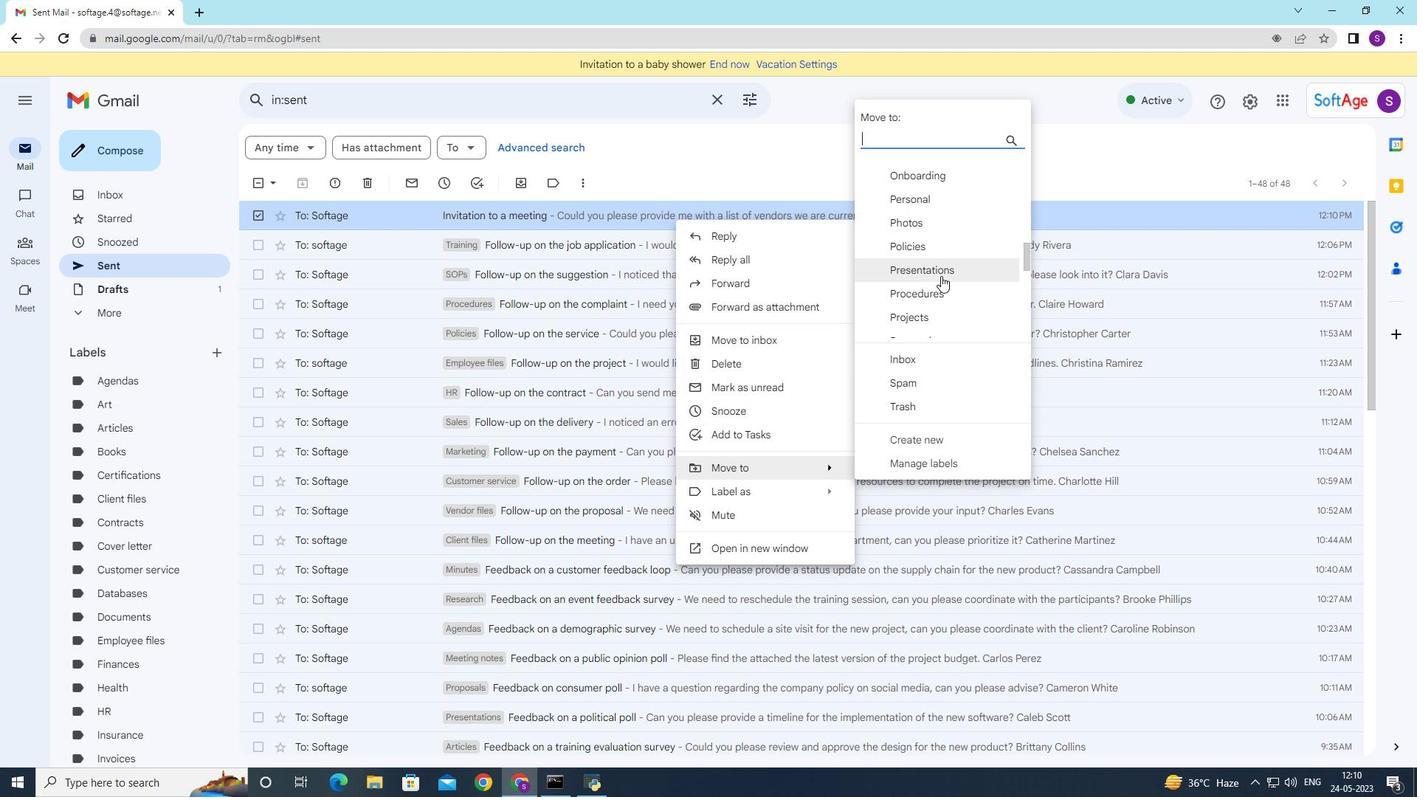 
Action: Mouse scrolled (941, 274) with delta (0, 0)
Screenshot: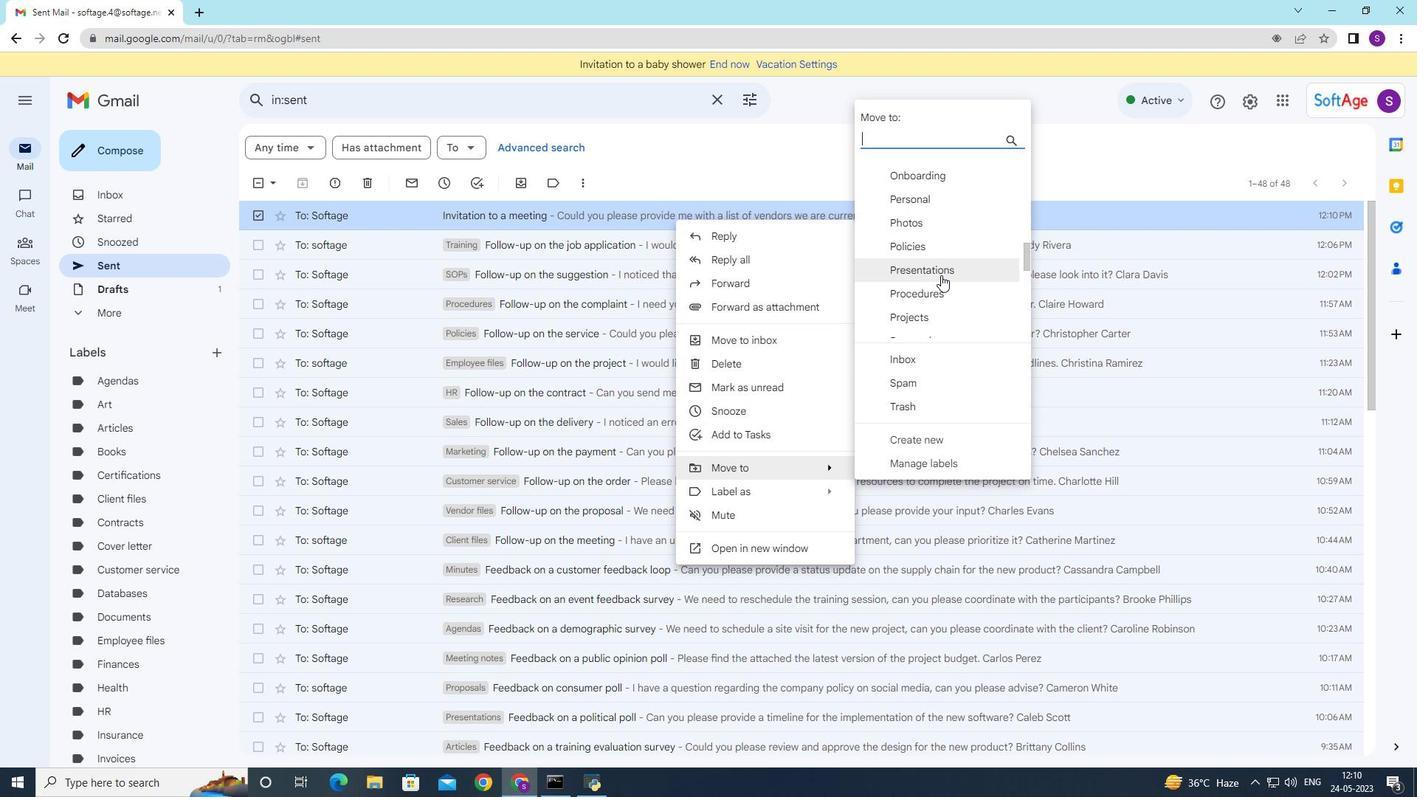 
Action: Mouse moved to (941, 275)
Screenshot: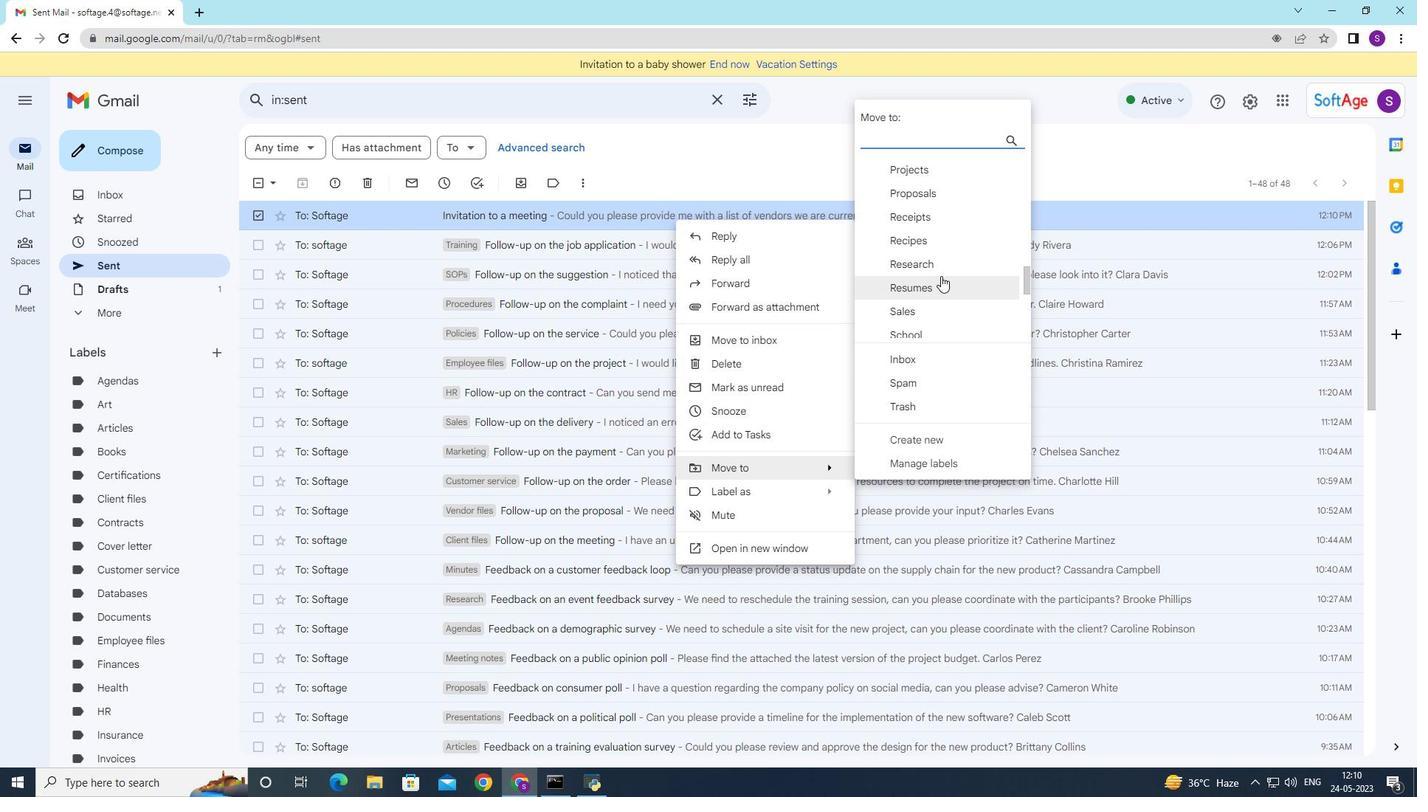 
Action: Mouse scrolled (941, 276) with delta (0, 0)
Screenshot: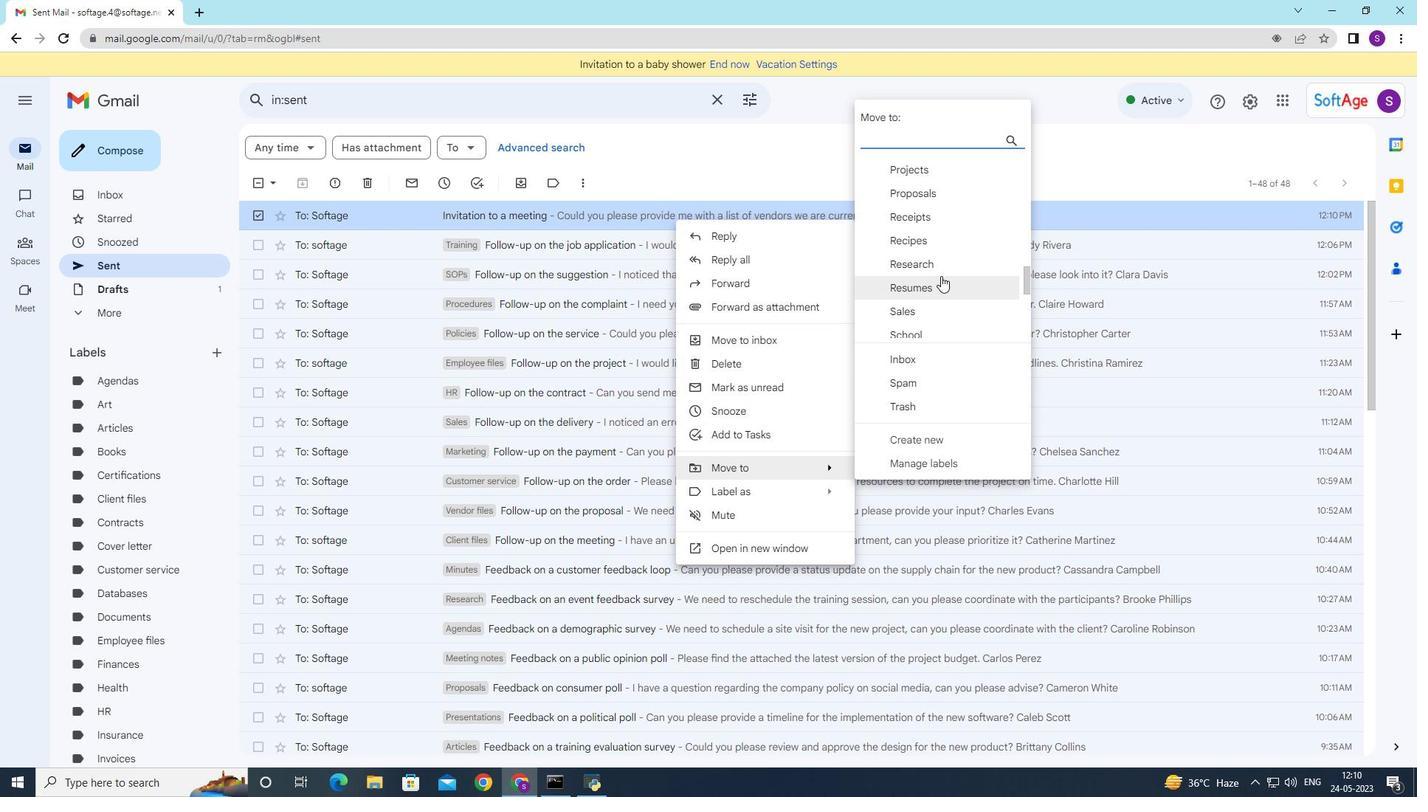 
Action: Mouse moved to (941, 275)
Screenshot: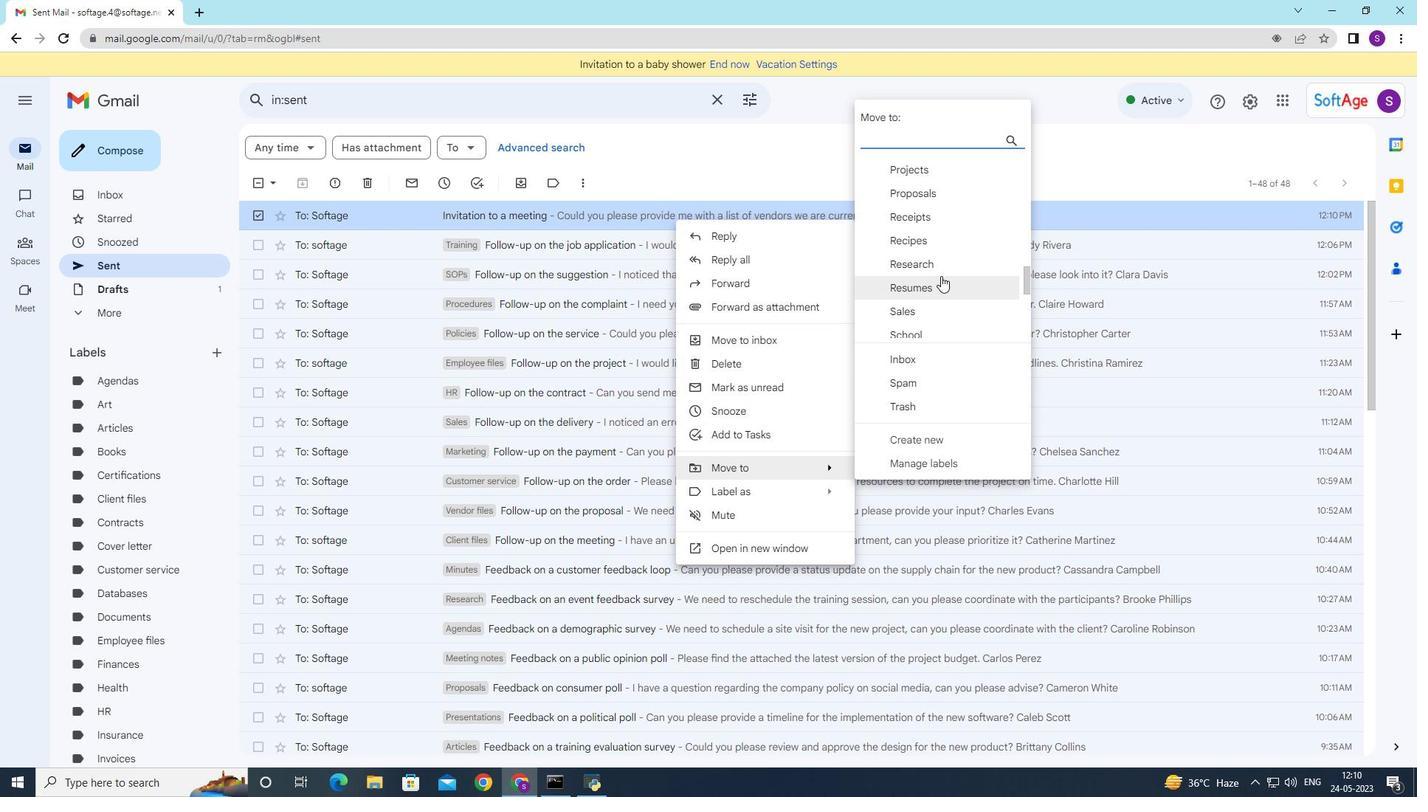 
Action: Mouse scrolled (941, 276) with delta (0, 0)
Screenshot: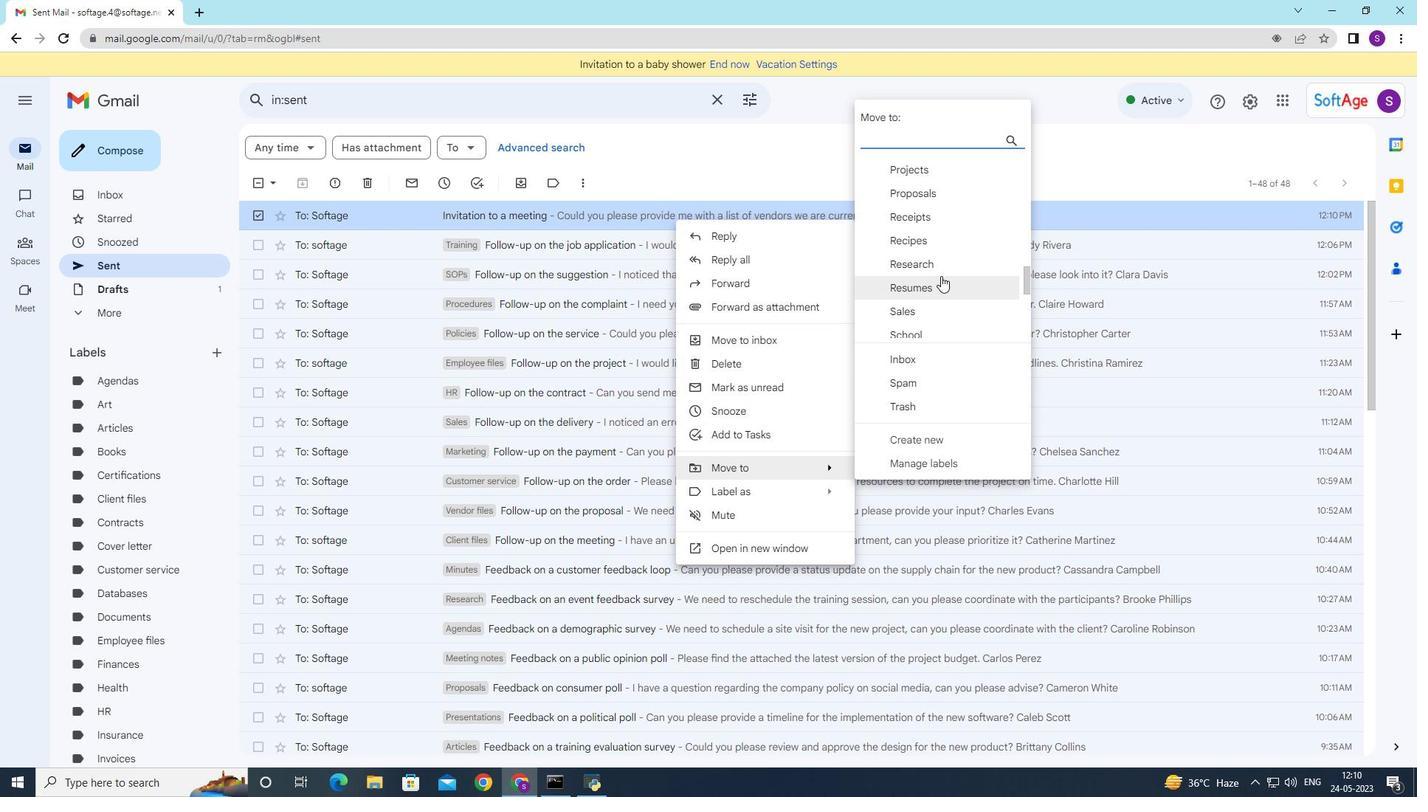 
Action: Mouse moved to (941, 274)
Screenshot: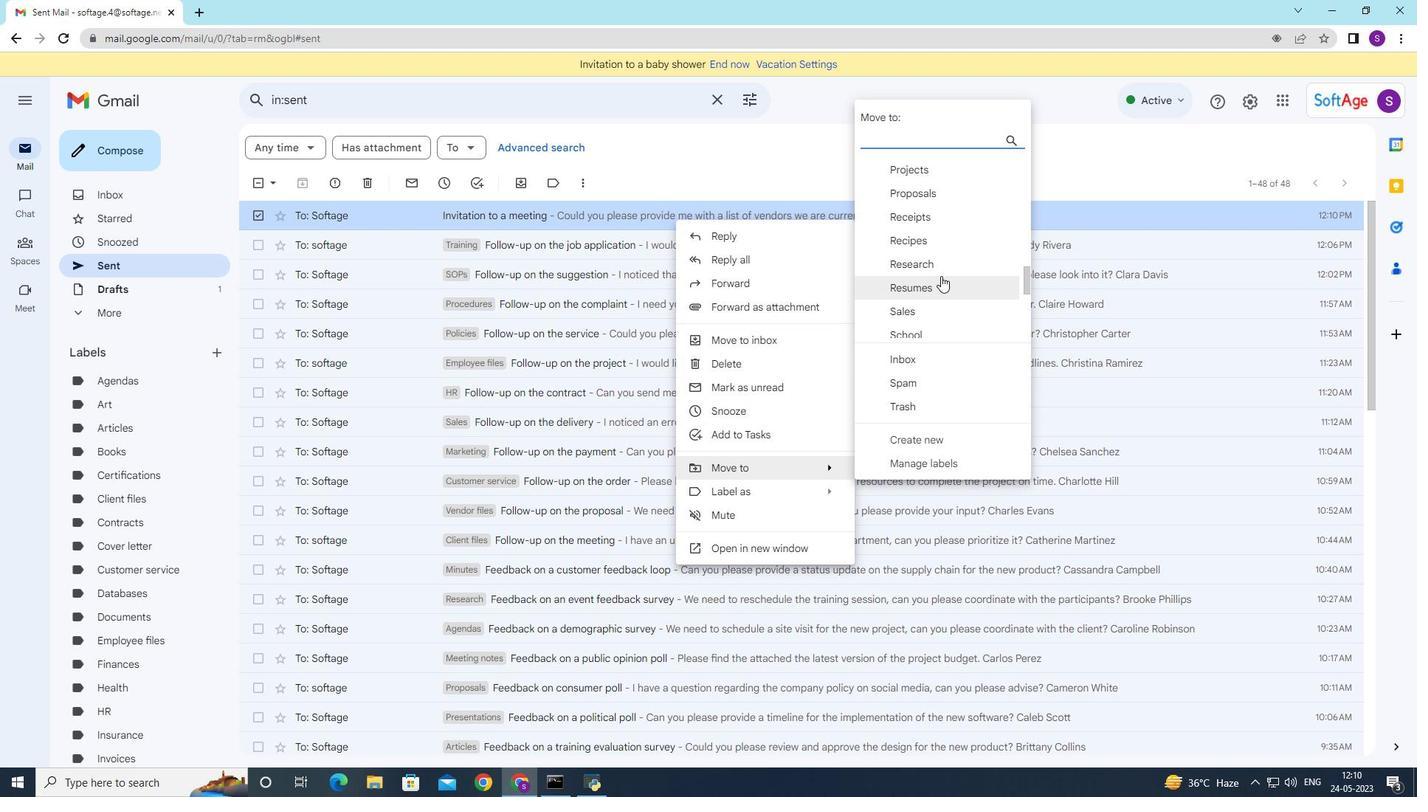 
Action: Mouse scrolled (941, 275) with delta (0, 0)
Screenshot: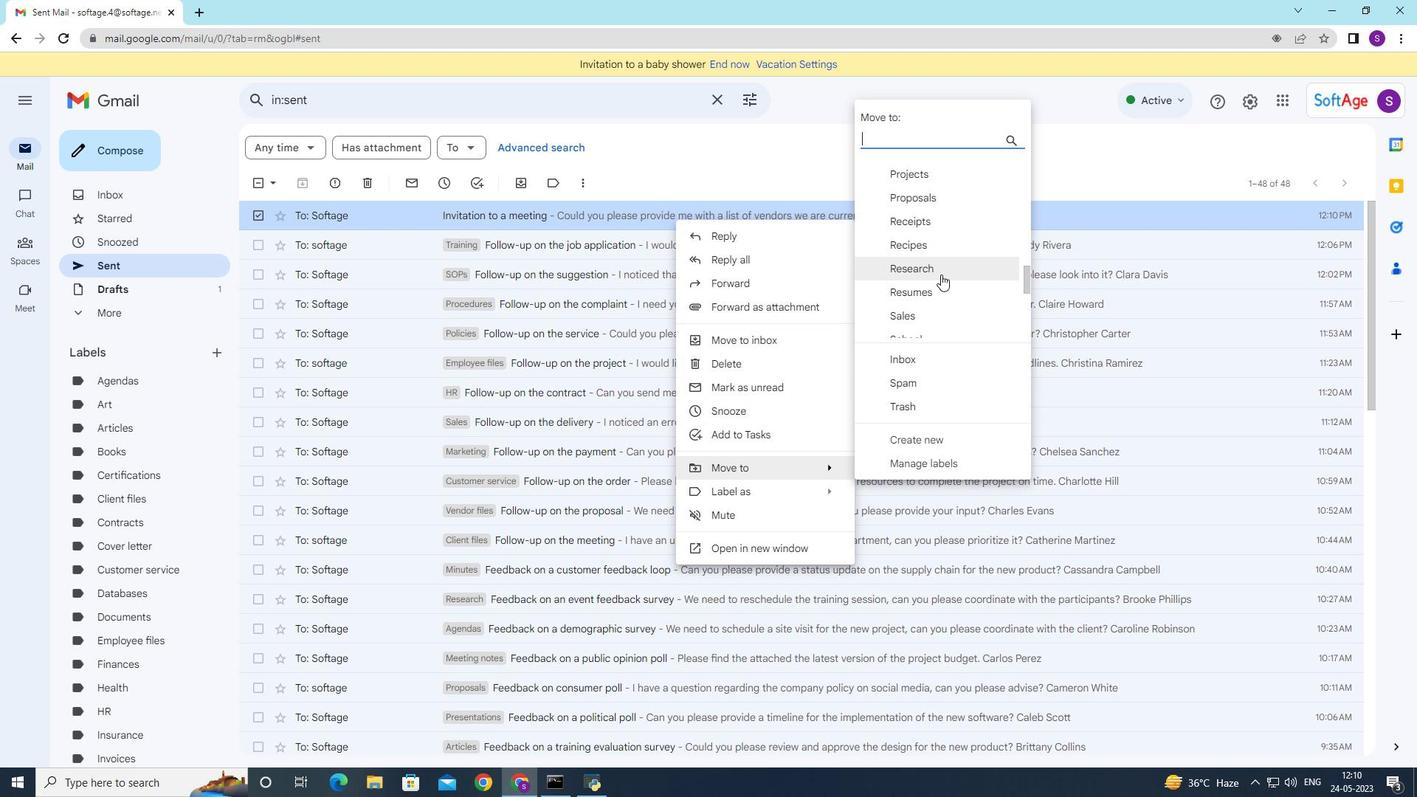 
Action: Mouse moved to (936, 251)
Screenshot: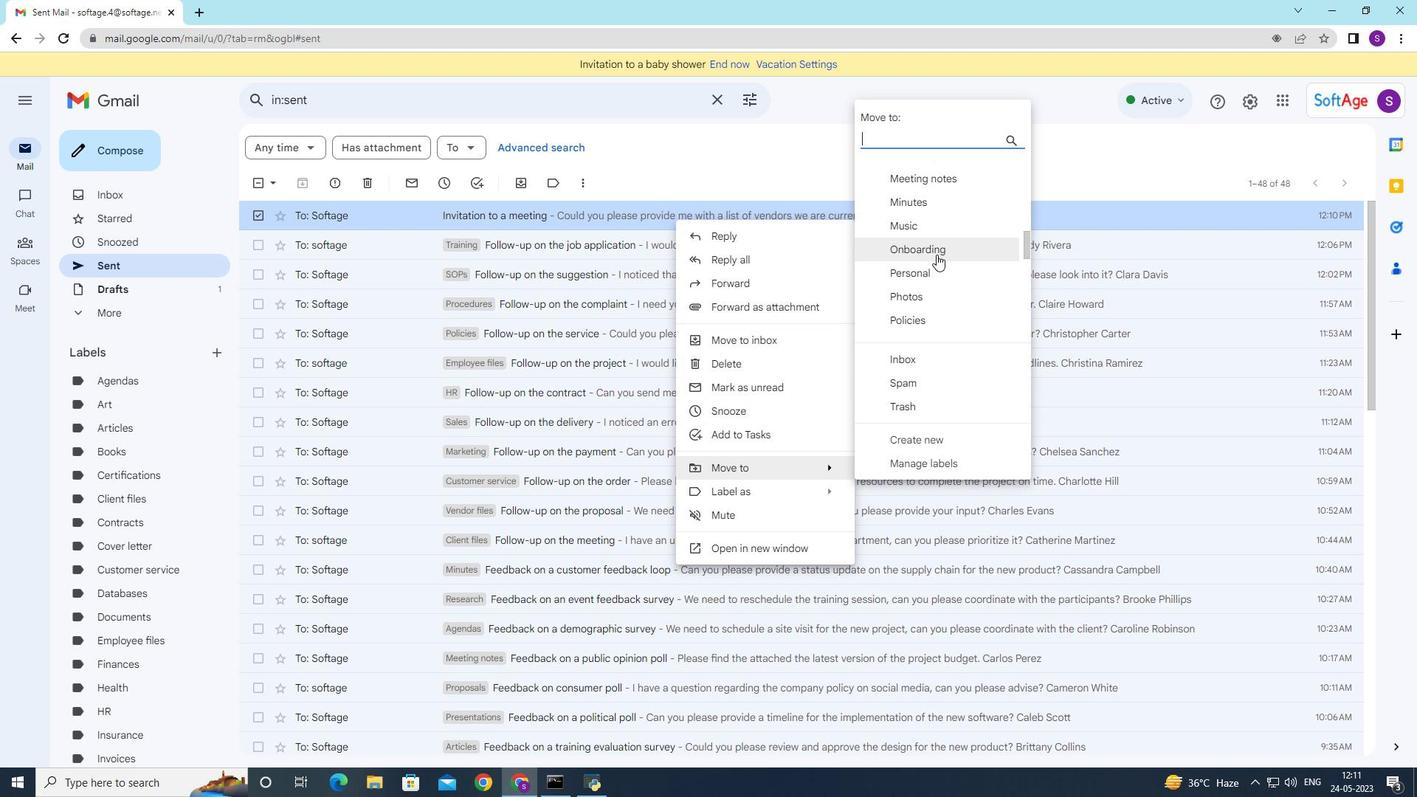 
Action: Mouse pressed left at (936, 251)
Screenshot: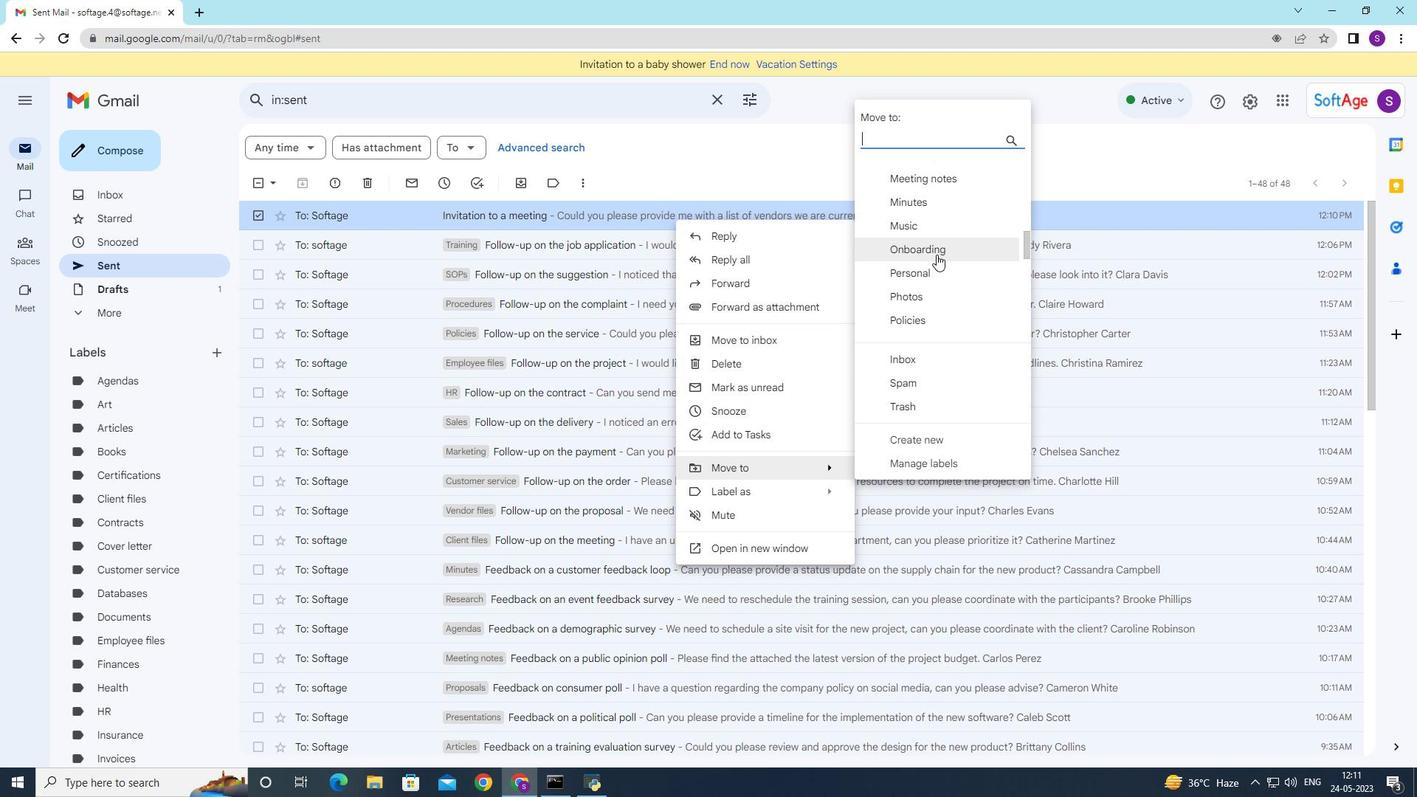 
Action: Mouse moved to (935, 256)
Screenshot: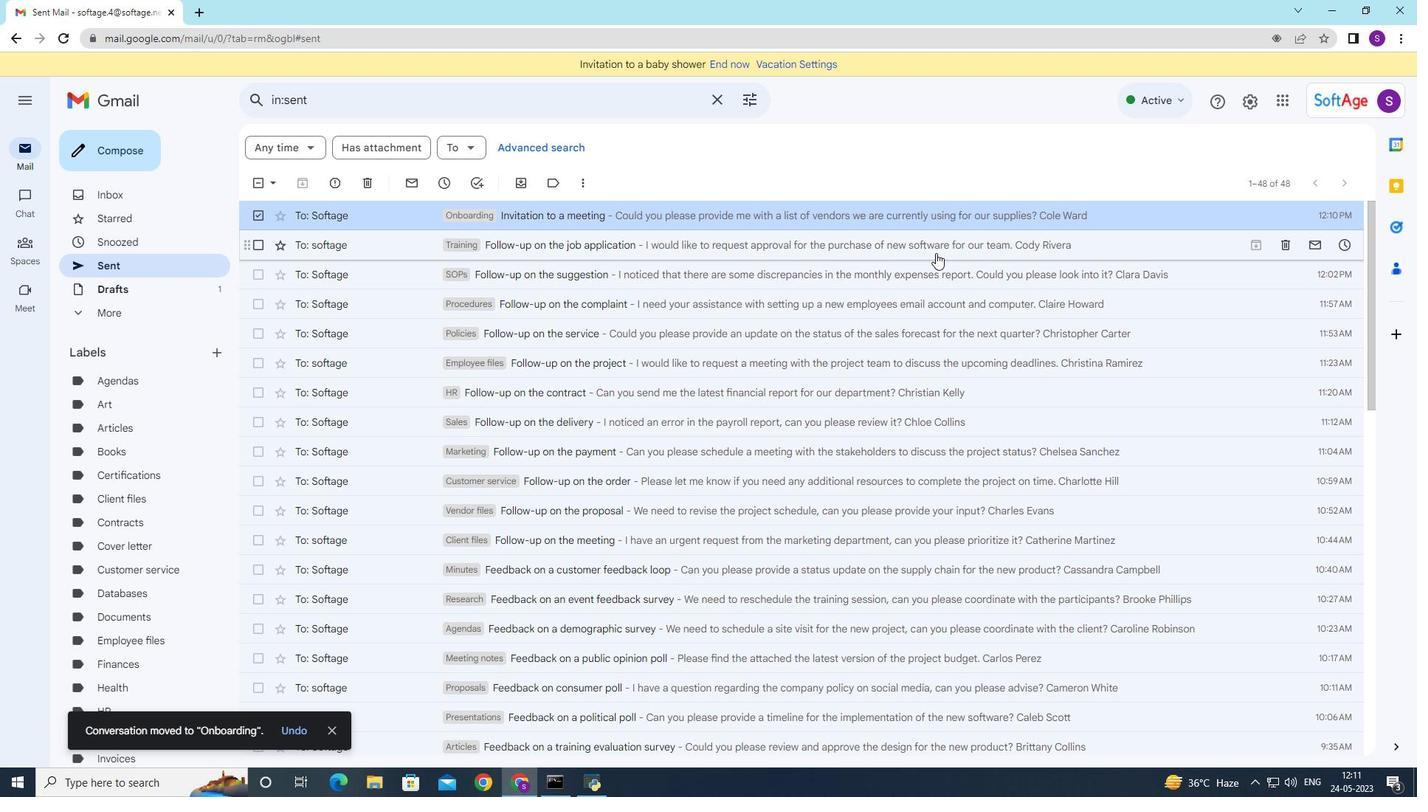 
